 Task: Plan a trip to Paramonga, Peru from 16th December, 2023 to 18th December, 2023 for 4 adults. Place can be private room with 4 bedrooms having 4 beds and 4 bathrooms. Property type can be flat. Amenities needed are: wifi, TV, free parking on premises, gym, breakfast.
Action: Mouse moved to (535, 94)
Screenshot: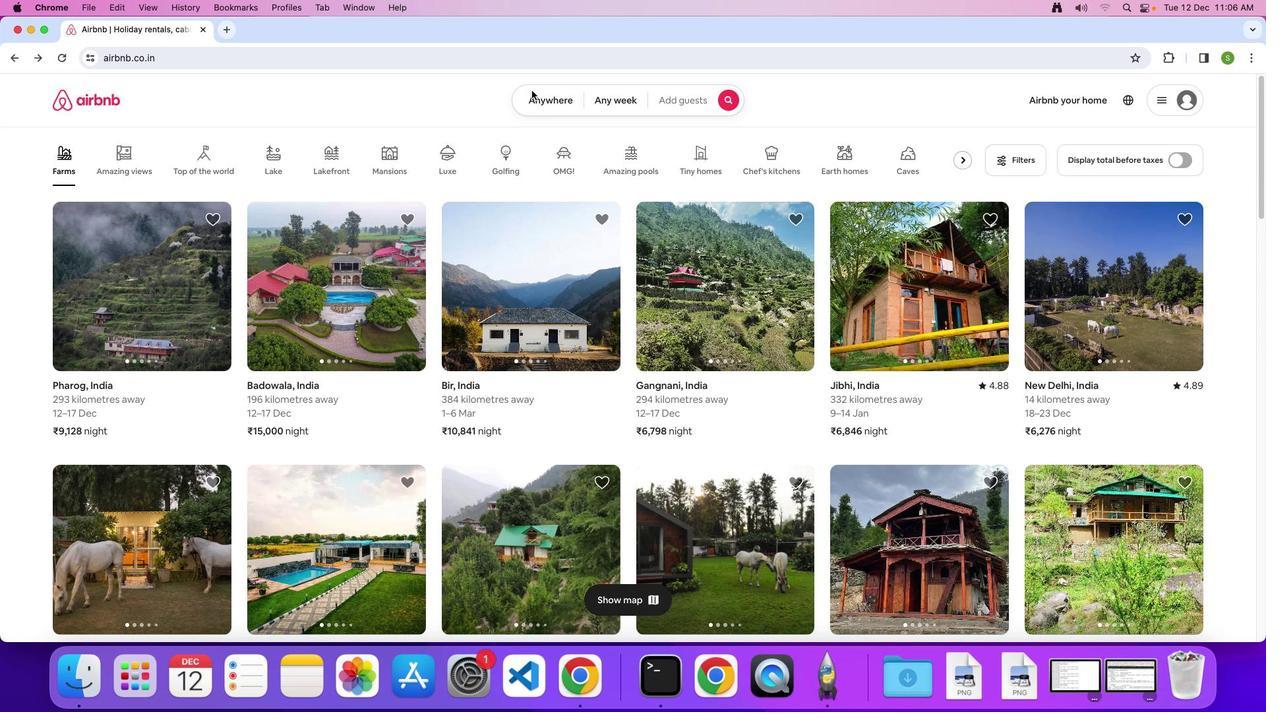 
Action: Mouse pressed left at (535, 94)
Screenshot: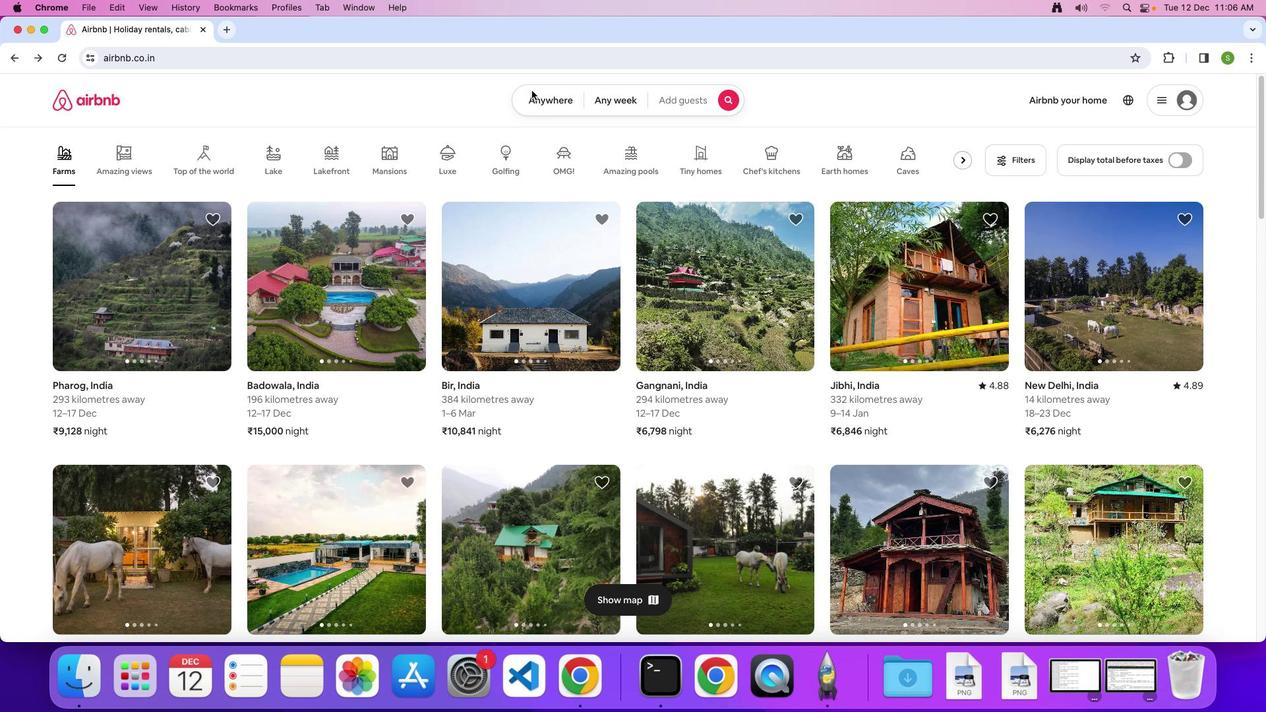 
Action: Mouse moved to (557, 100)
Screenshot: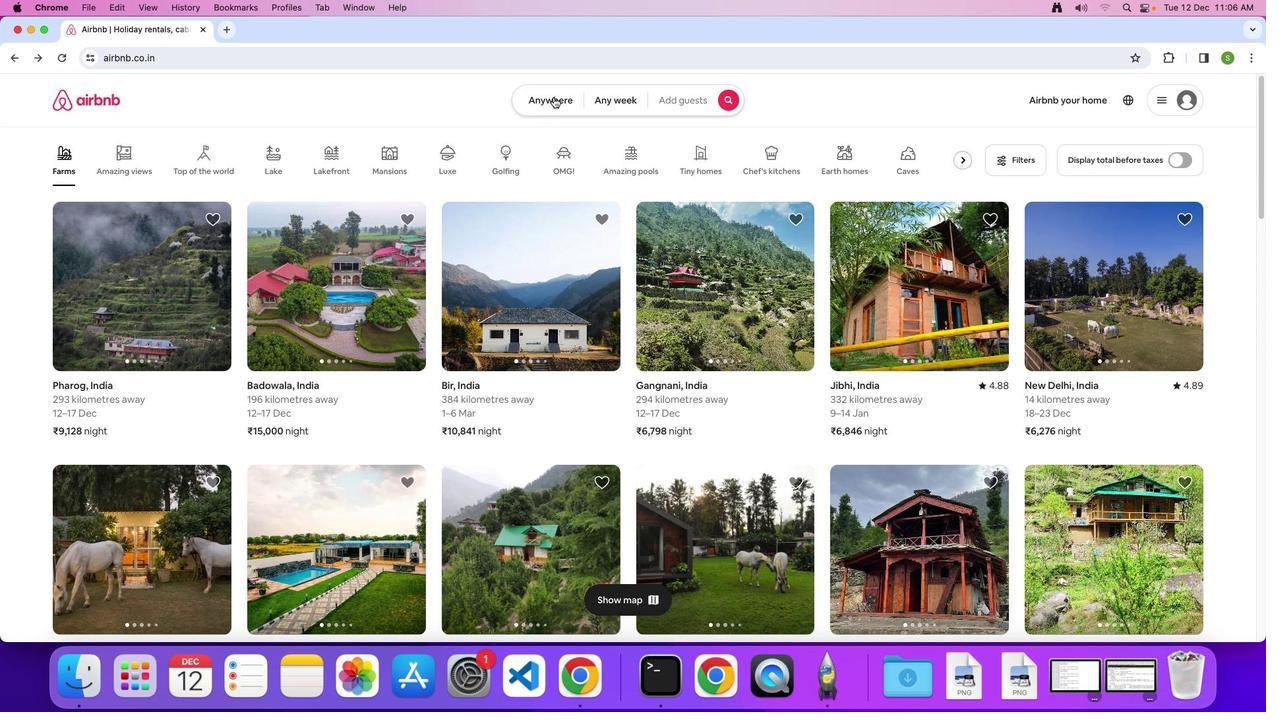 
Action: Mouse pressed left at (557, 100)
Screenshot: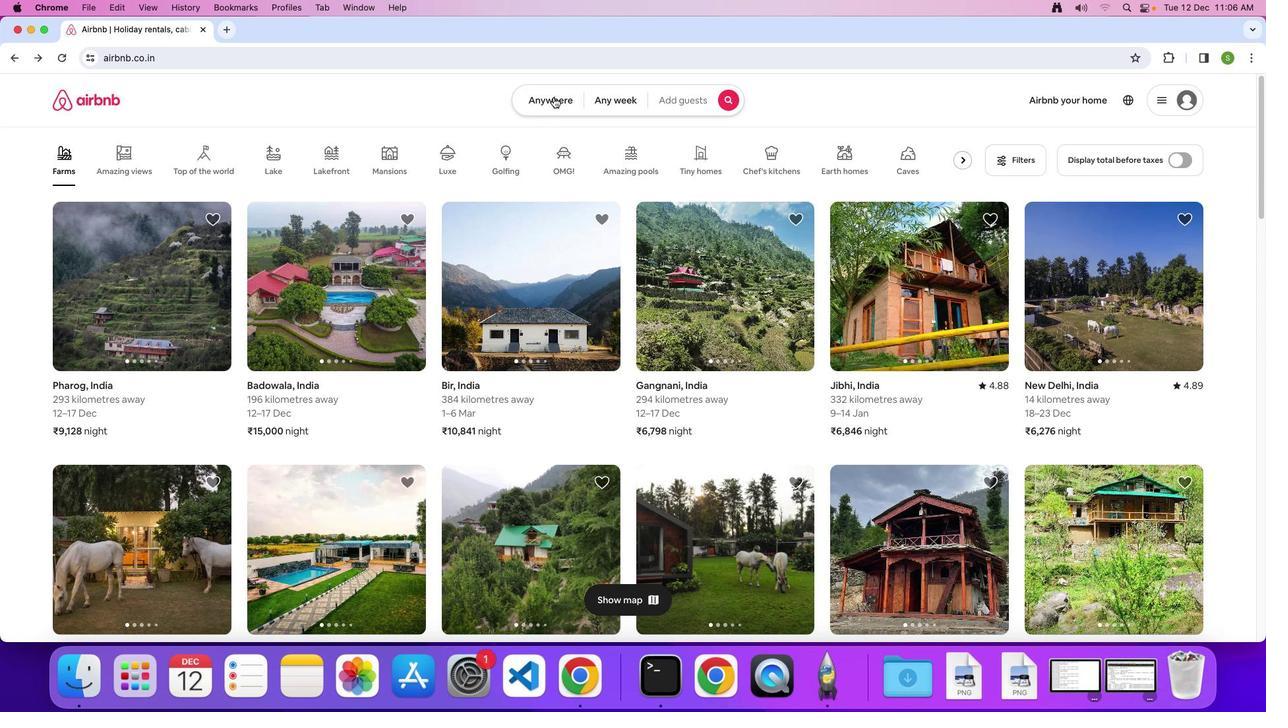 
Action: Mouse moved to (521, 143)
Screenshot: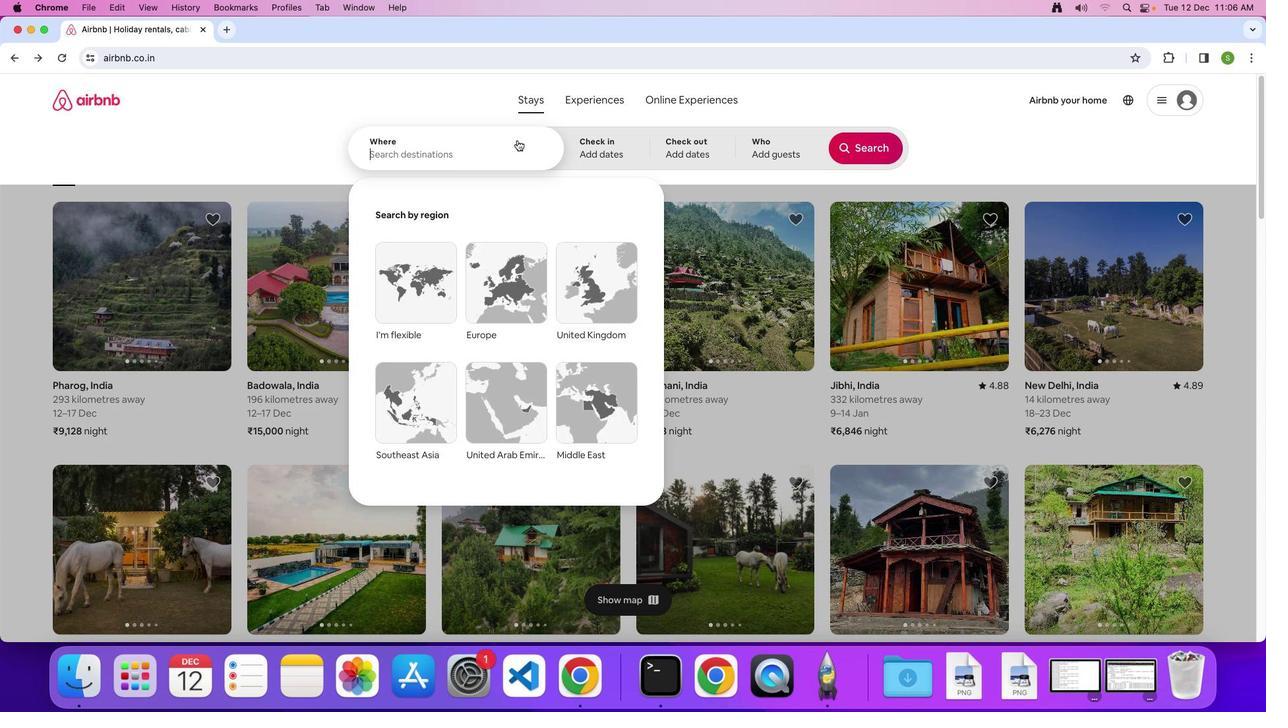 
Action: Mouse pressed left at (521, 143)
Screenshot: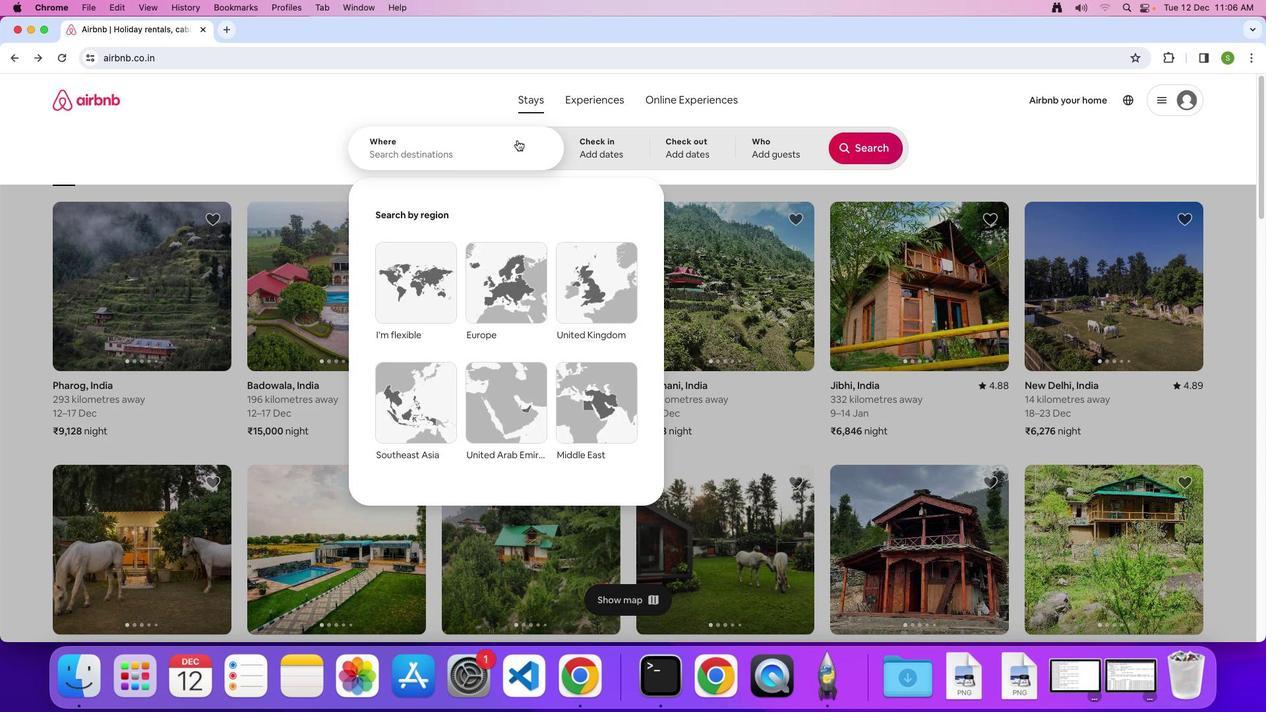 
Action: Key pressed 'O'Key.caps_lockKey.backspaceKey.caps_lock'P'Key.caps_lock'a''r''a''m''o''n''g''a'','Key.spaceKey.shift'P''e''r''u'Key.enter
Screenshot: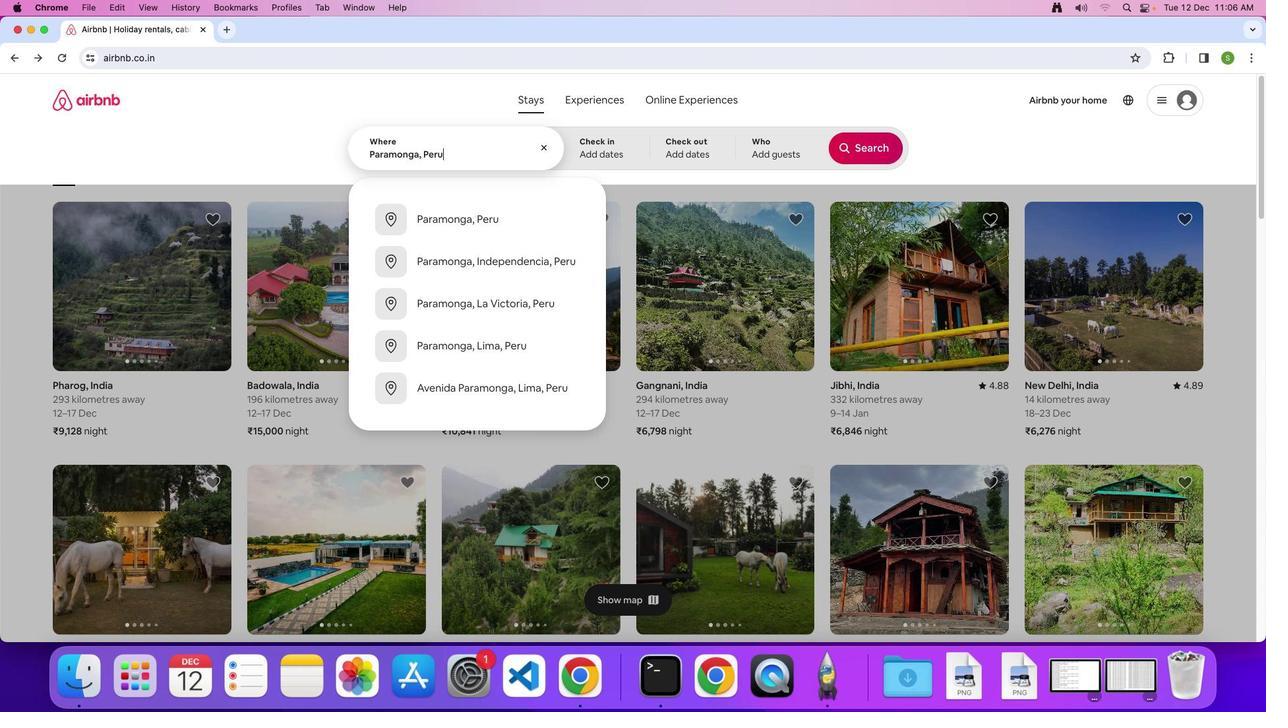 
Action: Mouse moved to (596, 375)
Screenshot: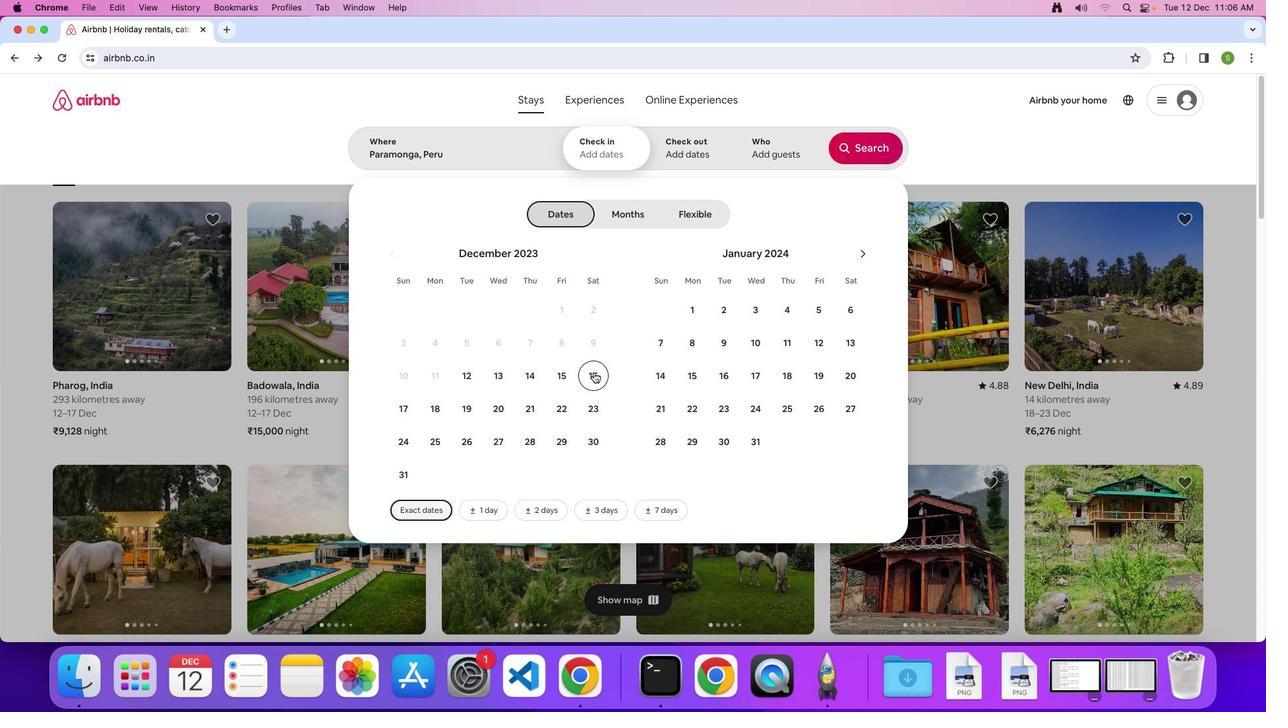 
Action: Mouse pressed left at (596, 375)
Screenshot: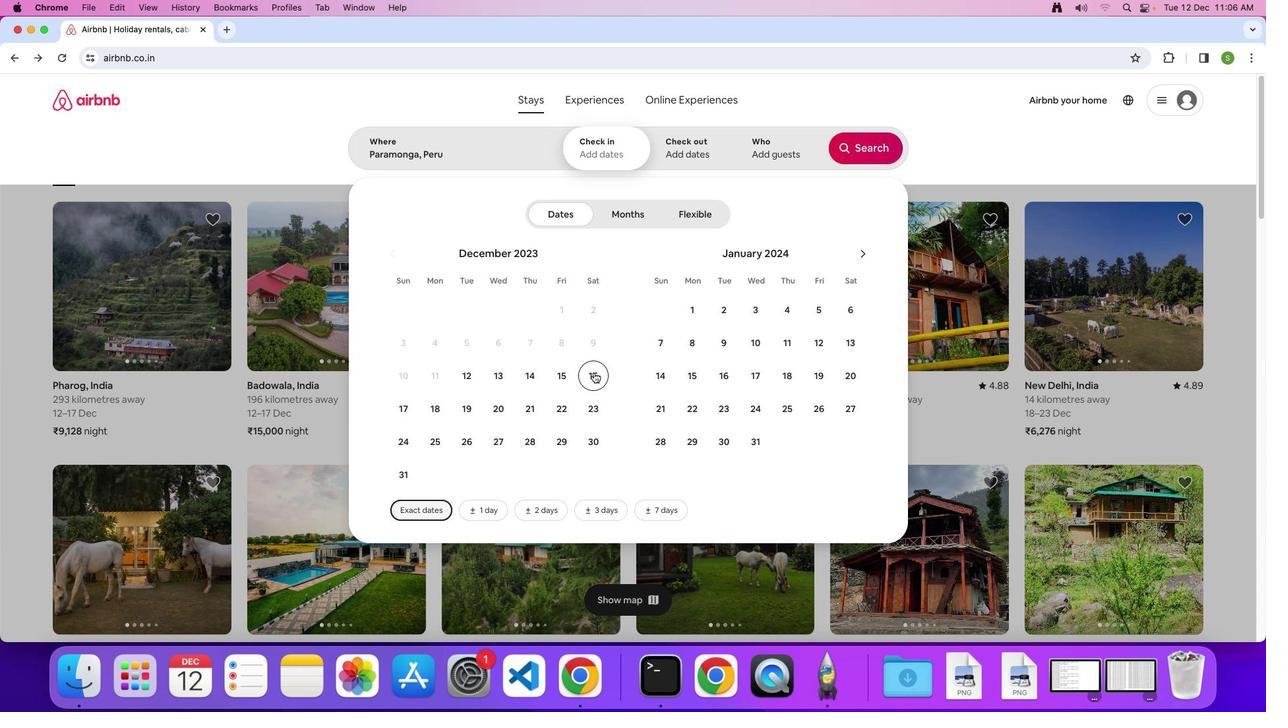 
Action: Mouse moved to (444, 408)
Screenshot: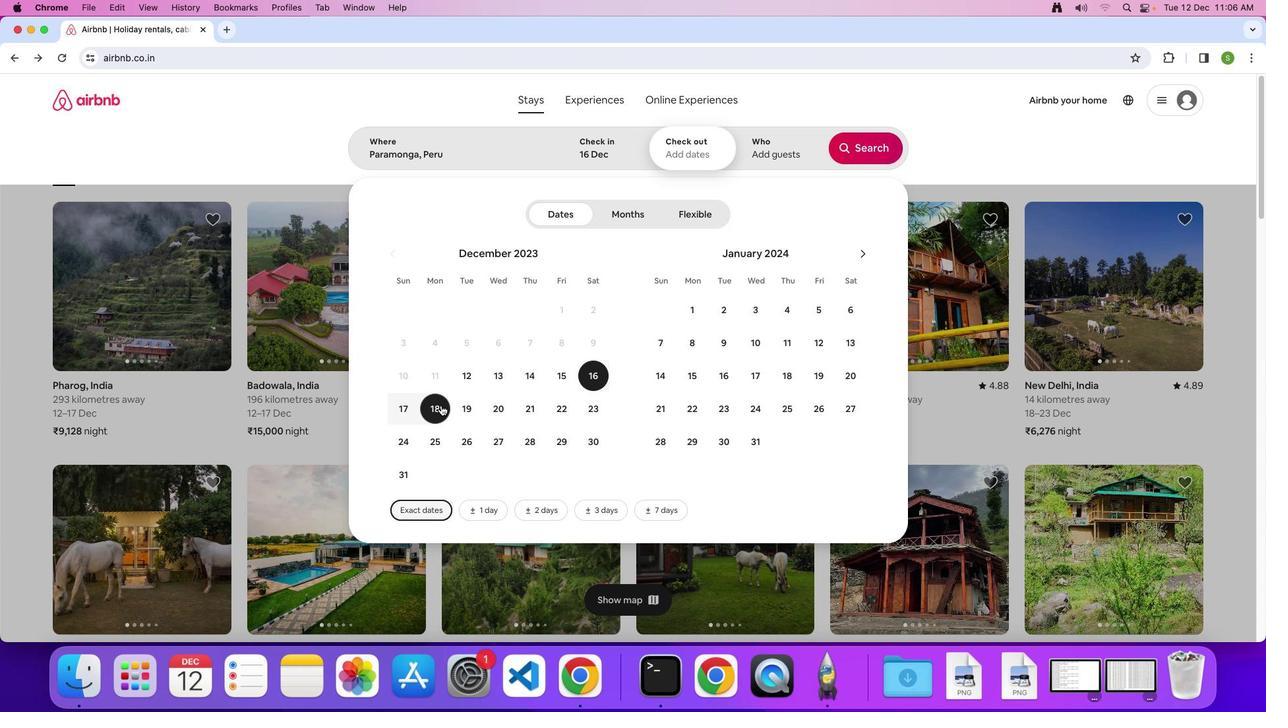 
Action: Mouse pressed left at (444, 408)
Screenshot: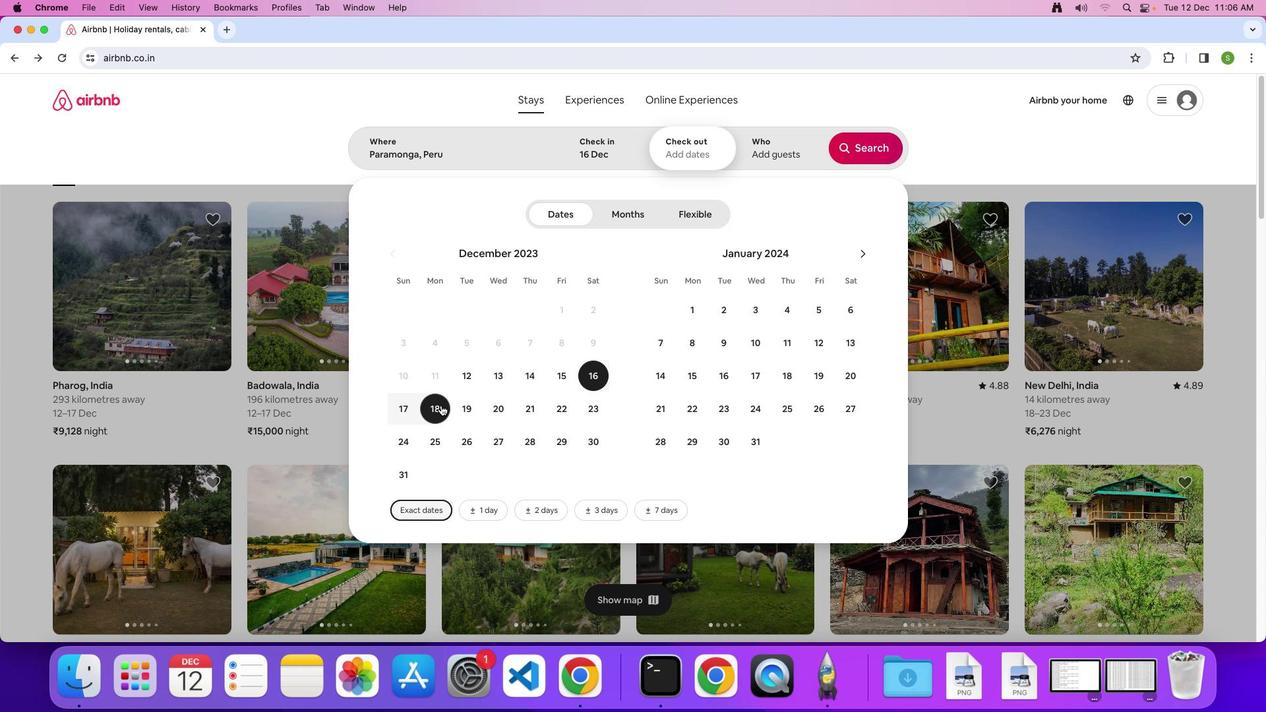 
Action: Mouse moved to (792, 145)
Screenshot: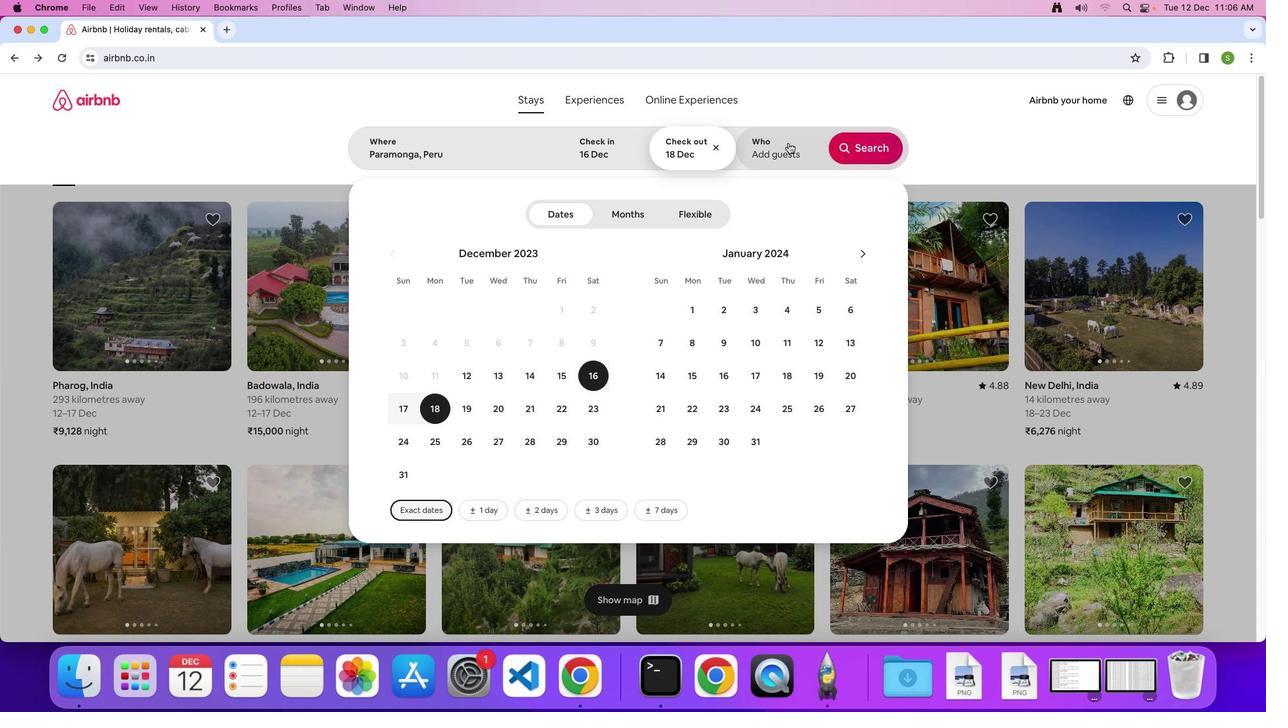 
Action: Mouse pressed left at (792, 145)
Screenshot: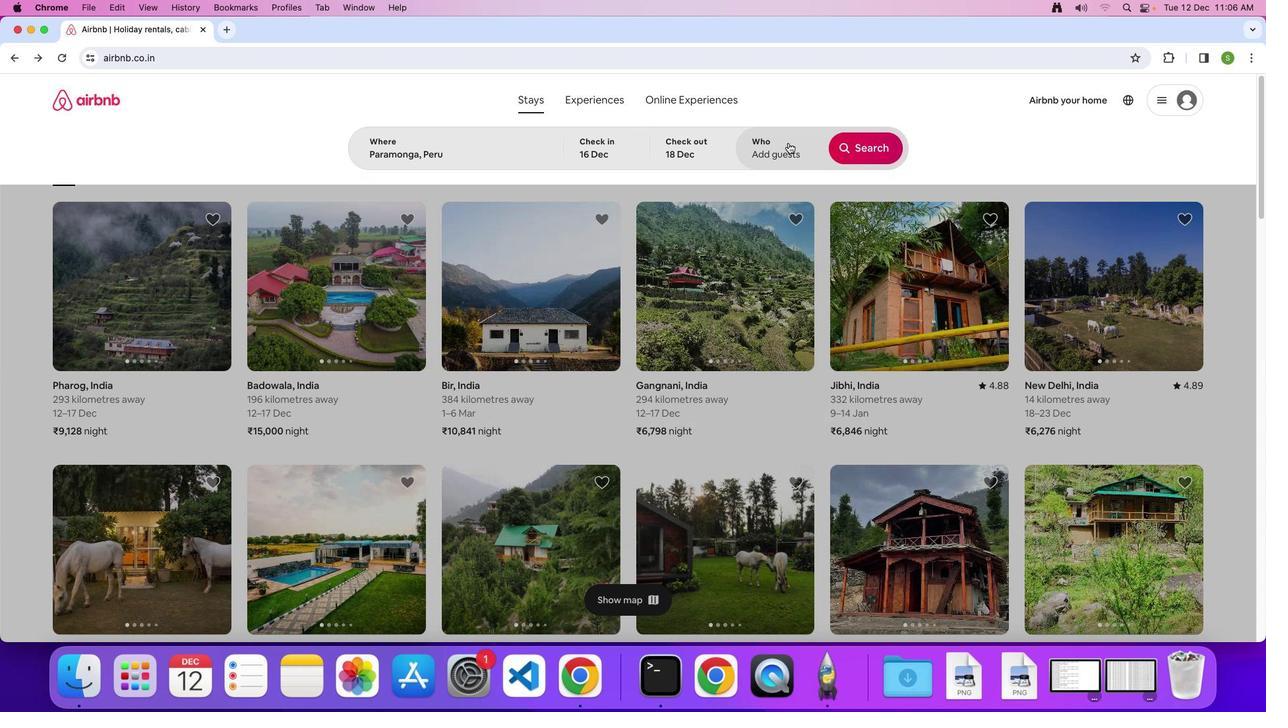 
Action: Mouse moved to (869, 216)
Screenshot: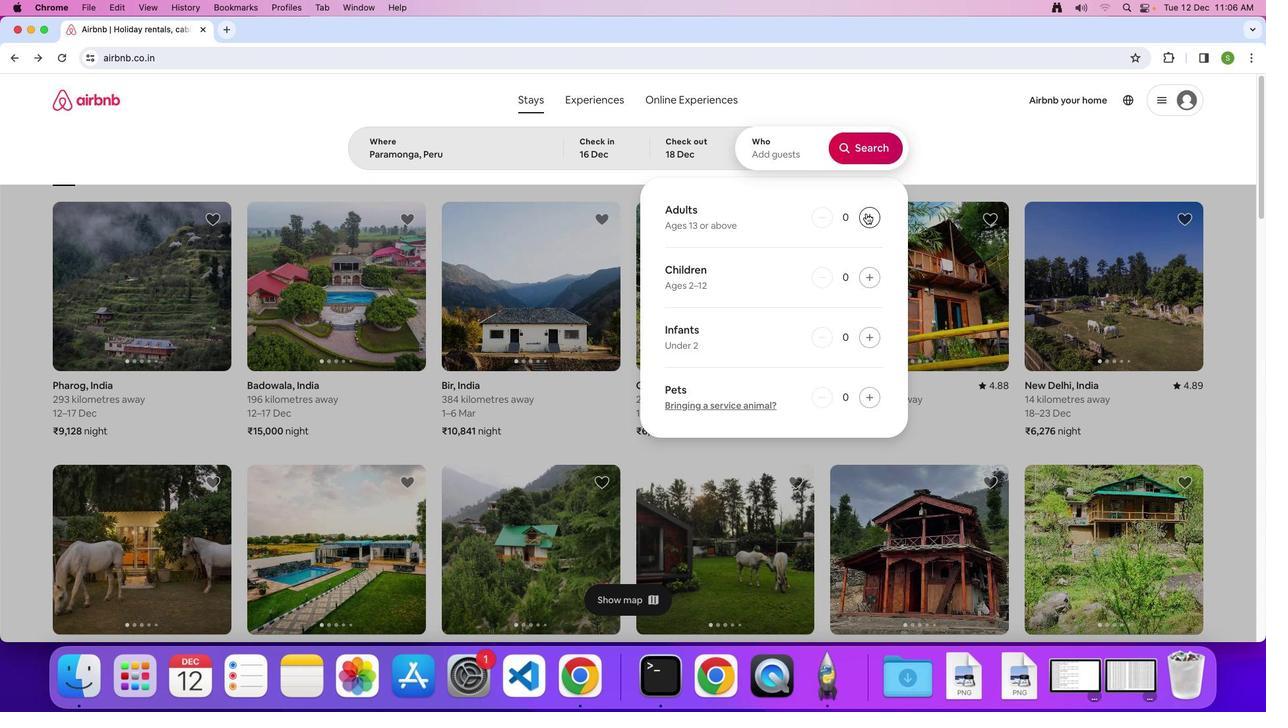 
Action: Mouse pressed left at (869, 216)
Screenshot: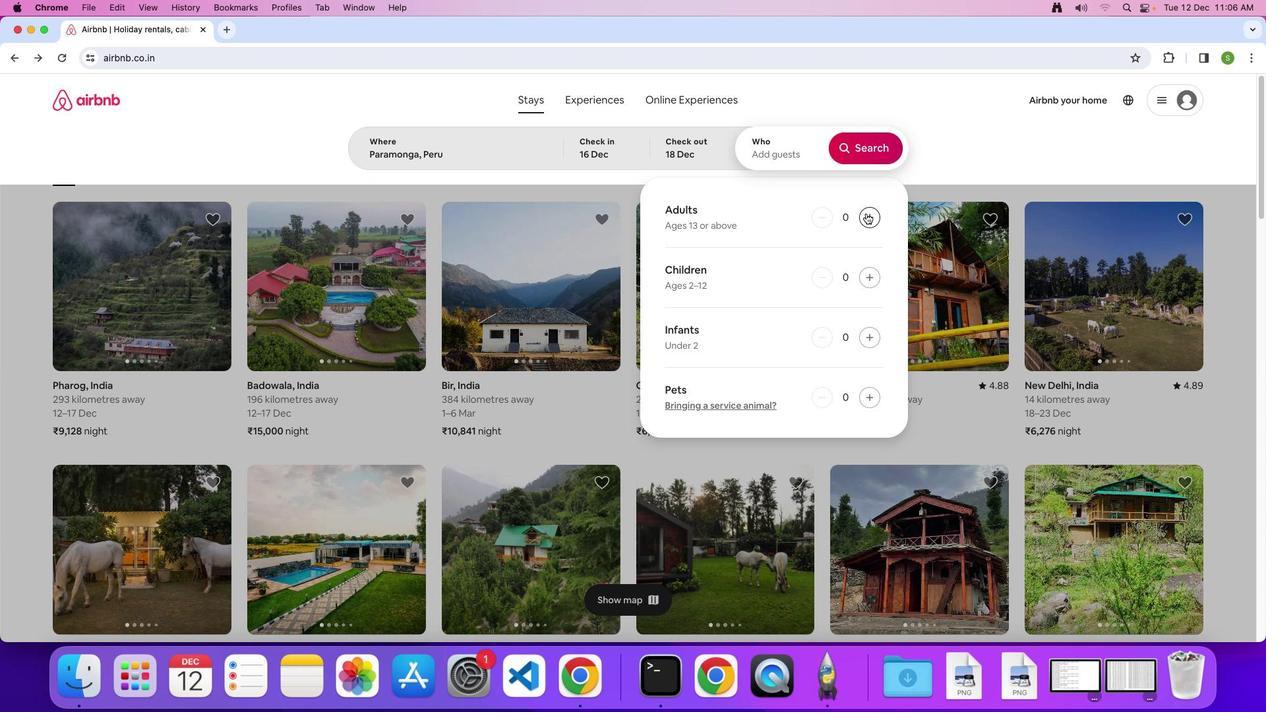
Action: Mouse pressed left at (869, 216)
Screenshot: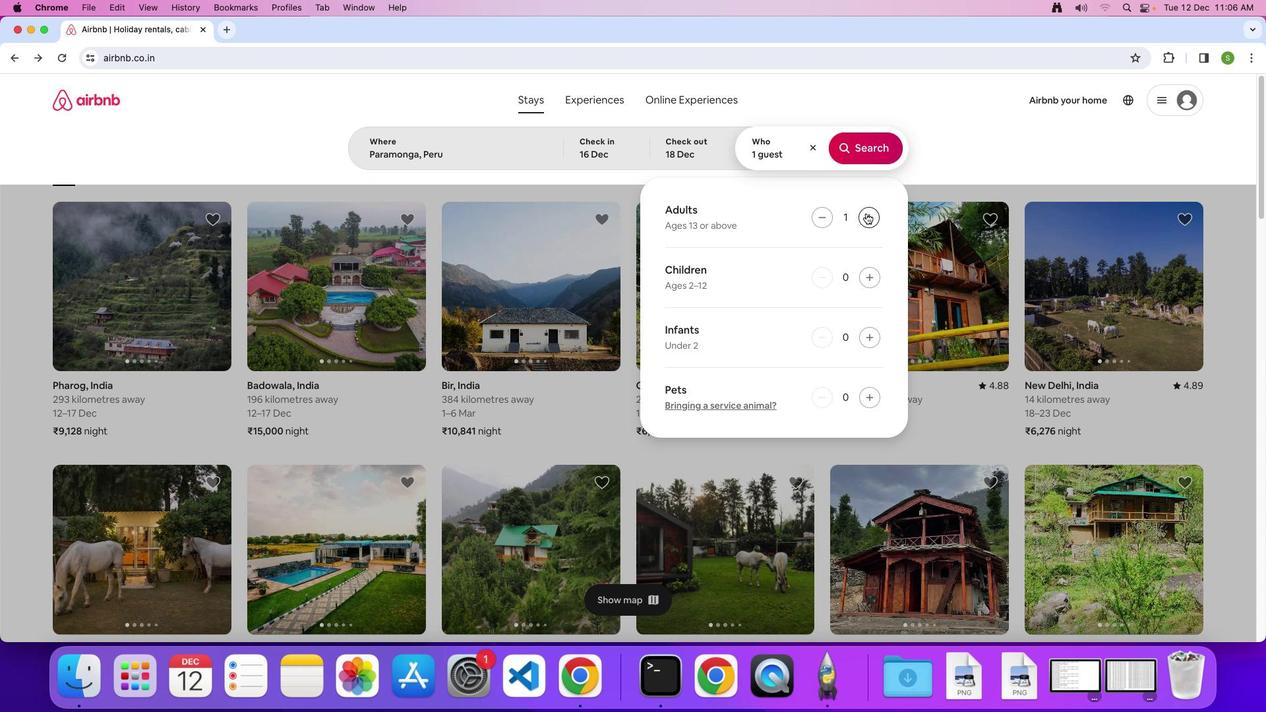 
Action: Mouse pressed left at (869, 216)
Screenshot: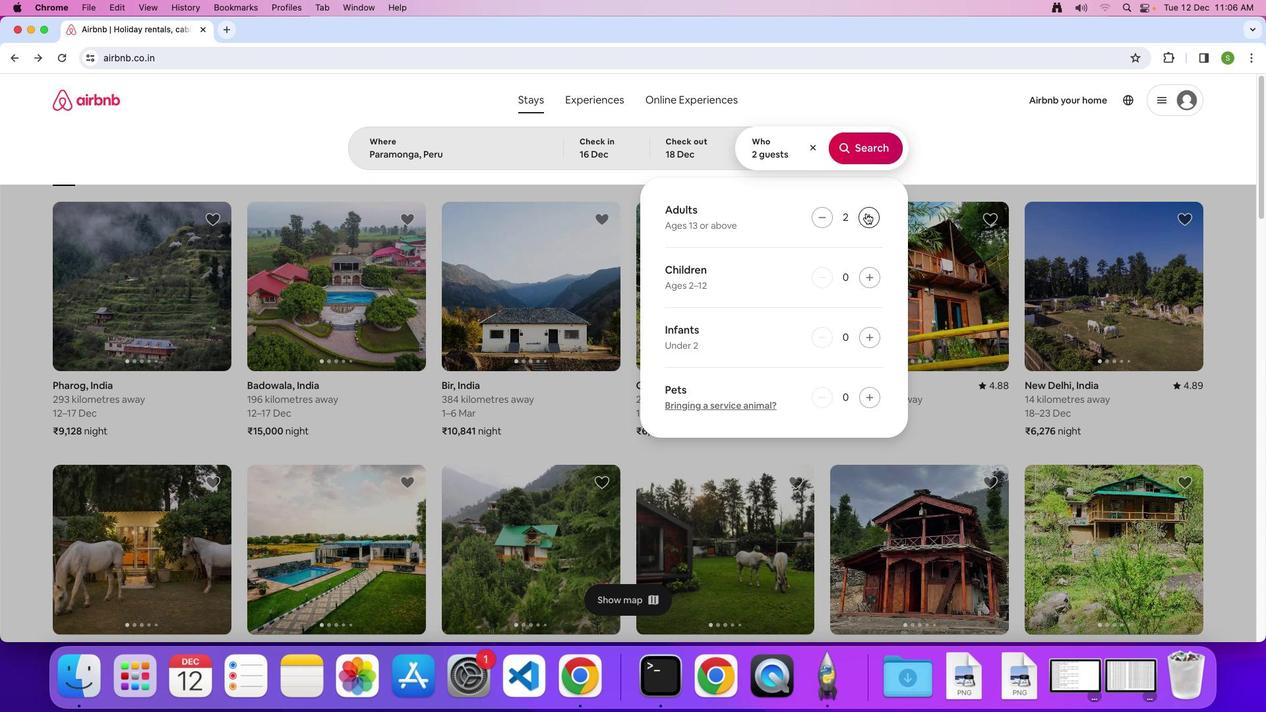 
Action: Mouse pressed left at (869, 216)
Screenshot: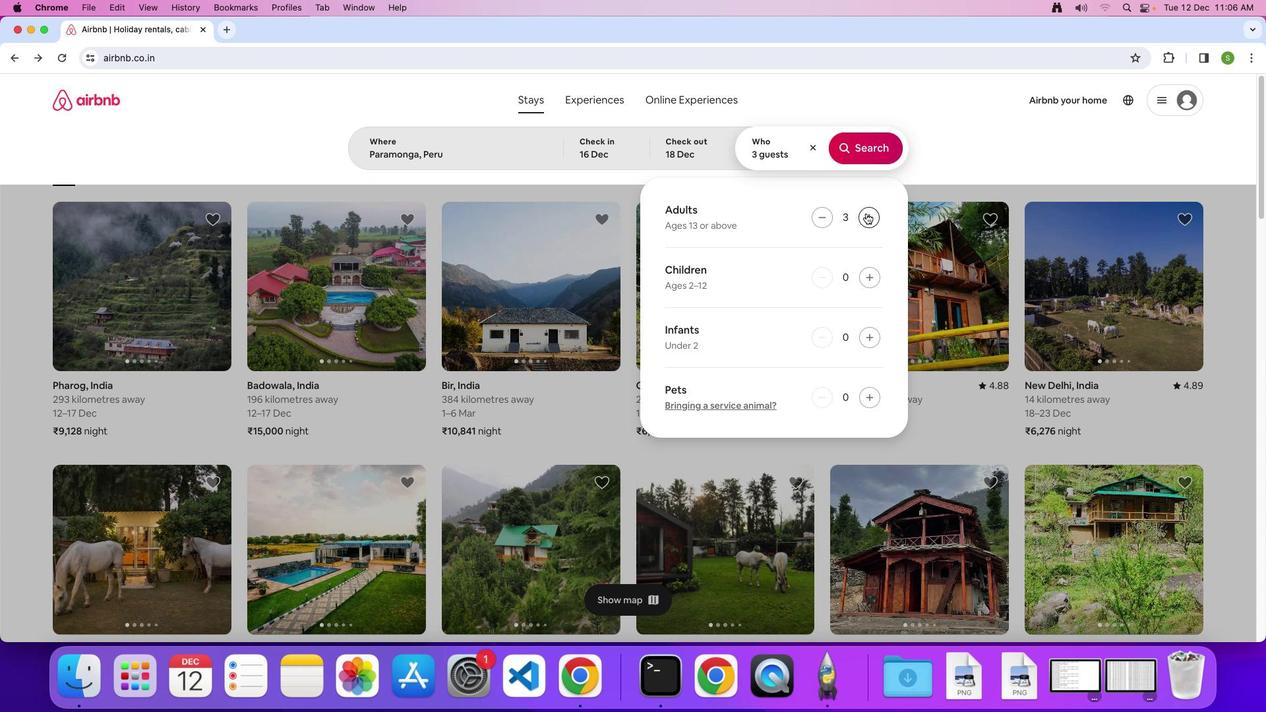 
Action: Mouse moved to (868, 151)
Screenshot: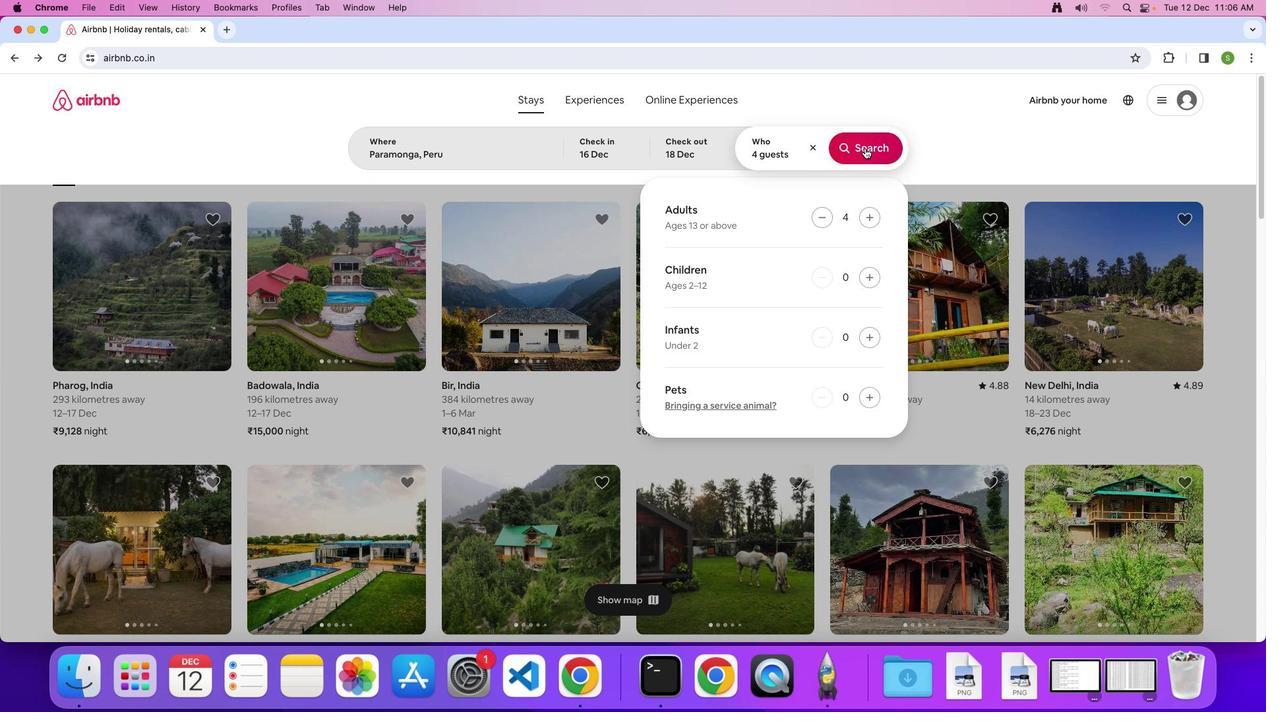 
Action: Mouse pressed left at (868, 151)
Screenshot: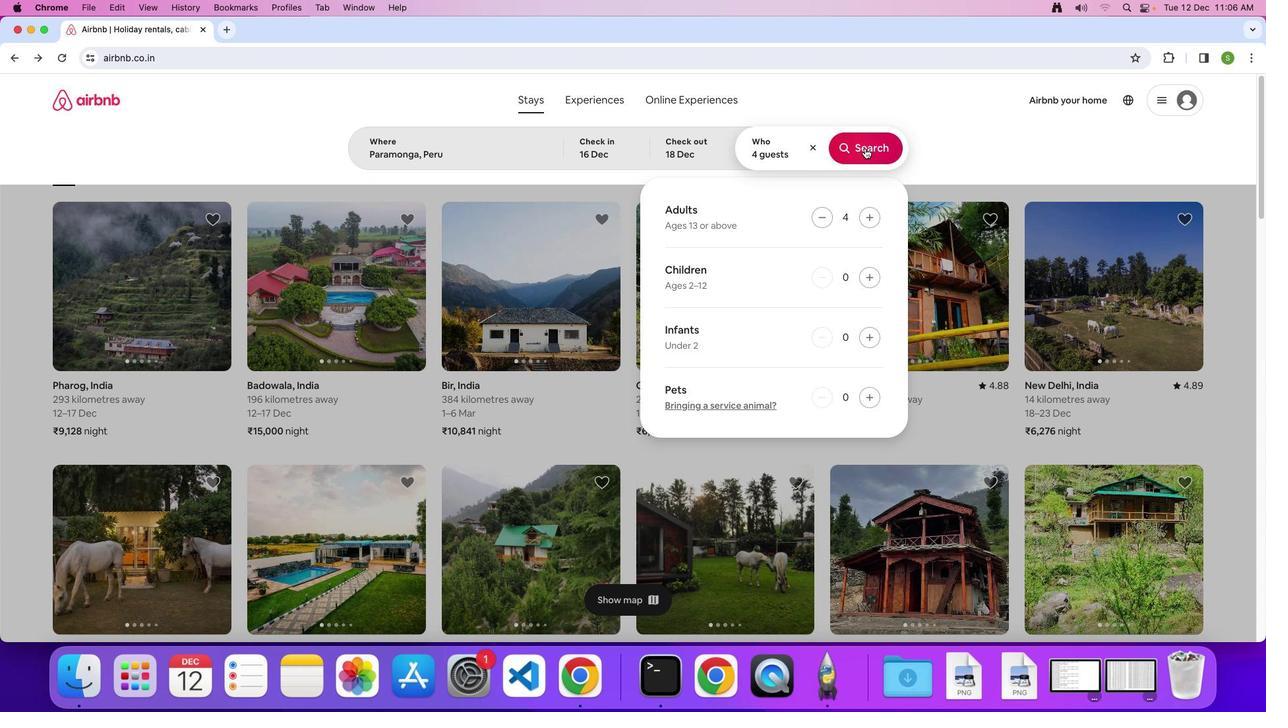 
Action: Mouse moved to (1056, 162)
Screenshot: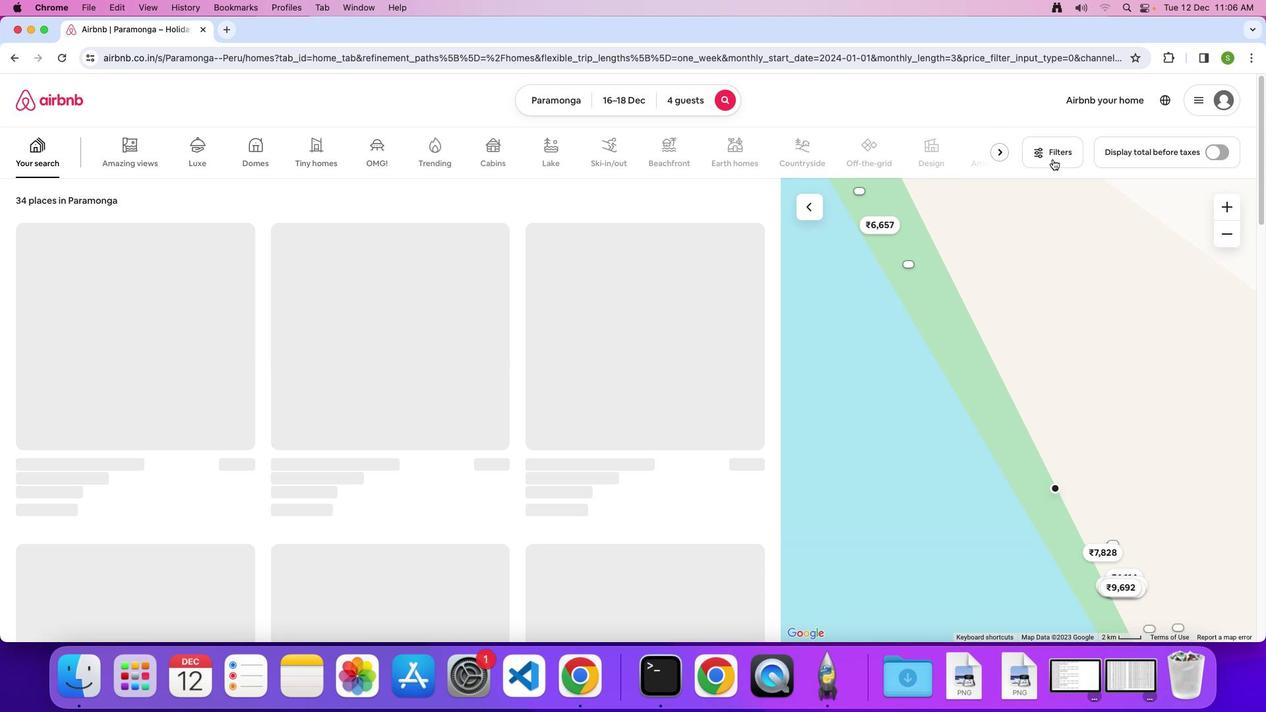 
Action: Mouse pressed left at (1056, 162)
Screenshot: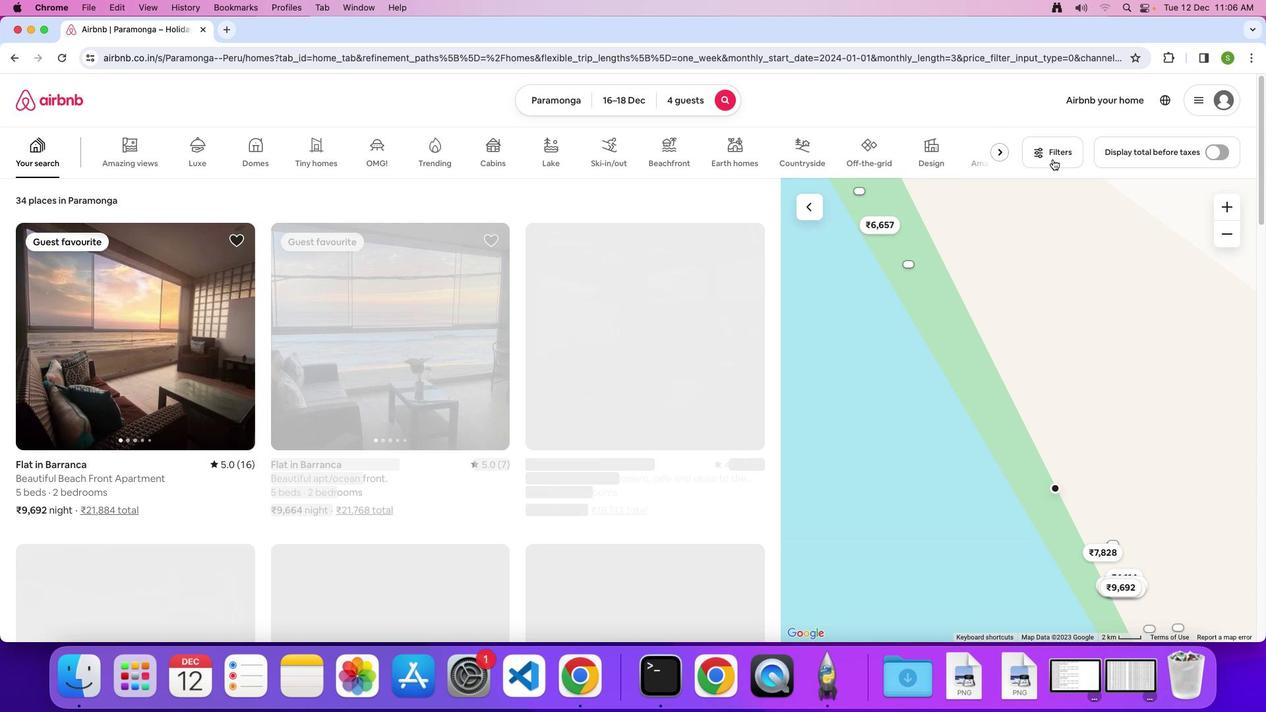 
Action: Mouse moved to (622, 501)
Screenshot: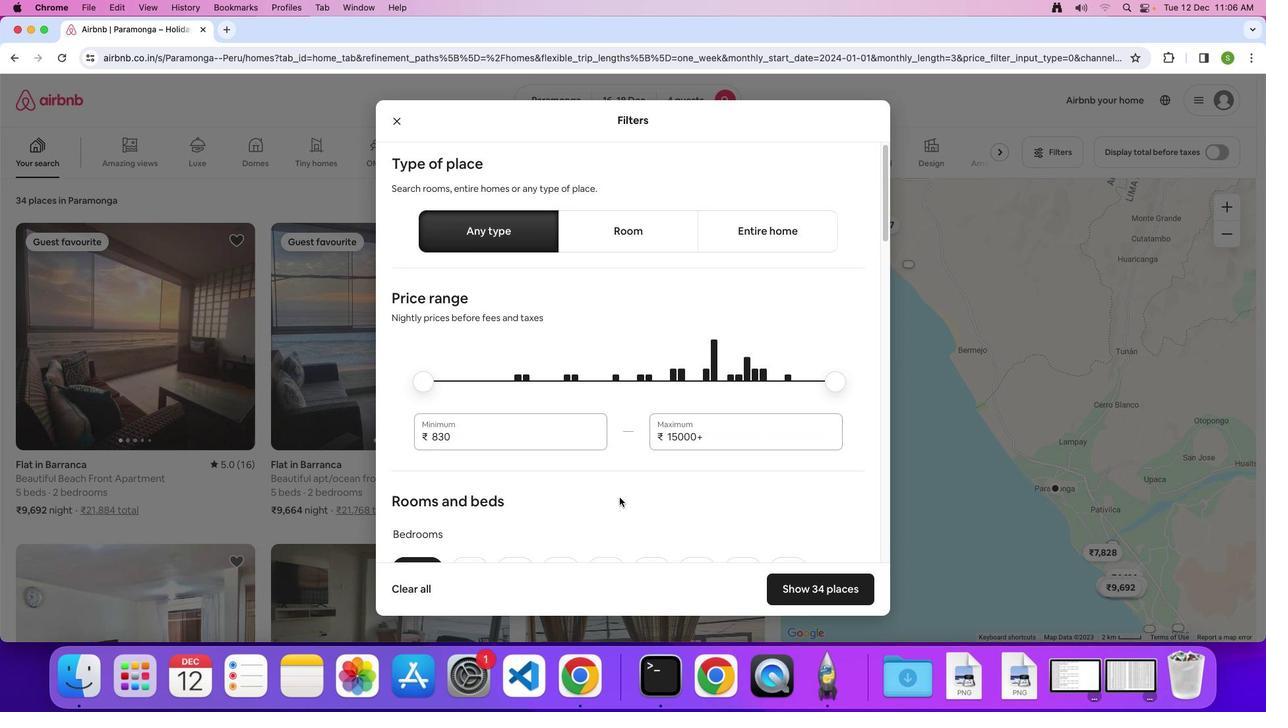 
Action: Mouse scrolled (622, 501) with delta (3, 2)
Screenshot: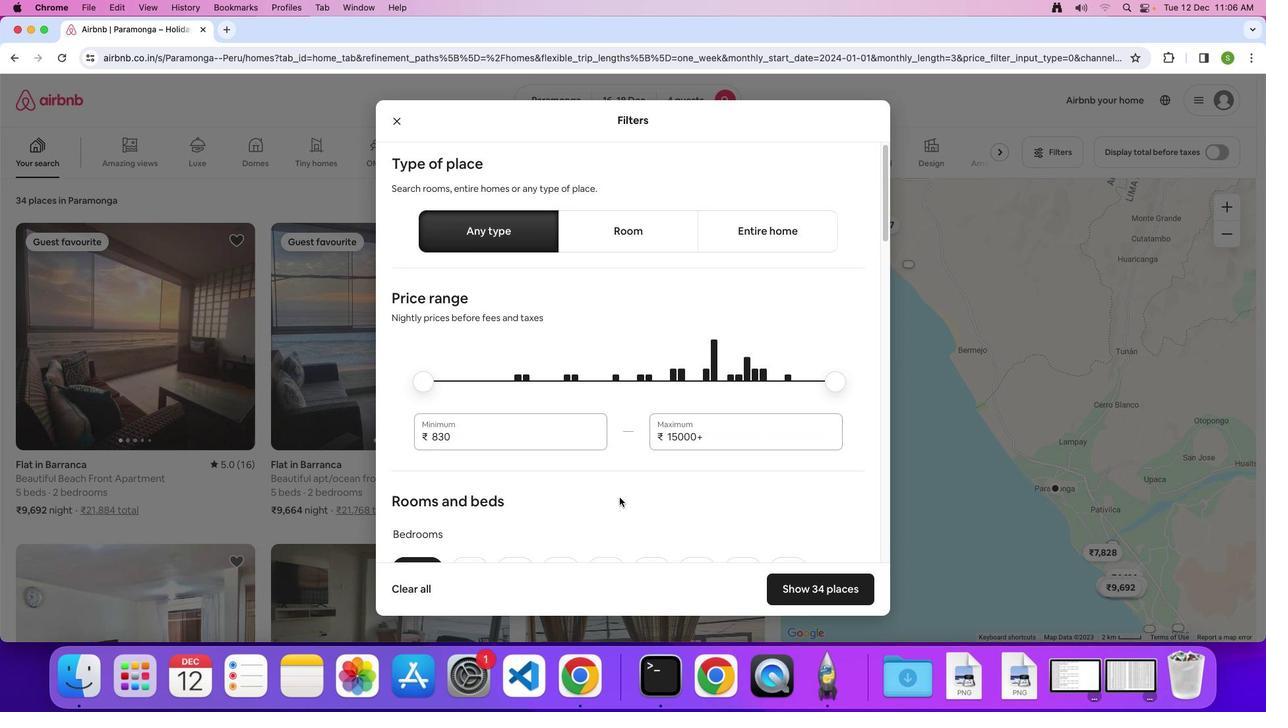 
Action: Mouse moved to (622, 500)
Screenshot: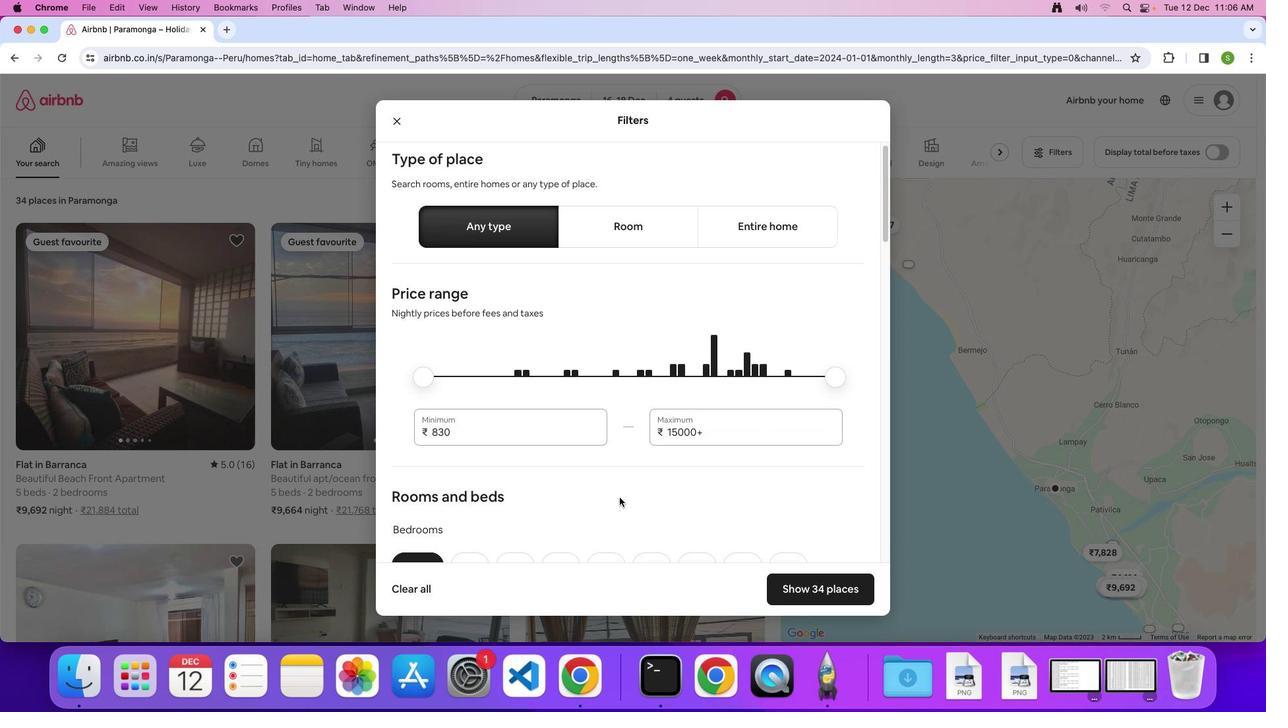 
Action: Mouse scrolled (622, 500) with delta (3, 2)
Screenshot: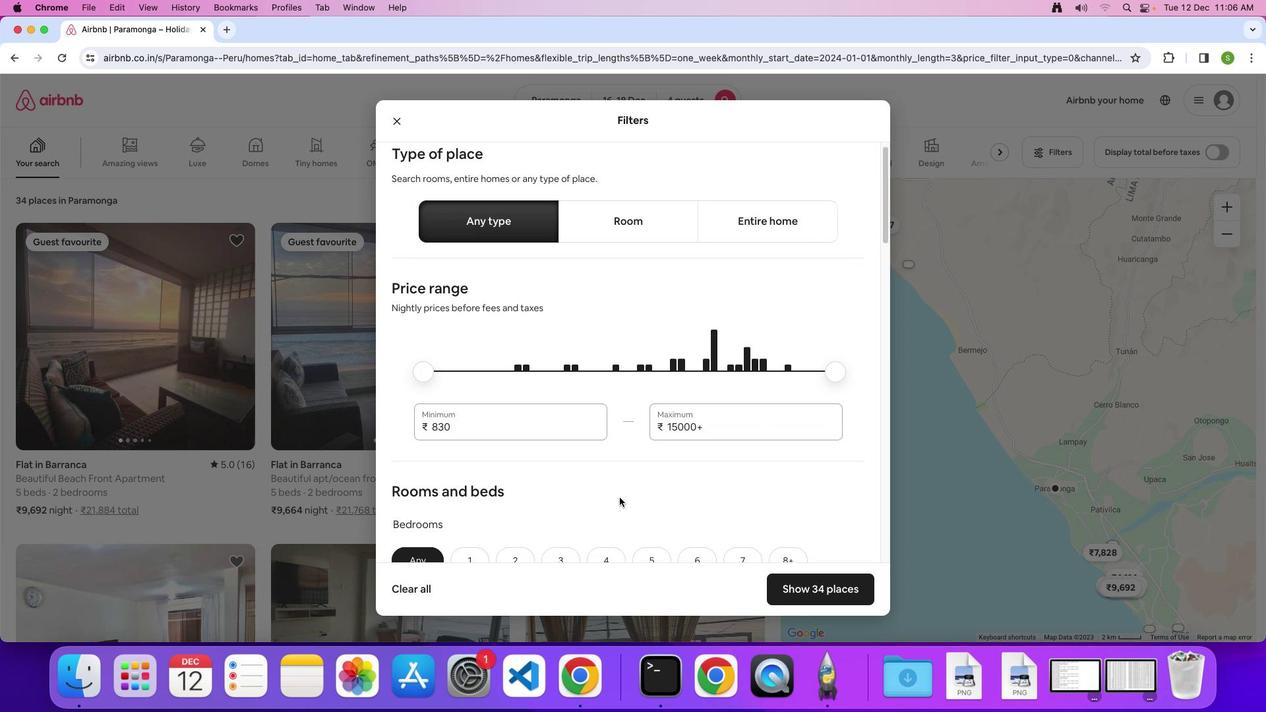 
Action: Mouse scrolled (622, 500) with delta (3, 2)
Screenshot: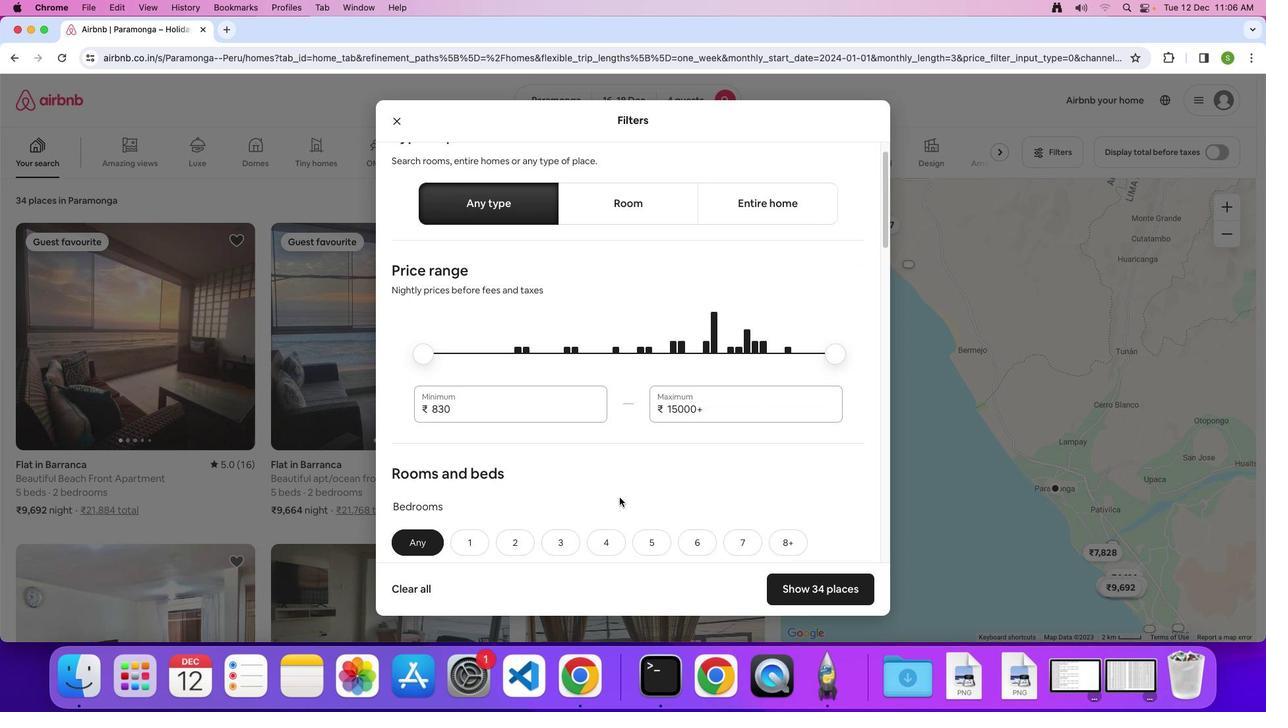 
Action: Mouse scrolled (622, 500) with delta (3, 2)
Screenshot: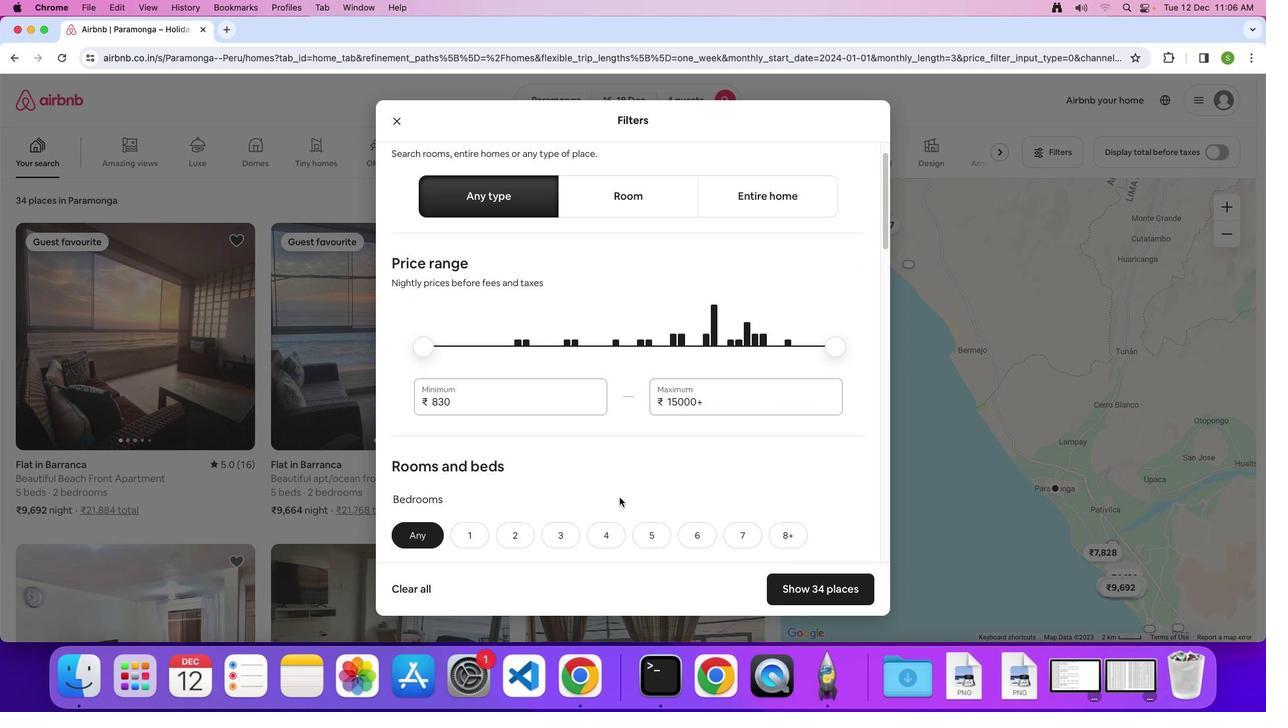 
Action: Mouse scrolled (622, 500) with delta (3, 2)
Screenshot: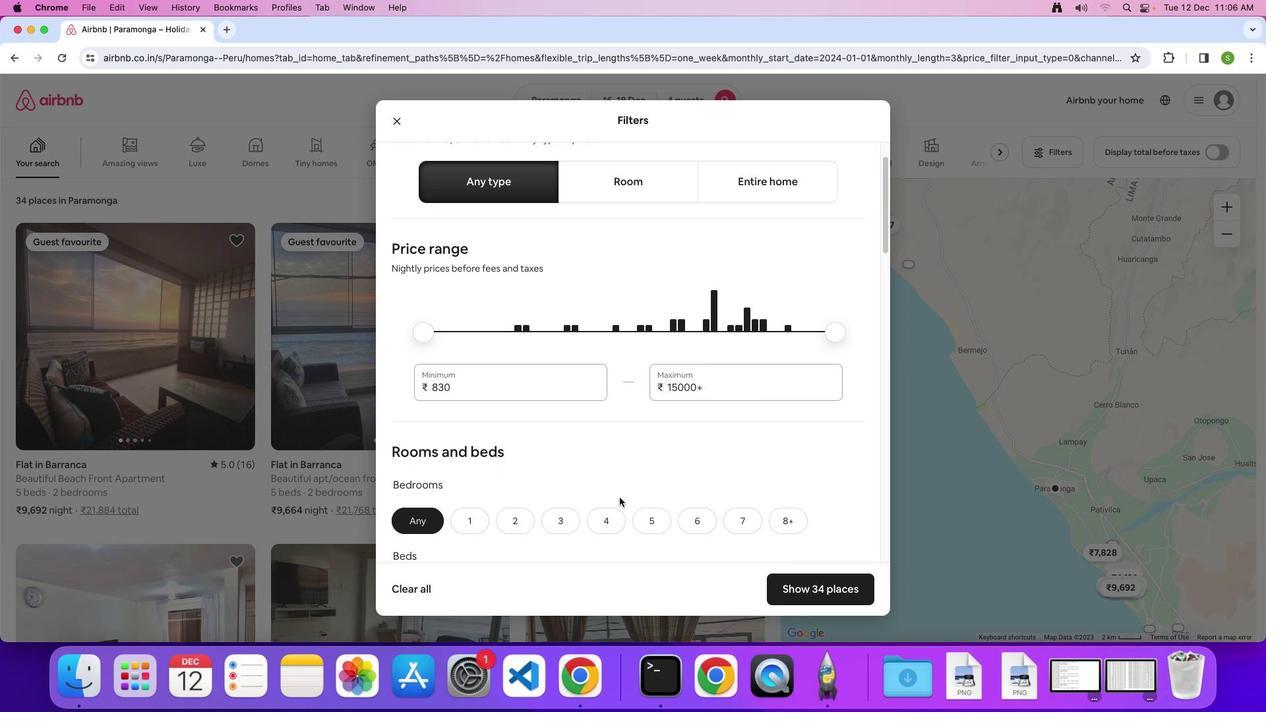 
Action: Mouse scrolled (622, 500) with delta (3, 2)
Screenshot: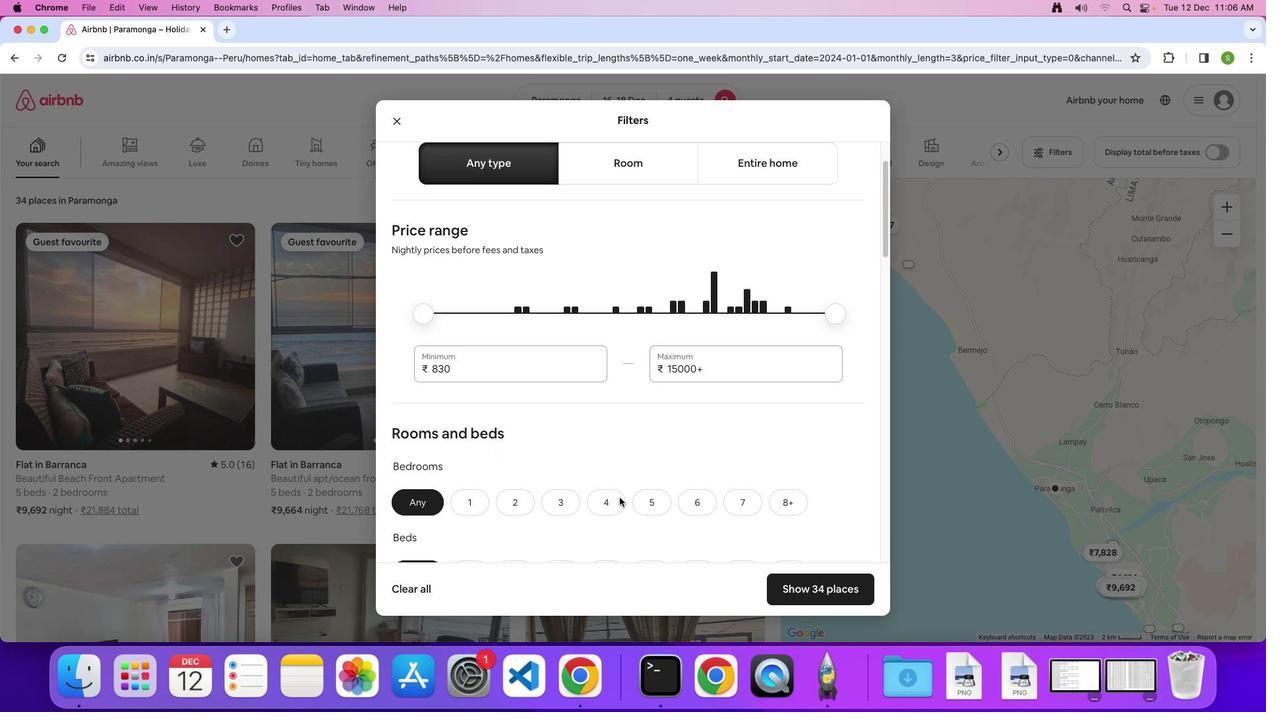 
Action: Mouse scrolled (622, 500) with delta (3, 1)
Screenshot: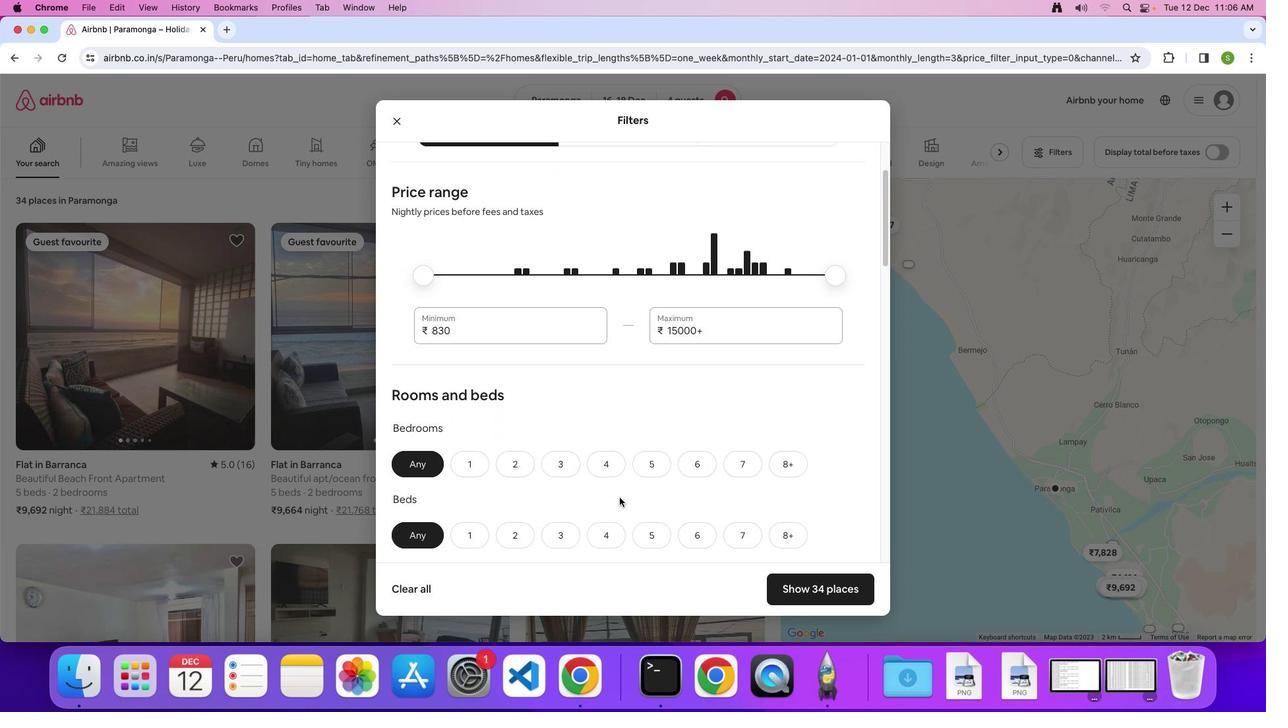 
Action: Mouse moved to (622, 499)
Screenshot: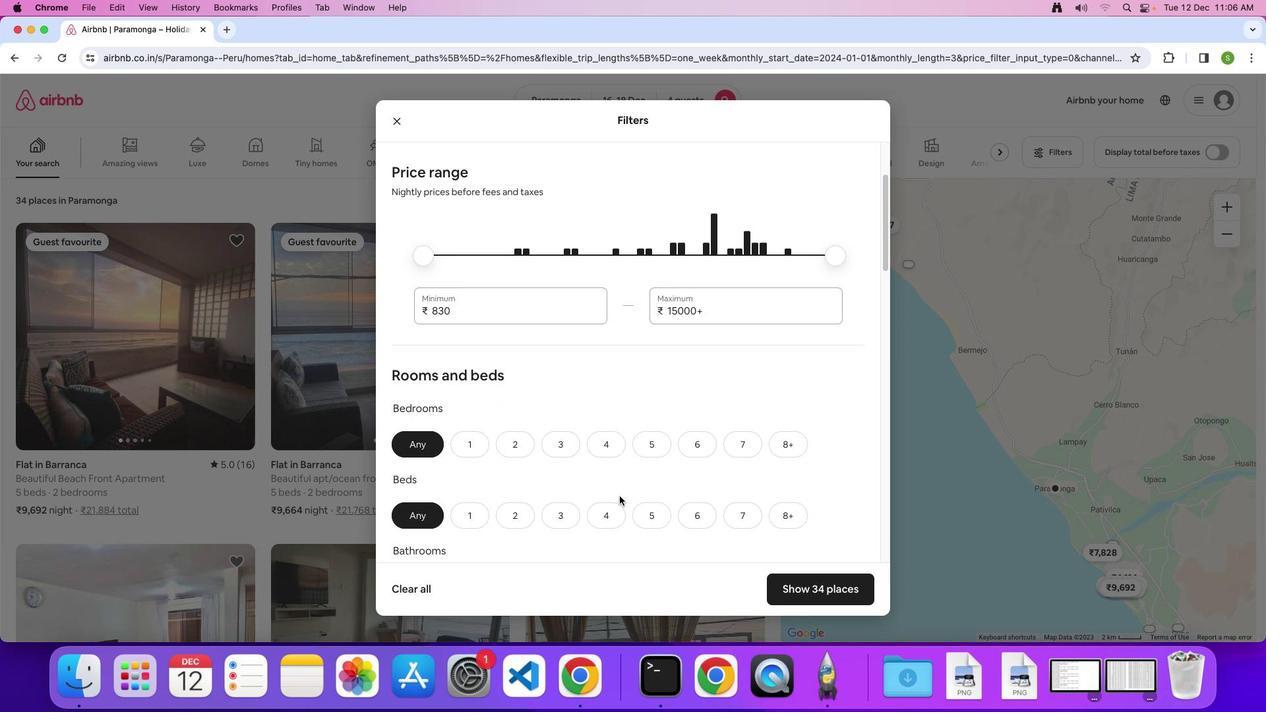 
Action: Mouse scrolled (622, 499) with delta (3, 2)
Screenshot: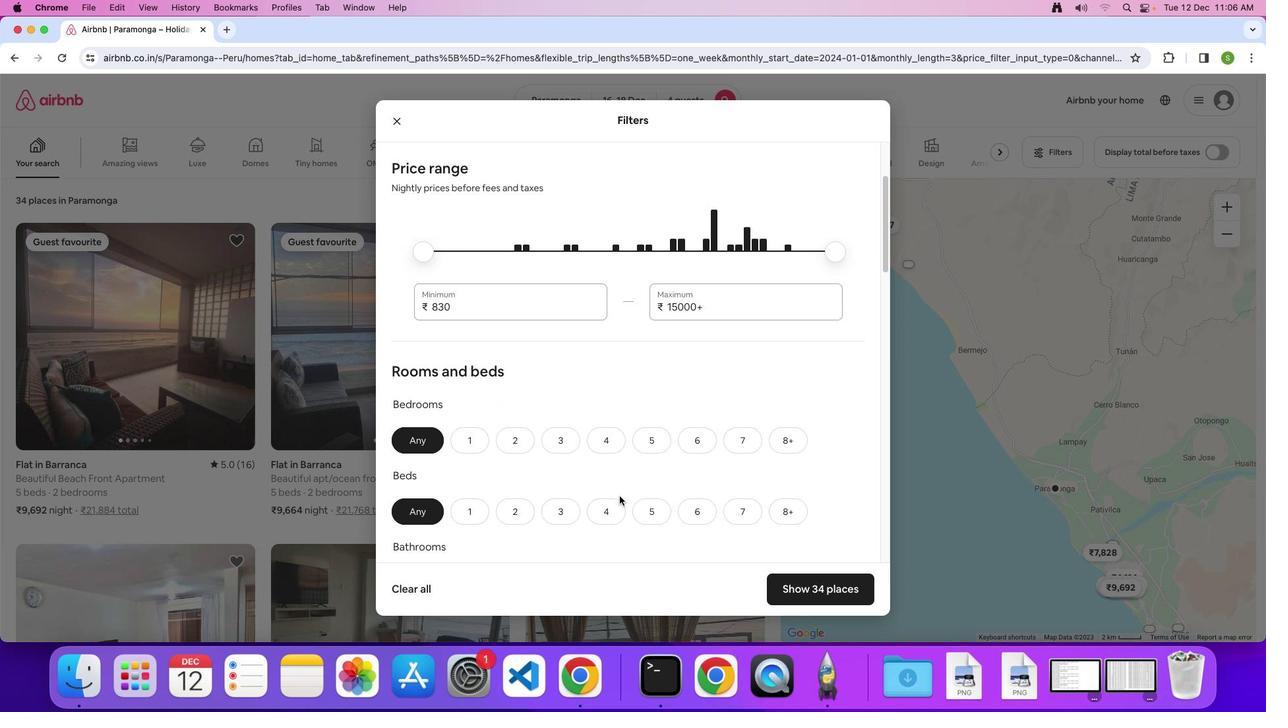 
Action: Mouse scrolled (622, 499) with delta (3, 2)
Screenshot: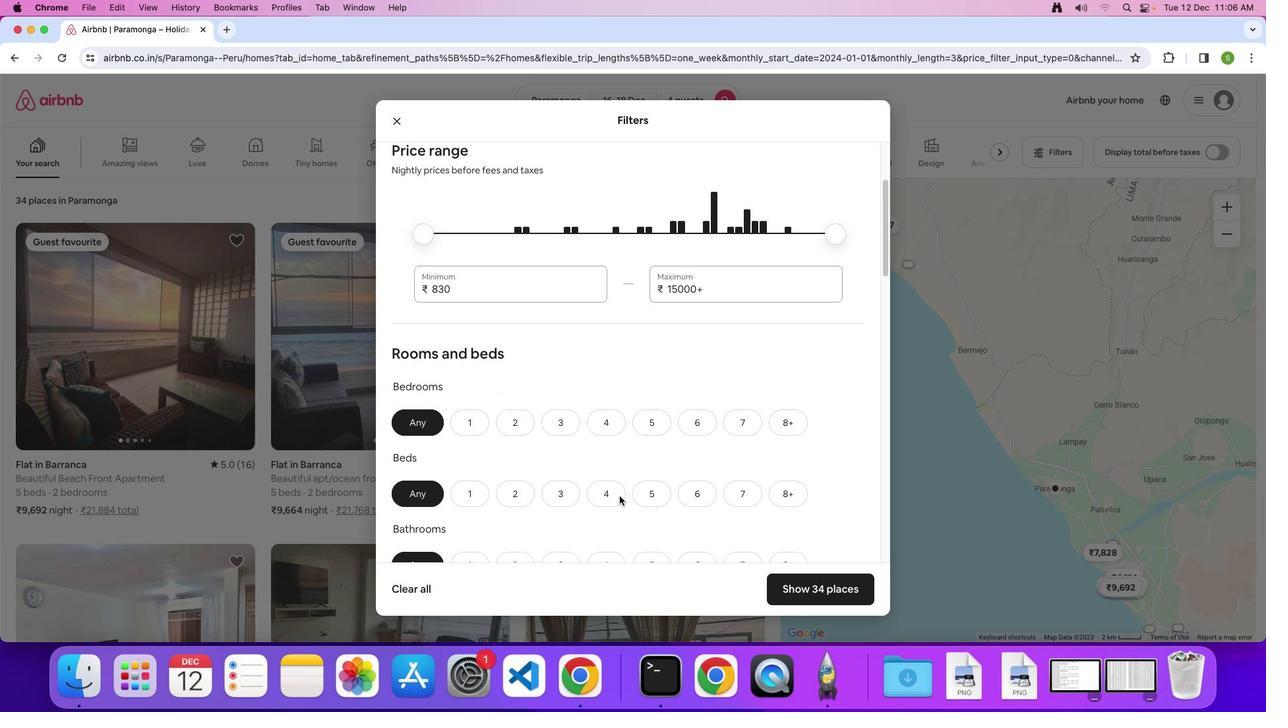 
Action: Mouse scrolled (622, 499) with delta (3, 1)
Screenshot: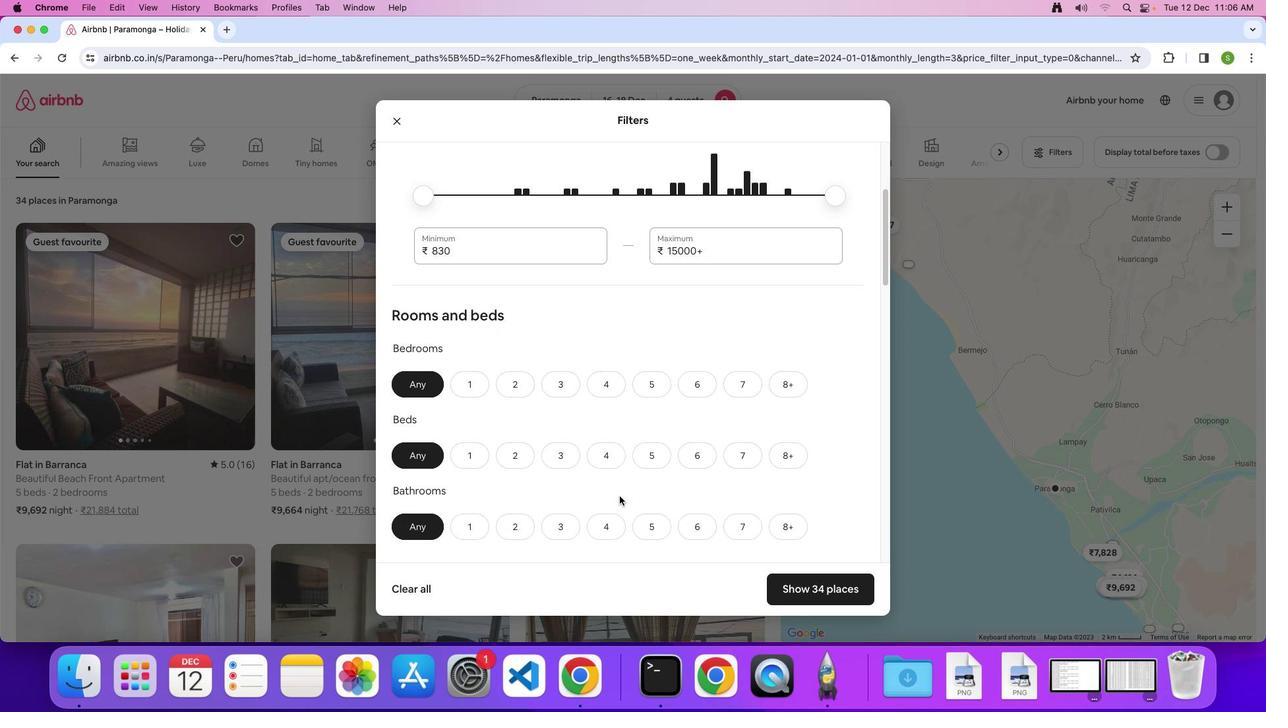 
Action: Mouse scrolled (622, 499) with delta (3, 2)
Screenshot: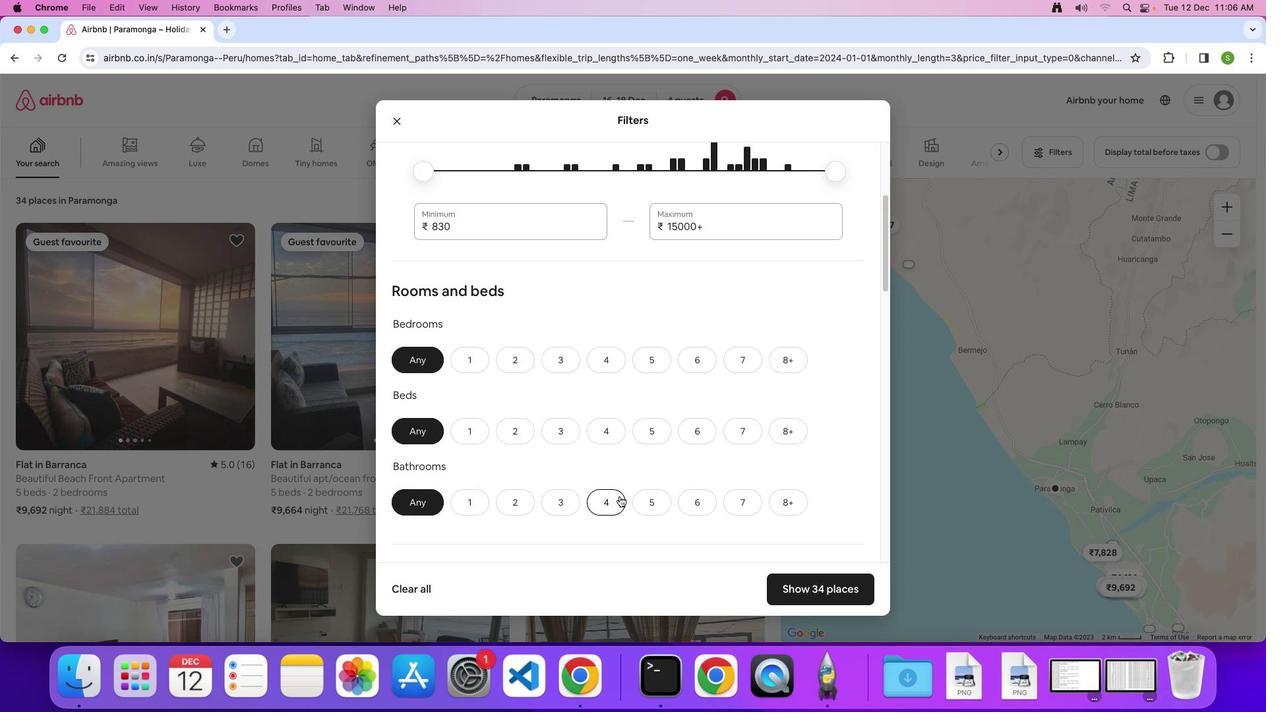 
Action: Mouse scrolled (622, 499) with delta (3, 2)
Screenshot: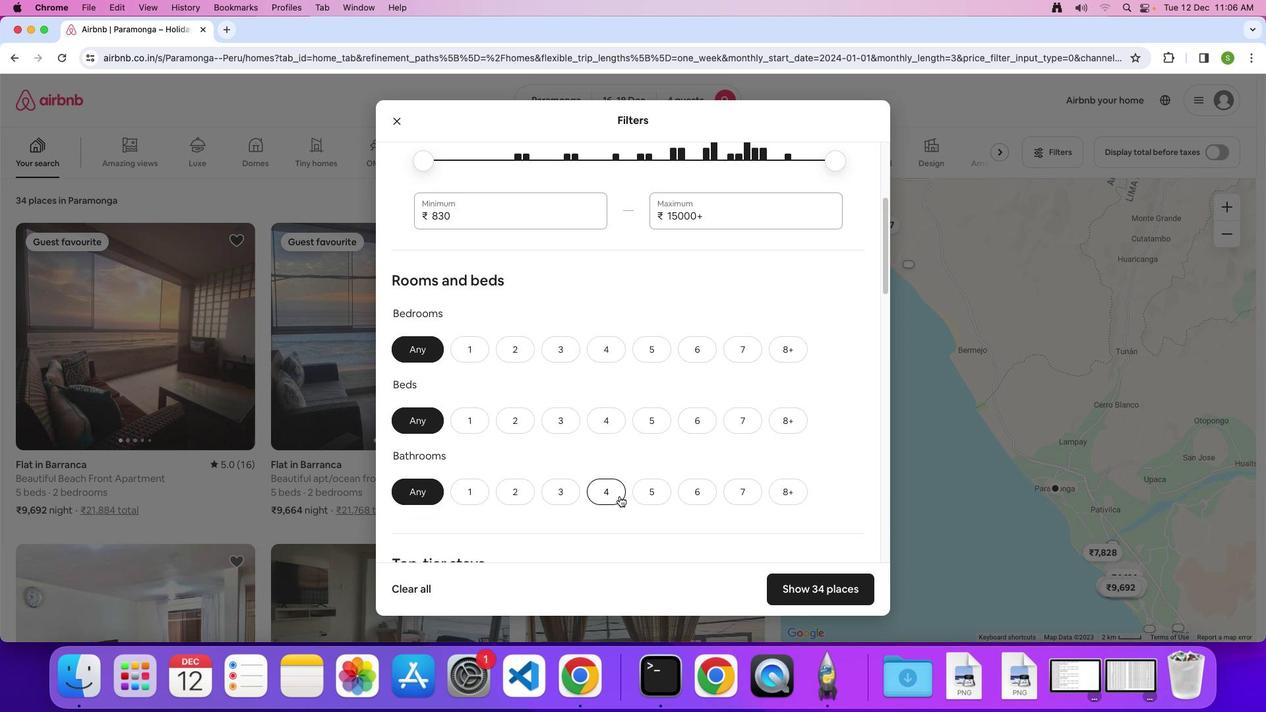 
Action: Mouse moved to (622, 499)
Screenshot: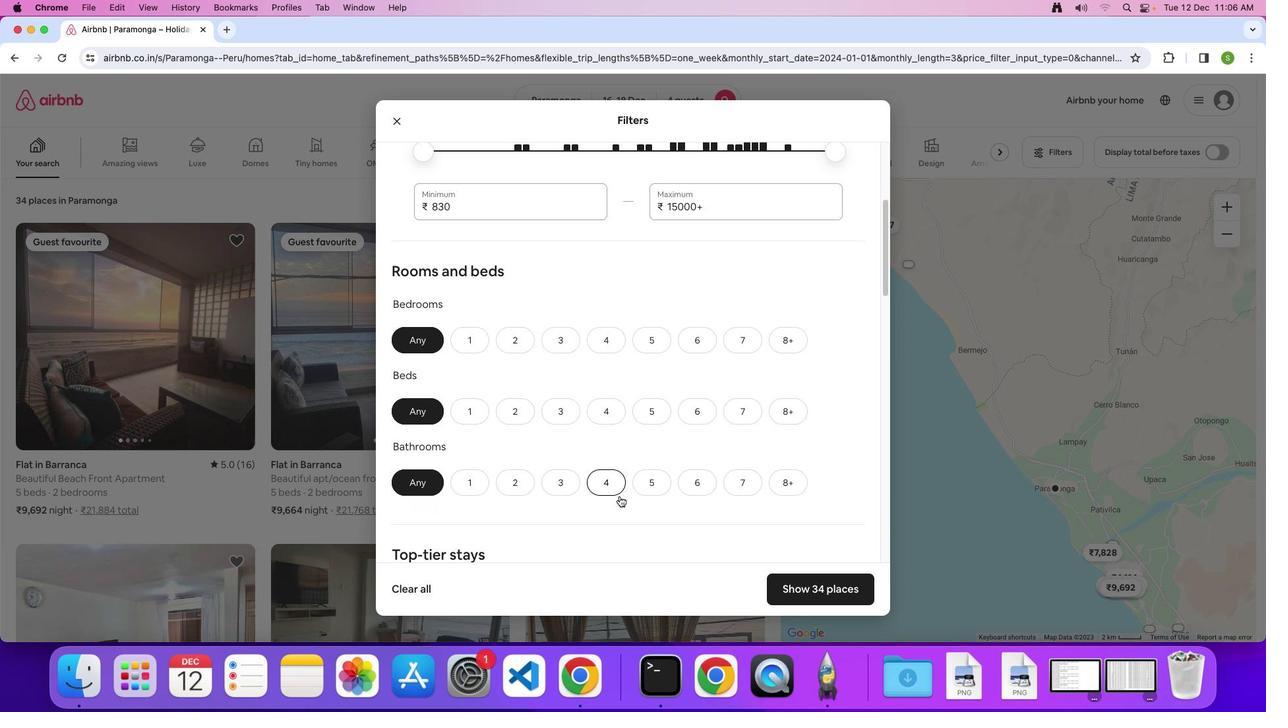 
Action: Mouse scrolled (622, 499) with delta (3, 2)
Screenshot: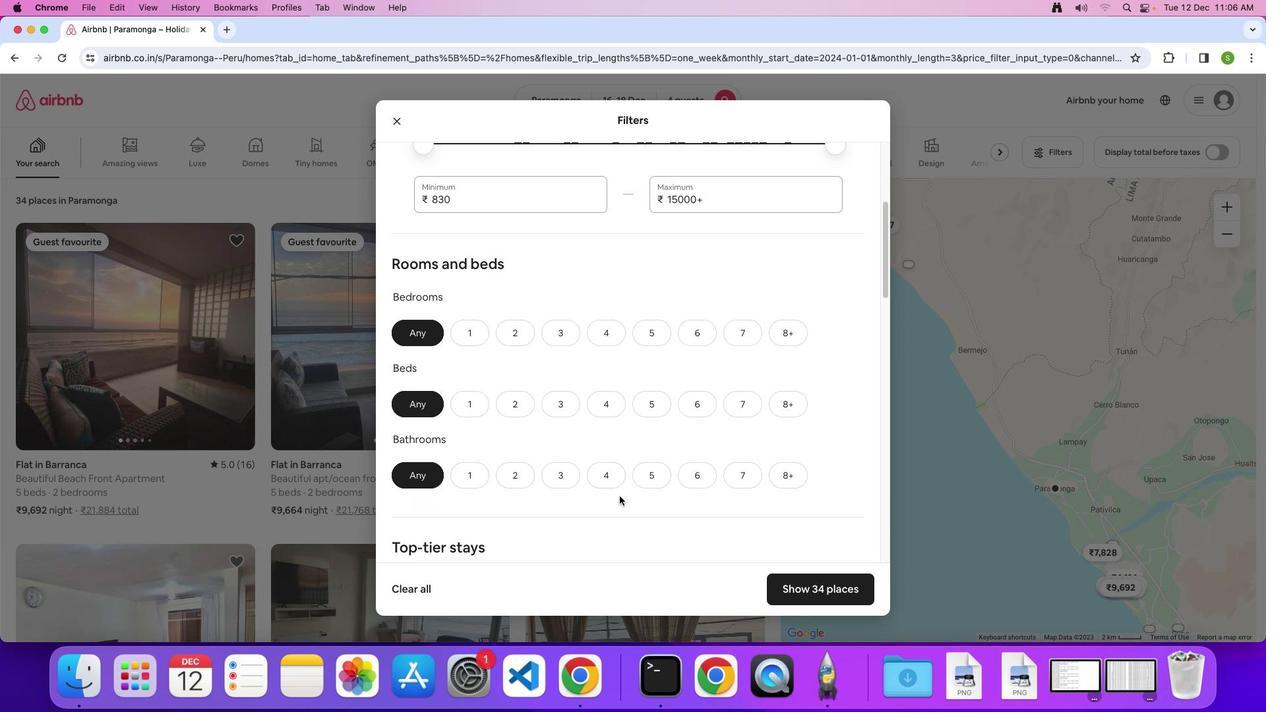 
Action: Mouse scrolled (622, 499) with delta (3, 2)
Screenshot: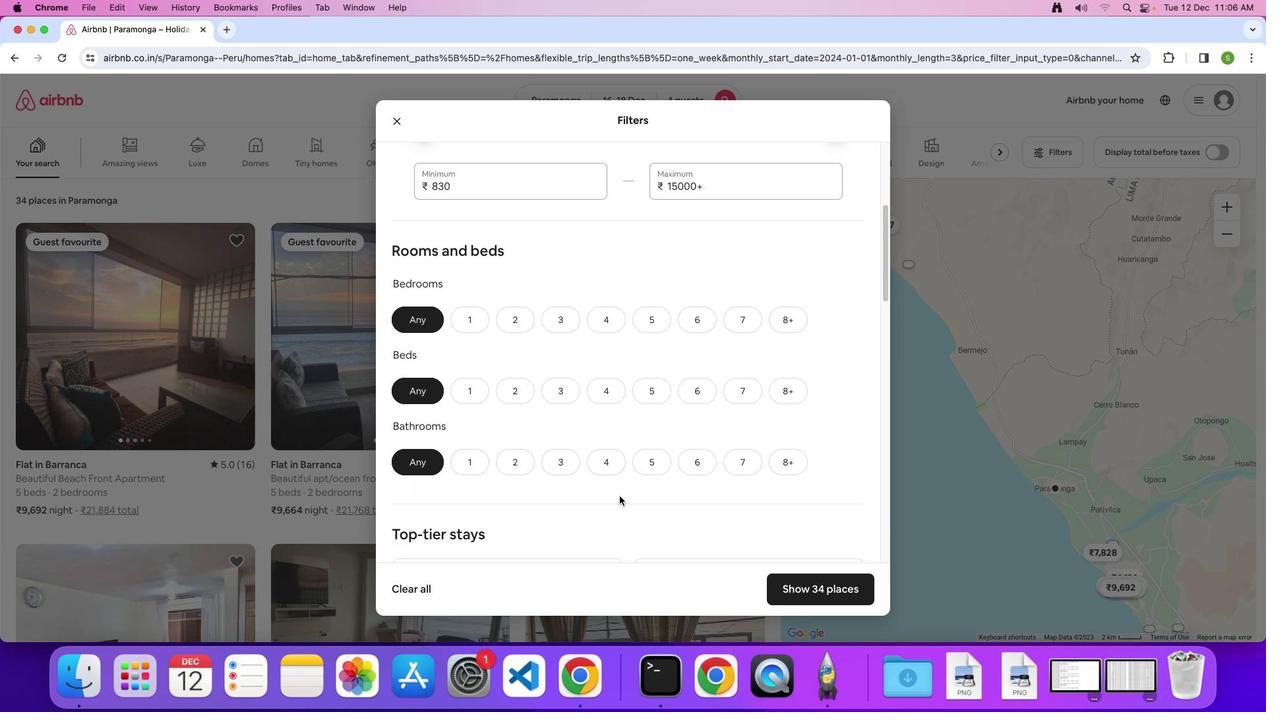 
Action: Mouse scrolled (622, 499) with delta (3, 1)
Screenshot: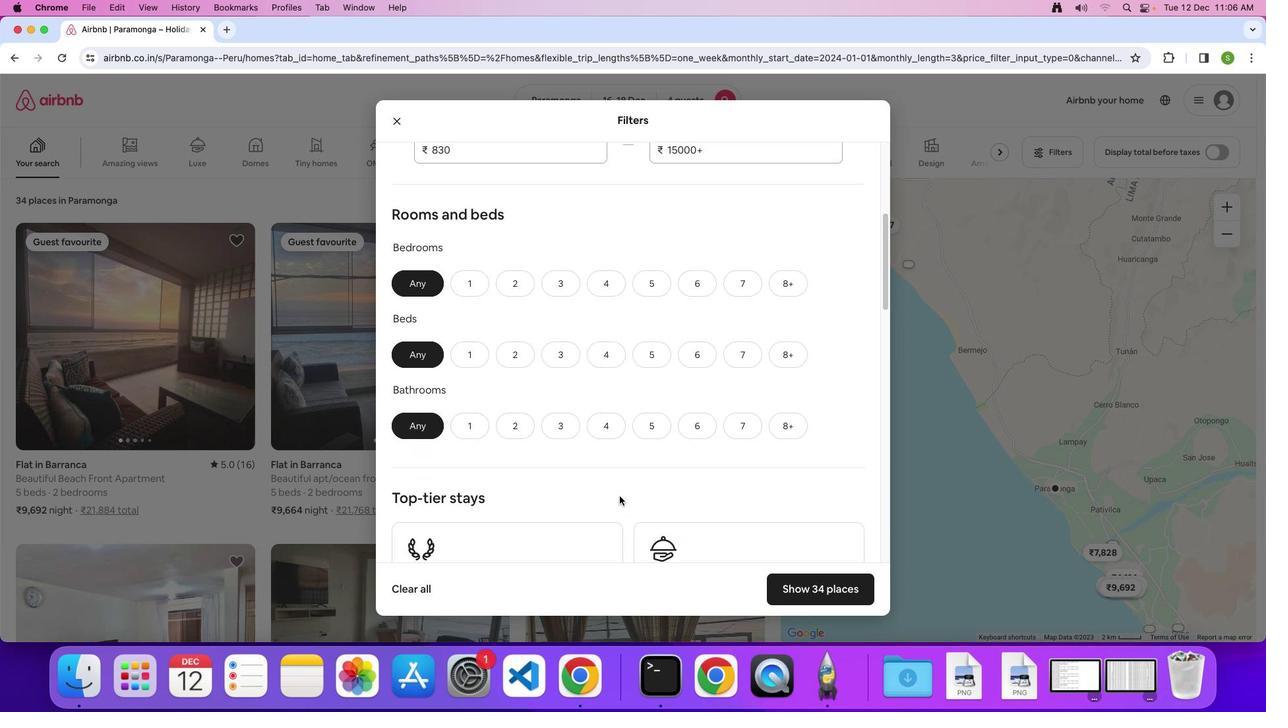 
Action: Mouse moved to (618, 269)
Screenshot: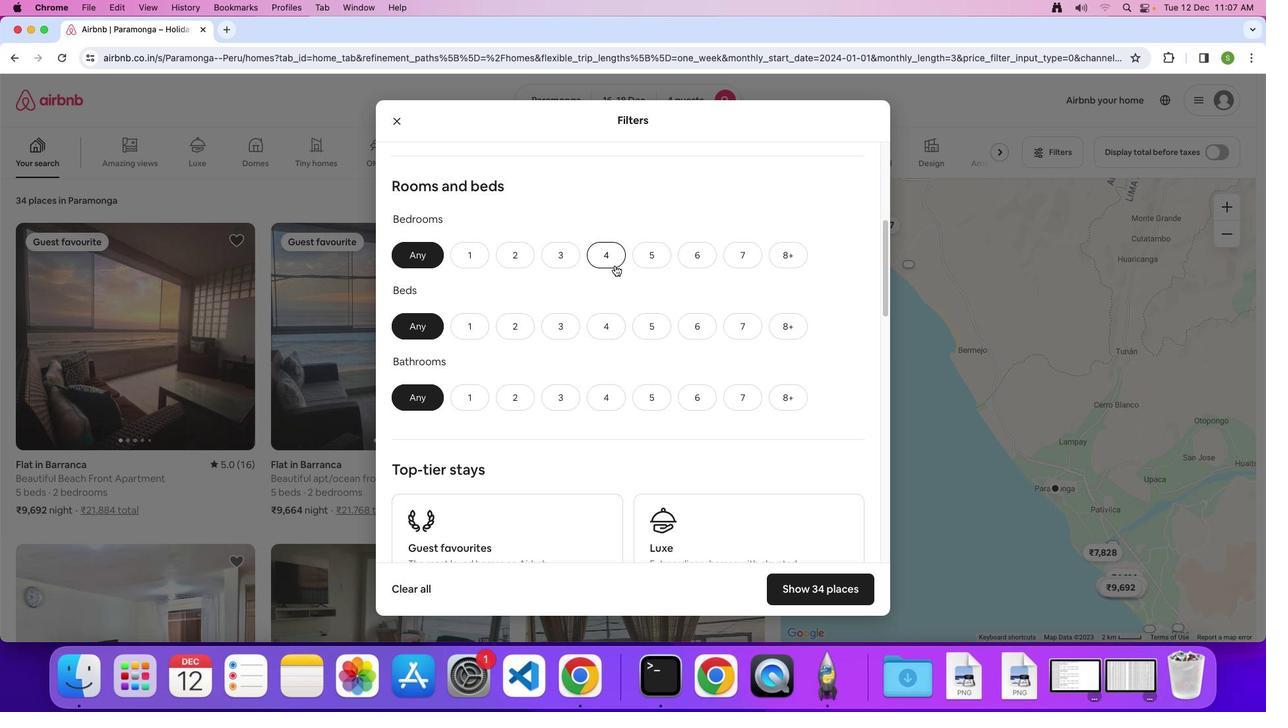 
Action: Mouse pressed left at (618, 269)
Screenshot: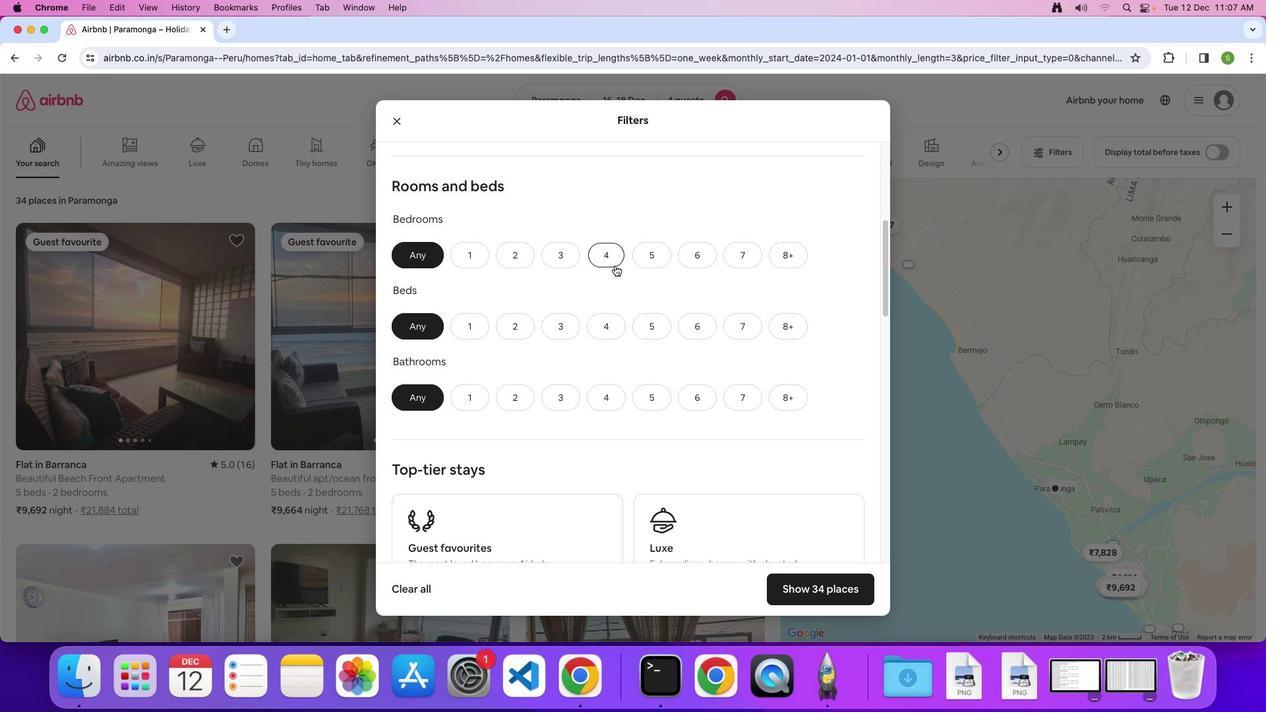 
Action: Mouse moved to (608, 327)
Screenshot: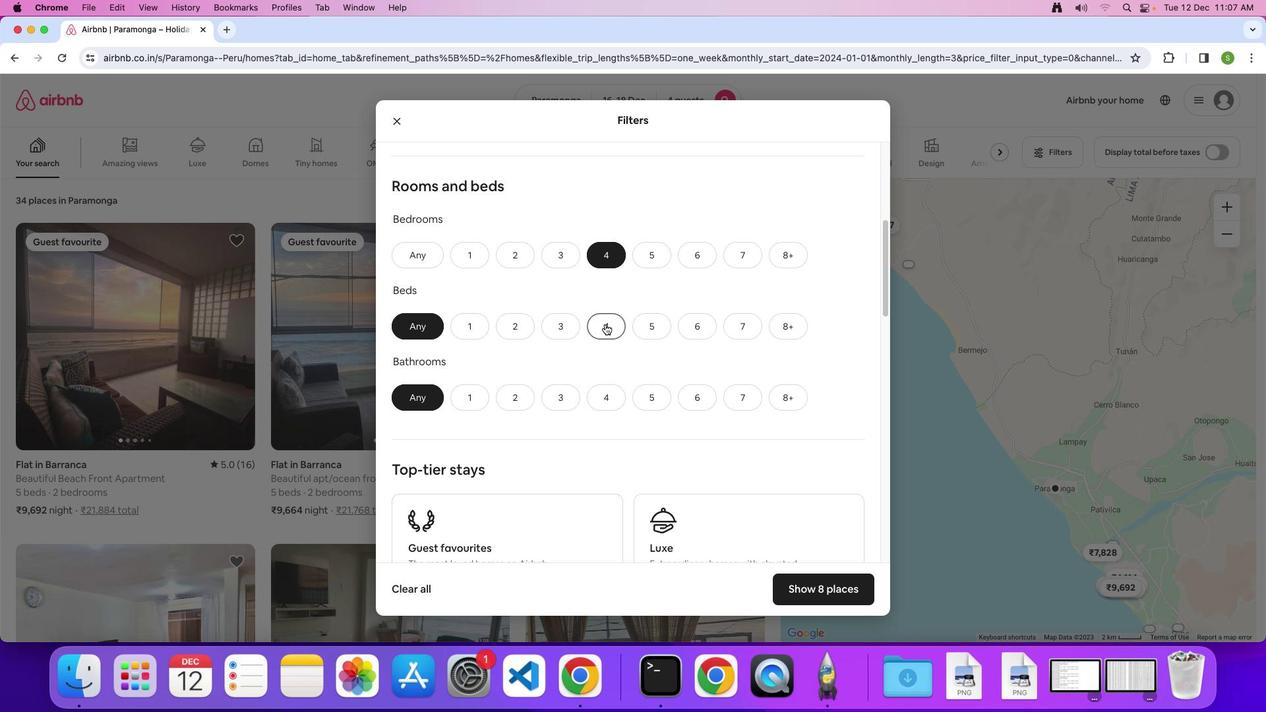 
Action: Mouse pressed left at (608, 327)
Screenshot: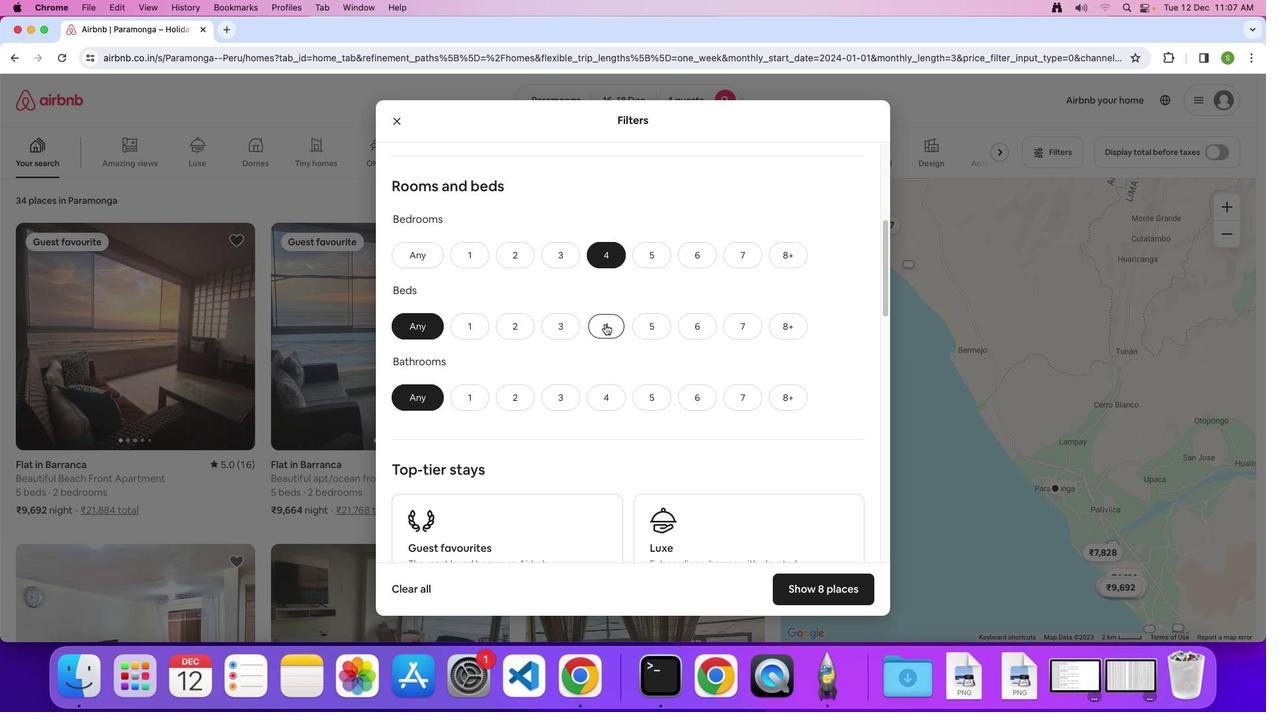 
Action: Mouse moved to (595, 400)
Screenshot: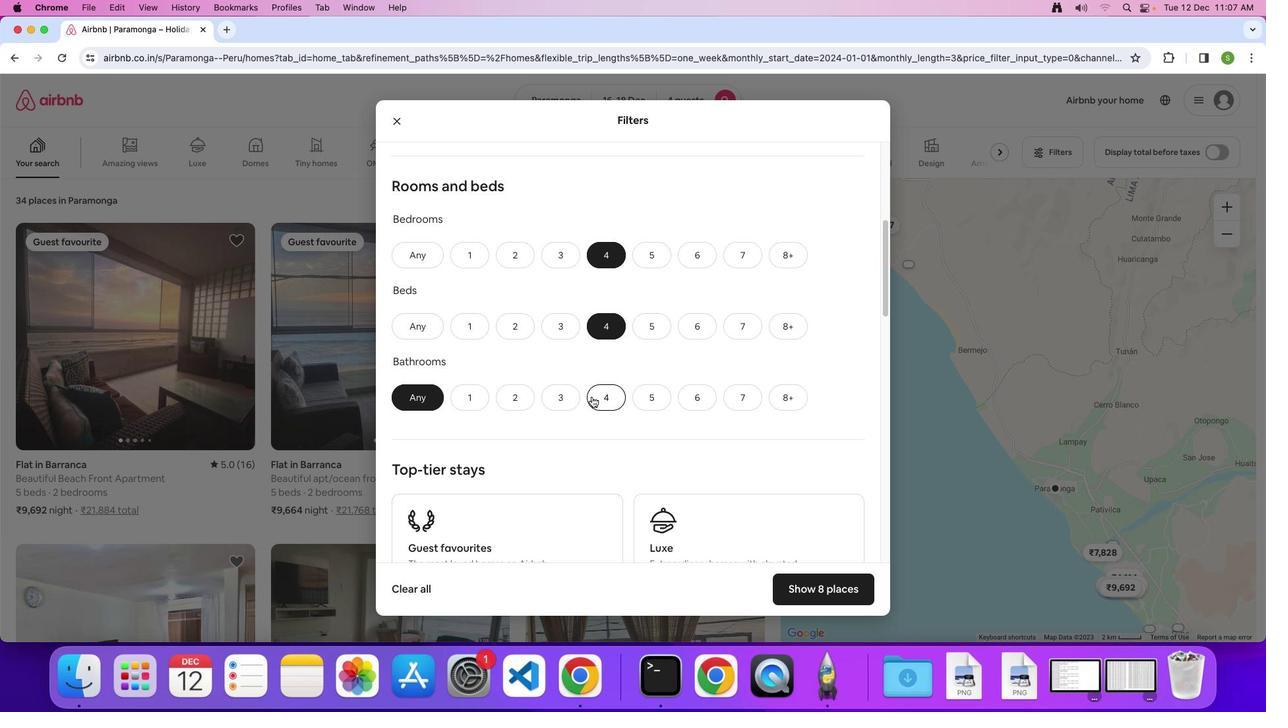 
Action: Mouse pressed left at (595, 400)
Screenshot: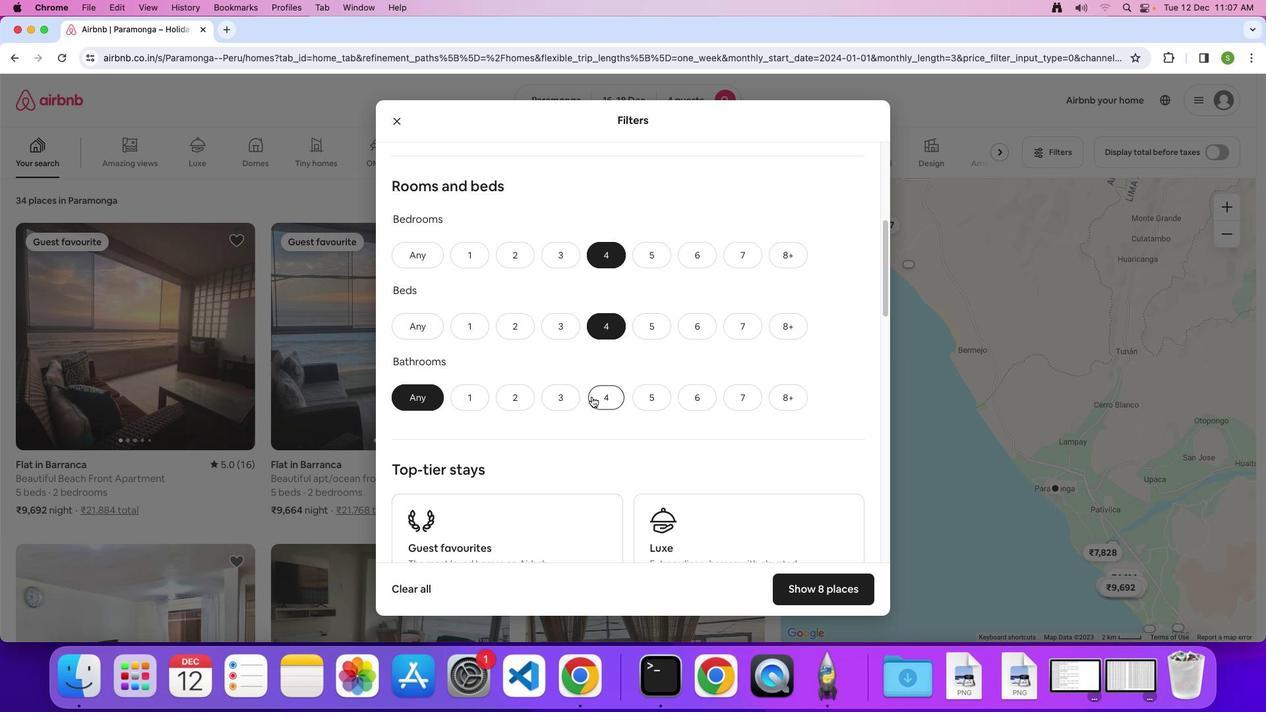 
Action: Mouse moved to (670, 371)
Screenshot: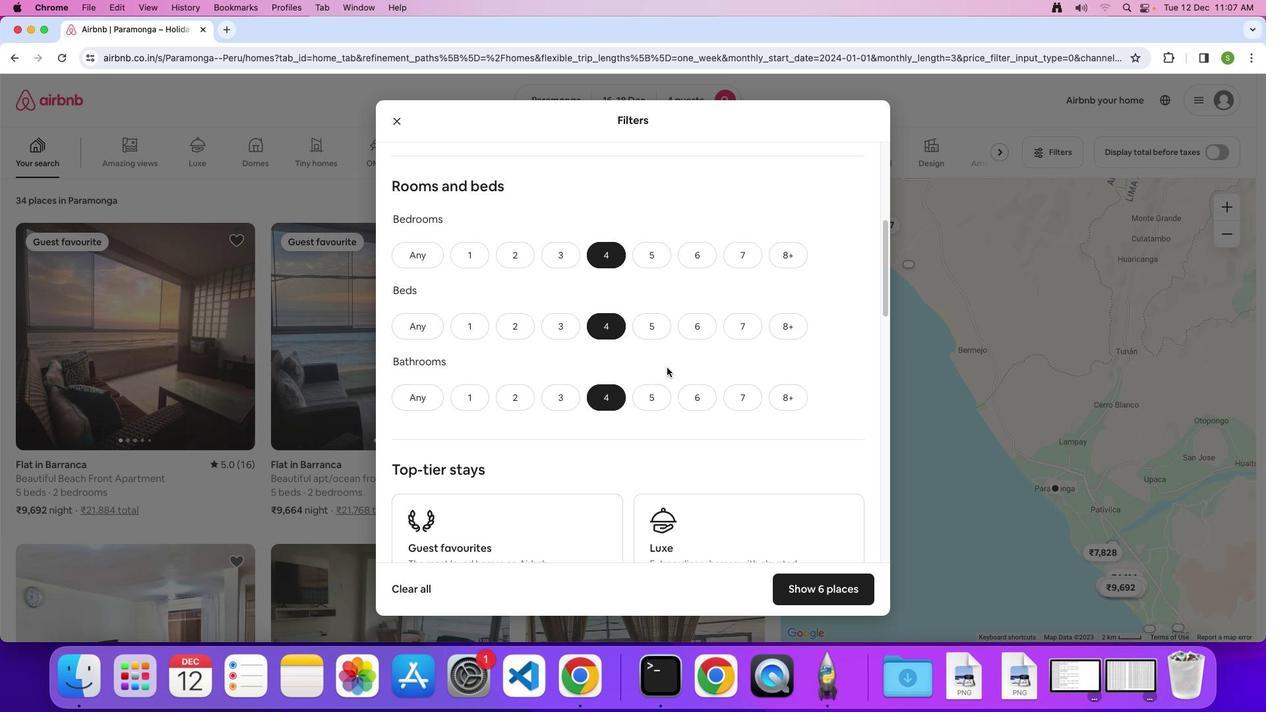 
Action: Mouse scrolled (670, 371) with delta (3, 2)
Screenshot: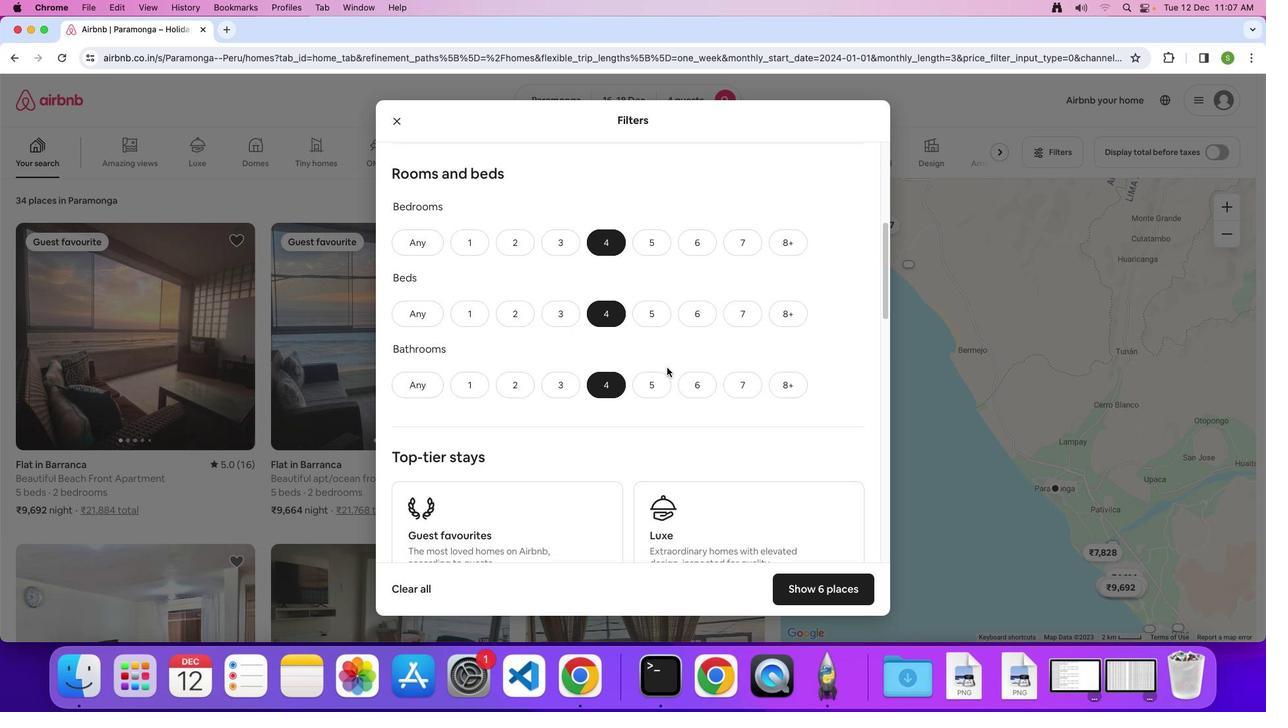
Action: Mouse scrolled (670, 371) with delta (3, 2)
Screenshot: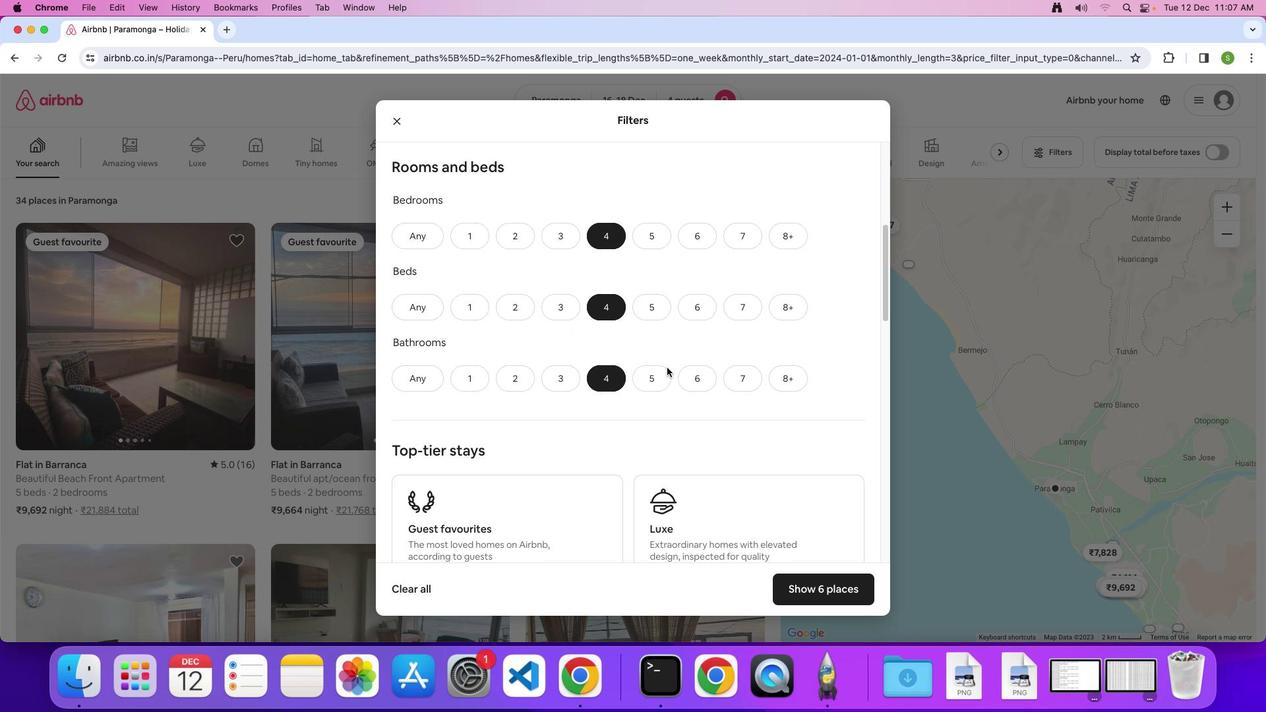 
Action: Mouse scrolled (670, 371) with delta (3, 2)
Screenshot: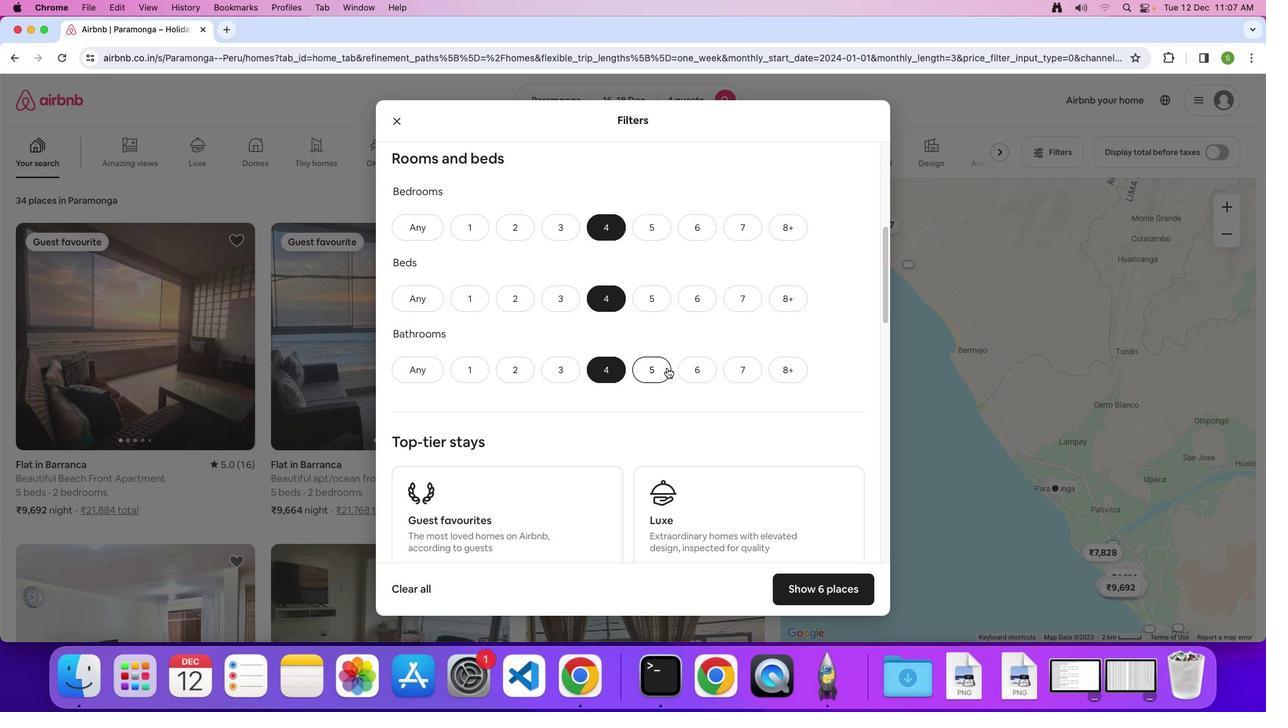 
Action: Mouse scrolled (670, 371) with delta (3, 2)
Screenshot: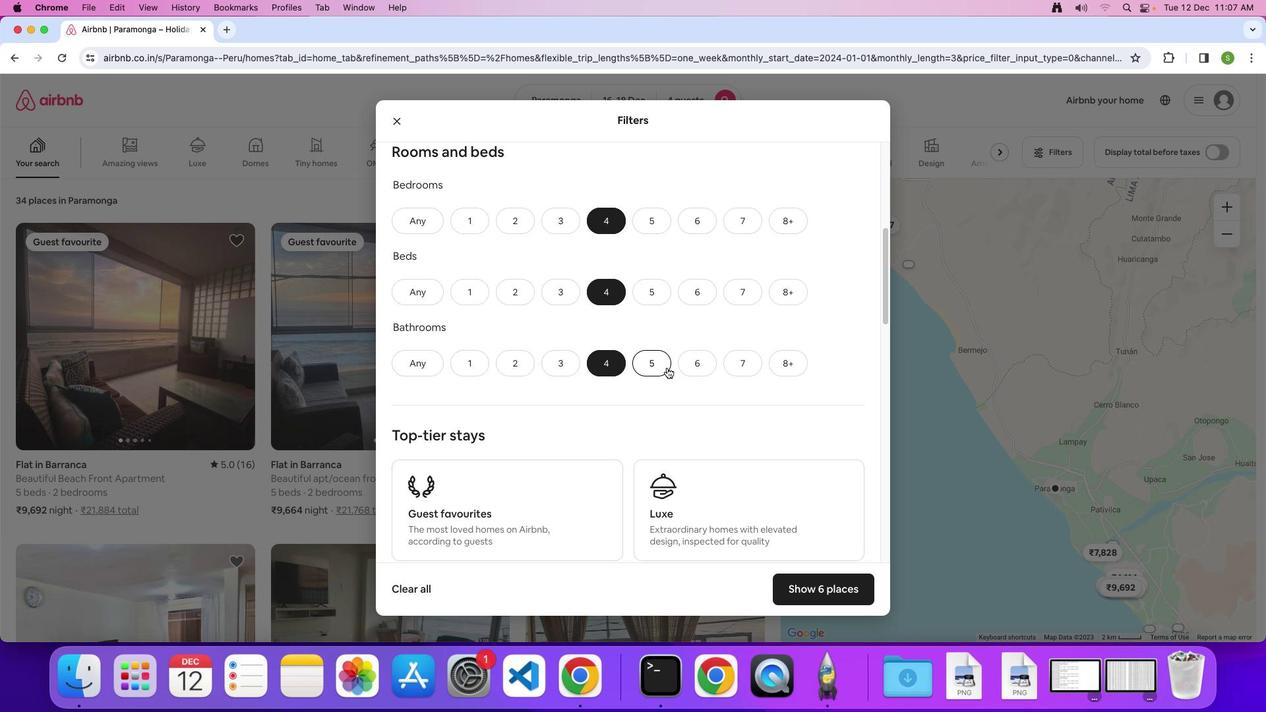 
Action: Mouse scrolled (670, 371) with delta (3, 2)
Screenshot: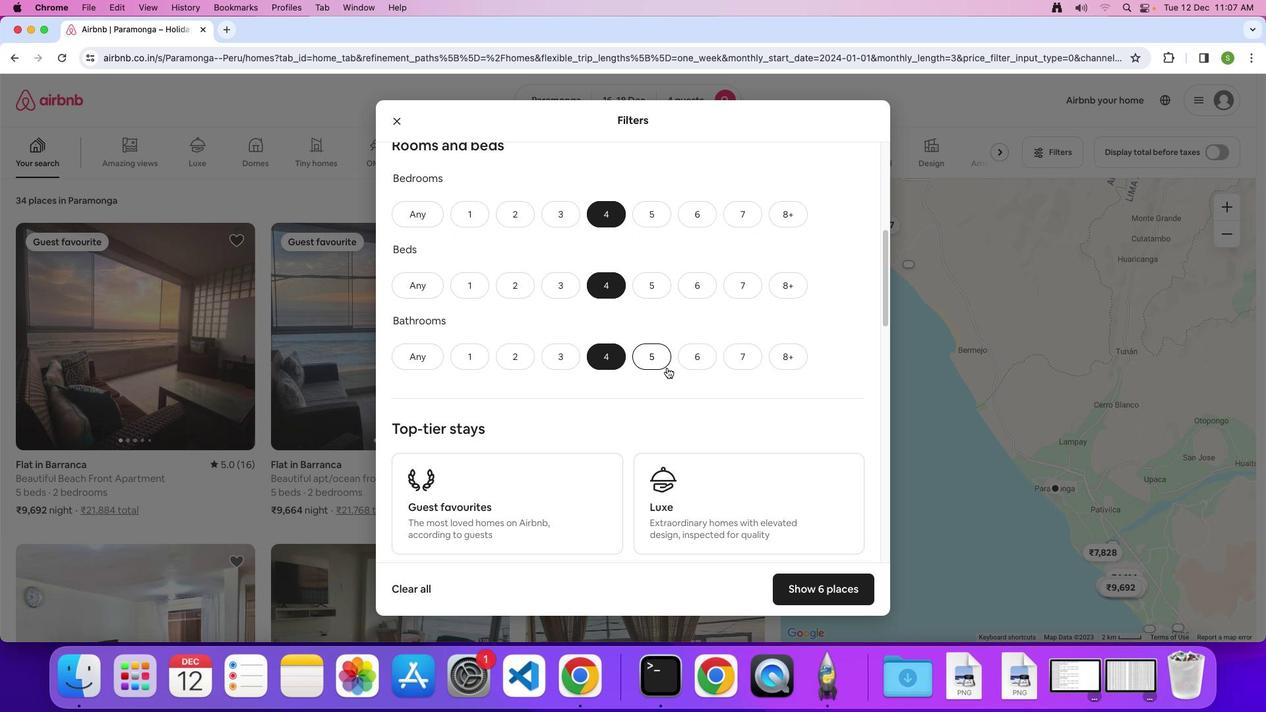 
Action: Mouse scrolled (670, 371) with delta (3, 2)
Screenshot: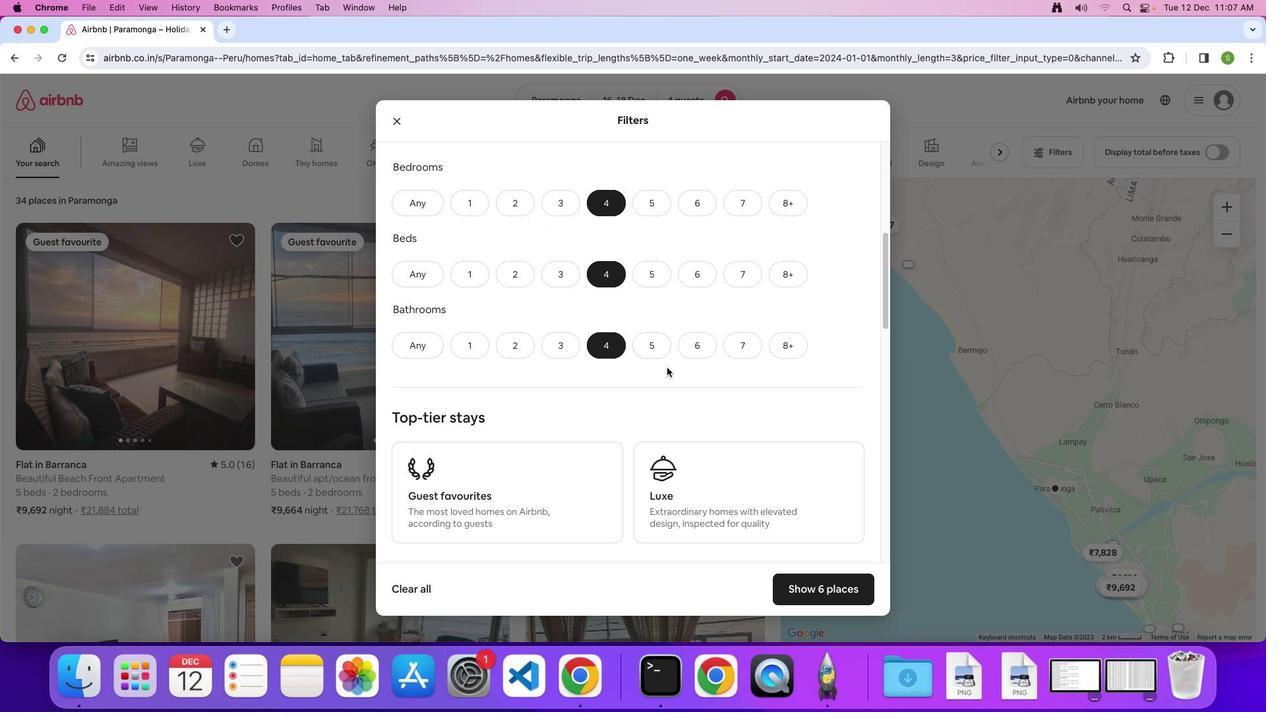 
Action: Mouse scrolled (670, 371) with delta (3, 2)
Screenshot: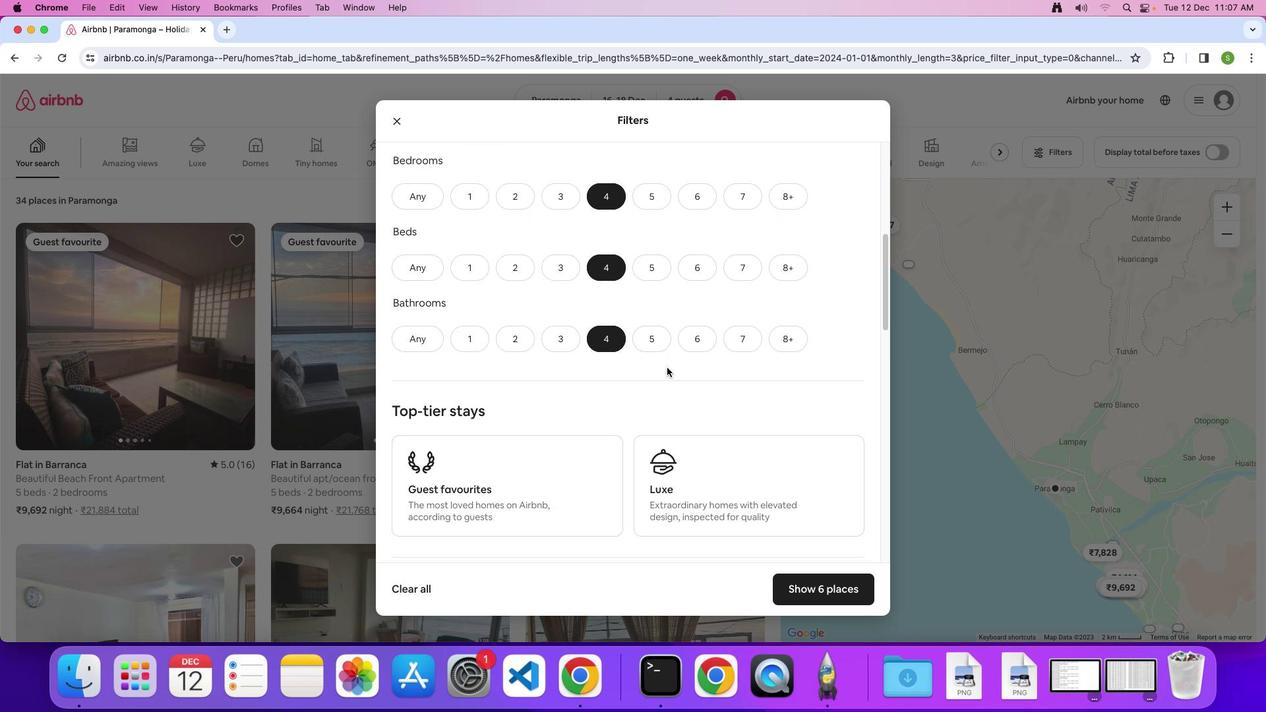 
Action: Mouse scrolled (670, 371) with delta (3, 2)
Screenshot: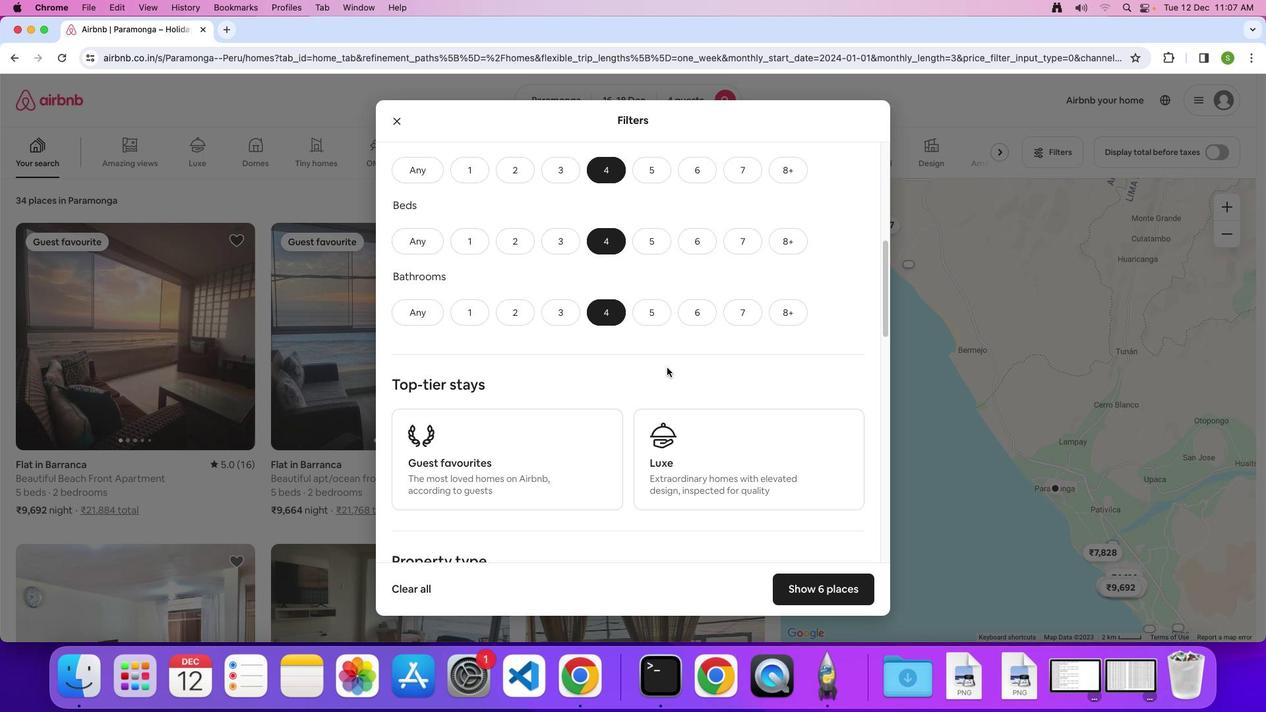 
Action: Mouse scrolled (670, 371) with delta (3, 2)
Screenshot: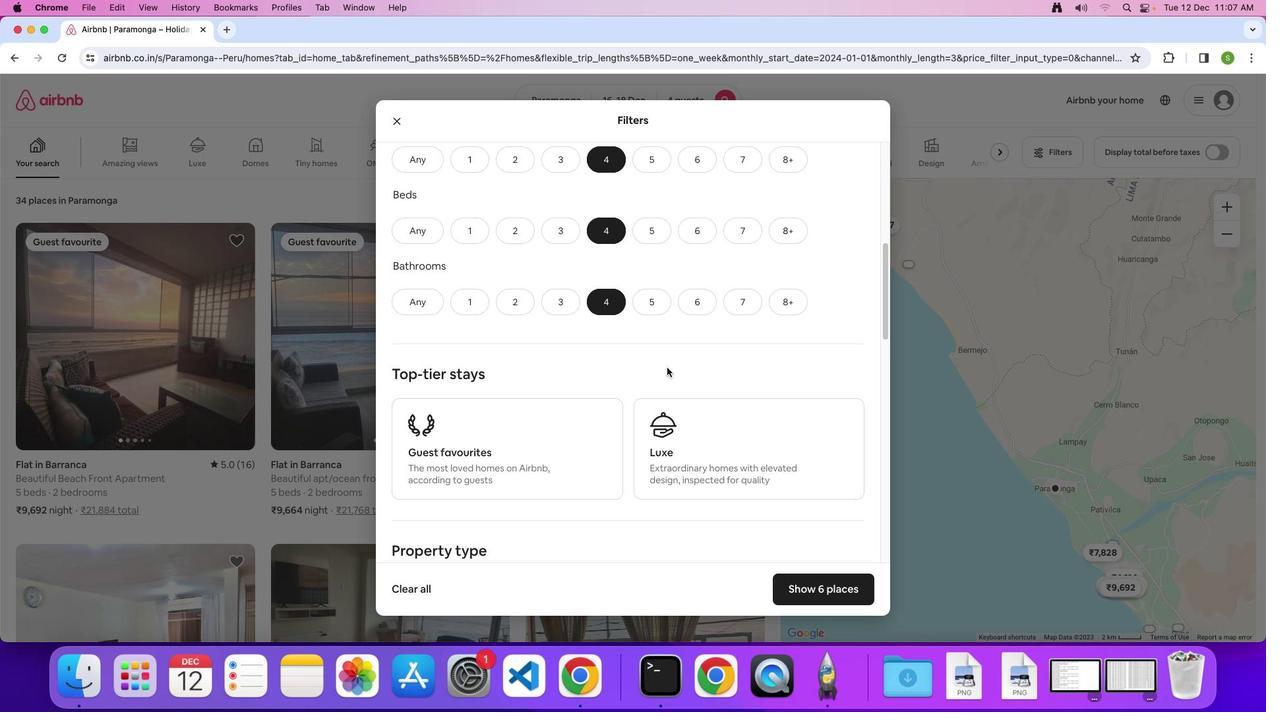 
Action: Mouse scrolled (670, 371) with delta (3, 2)
Screenshot: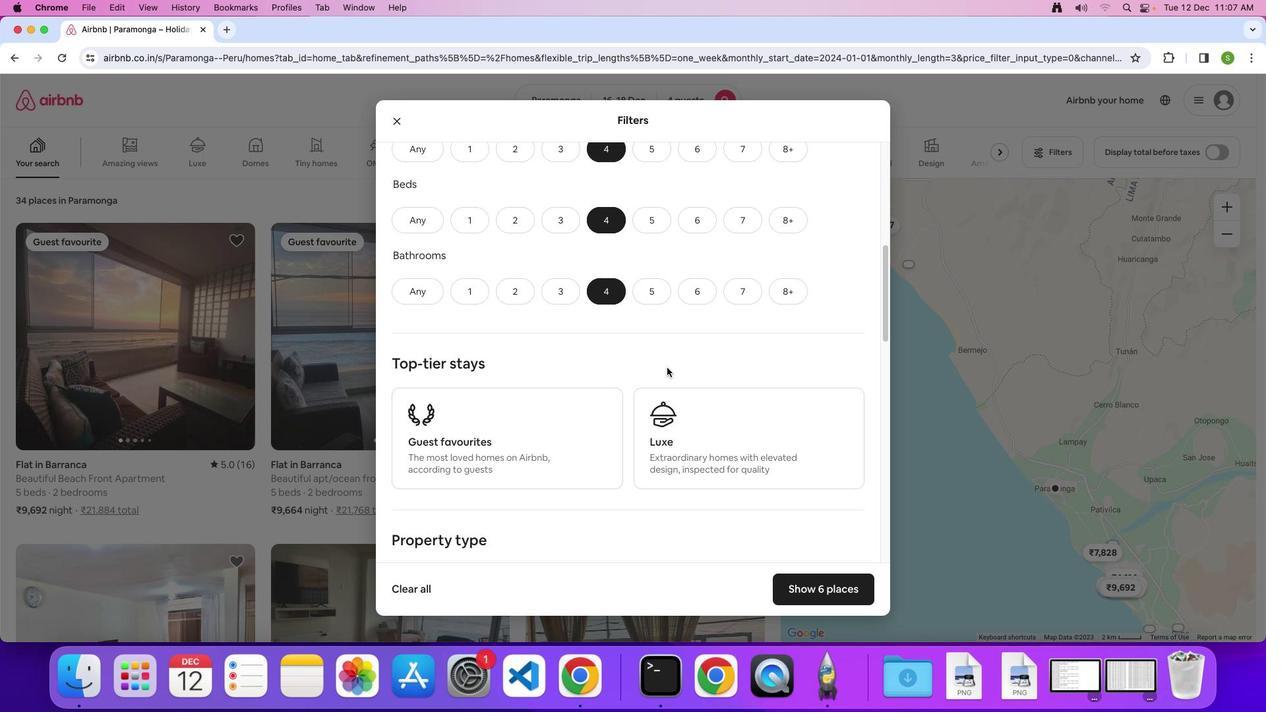 
Action: Mouse scrolled (670, 371) with delta (3, 2)
Screenshot: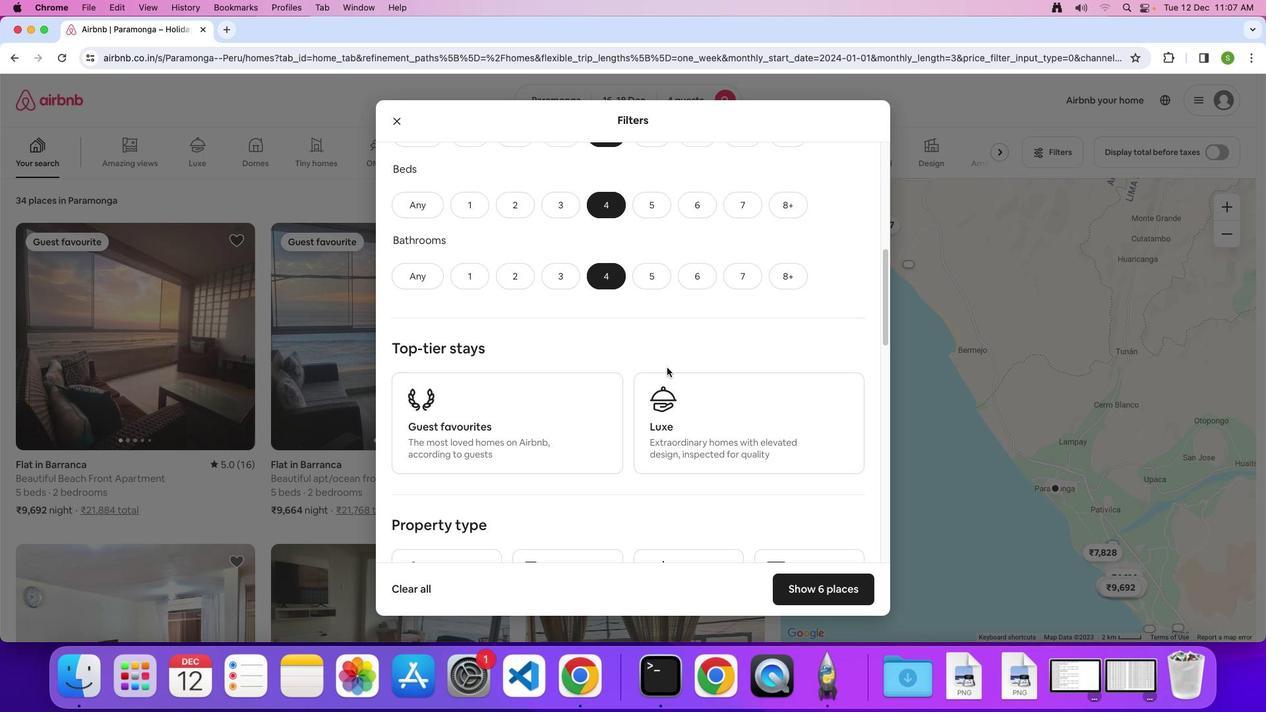 
Action: Mouse scrolled (670, 371) with delta (3, 2)
Screenshot: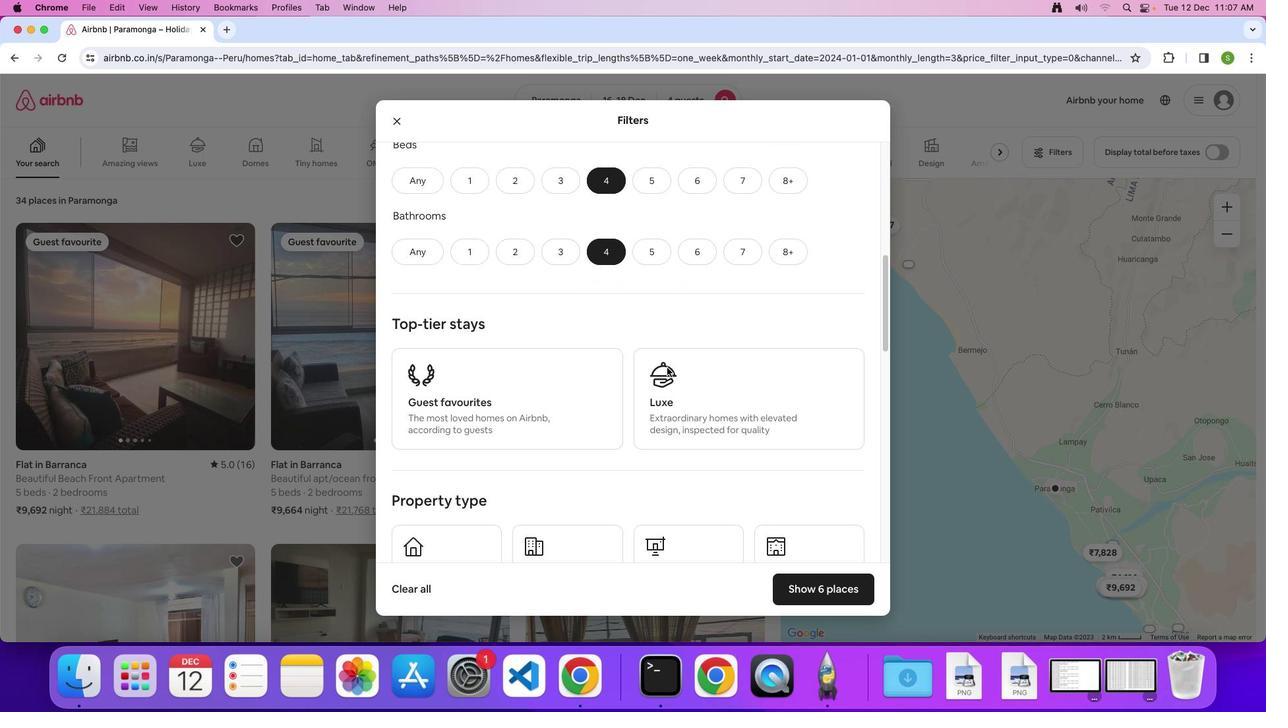 
Action: Mouse scrolled (670, 371) with delta (3, 1)
Screenshot: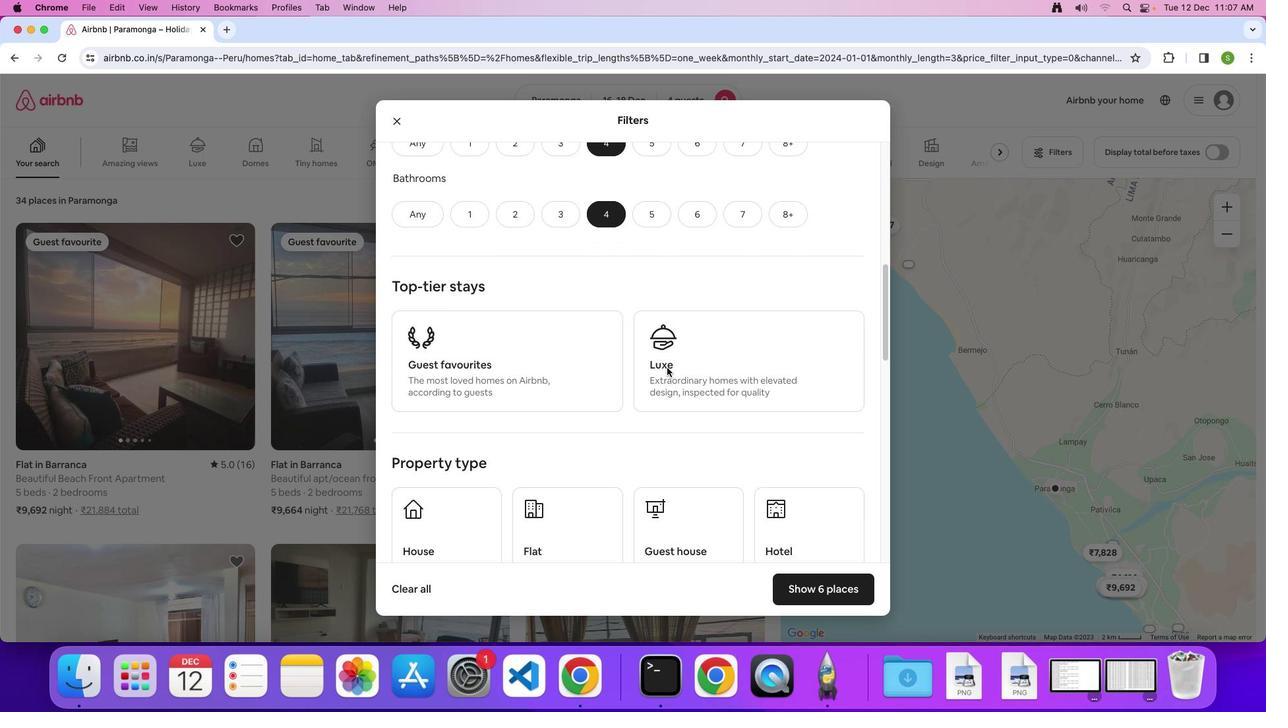 
Action: Mouse scrolled (670, 371) with delta (3, 2)
Screenshot: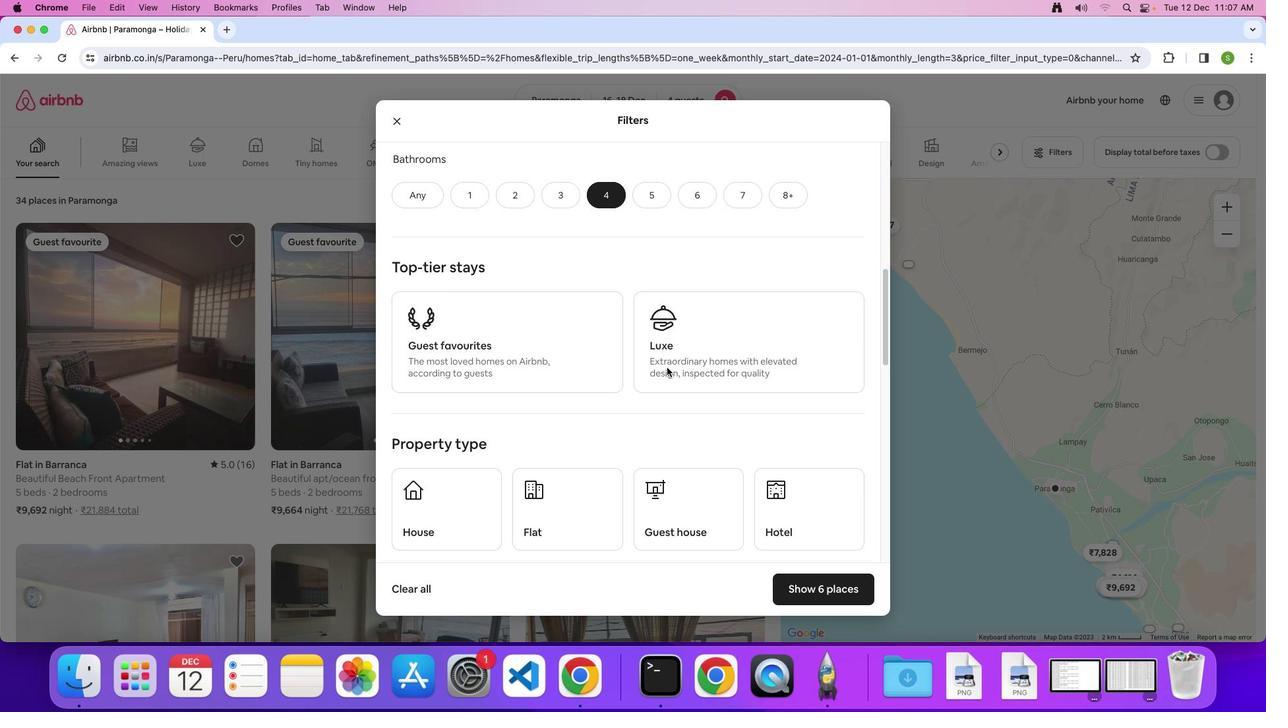 
Action: Mouse scrolled (670, 371) with delta (3, 2)
Screenshot: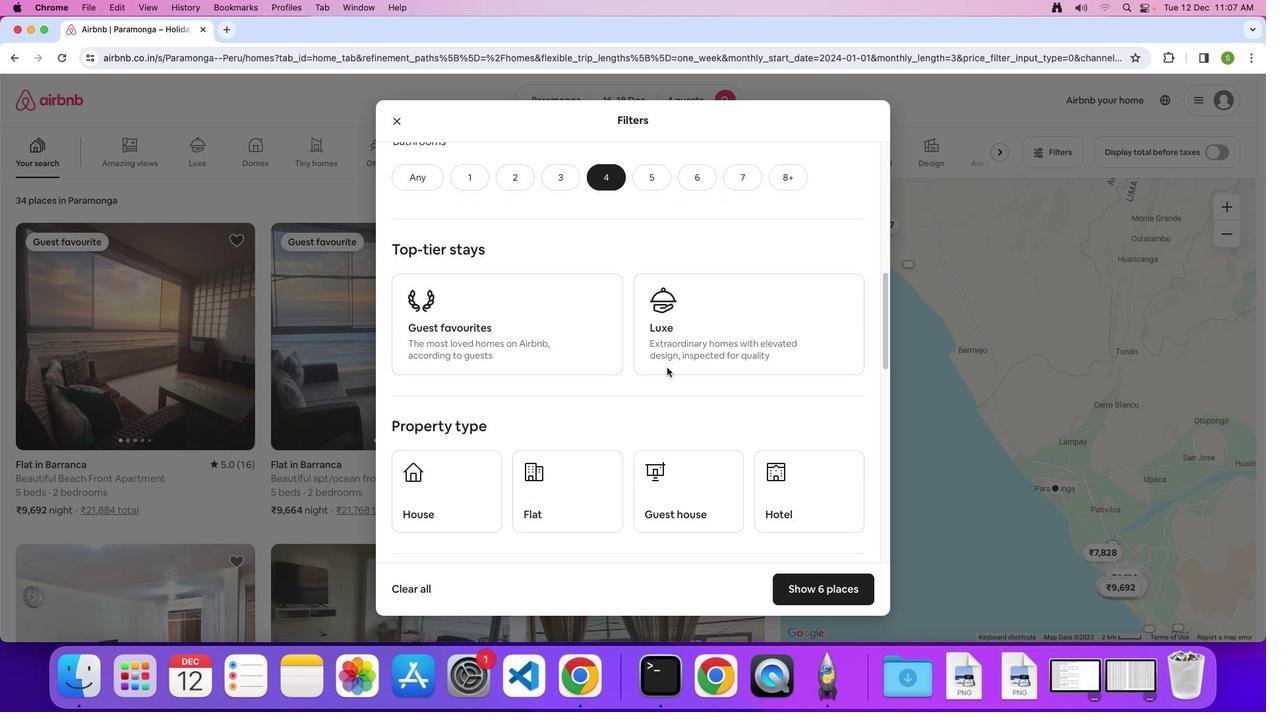 
Action: Mouse scrolled (670, 371) with delta (3, 2)
Screenshot: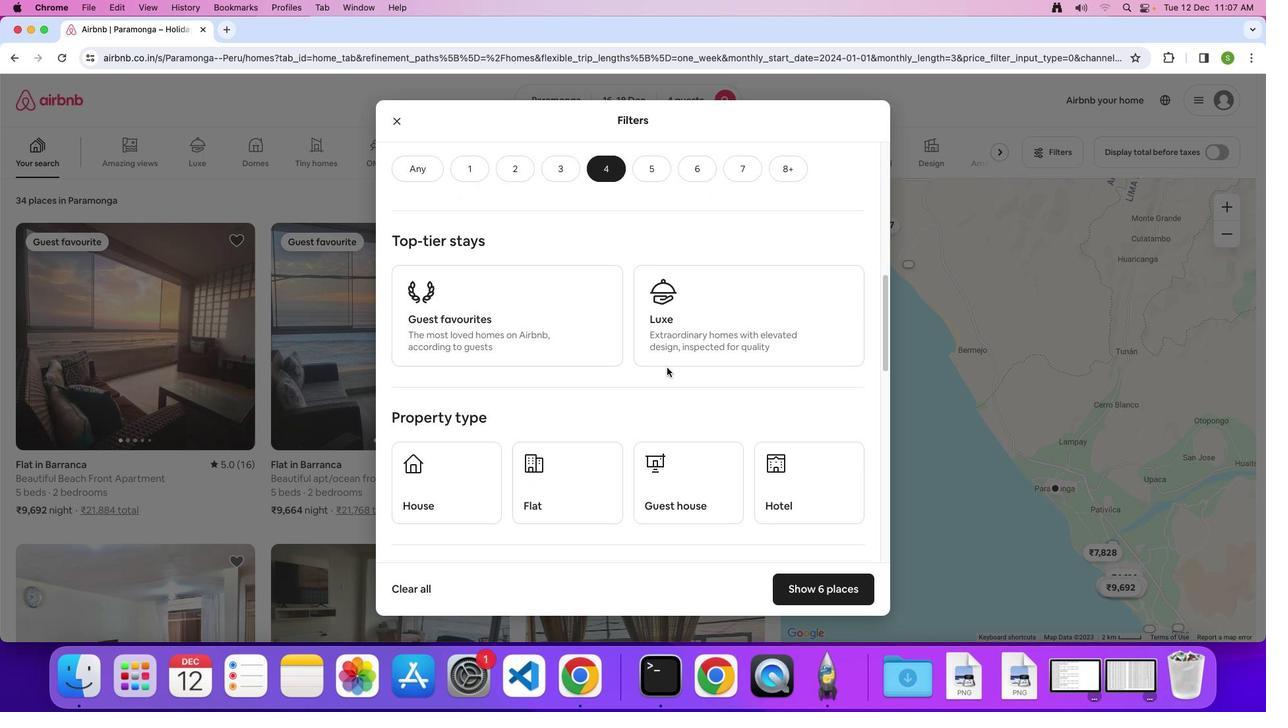 
Action: Mouse scrolled (670, 371) with delta (3, 2)
Screenshot: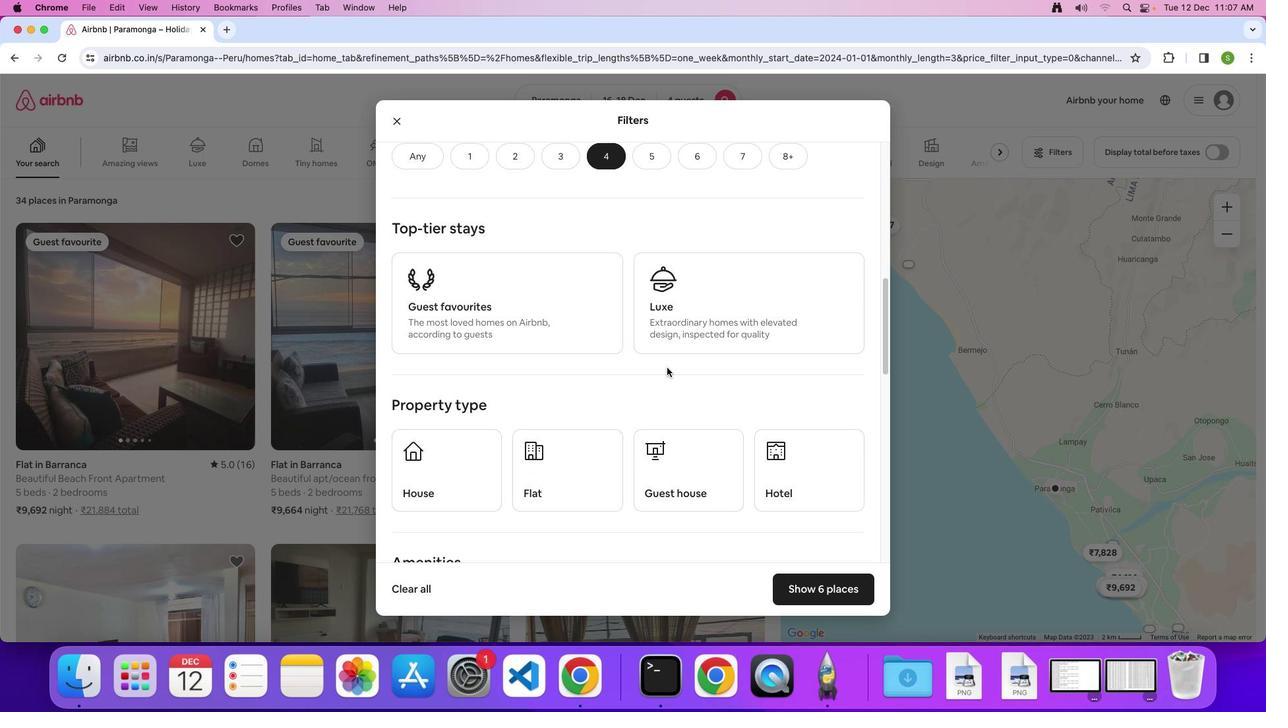 
Action: Mouse scrolled (670, 371) with delta (3, 2)
Screenshot: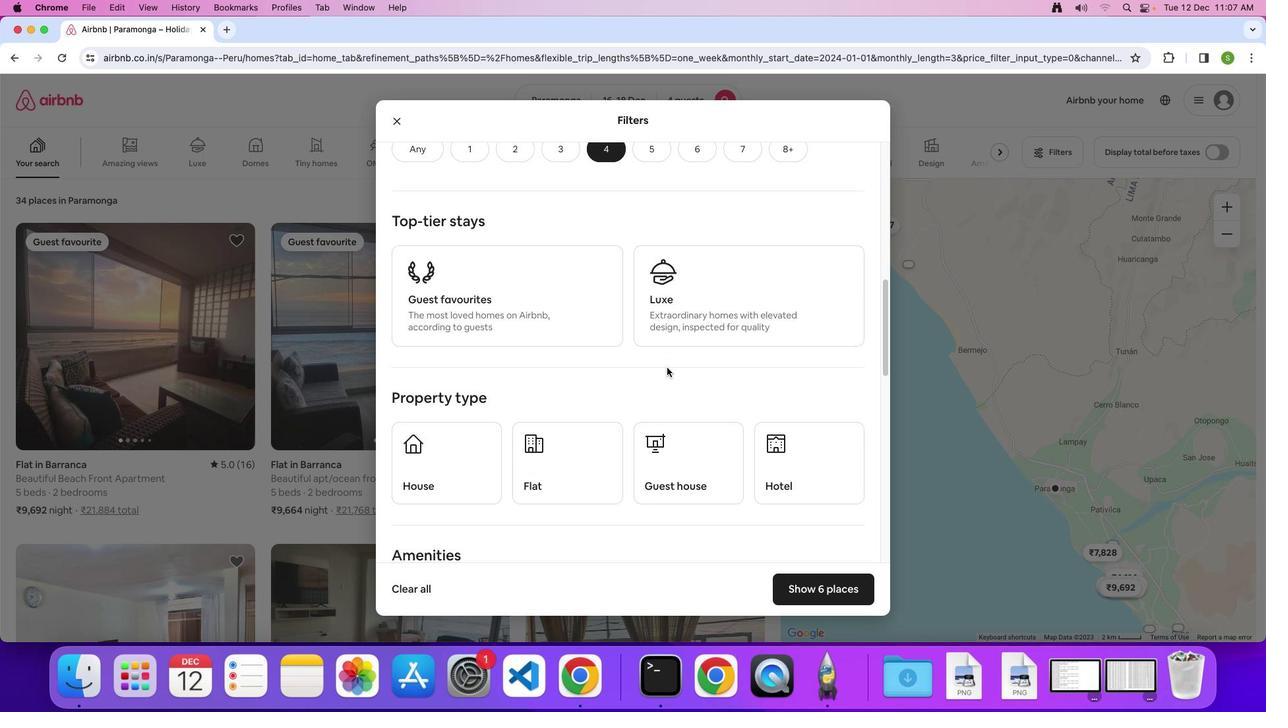 
Action: Mouse scrolled (670, 371) with delta (3, 2)
Screenshot: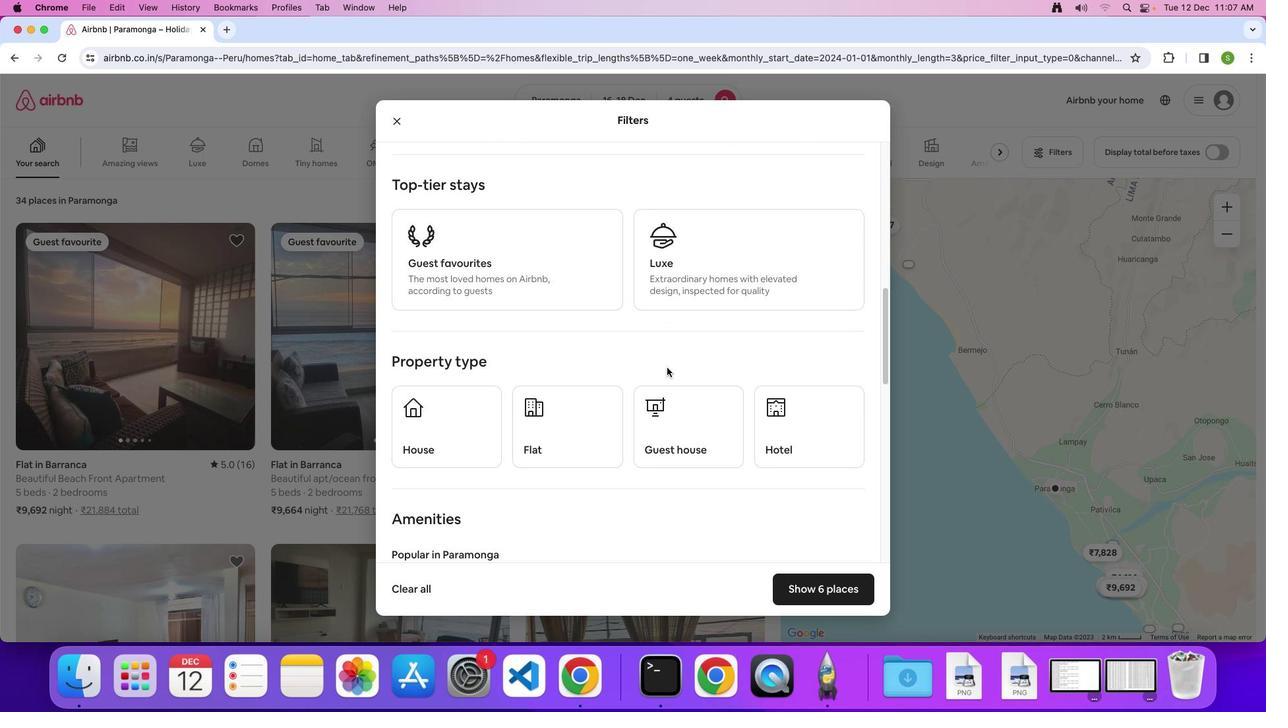 
Action: Mouse moved to (565, 412)
Screenshot: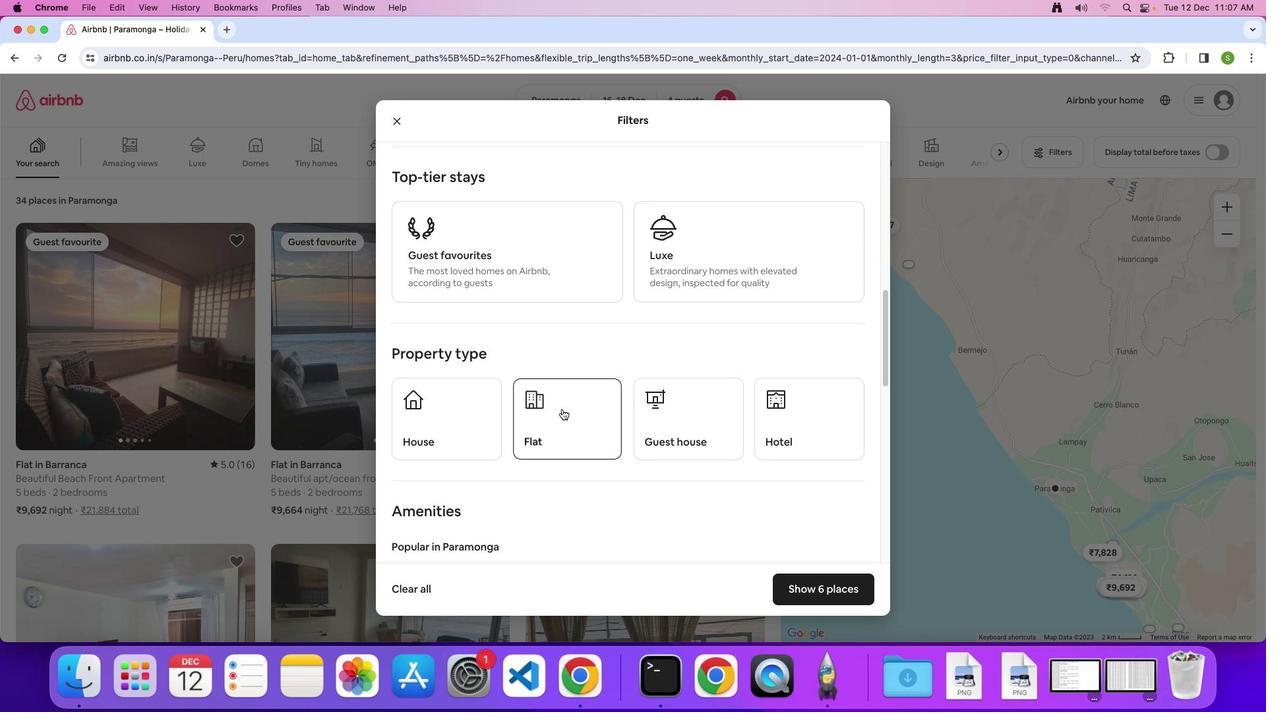 
Action: Mouse pressed left at (565, 412)
Screenshot: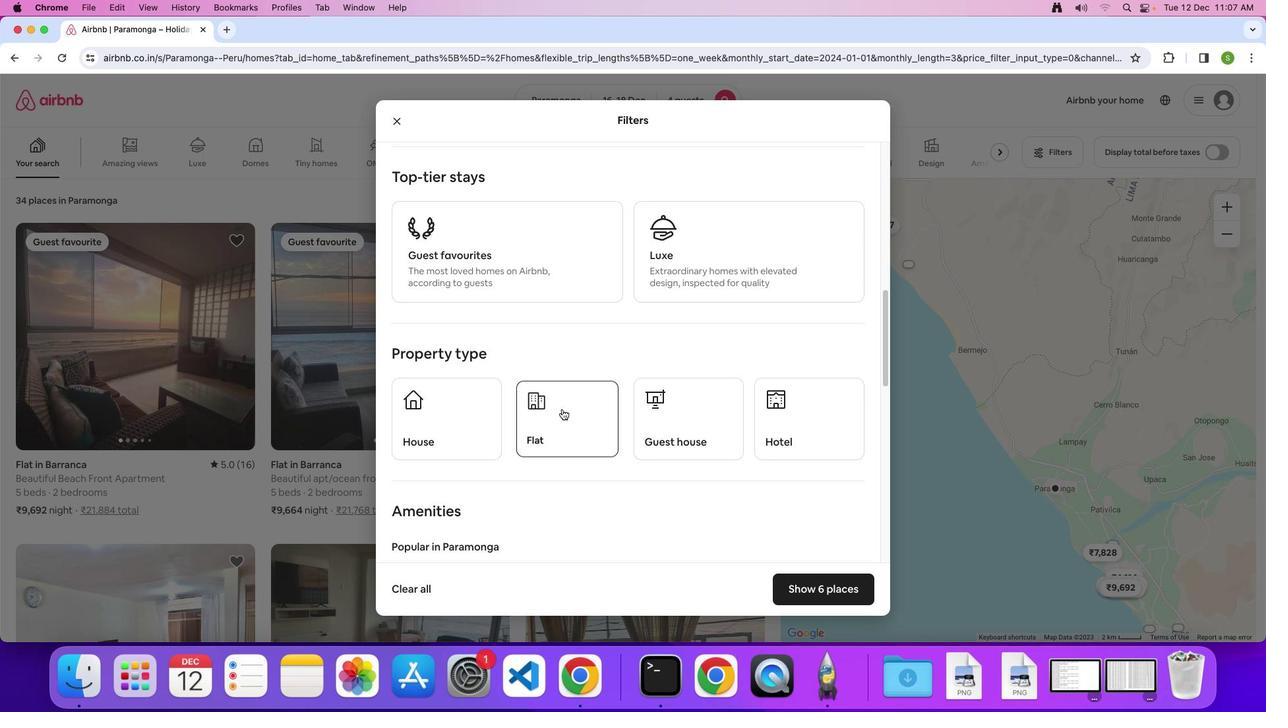 
Action: Mouse moved to (679, 373)
Screenshot: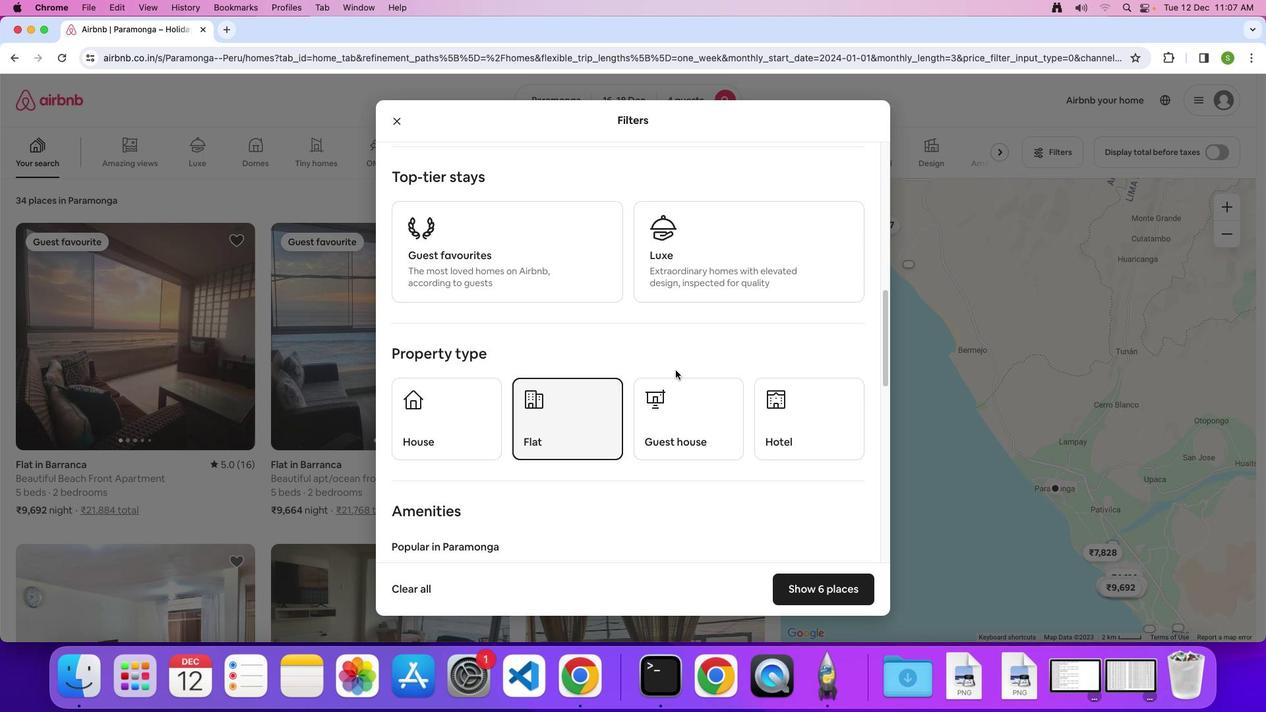 
Action: Mouse scrolled (679, 373) with delta (3, 2)
Screenshot: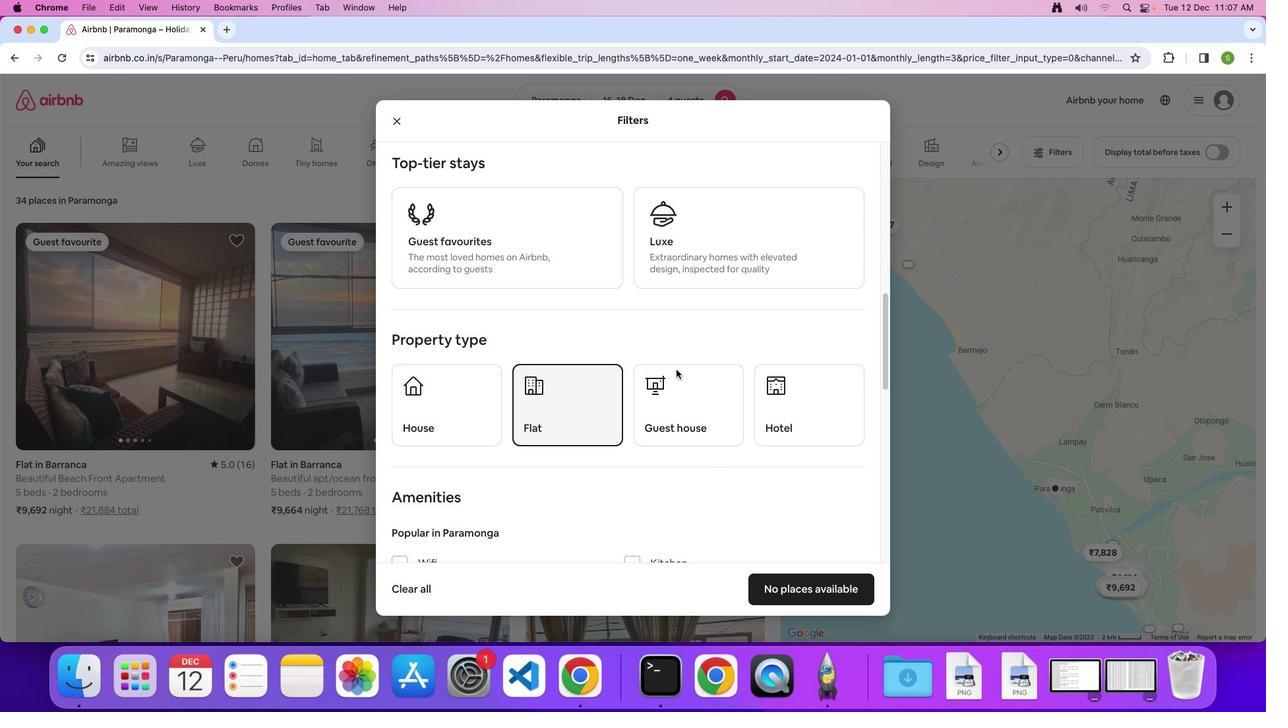 
Action: Mouse moved to (679, 373)
Screenshot: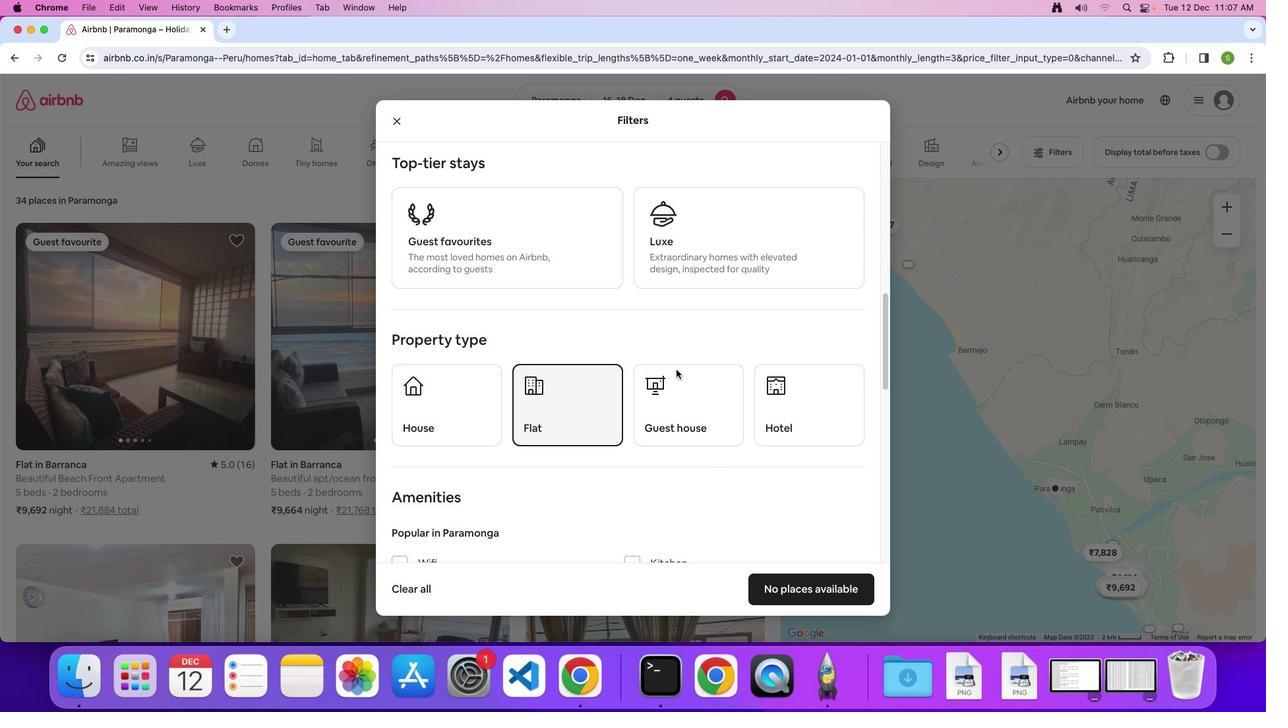 
Action: Mouse scrolled (679, 373) with delta (3, 2)
Screenshot: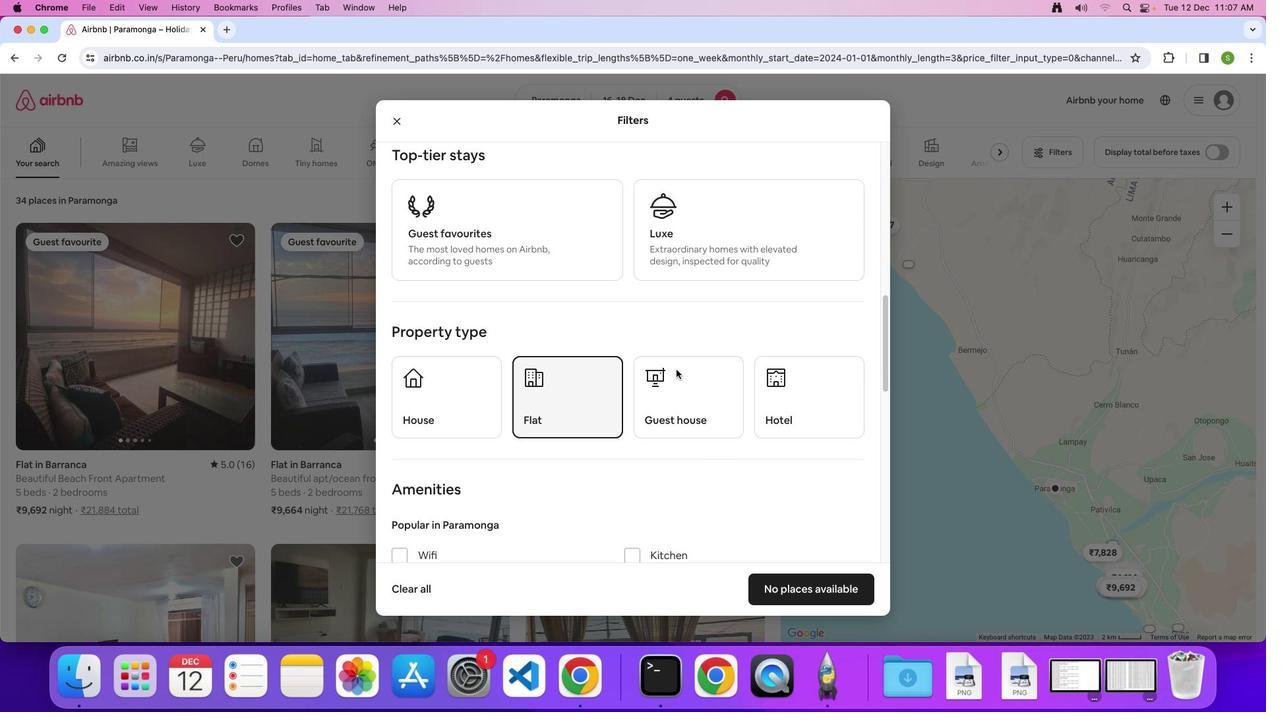 
Action: Mouse scrolled (679, 373) with delta (3, 2)
Screenshot: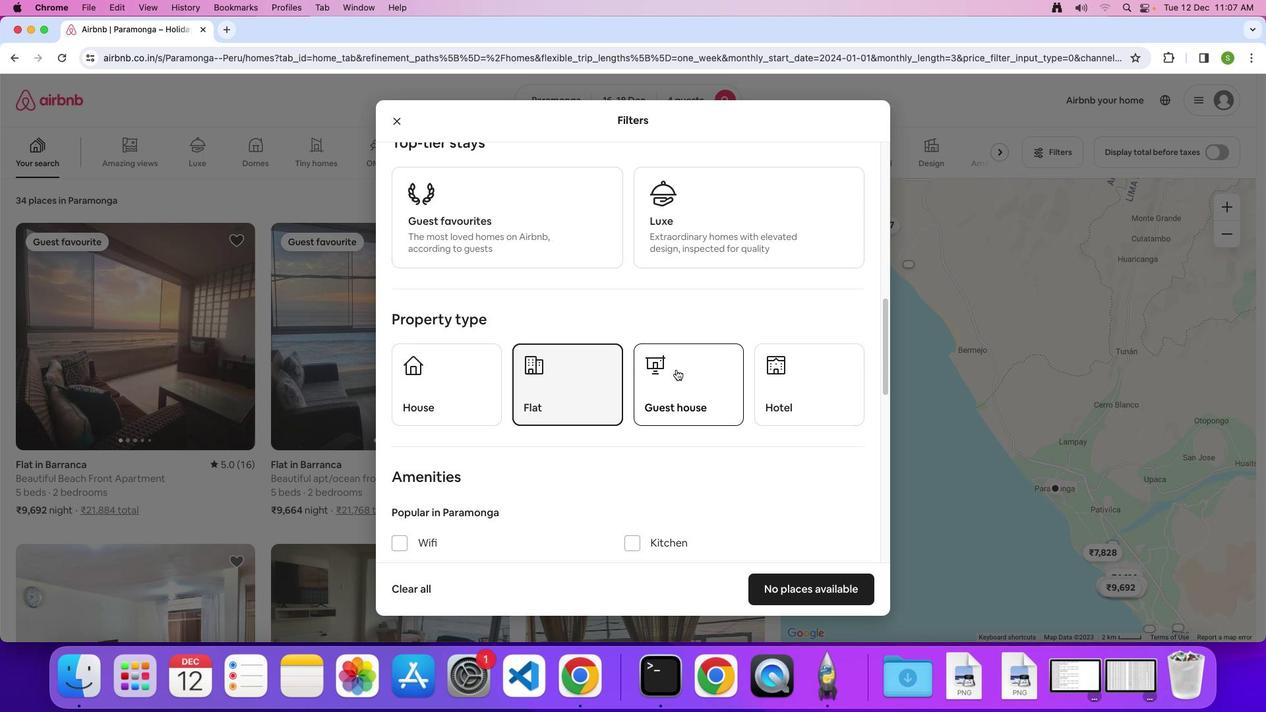 
Action: Mouse scrolled (679, 373) with delta (3, 2)
Screenshot: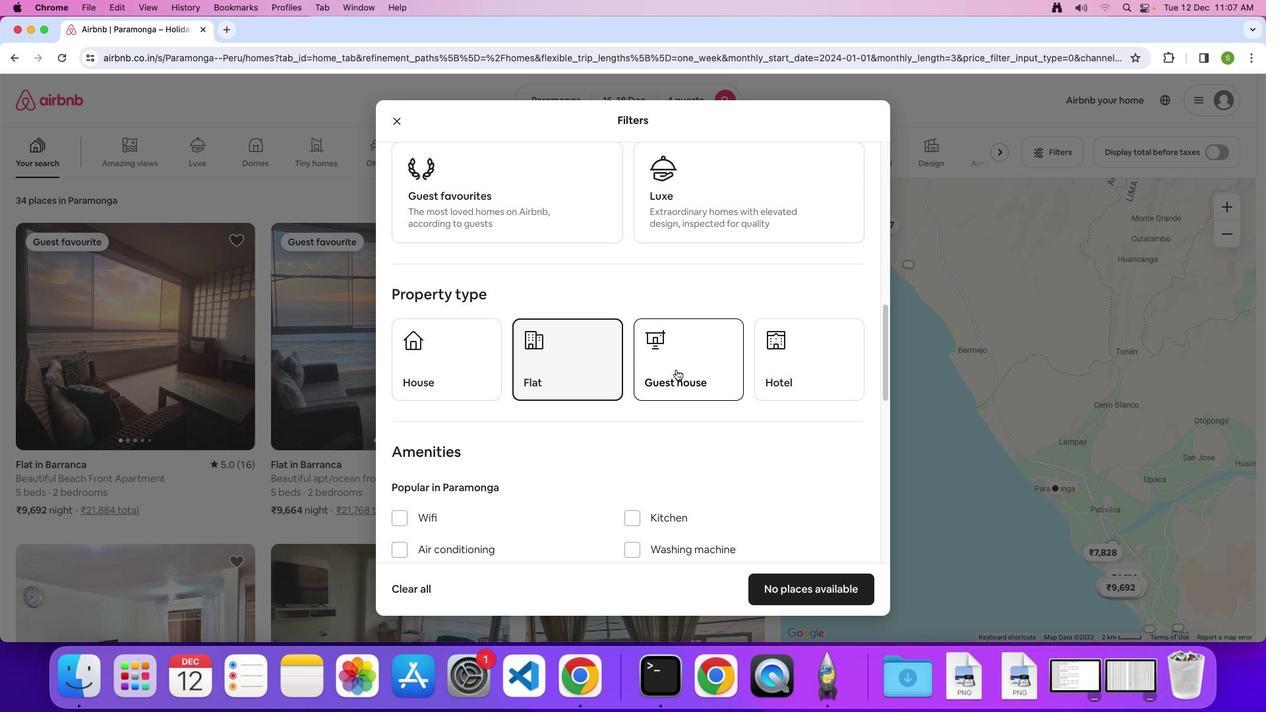 
Action: Mouse scrolled (679, 373) with delta (3, 1)
Screenshot: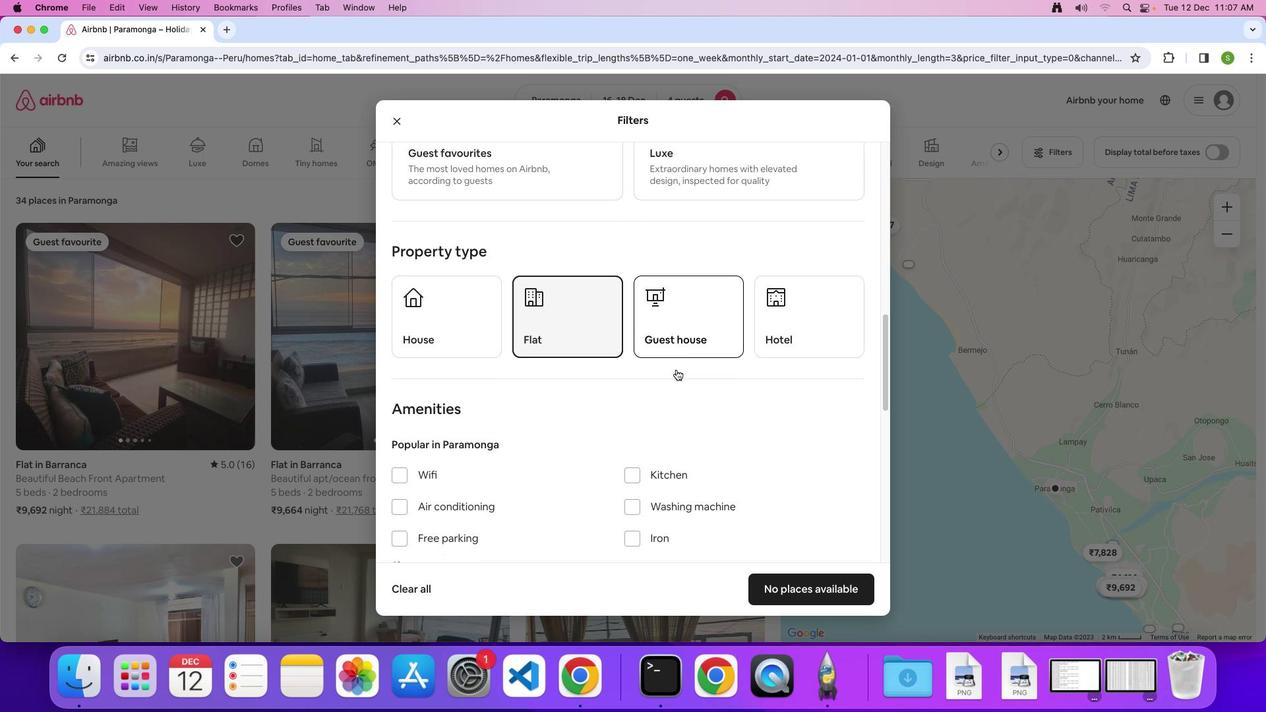 
Action: Mouse scrolled (679, 373) with delta (3, 2)
Screenshot: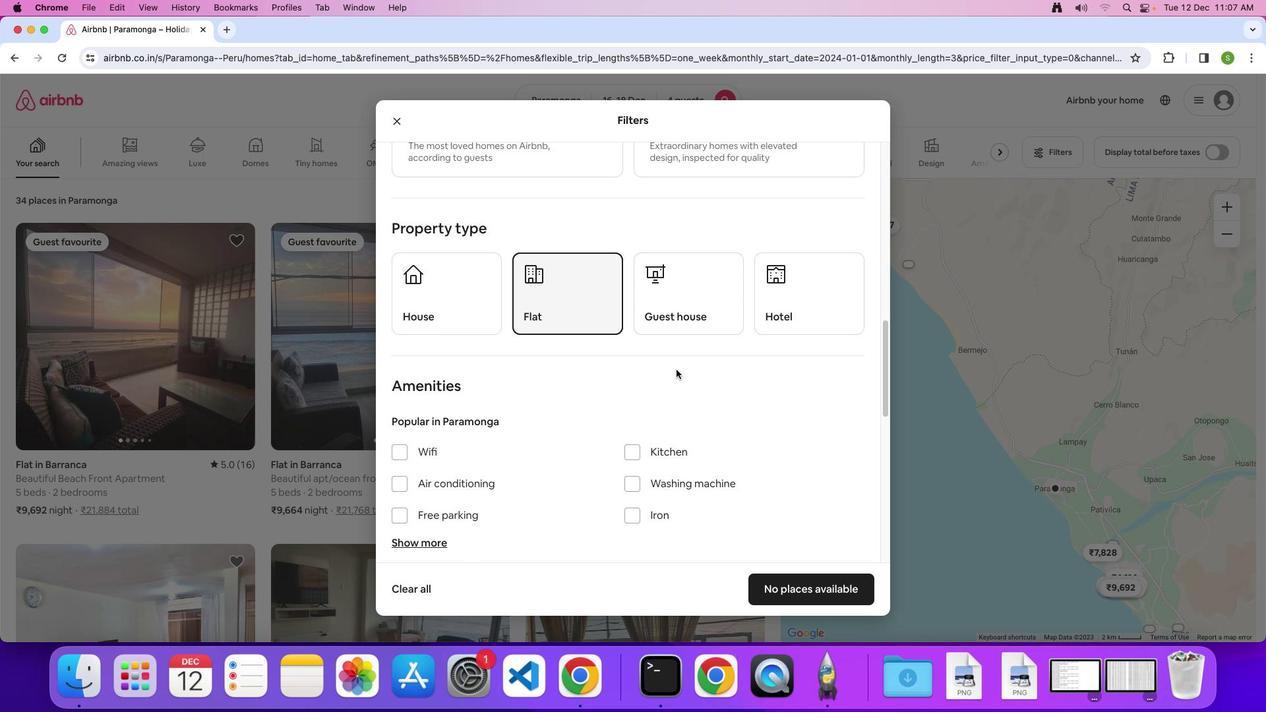 
Action: Mouse scrolled (679, 373) with delta (3, 2)
Screenshot: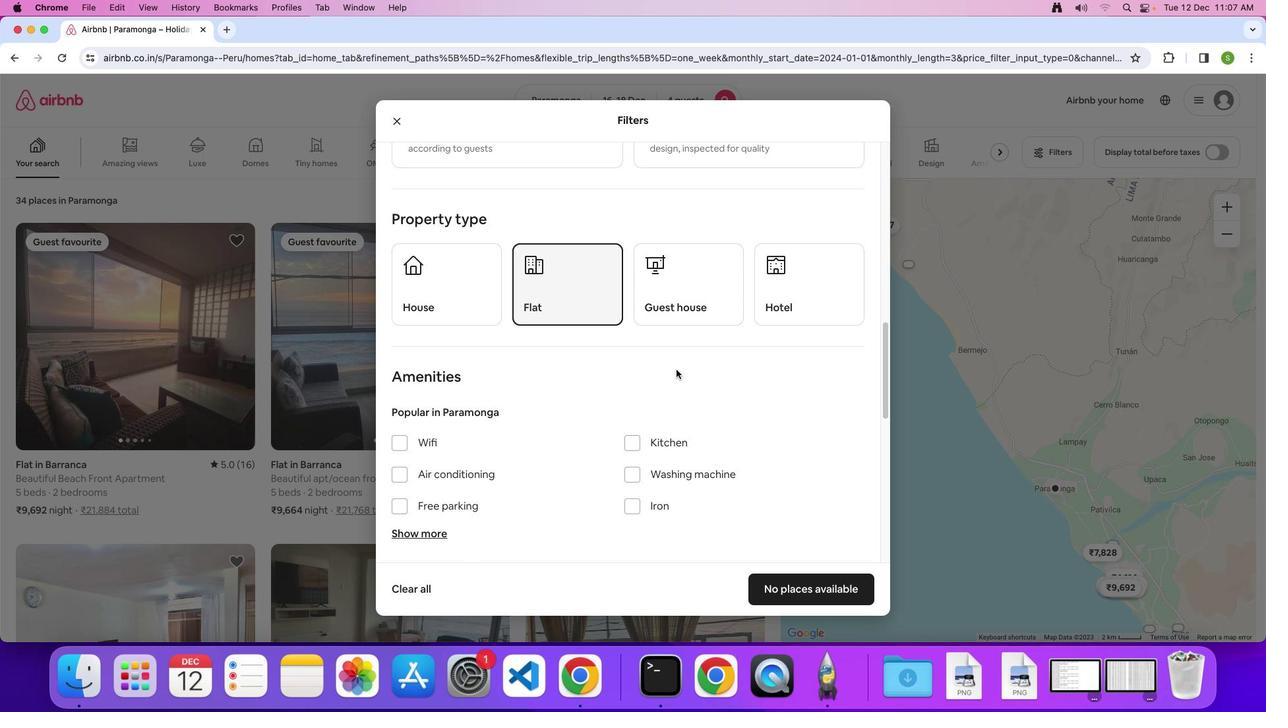 
Action: Mouse scrolled (679, 373) with delta (3, 2)
Screenshot: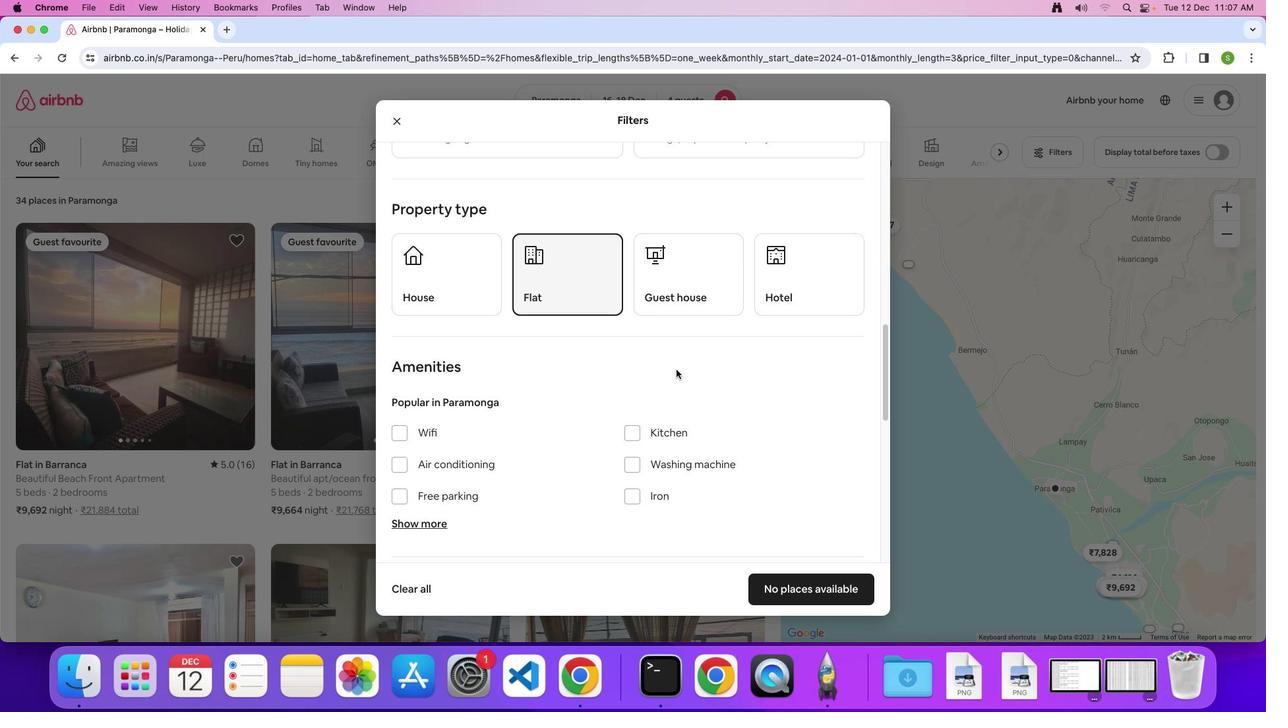 
Action: Mouse scrolled (679, 373) with delta (3, 2)
Screenshot: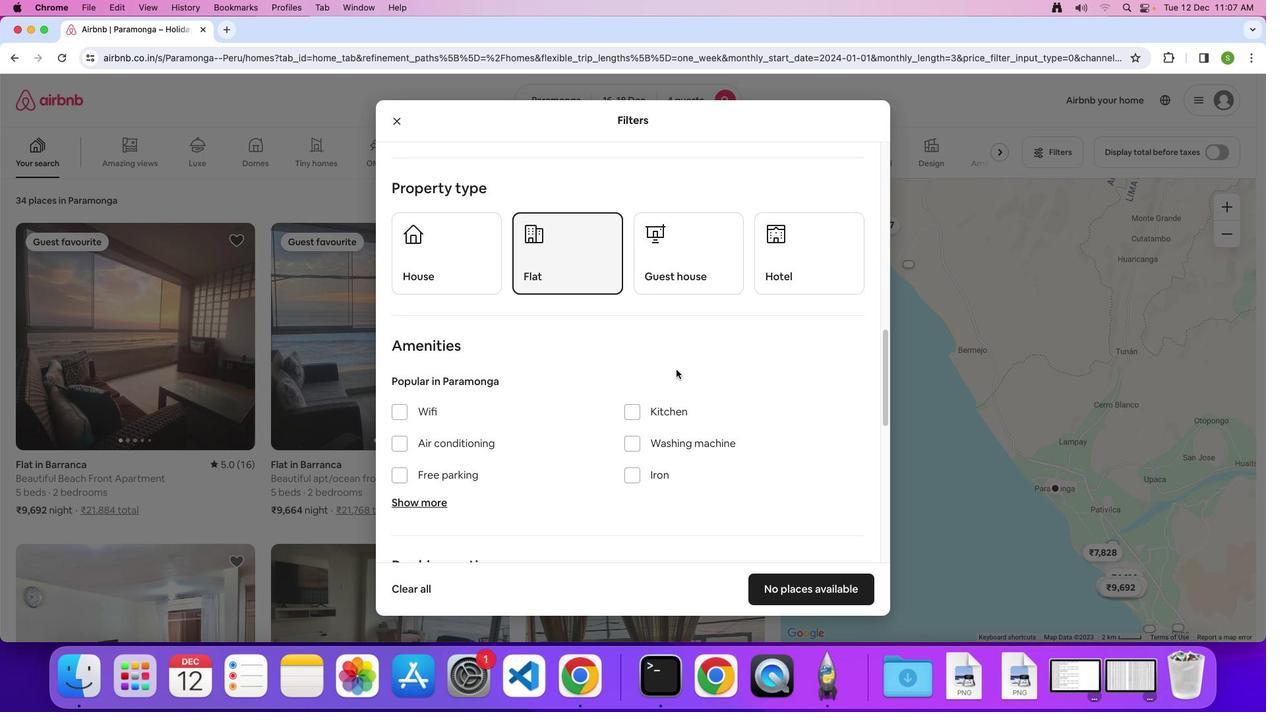 
Action: Mouse scrolled (679, 373) with delta (3, 1)
Screenshot: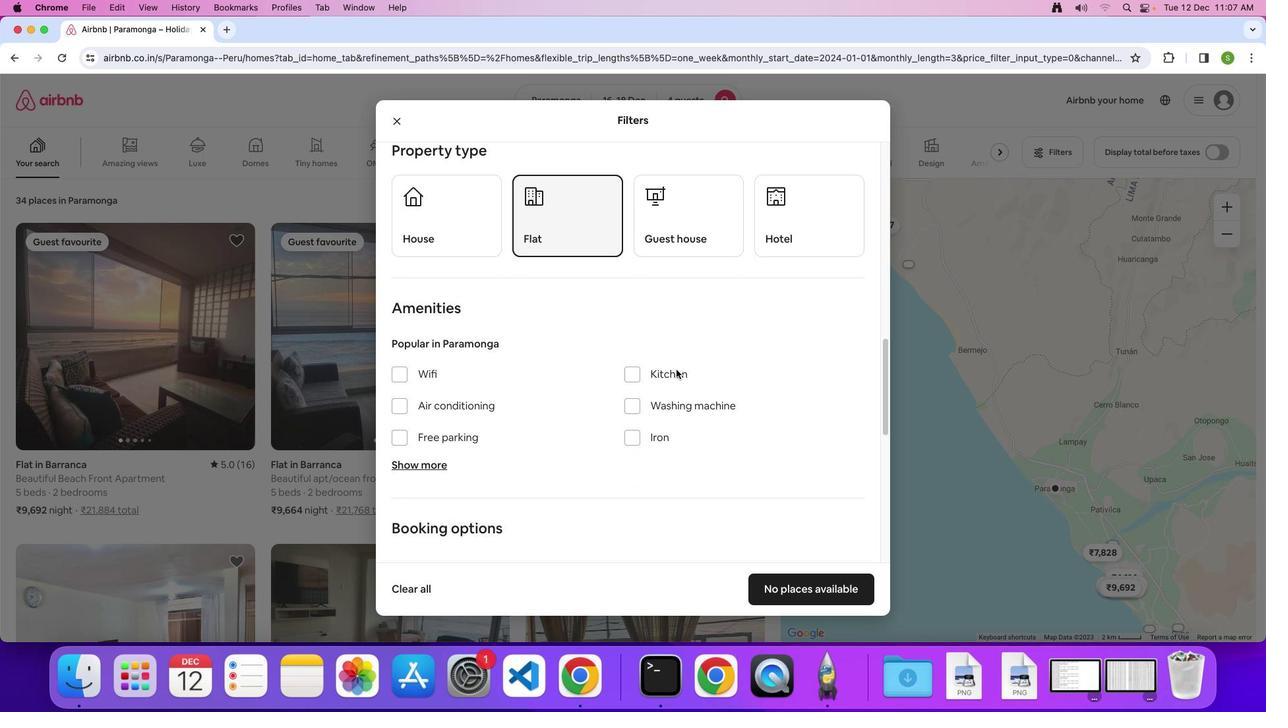 
Action: Mouse scrolled (679, 373) with delta (3, 2)
Screenshot: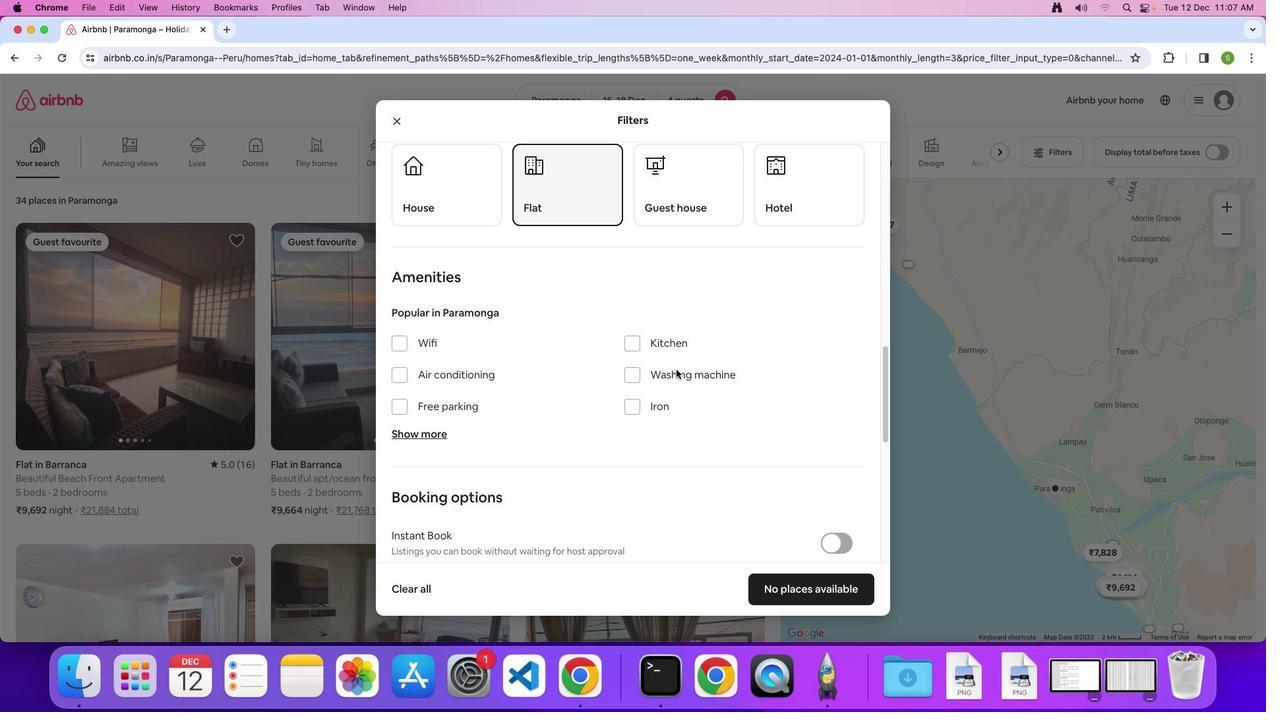 
Action: Mouse scrolled (679, 373) with delta (3, 2)
Screenshot: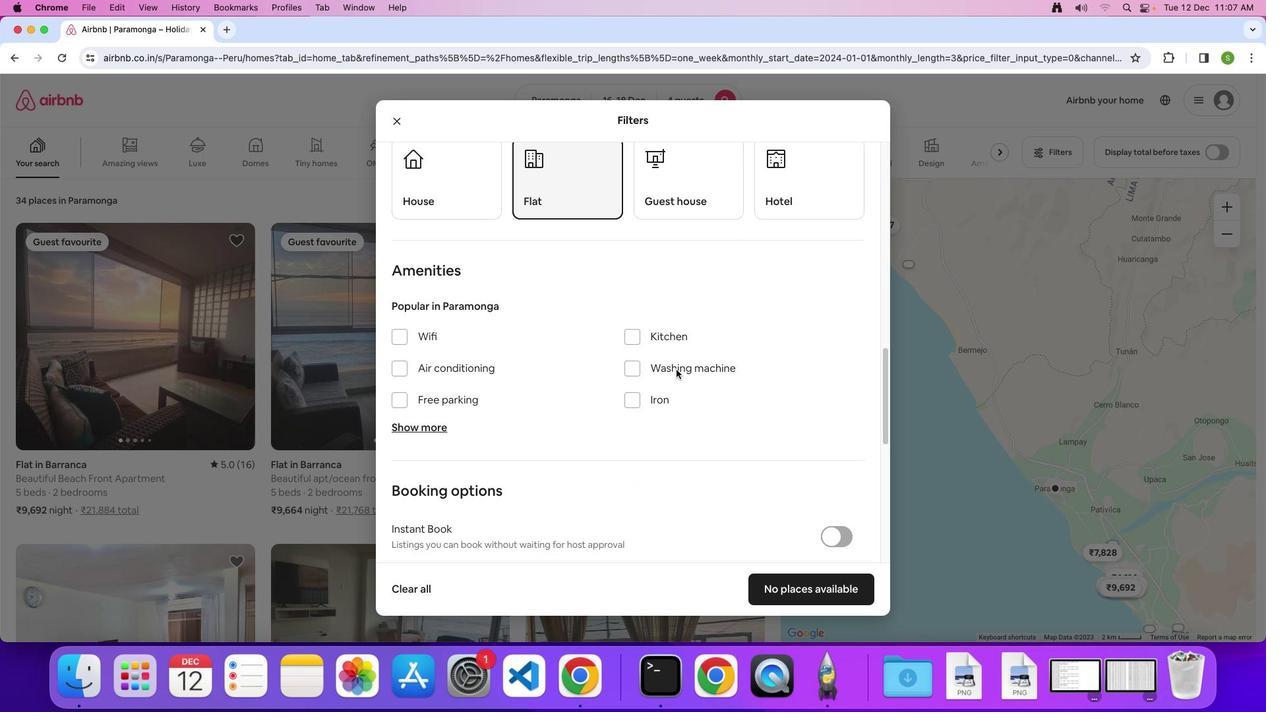 
Action: Mouse scrolled (679, 373) with delta (3, 2)
Screenshot: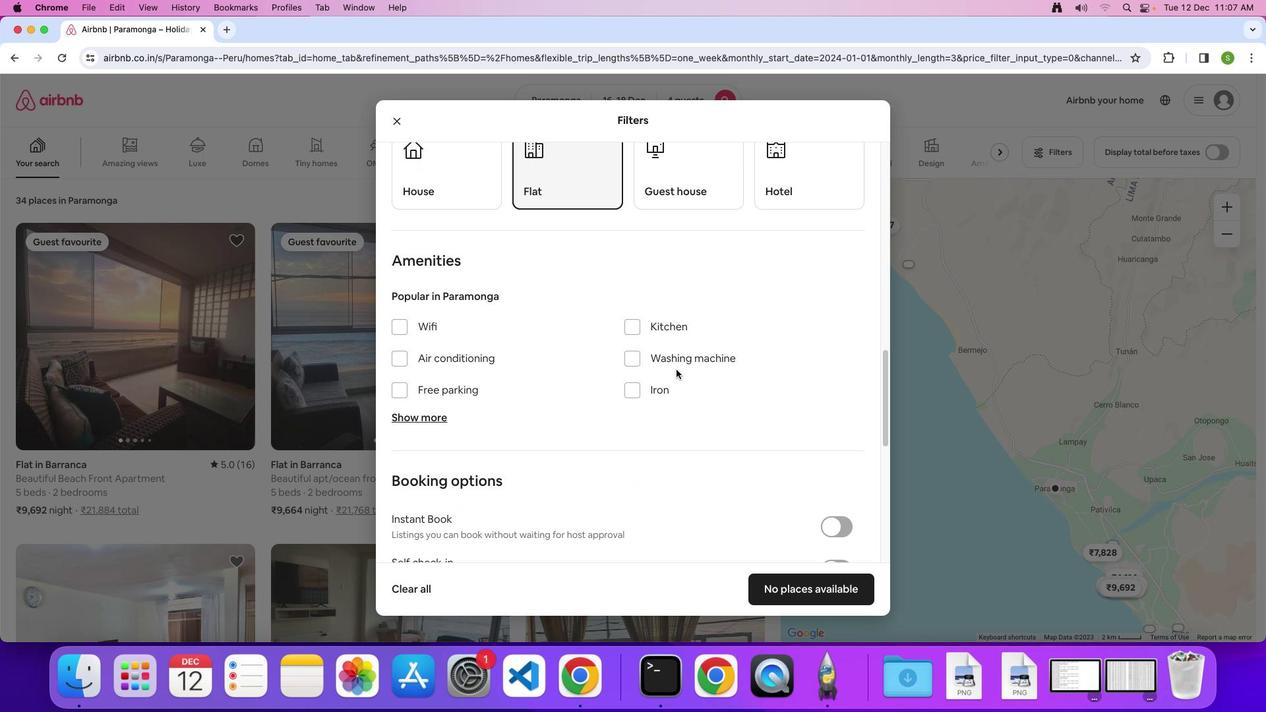 
Action: Mouse scrolled (679, 373) with delta (3, 2)
Screenshot: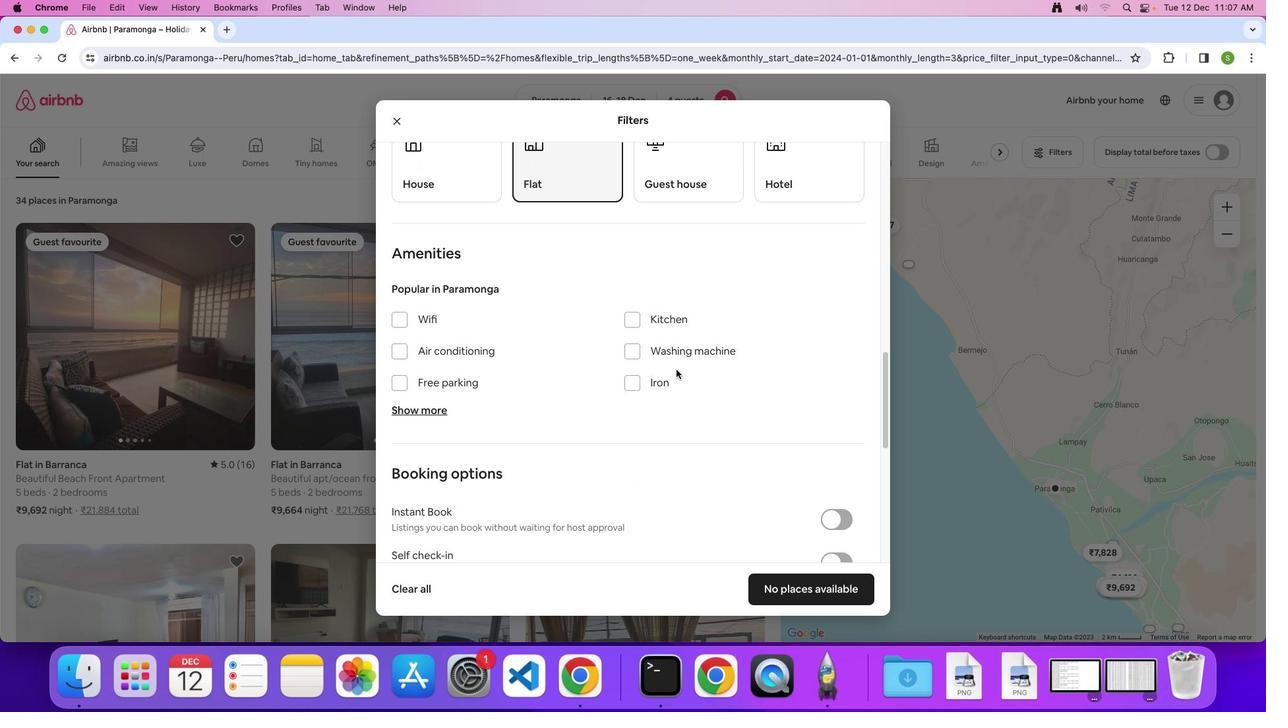 
Action: Mouse scrolled (679, 373) with delta (3, 2)
Screenshot: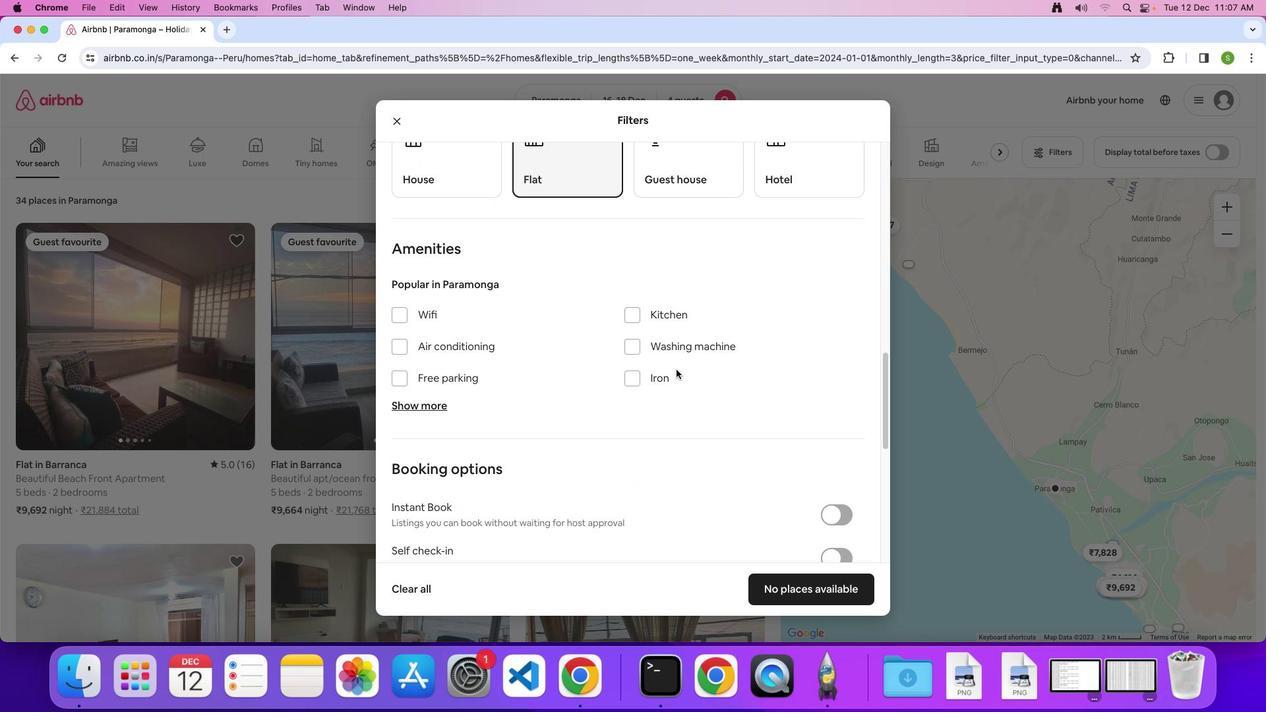 
Action: Mouse scrolled (679, 373) with delta (3, 2)
Screenshot: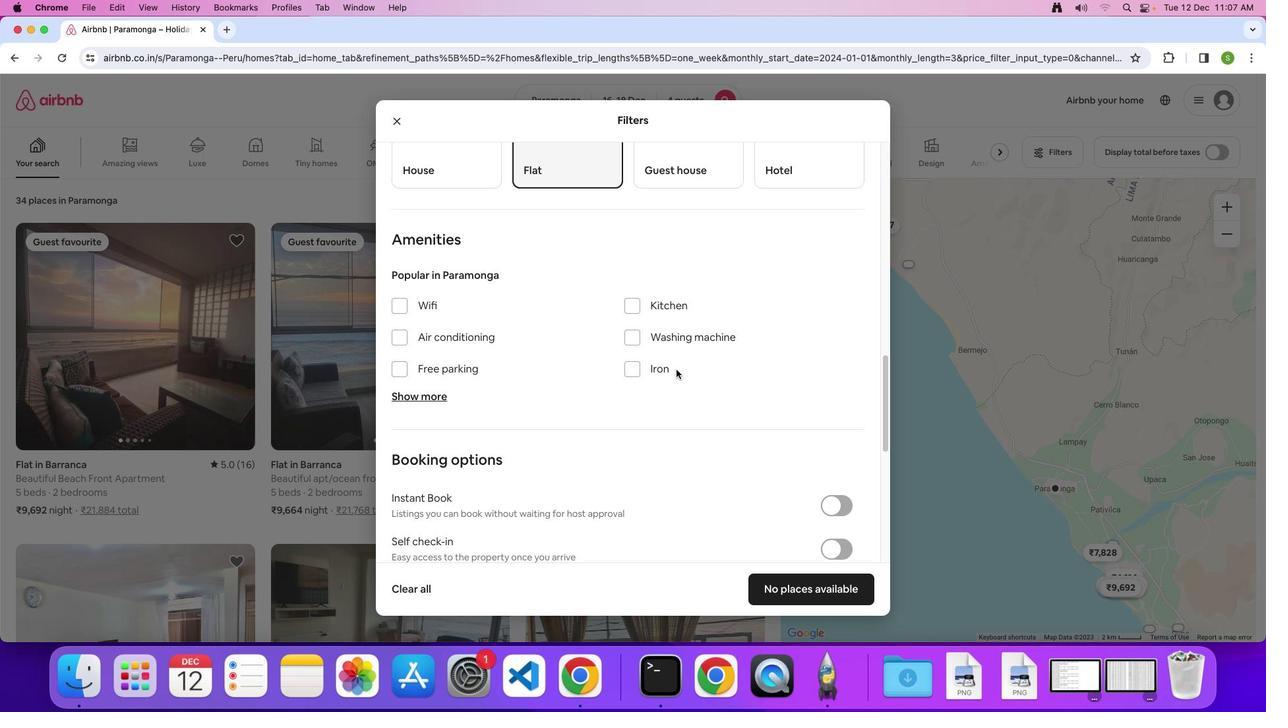
Action: Mouse scrolled (679, 373) with delta (3, 2)
Screenshot: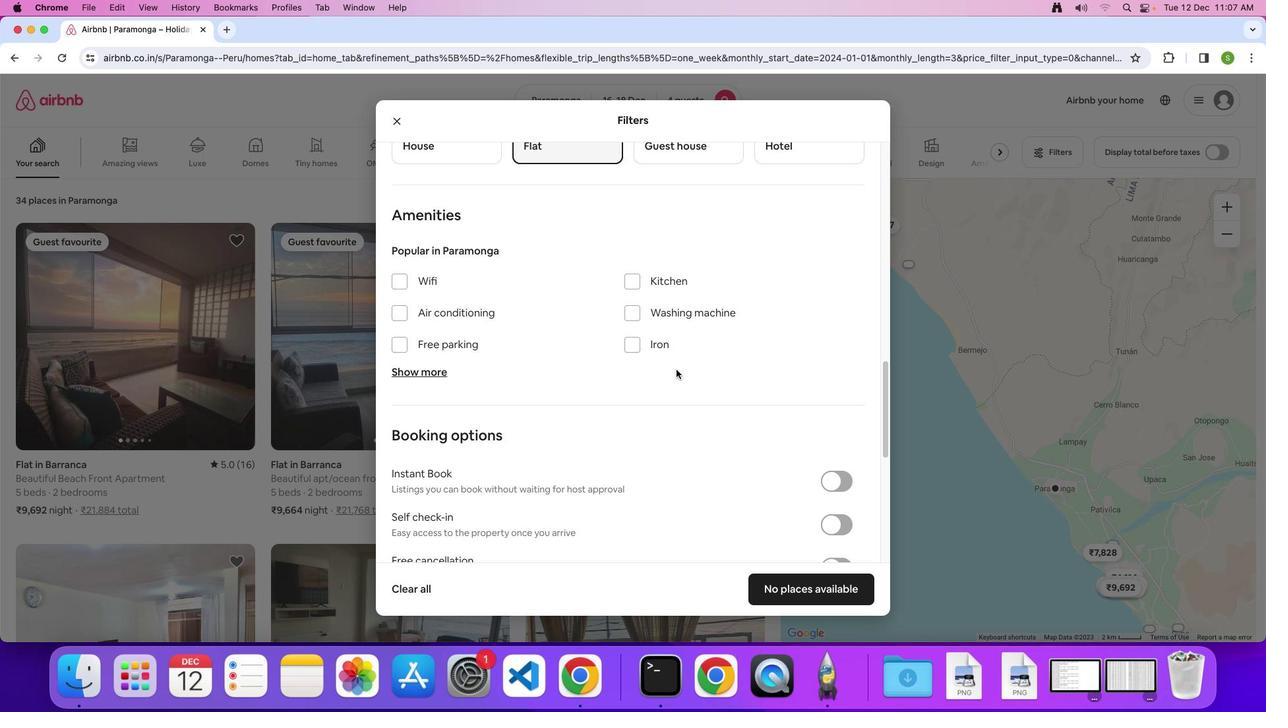 
Action: Mouse scrolled (679, 373) with delta (3, 2)
Screenshot: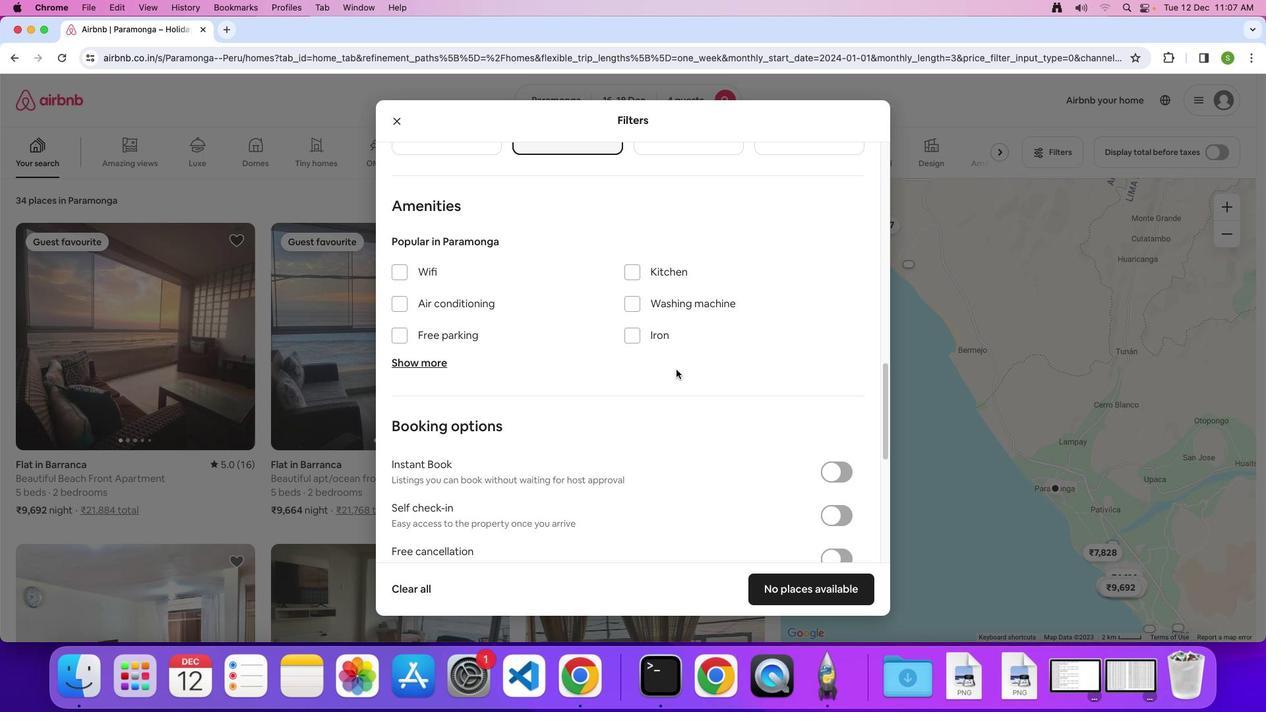 
Action: Mouse scrolled (679, 373) with delta (3, 2)
Screenshot: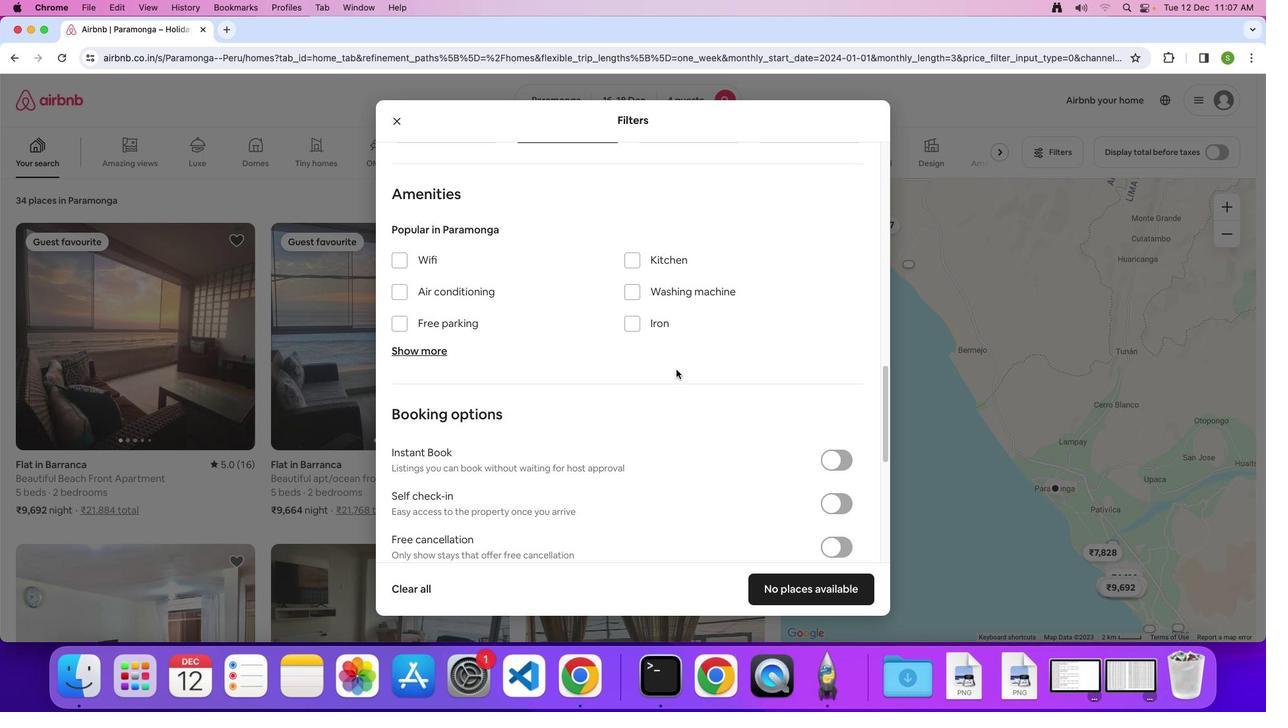 
Action: Mouse scrolled (679, 373) with delta (3, 2)
Screenshot: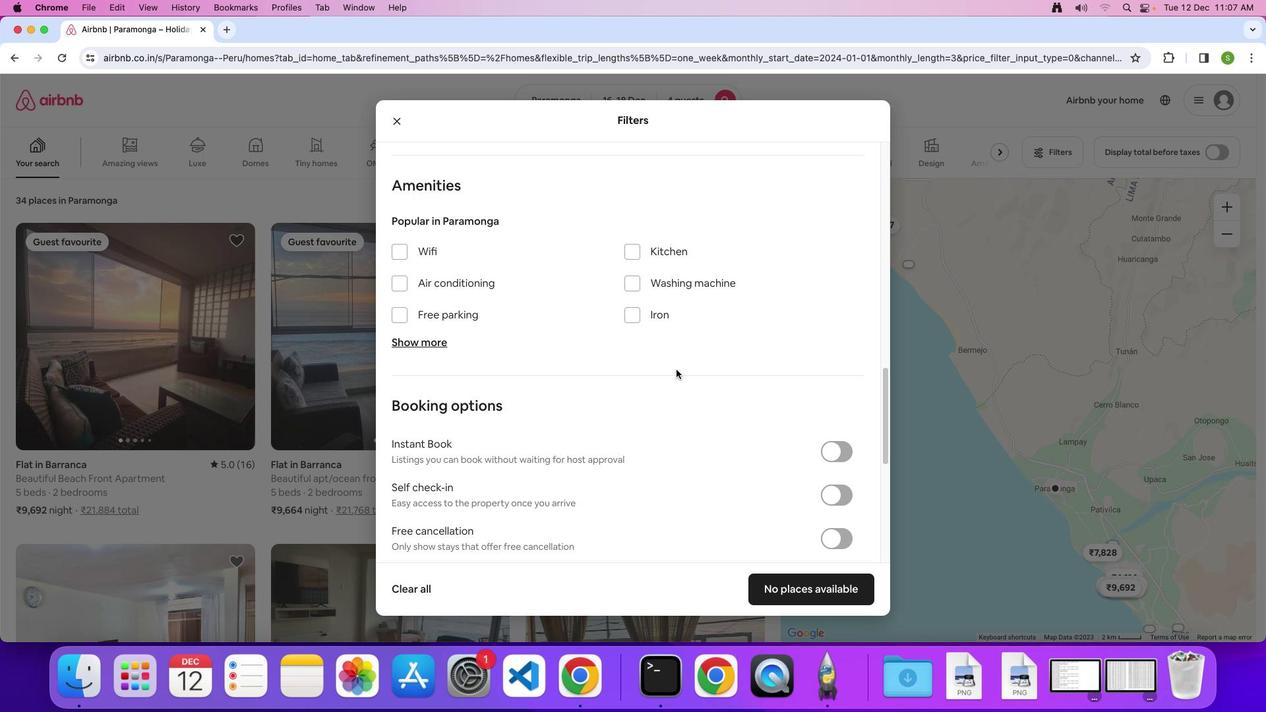 
Action: Mouse scrolled (679, 373) with delta (3, 2)
Screenshot: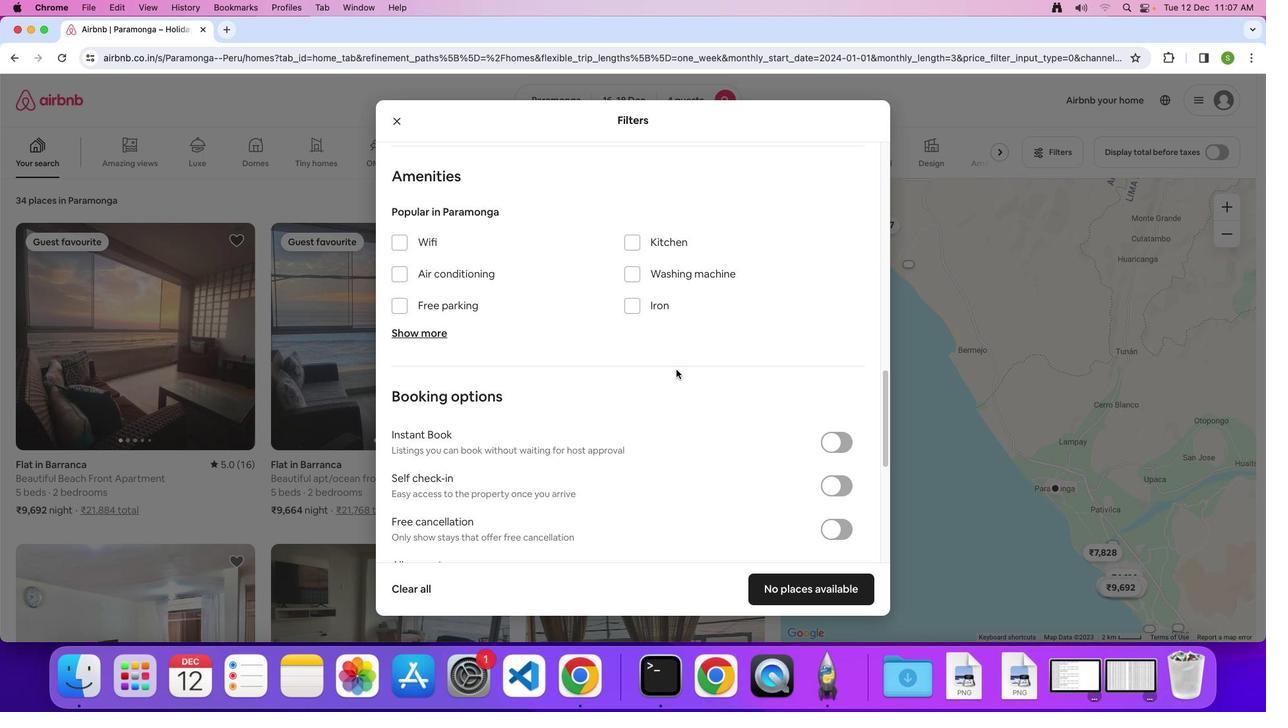 
Action: Mouse moved to (411, 240)
Screenshot: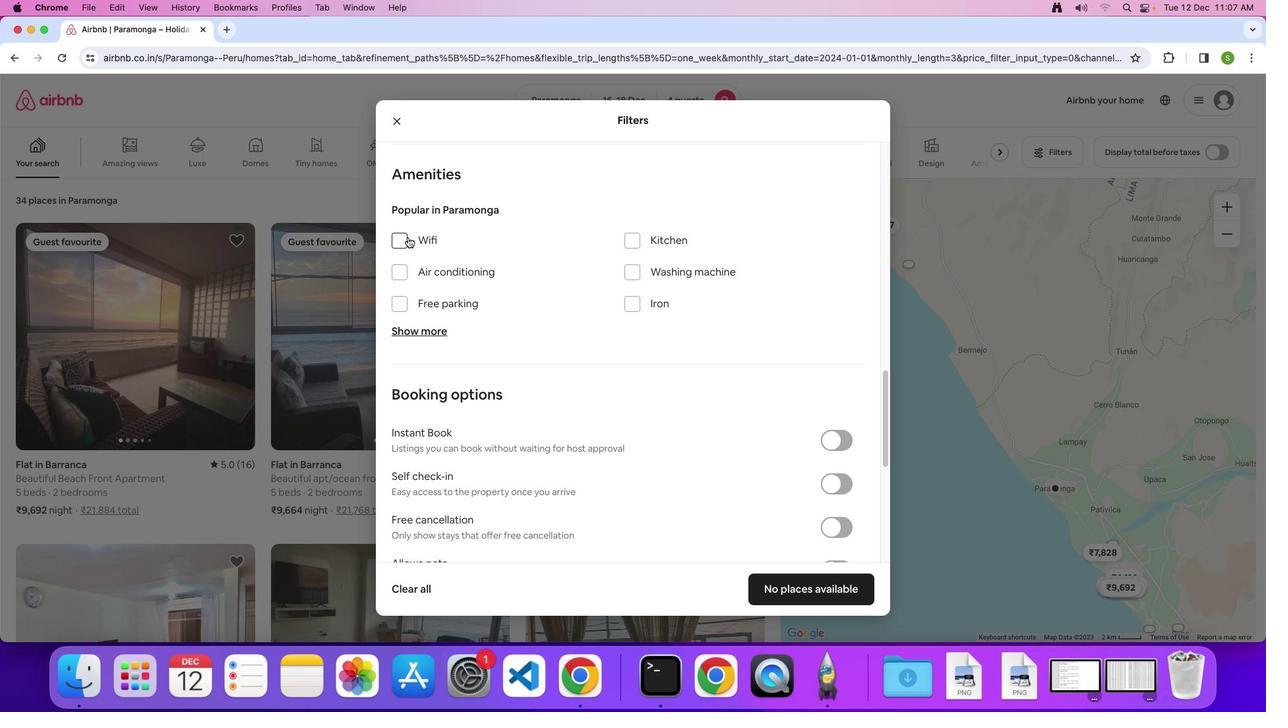 
Action: Mouse pressed left at (411, 240)
Screenshot: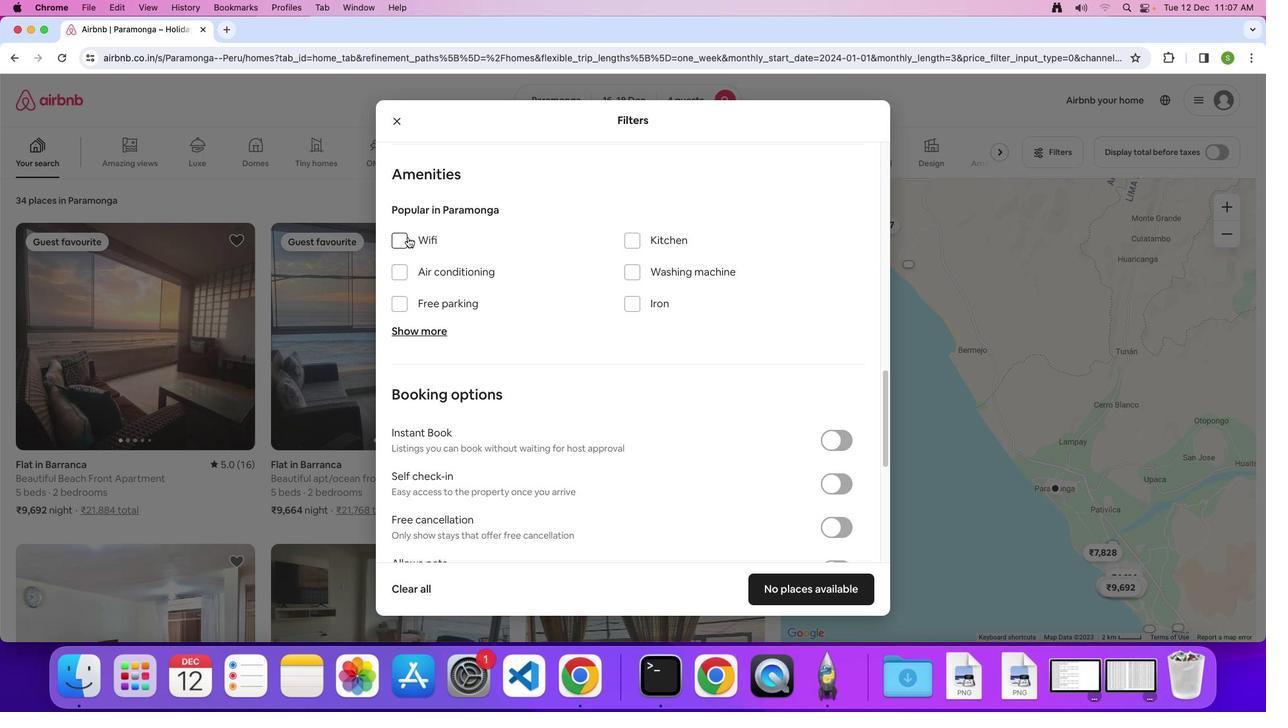 
Action: Mouse moved to (447, 334)
Screenshot: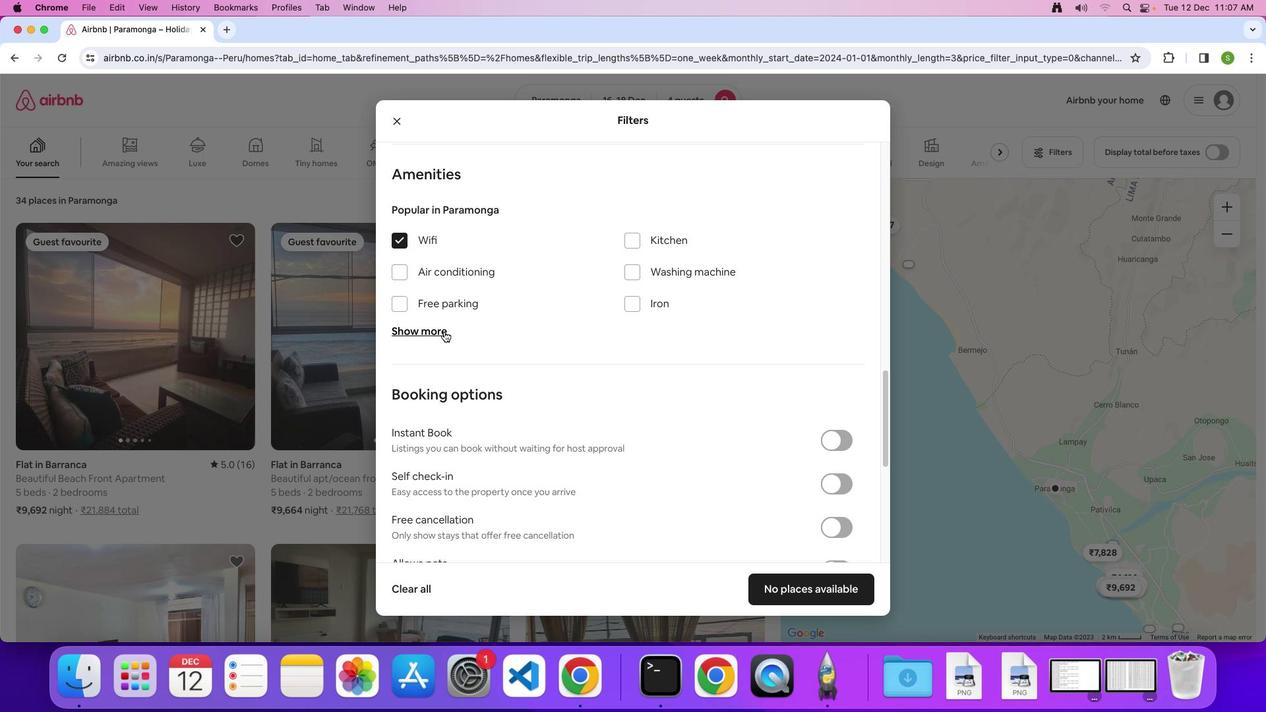 
Action: Mouse pressed left at (447, 334)
Screenshot: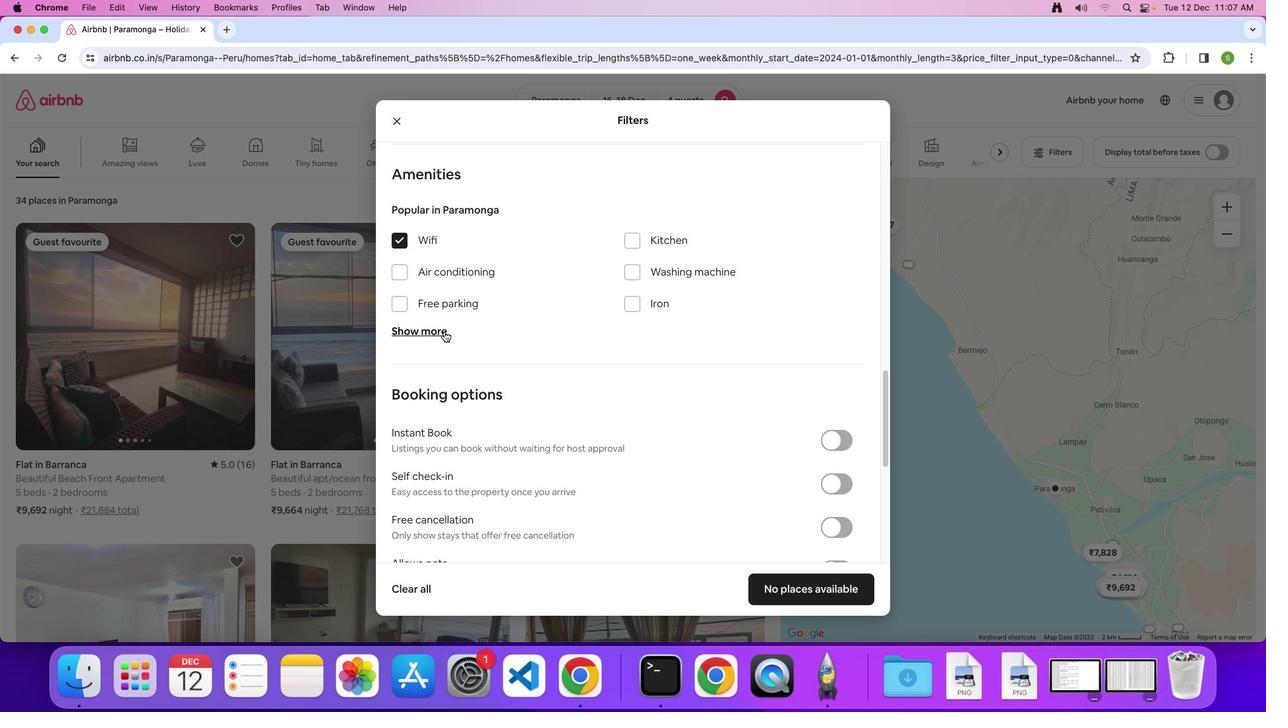 
Action: Mouse moved to (571, 345)
Screenshot: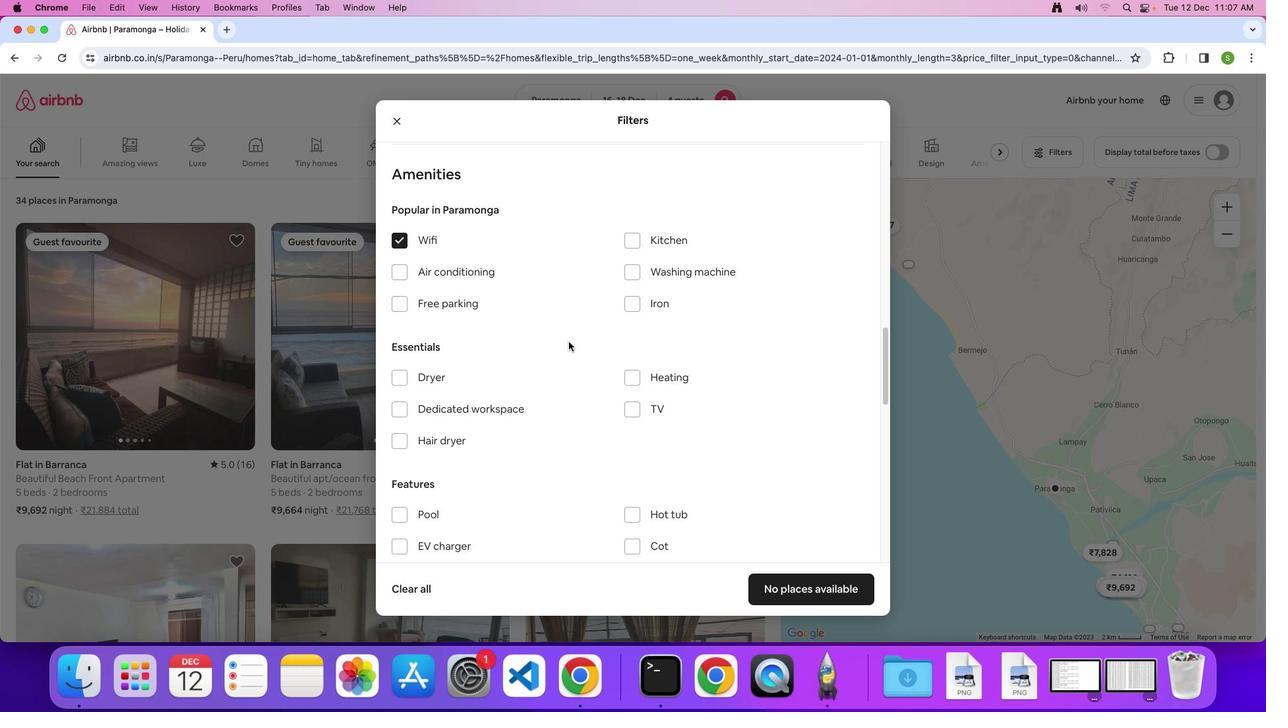 
Action: Mouse scrolled (571, 345) with delta (3, 2)
Screenshot: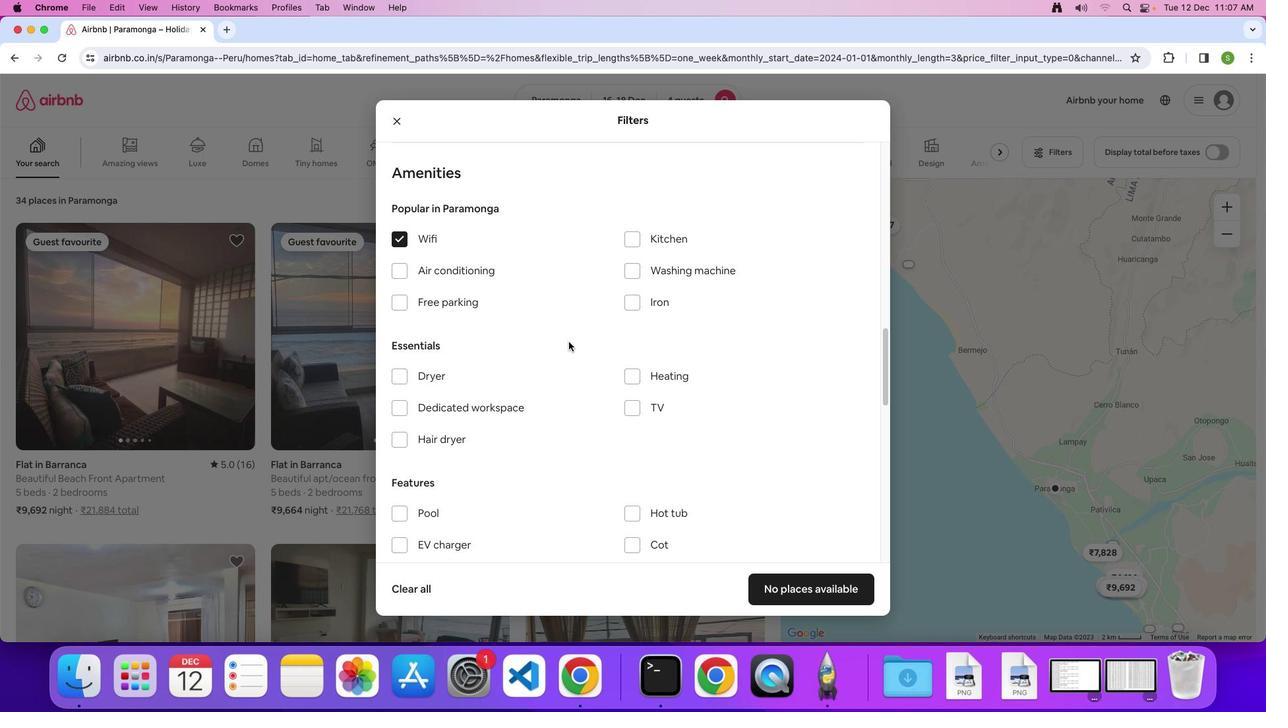 
Action: Mouse scrolled (571, 345) with delta (3, 2)
Screenshot: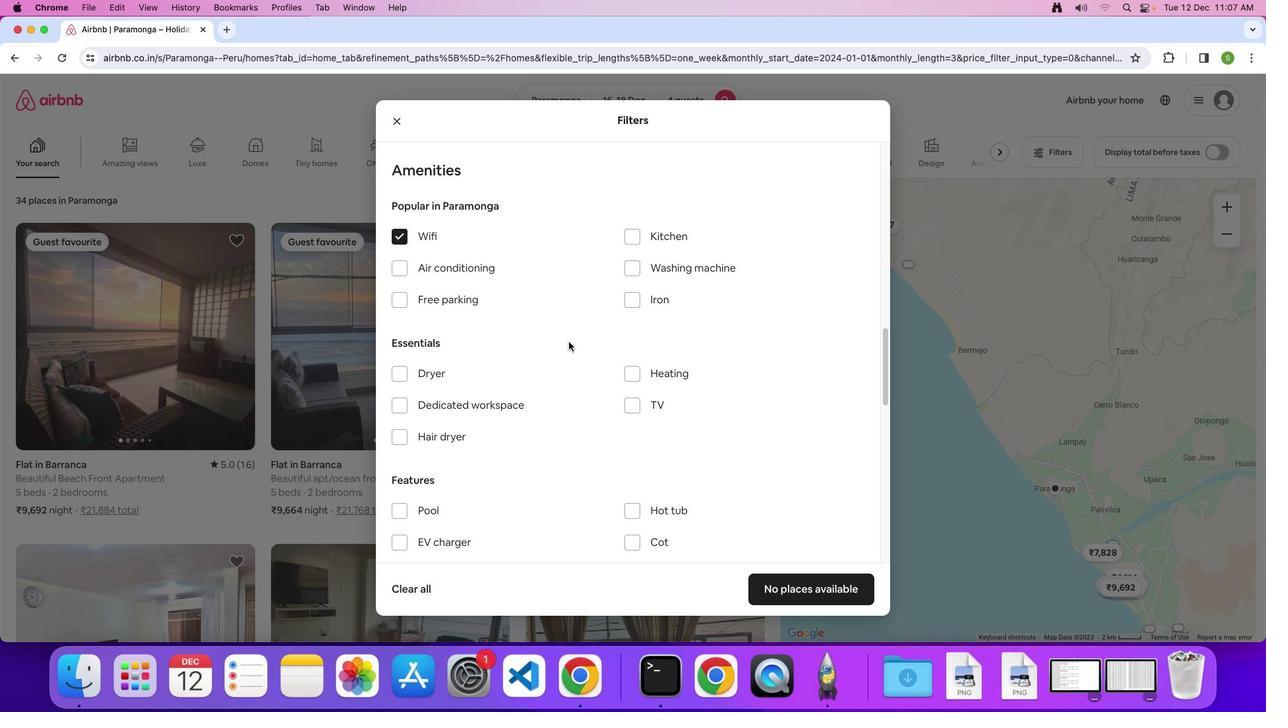 
Action: Mouse scrolled (571, 345) with delta (3, 2)
Screenshot: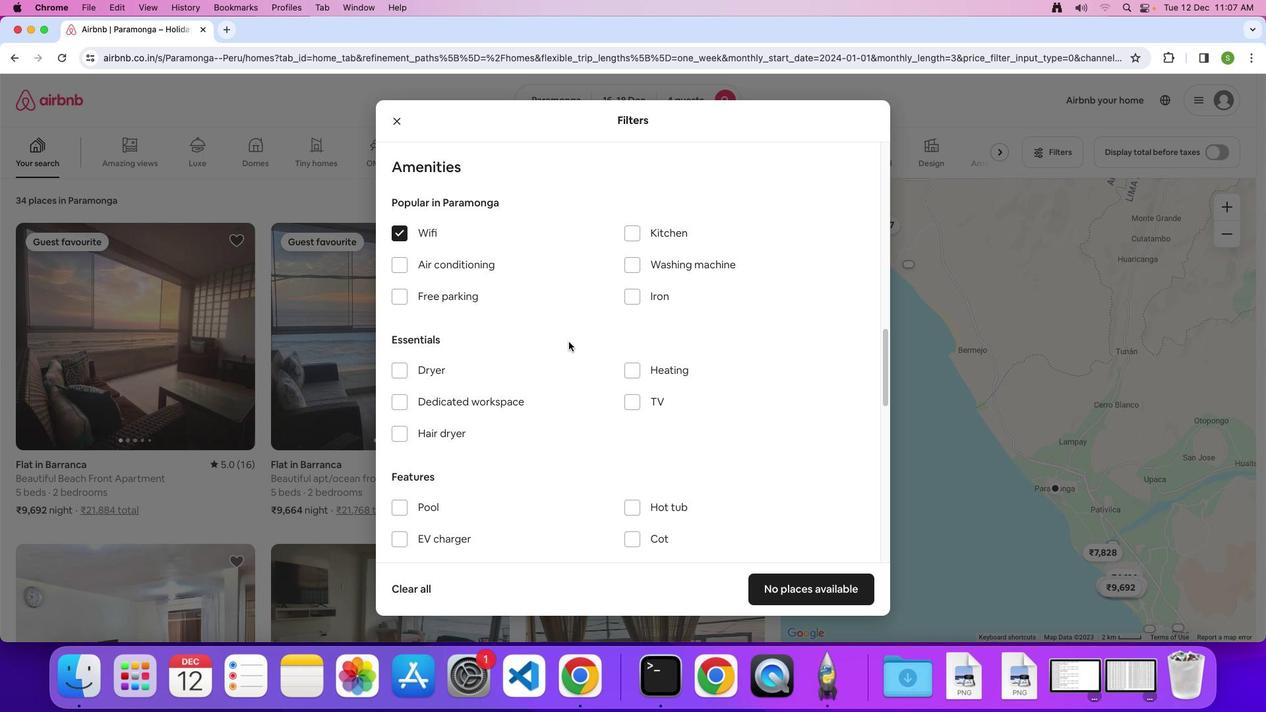 
Action: Mouse moved to (630, 405)
Screenshot: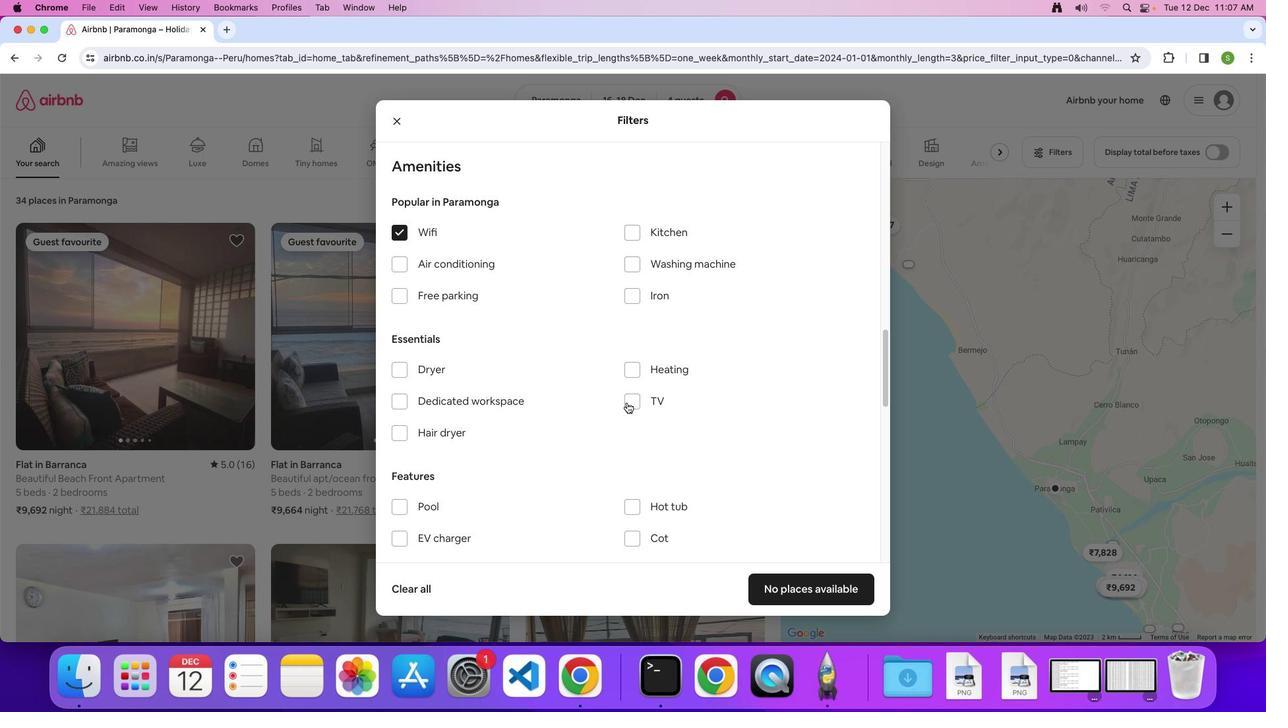 
Action: Mouse pressed left at (630, 405)
Screenshot: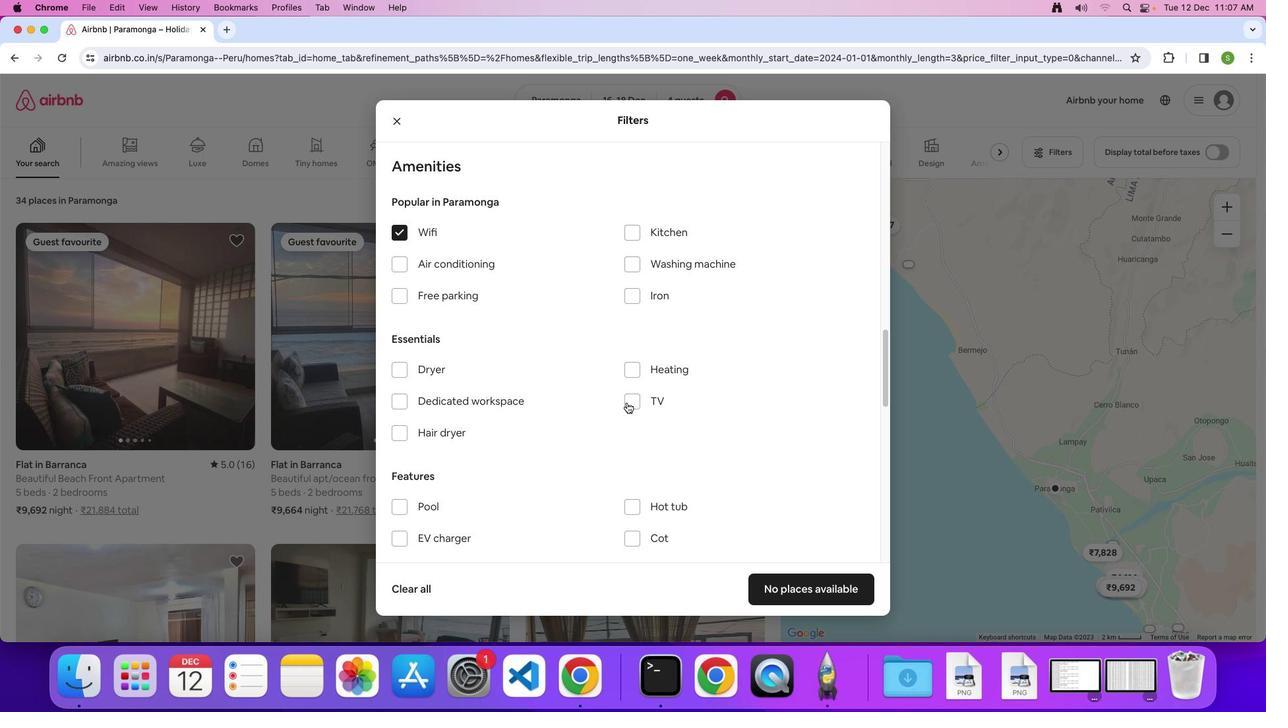 
Action: Mouse moved to (403, 300)
Screenshot: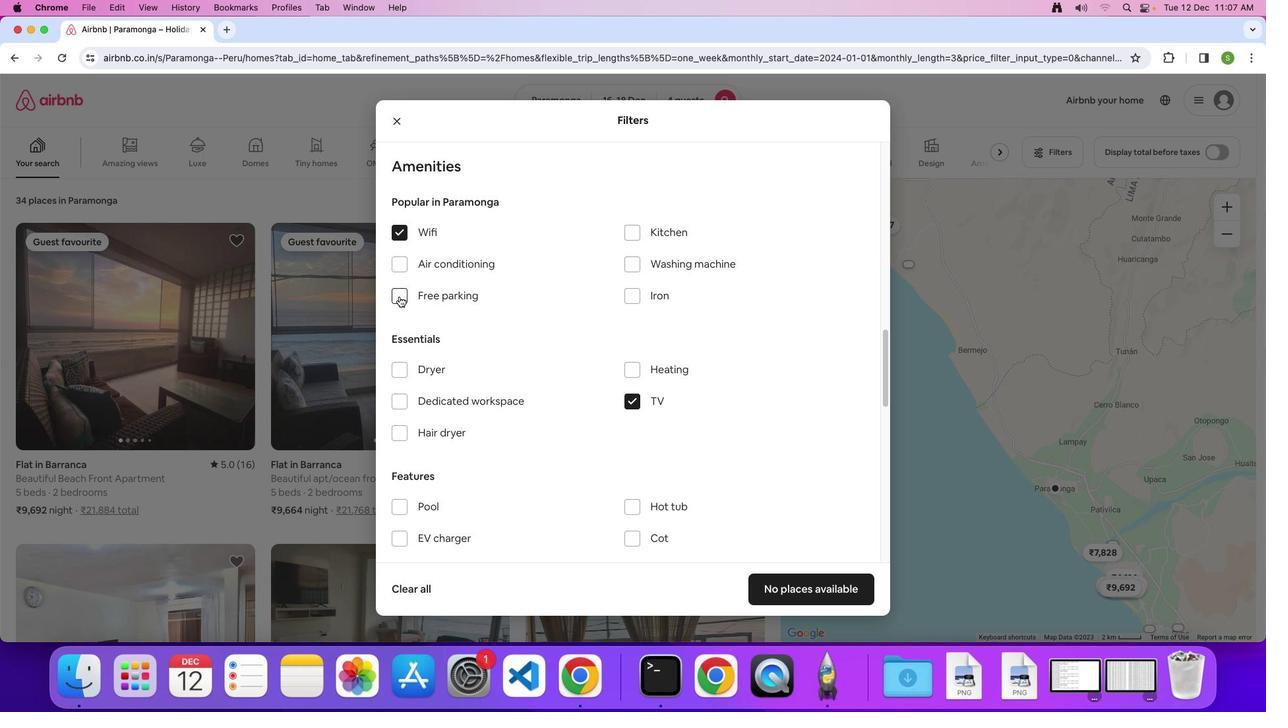
Action: Mouse pressed left at (403, 300)
Screenshot: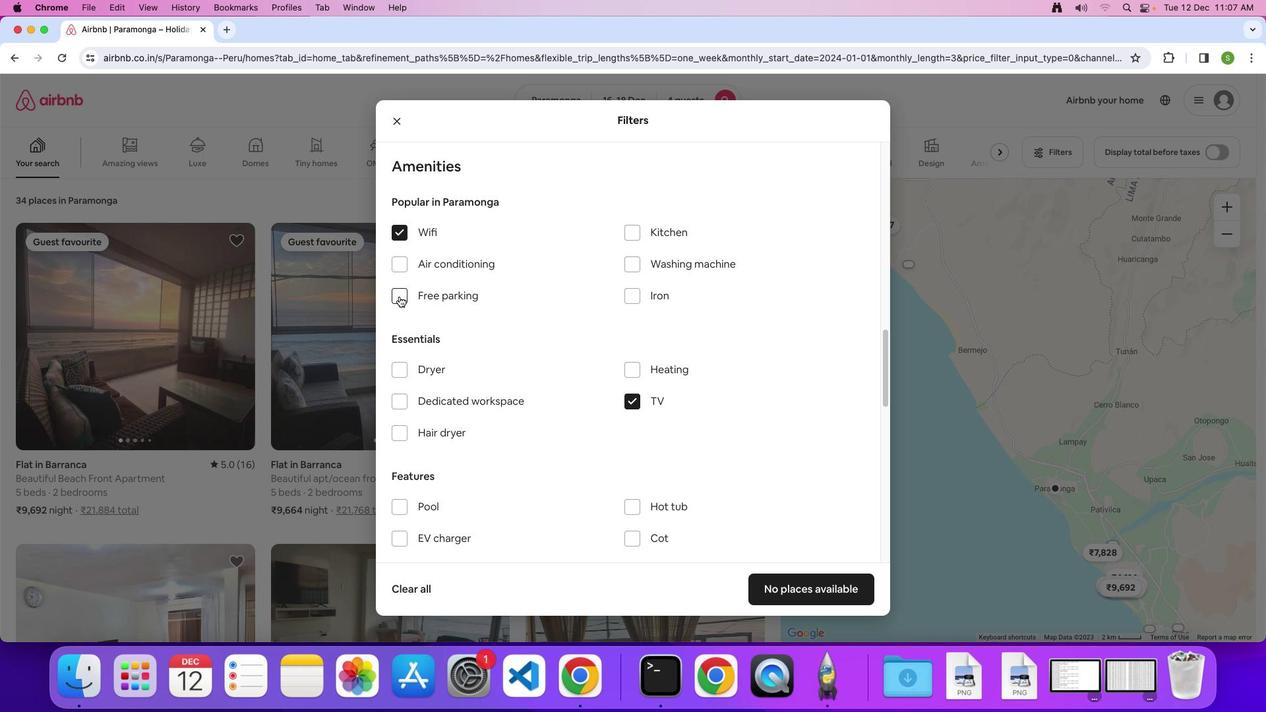 
Action: Mouse moved to (525, 302)
Screenshot: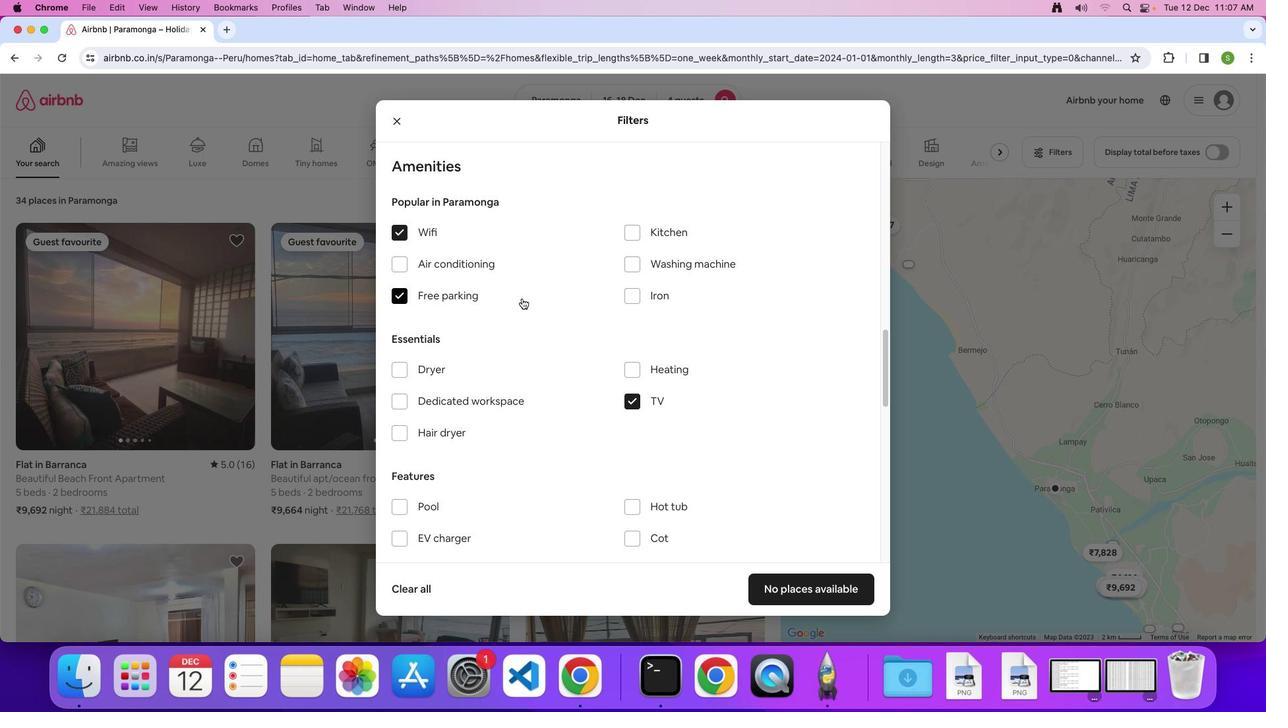 
Action: Mouse scrolled (525, 302) with delta (3, 2)
Screenshot: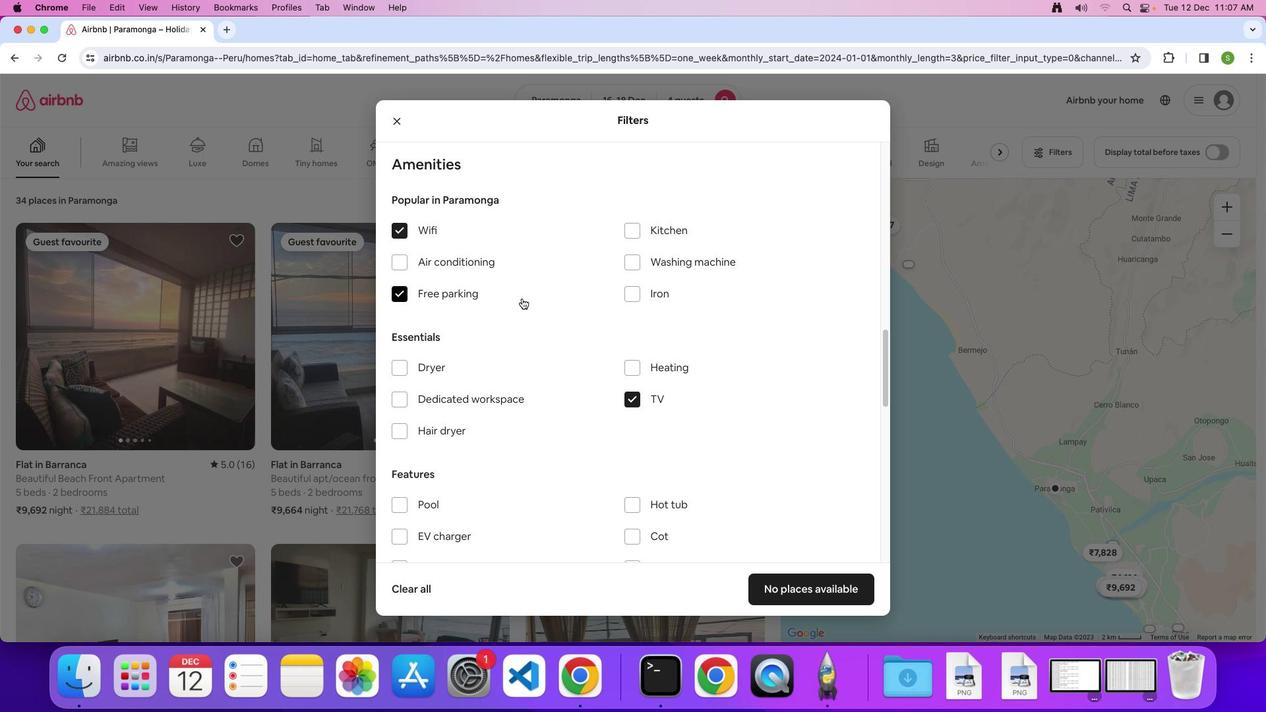 
Action: Mouse scrolled (525, 302) with delta (3, 2)
Screenshot: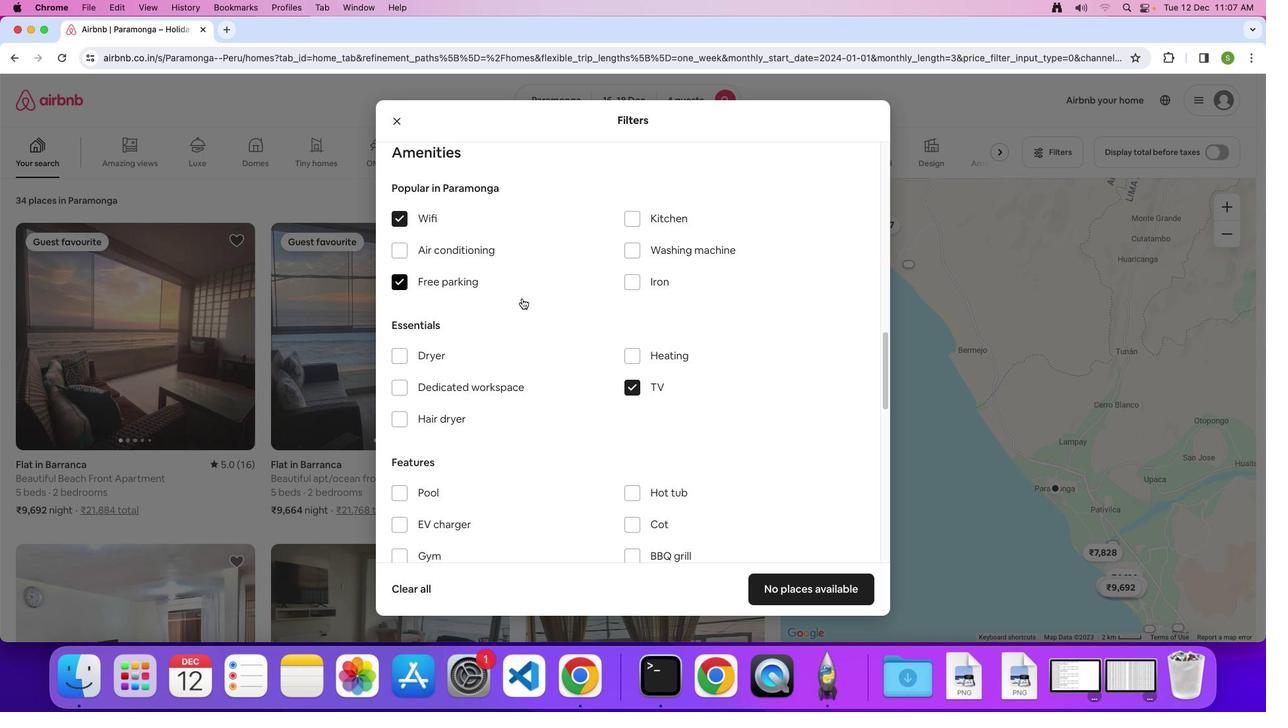 
Action: Mouse scrolled (525, 302) with delta (3, 2)
Screenshot: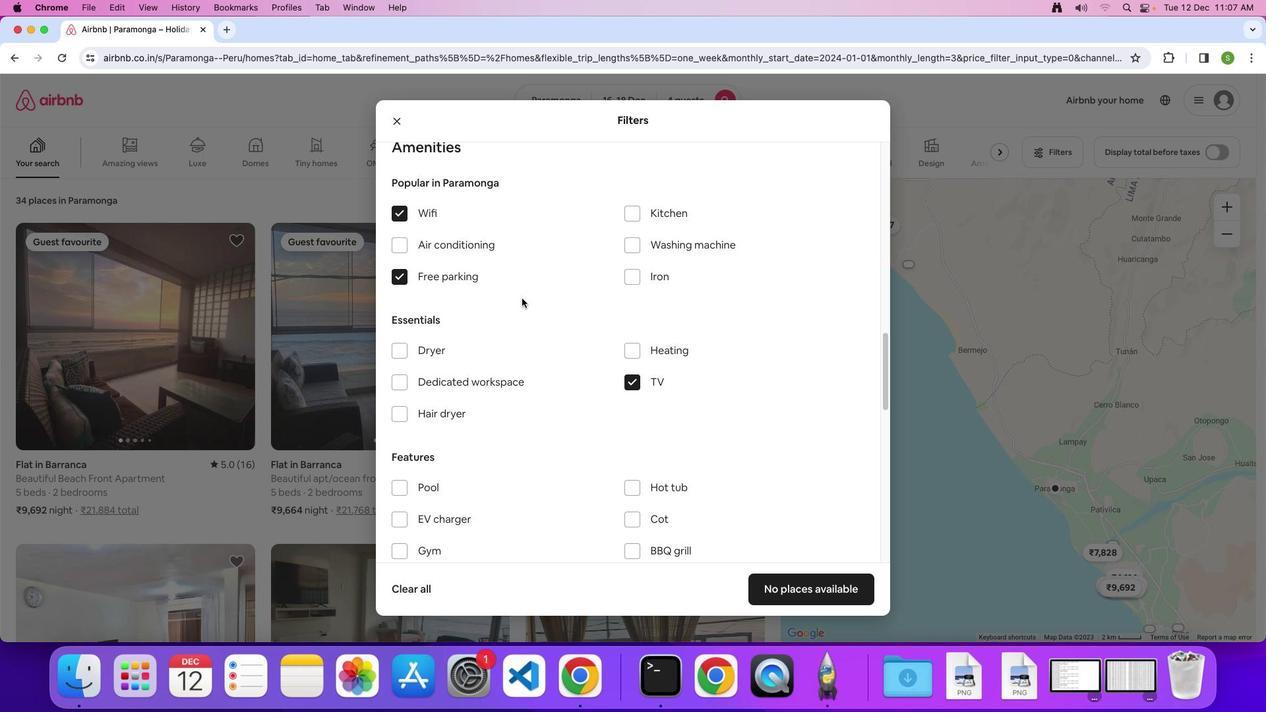 
Action: Mouse scrolled (525, 302) with delta (3, 2)
Screenshot: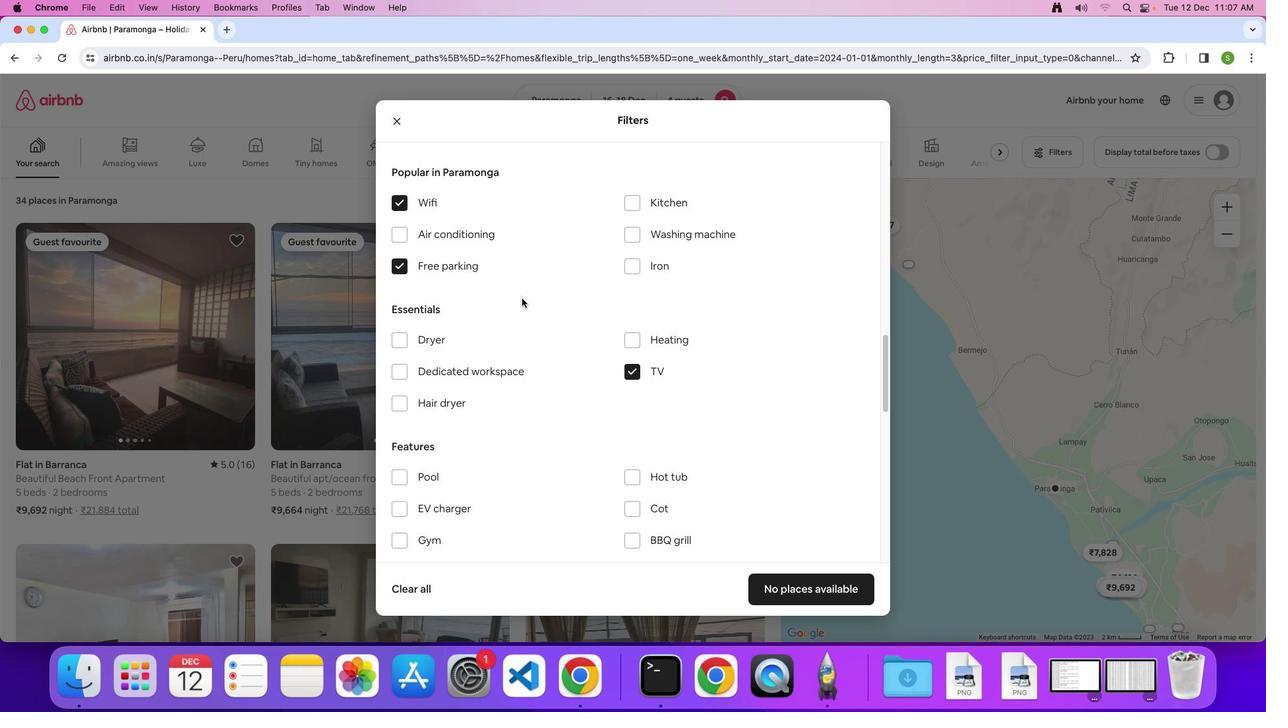 
Action: Mouse scrolled (525, 302) with delta (3, 2)
Screenshot: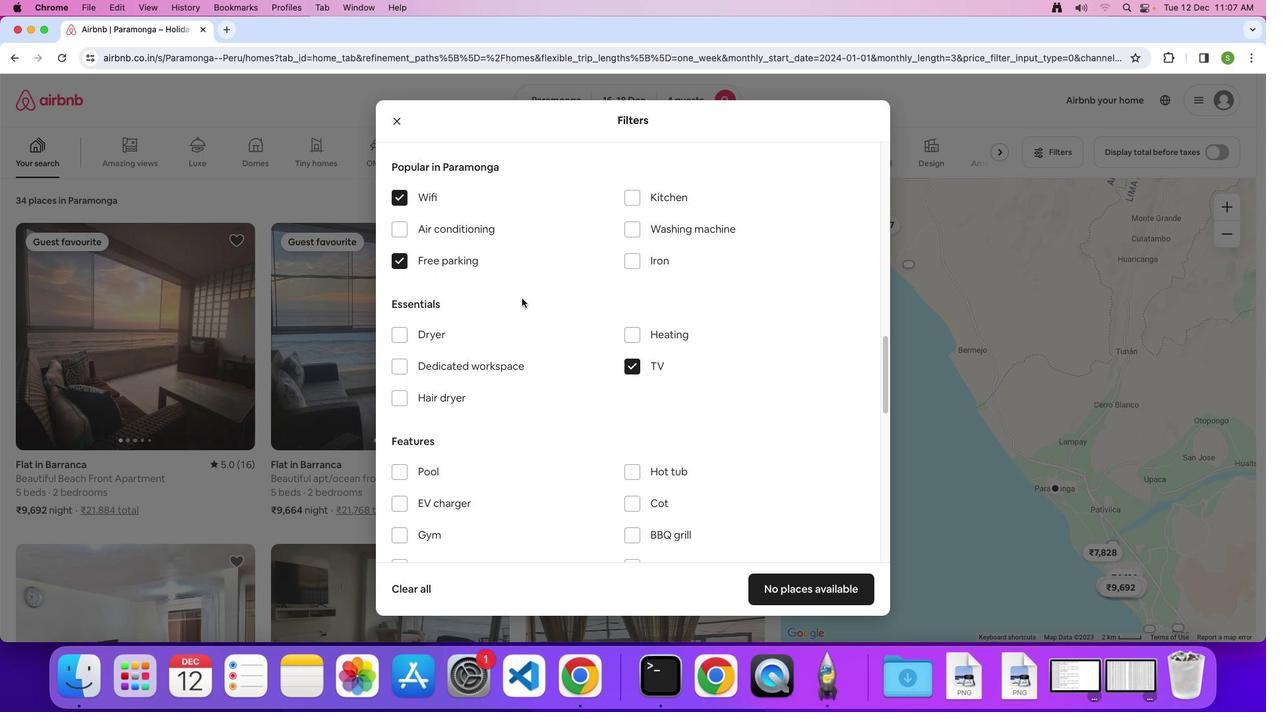 
Action: Mouse scrolled (525, 302) with delta (3, 2)
Screenshot: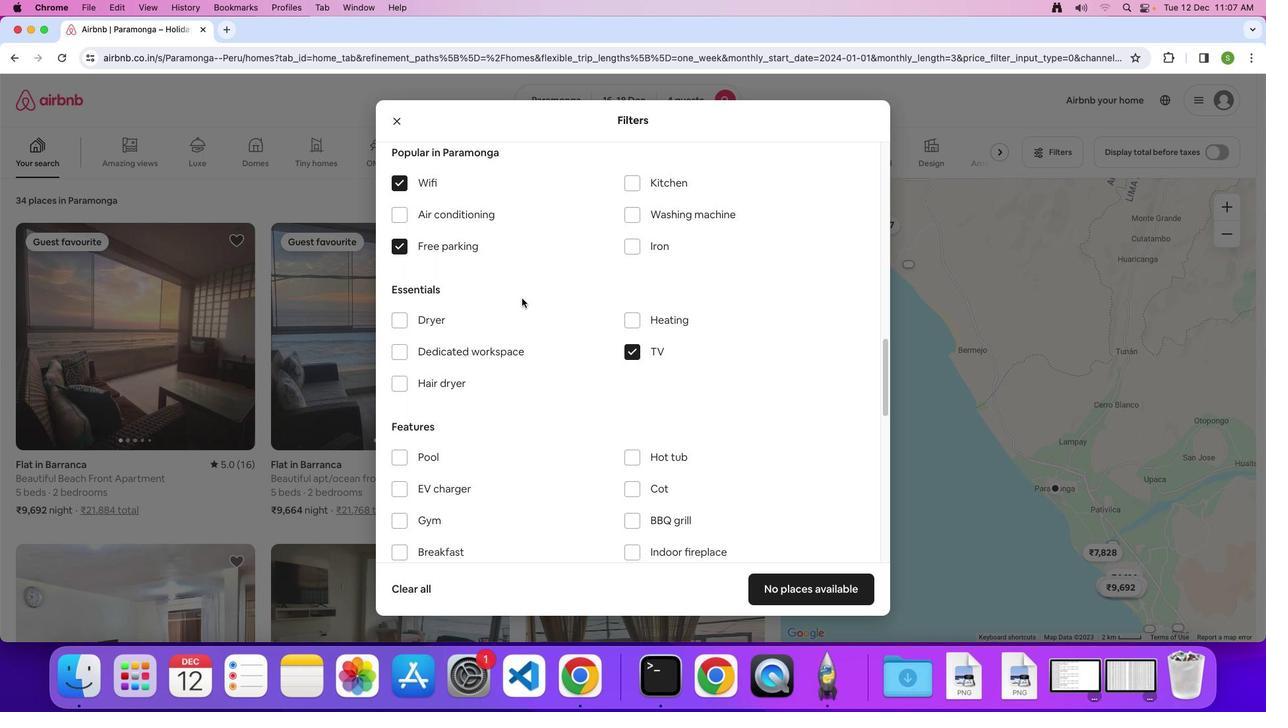 
Action: Mouse scrolled (525, 302) with delta (3, 2)
Screenshot: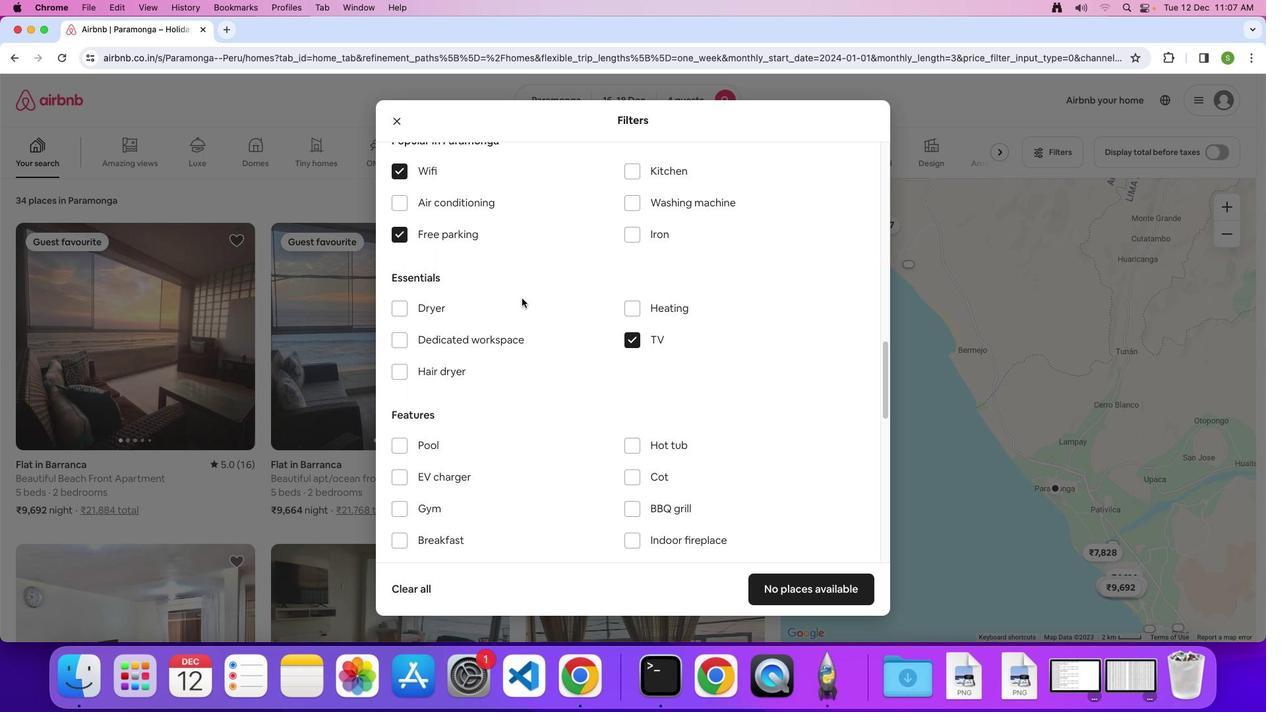 
Action: Mouse scrolled (525, 302) with delta (3, 2)
Screenshot: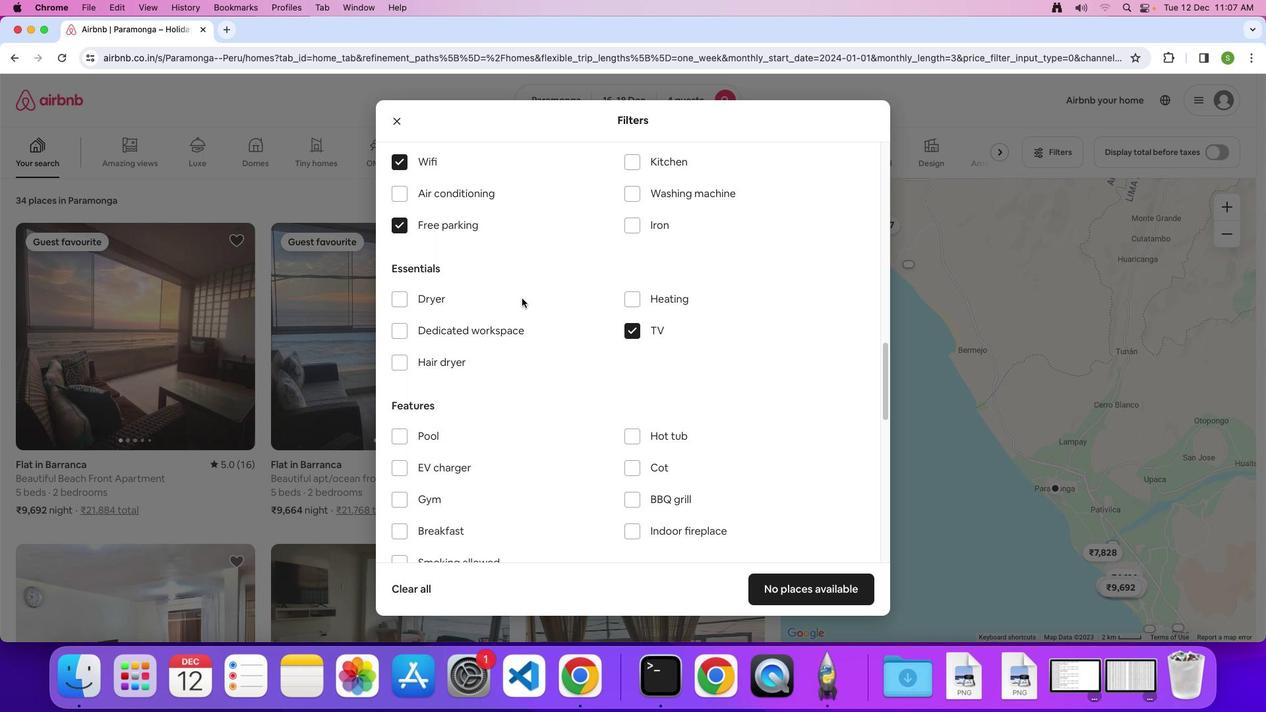 
Action: Mouse scrolled (525, 302) with delta (3, 2)
Screenshot: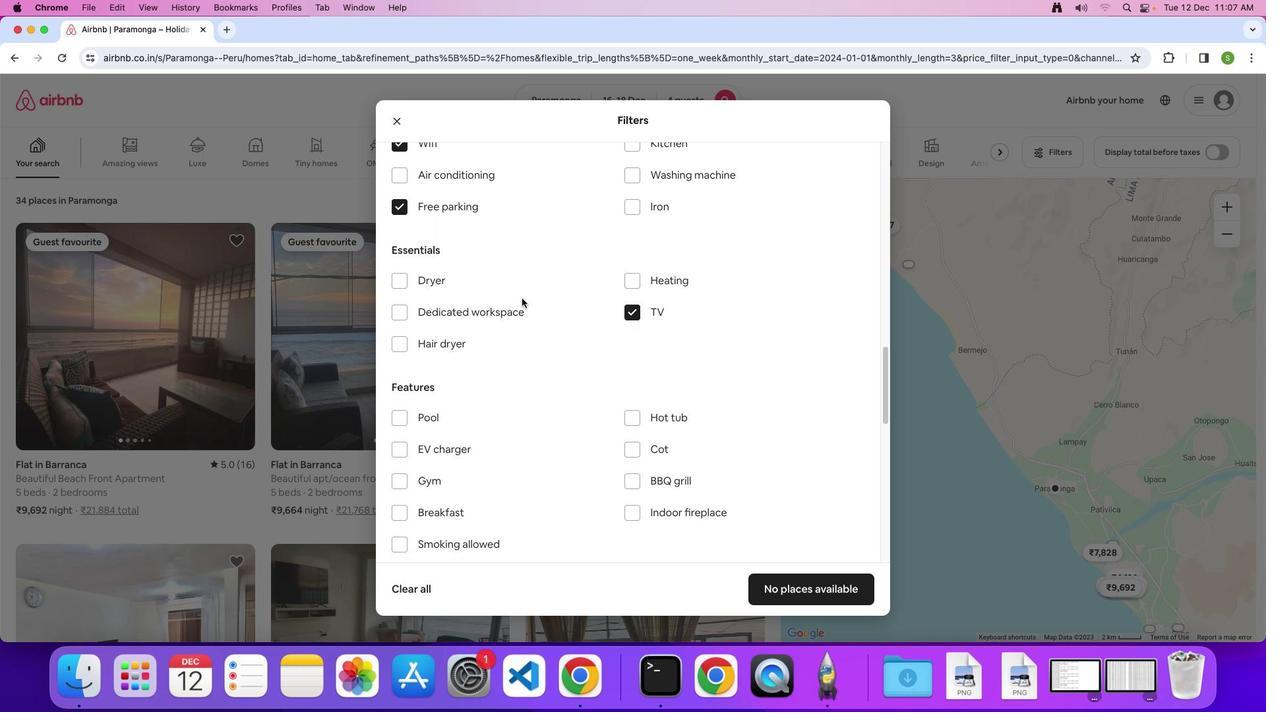 
Action: Mouse scrolled (525, 302) with delta (3, 2)
Screenshot: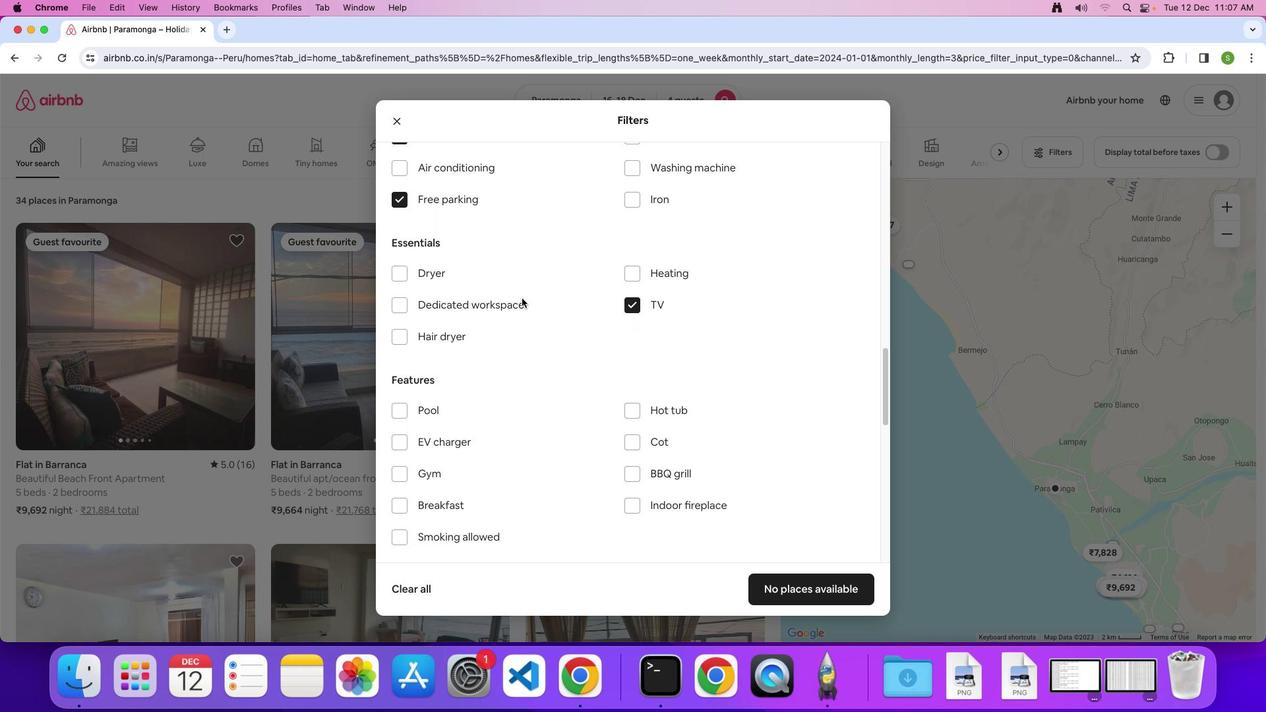 
Action: Mouse scrolled (525, 302) with delta (3, 2)
Screenshot: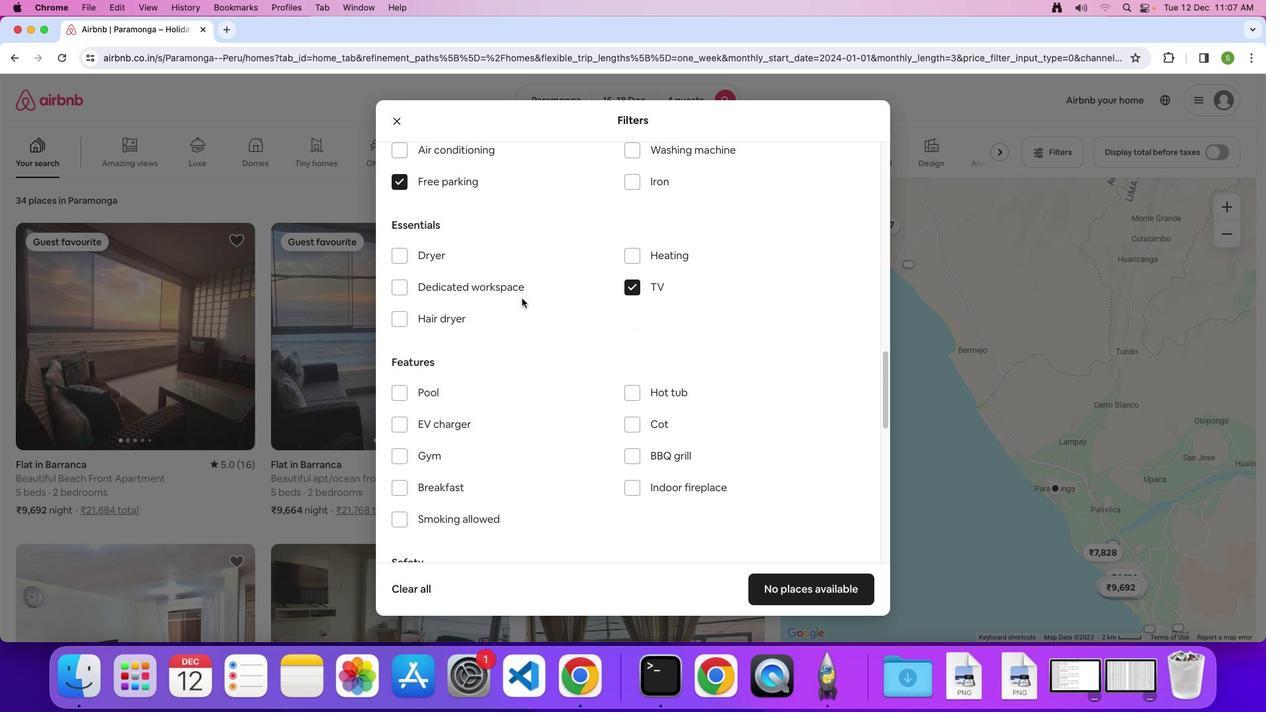 
Action: Mouse scrolled (525, 302) with delta (3, 2)
Screenshot: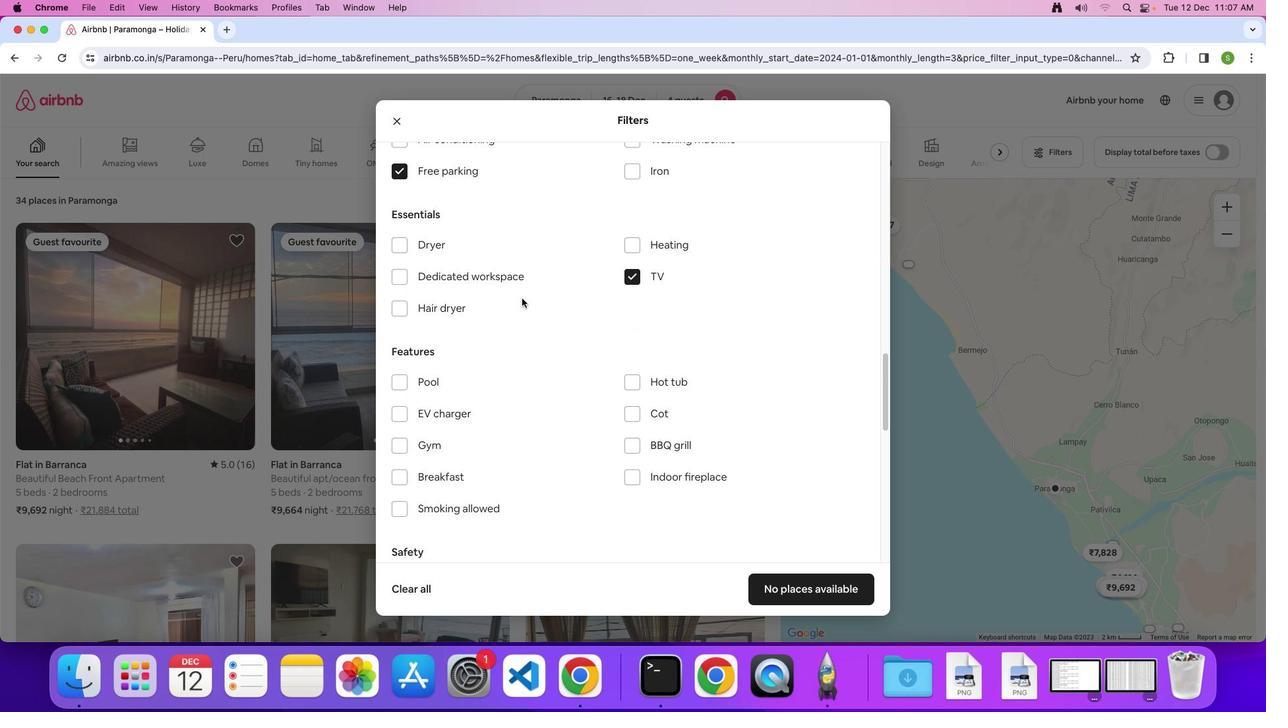 
Action: Mouse scrolled (525, 302) with delta (3, 1)
Screenshot: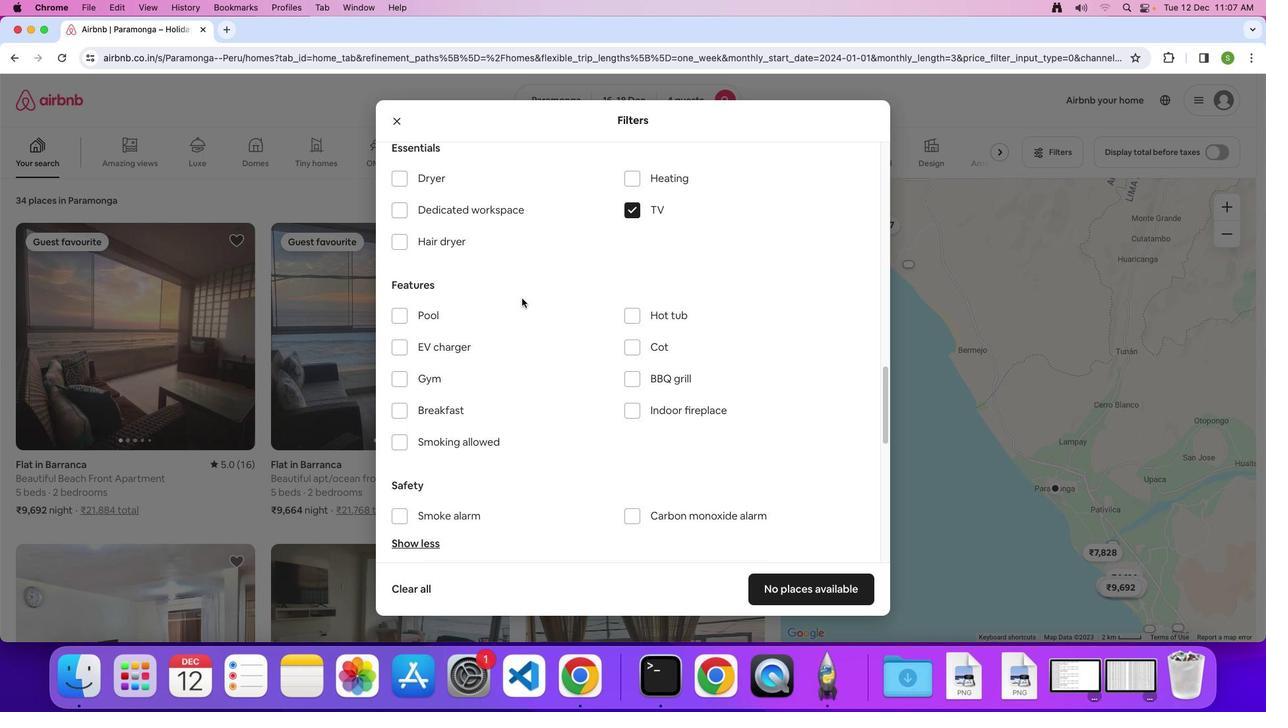 
Action: Mouse scrolled (525, 302) with delta (3, 2)
Screenshot: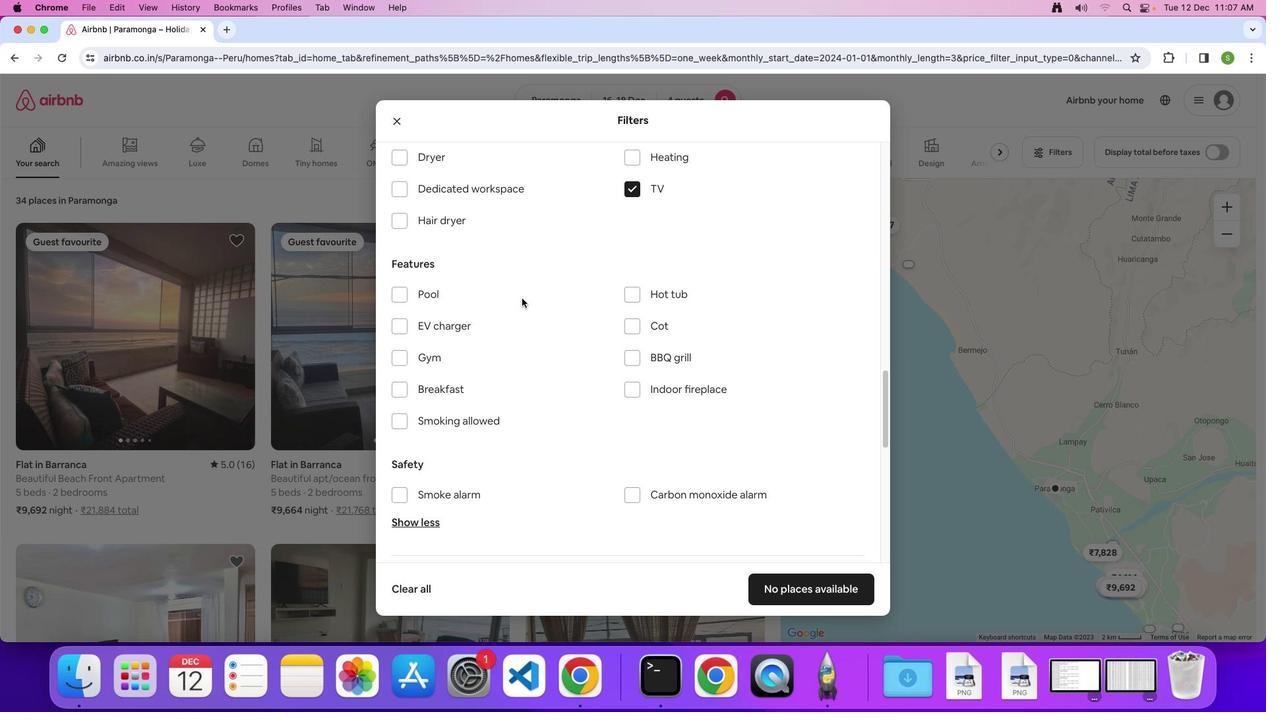 
Action: Mouse scrolled (525, 302) with delta (3, 2)
Screenshot: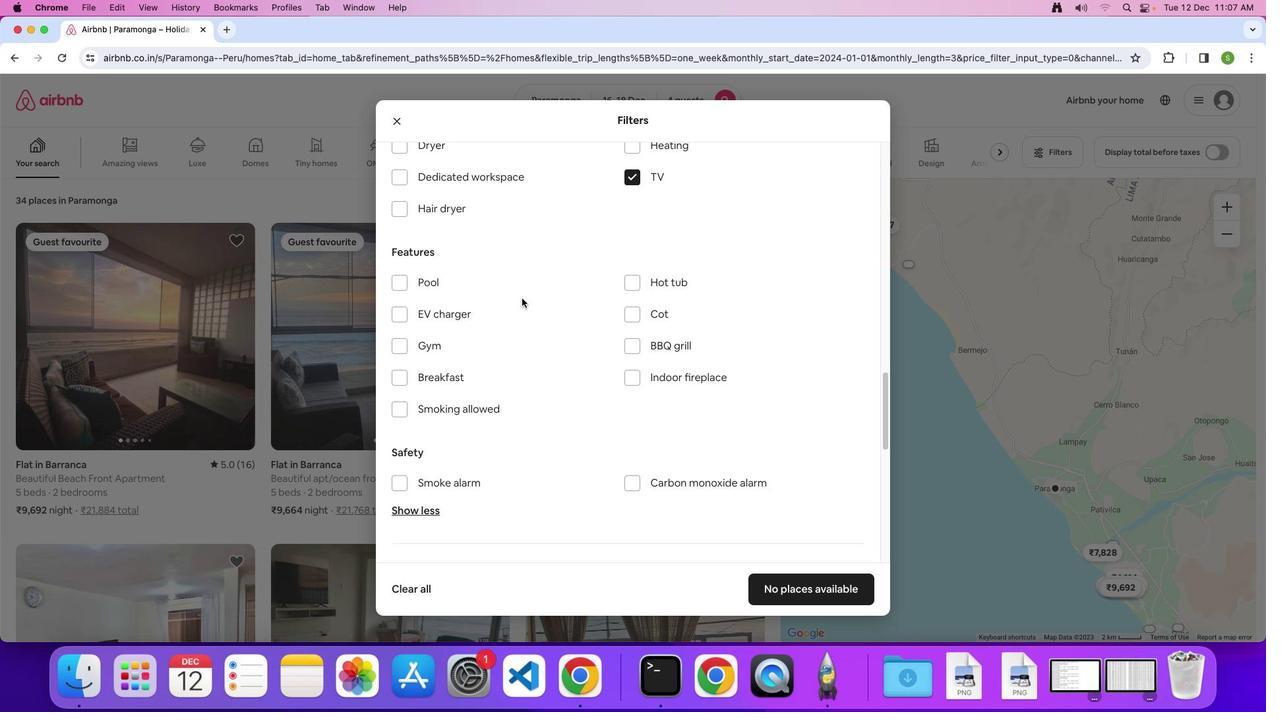 
Action: Mouse moved to (404, 344)
Screenshot: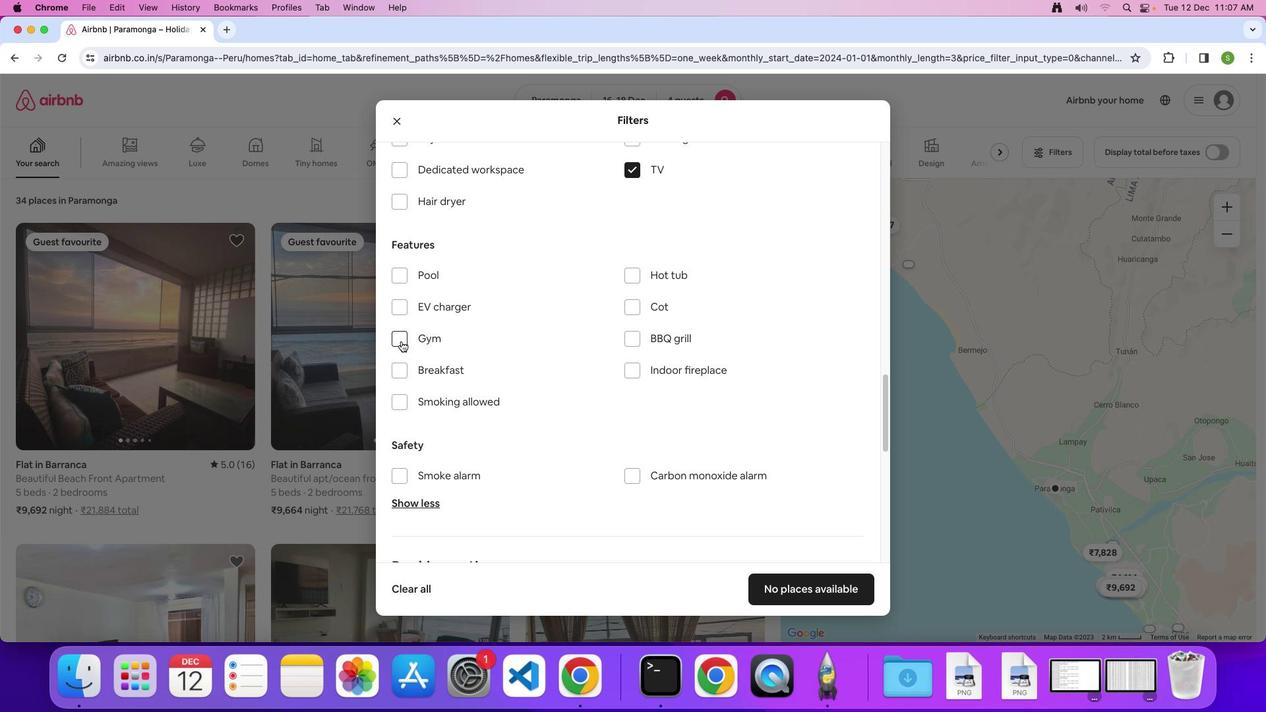
Action: Mouse pressed left at (404, 344)
Screenshot: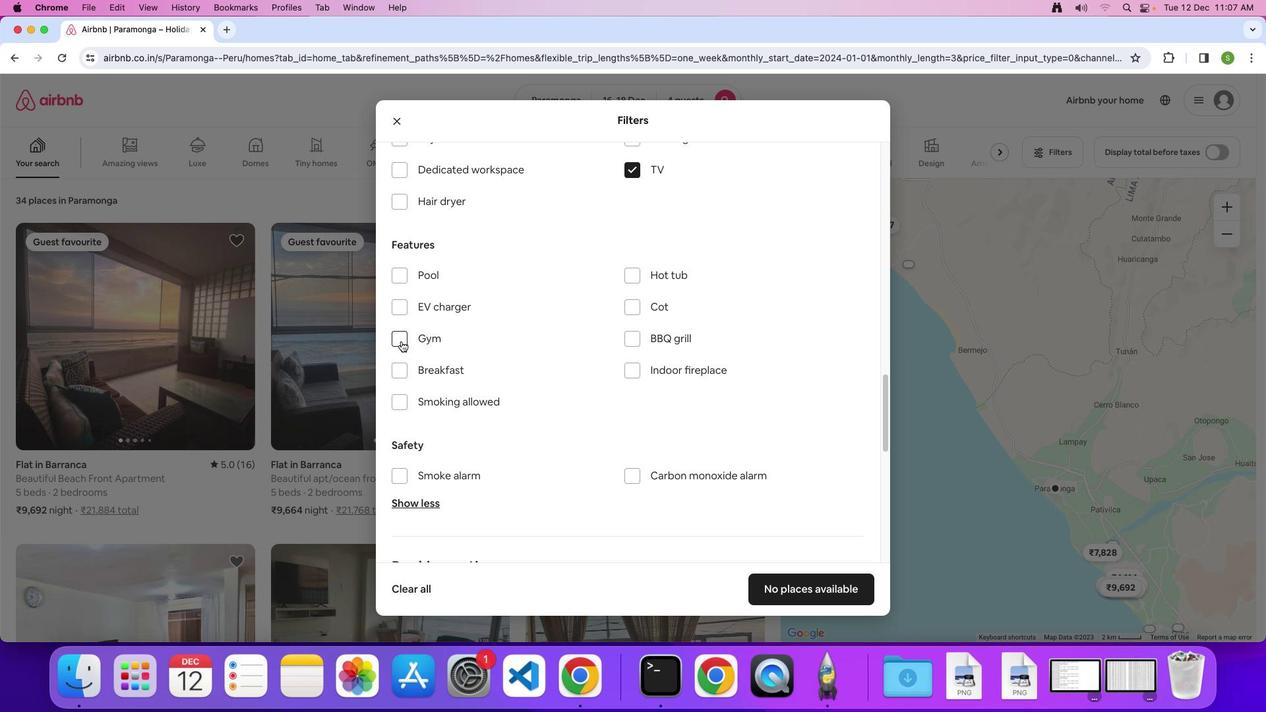 
Action: Mouse moved to (401, 373)
Screenshot: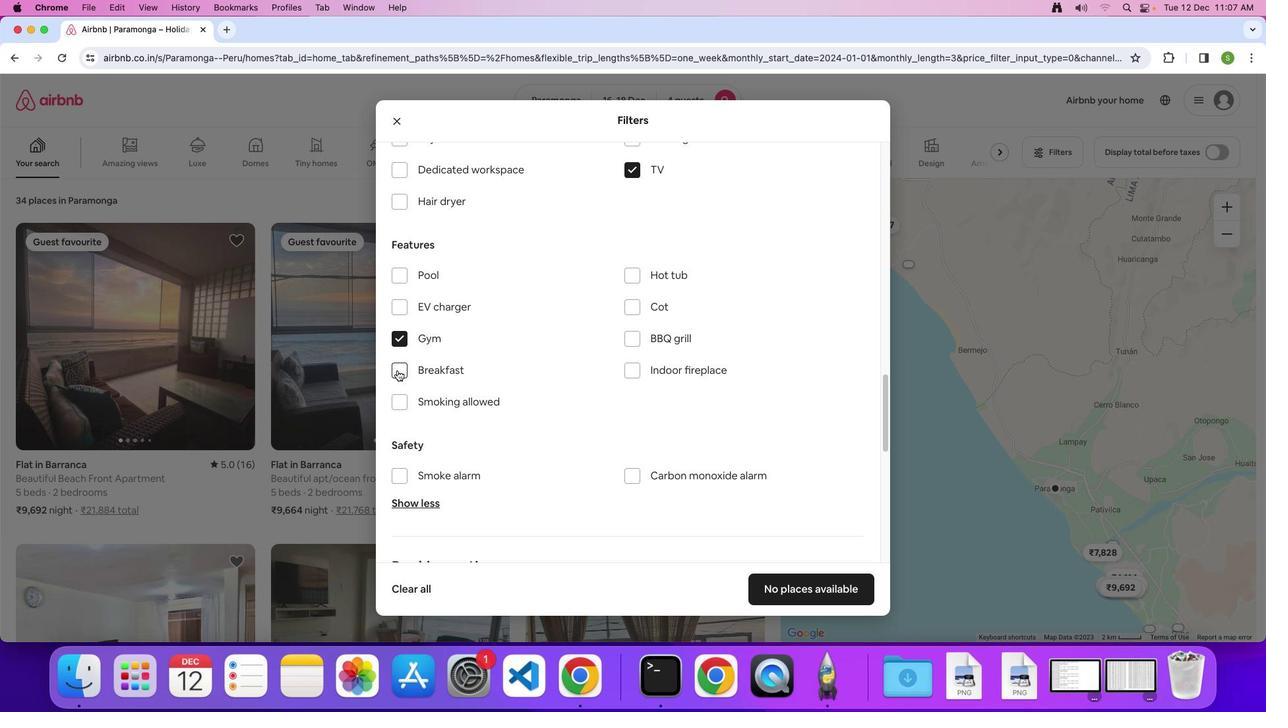 
Action: Mouse pressed left at (401, 373)
Screenshot: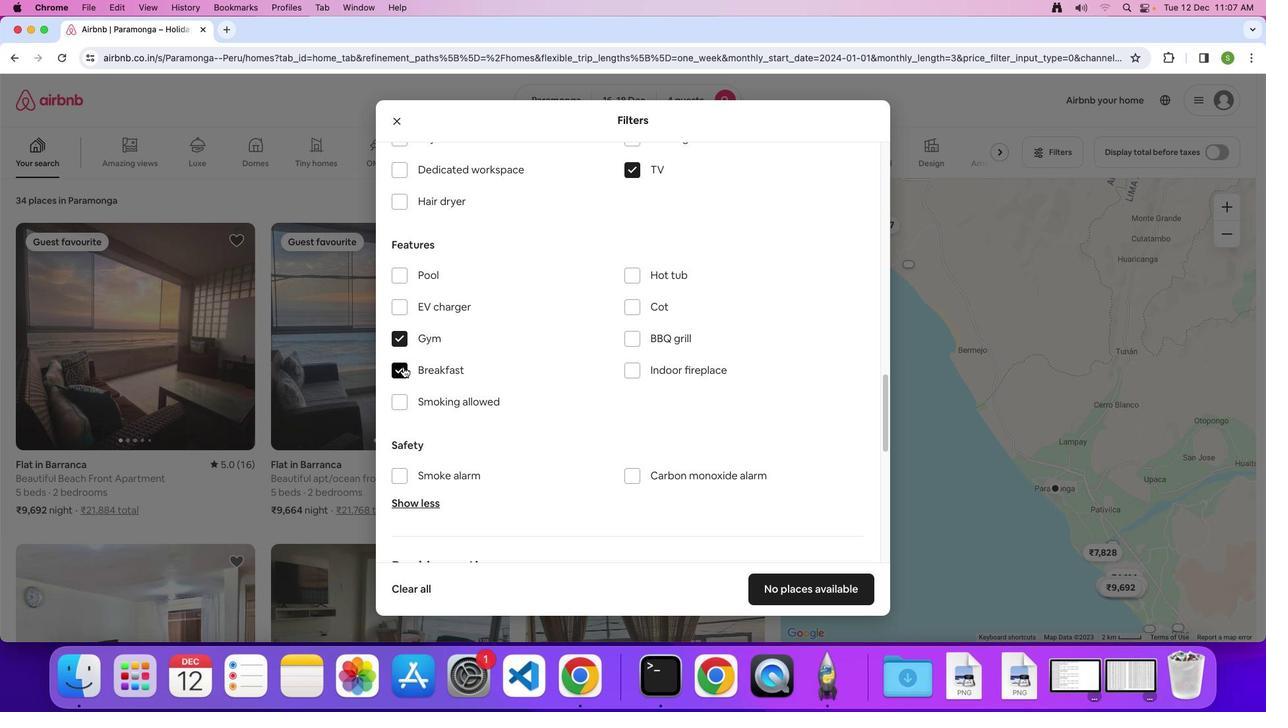 
Action: Mouse moved to (569, 330)
Screenshot: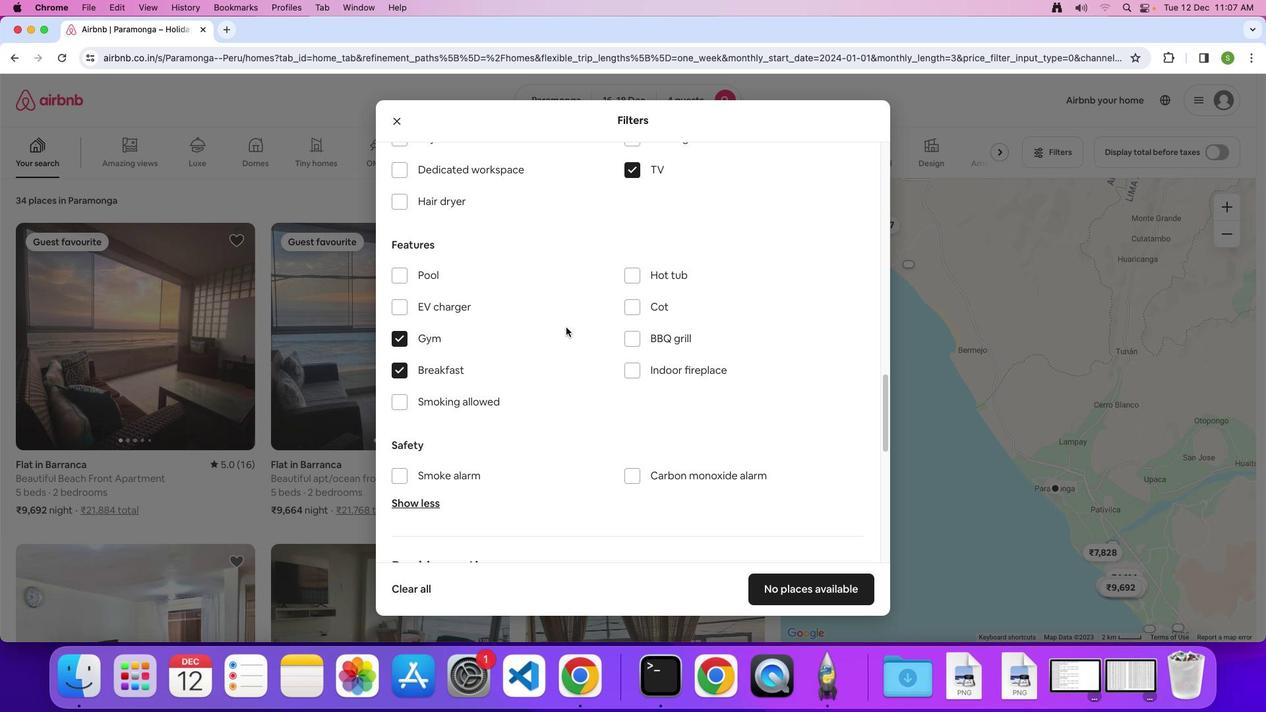 
Action: Mouse scrolled (569, 330) with delta (3, 2)
Screenshot: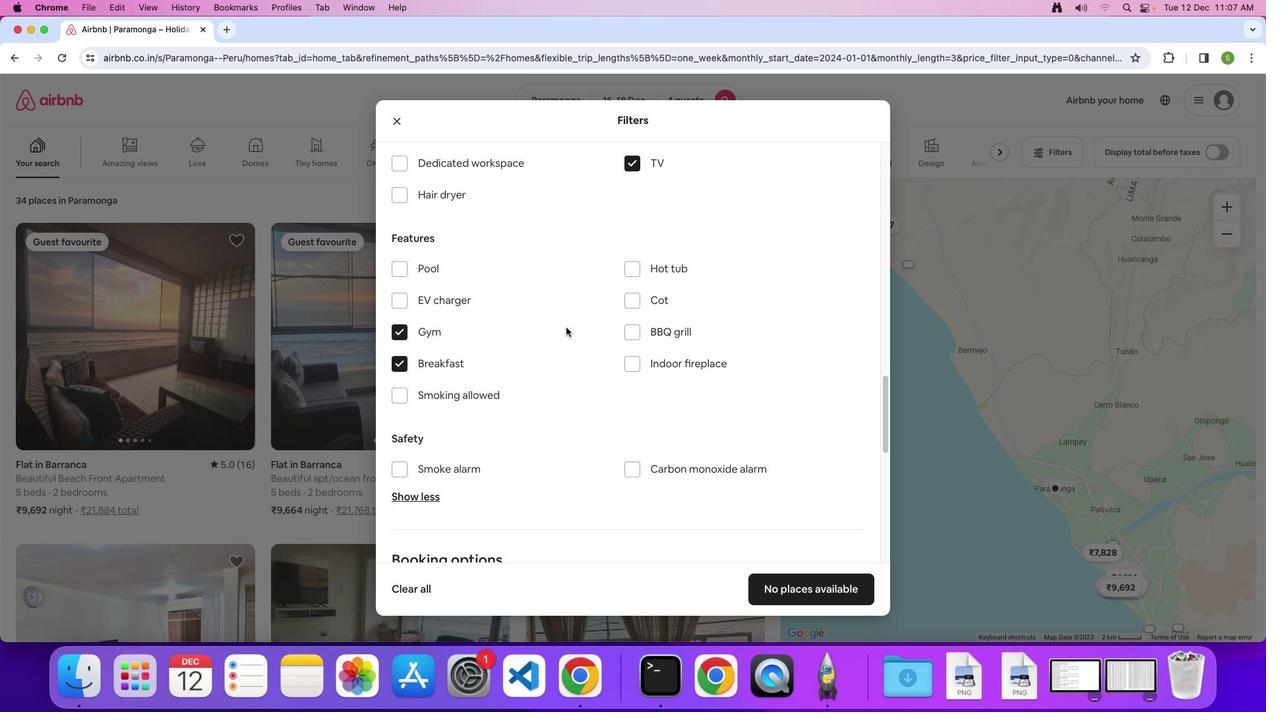 
Action: Mouse scrolled (569, 330) with delta (3, 2)
Screenshot: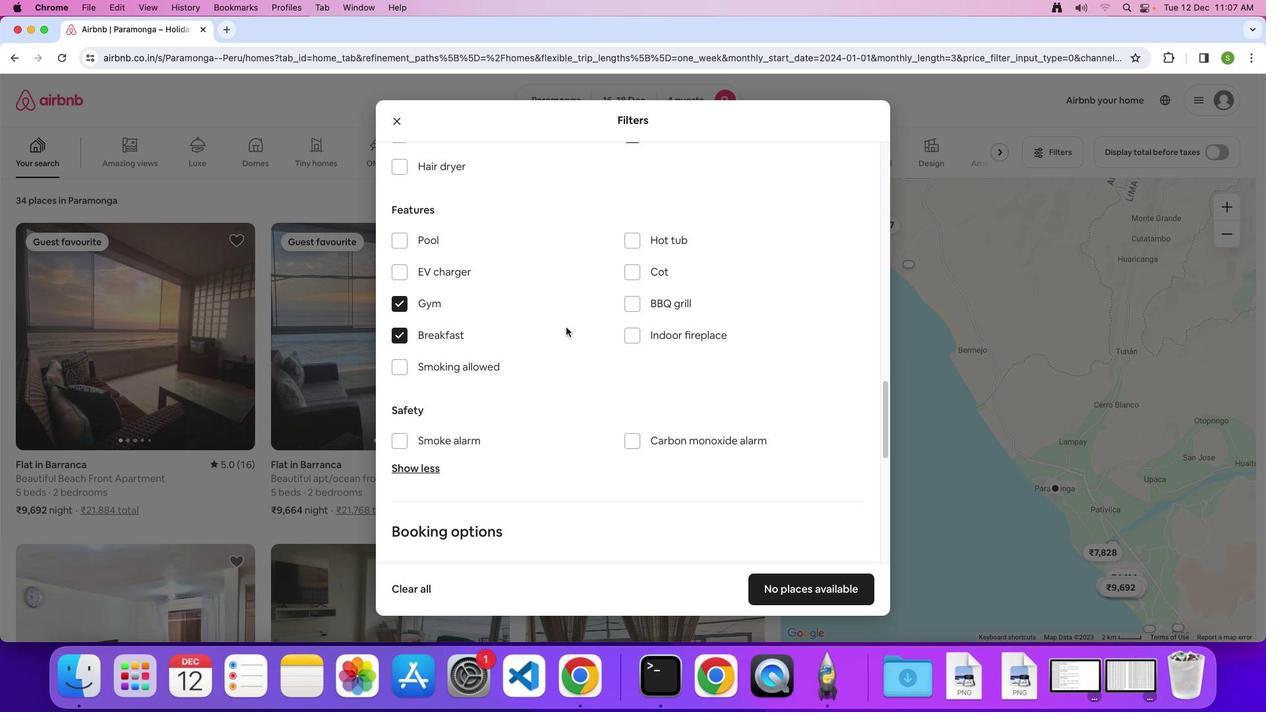 
Action: Mouse scrolled (569, 330) with delta (3, 1)
Screenshot: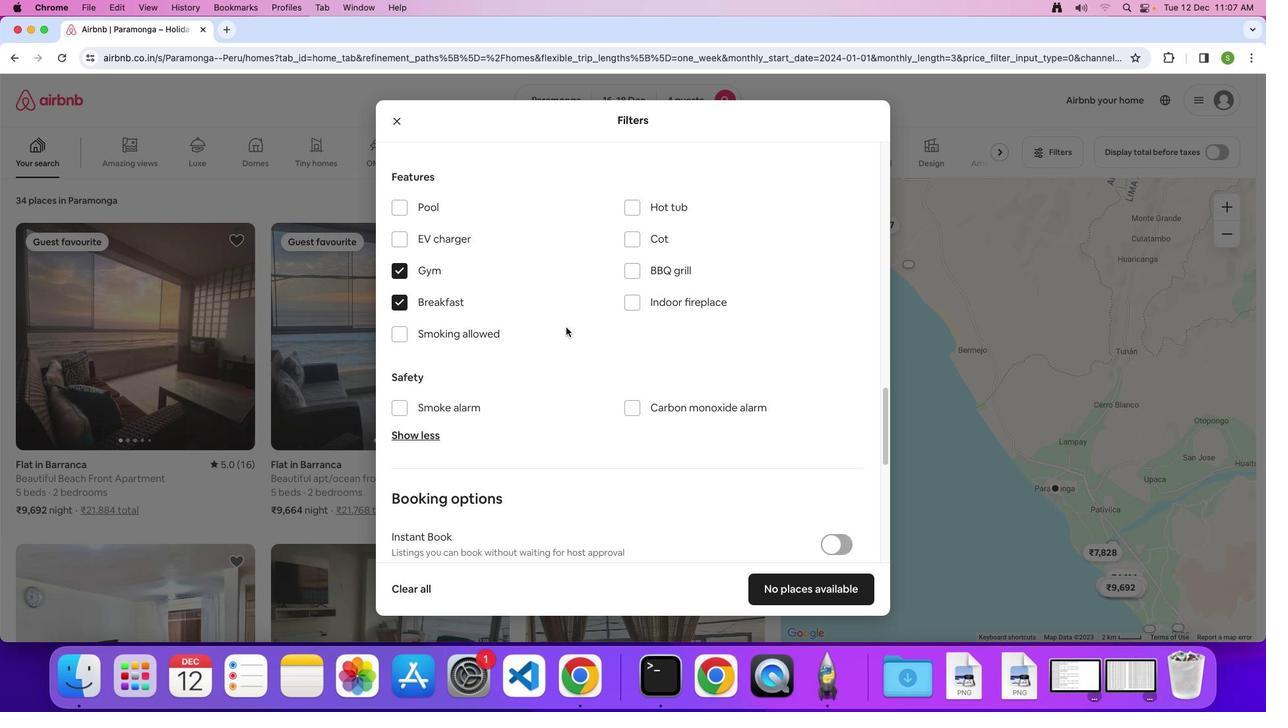 
Action: Mouse scrolled (569, 330) with delta (3, 2)
Screenshot: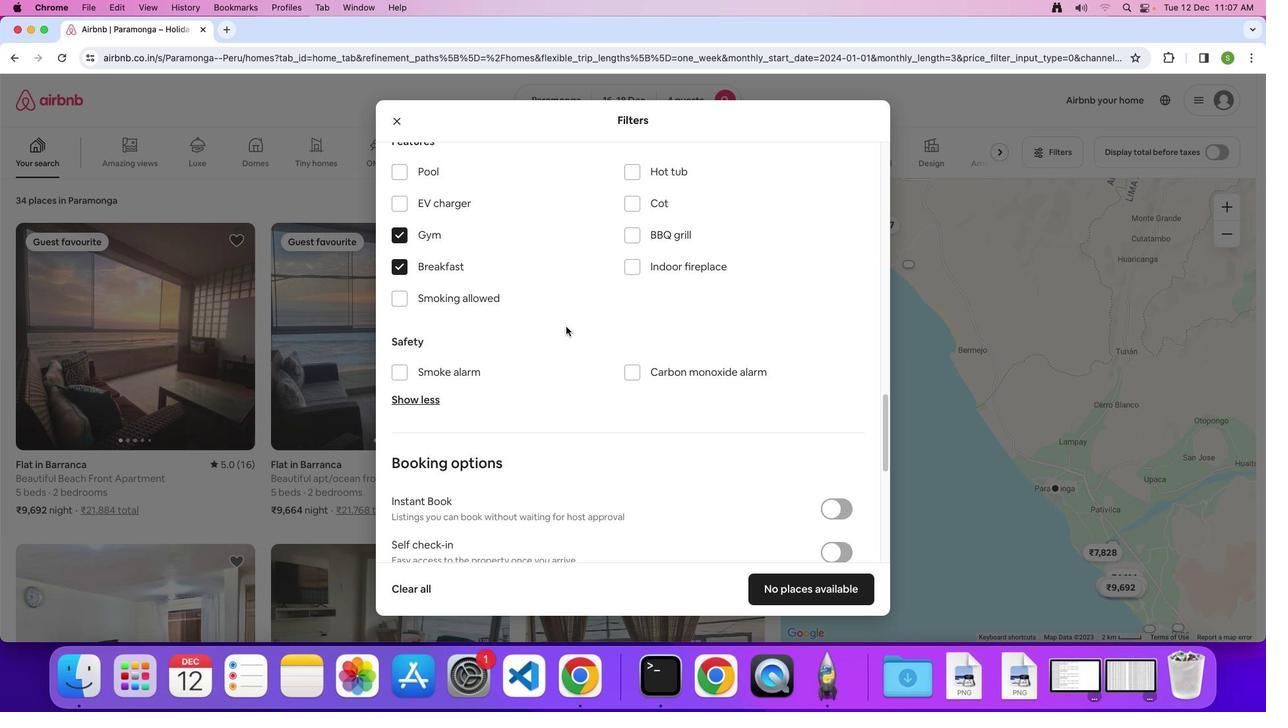 
Action: Mouse scrolled (569, 330) with delta (3, 2)
Screenshot: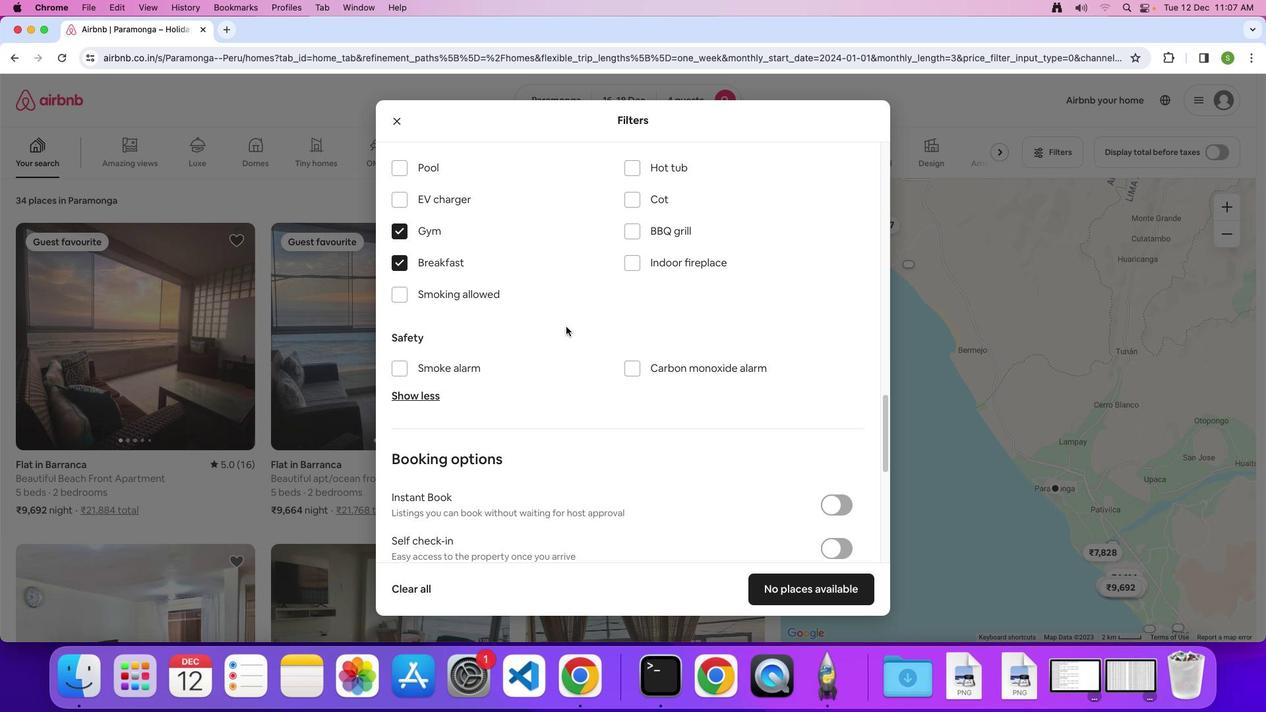 
Action: Mouse moved to (569, 329)
Screenshot: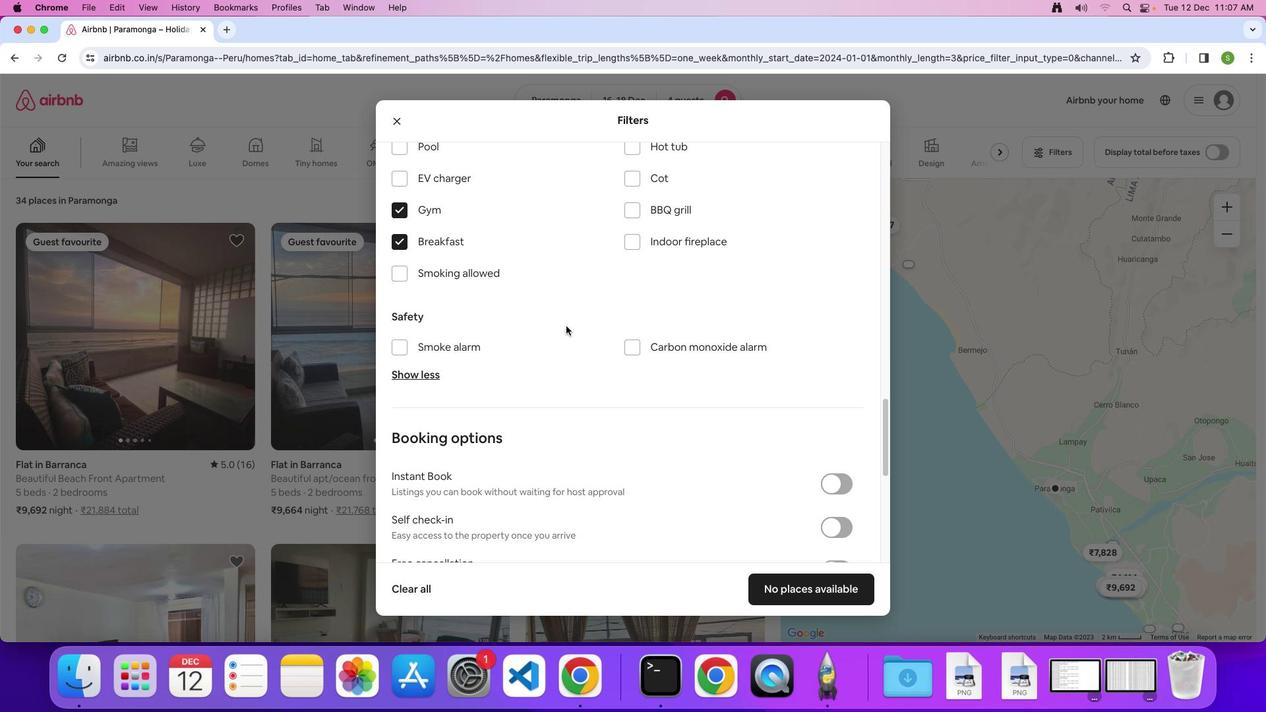 
Action: Mouse scrolled (569, 329) with delta (3, 2)
Screenshot: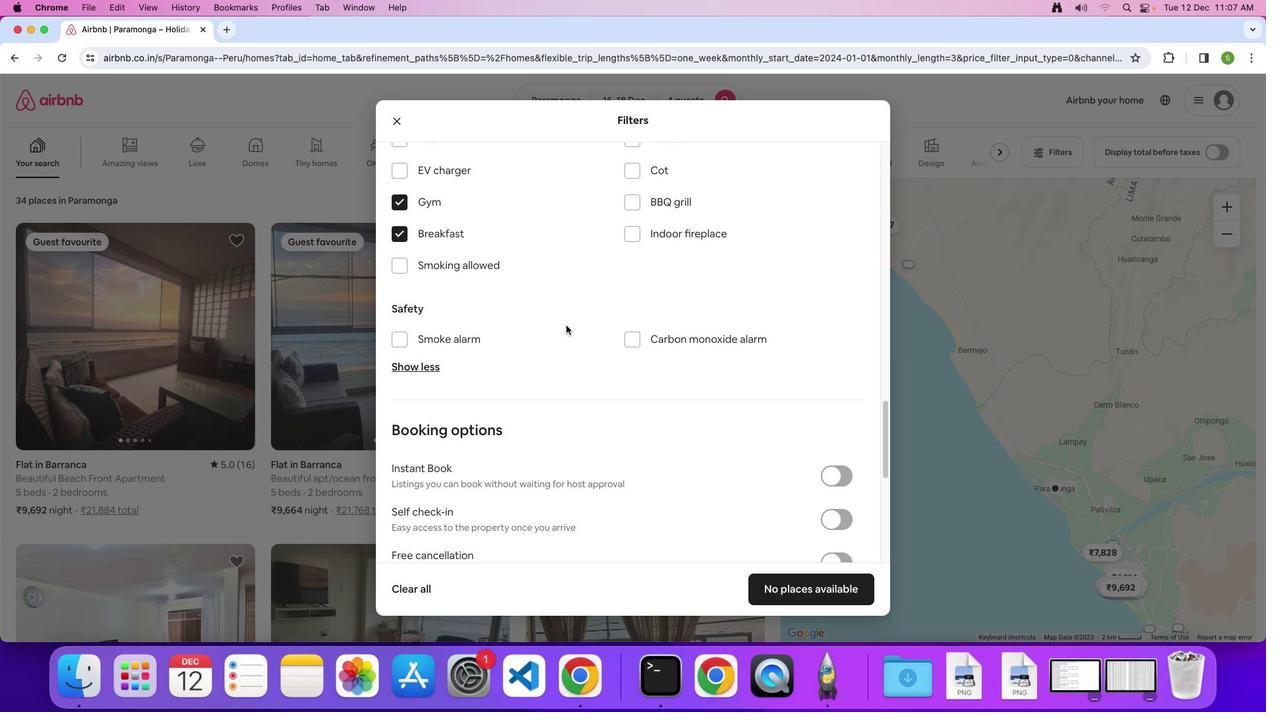
Action: Mouse moved to (569, 329)
Screenshot: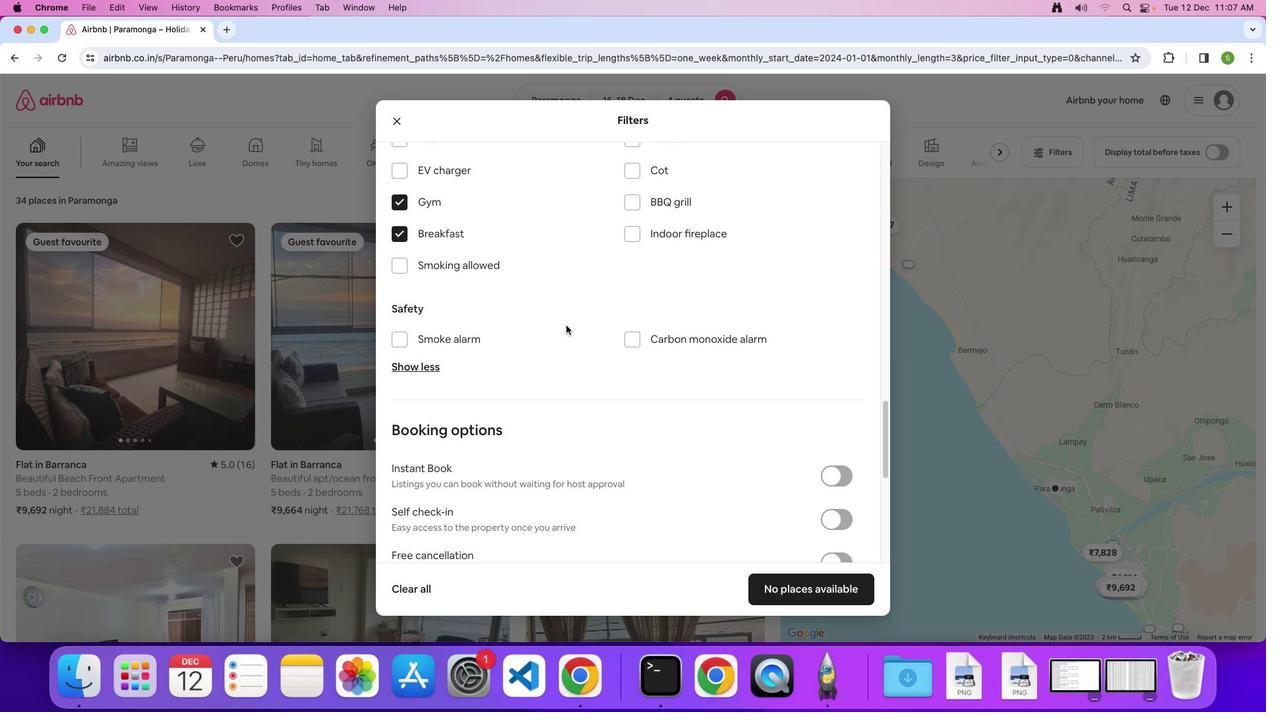 
Action: Mouse scrolled (569, 329) with delta (3, 2)
Screenshot: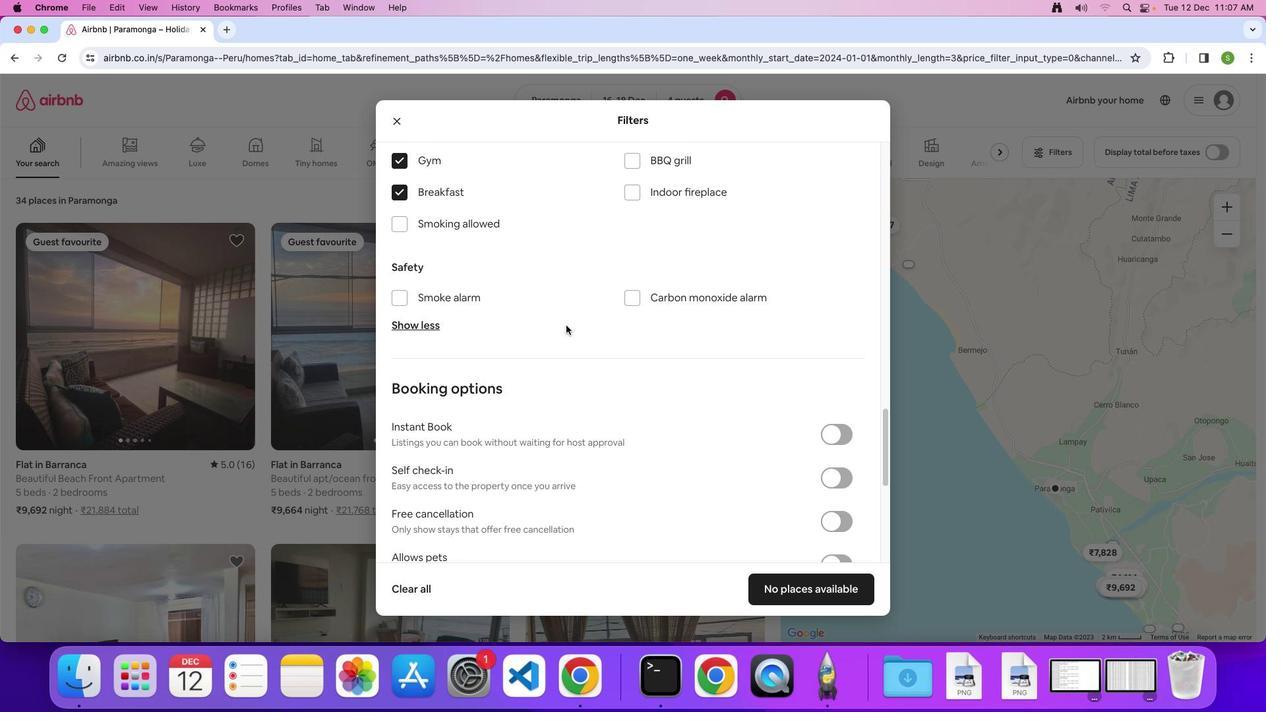 
Action: Mouse moved to (569, 329)
Screenshot: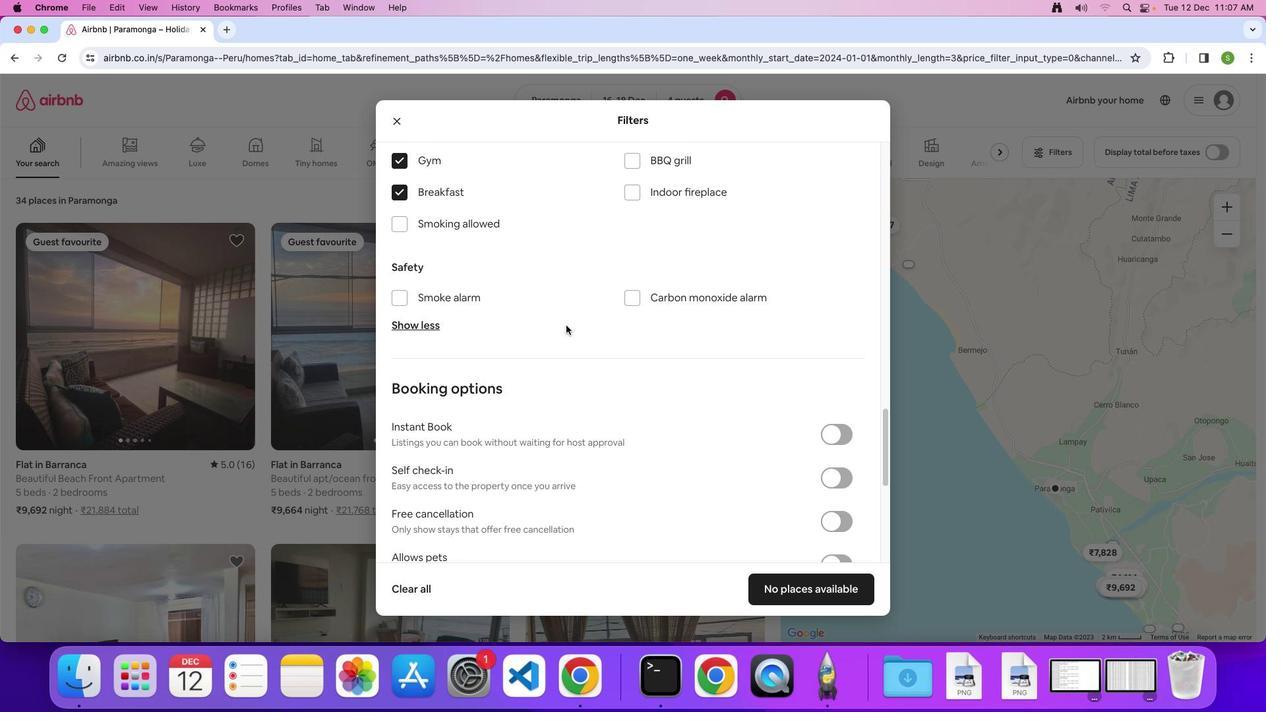 
Action: Mouse scrolled (569, 329) with delta (3, 1)
Screenshot: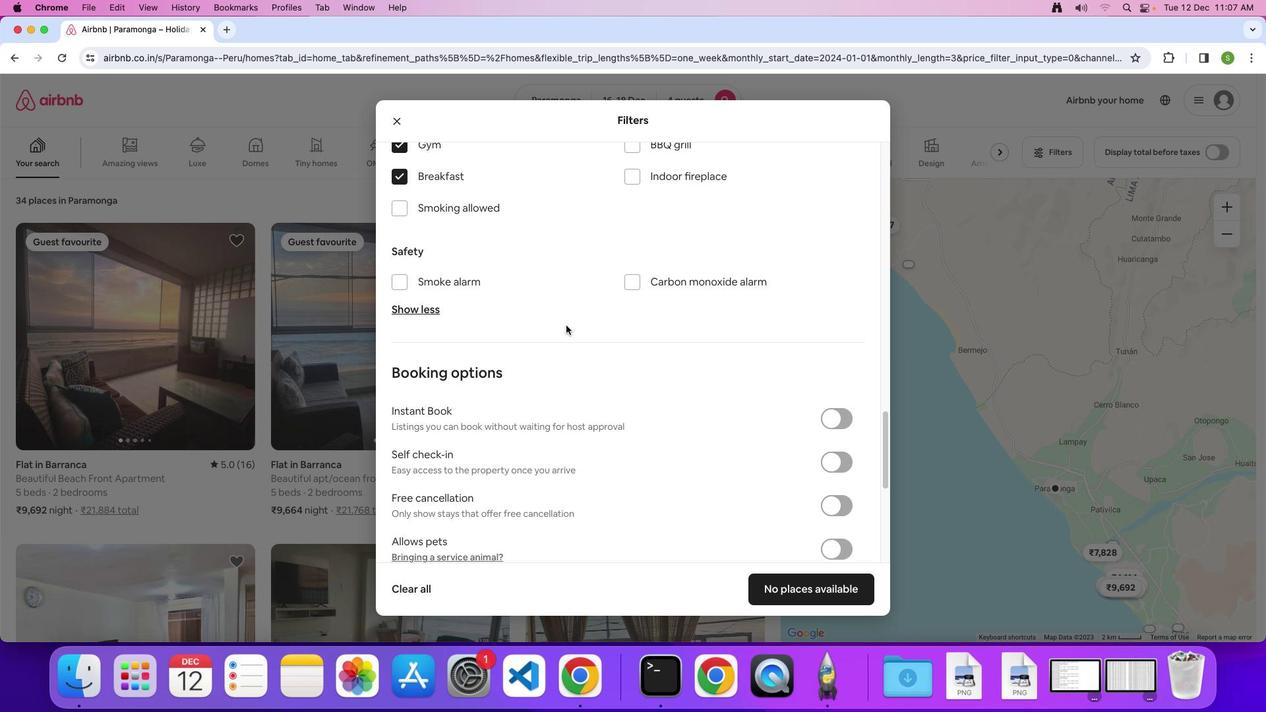 
Action: Mouse moved to (569, 329)
Screenshot: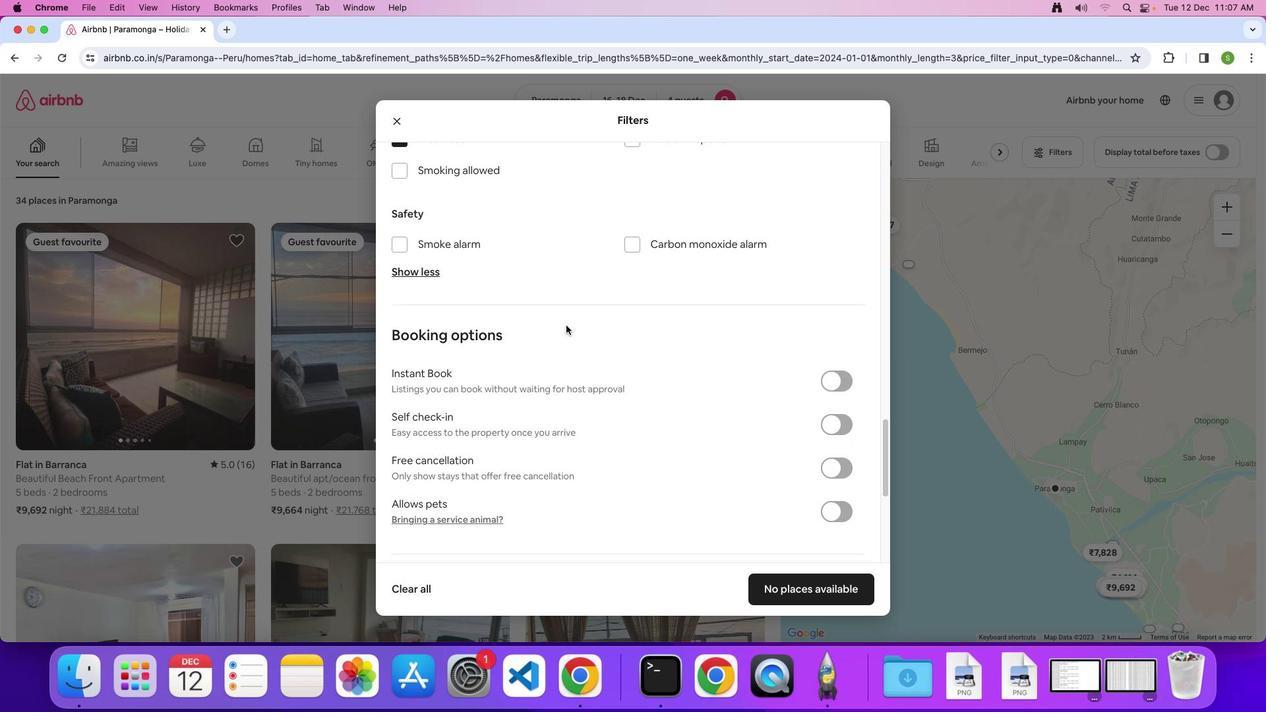 
Action: Mouse scrolled (569, 329) with delta (3, 2)
Screenshot: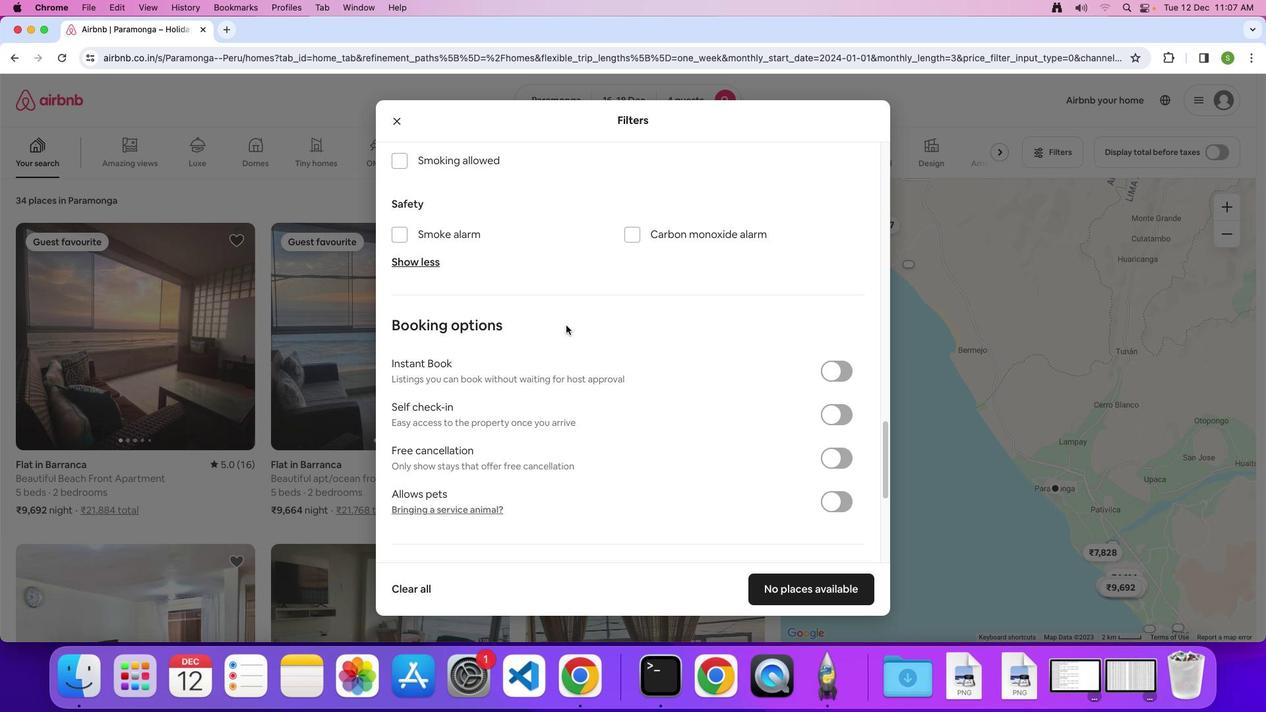 
Action: Mouse moved to (569, 329)
Screenshot: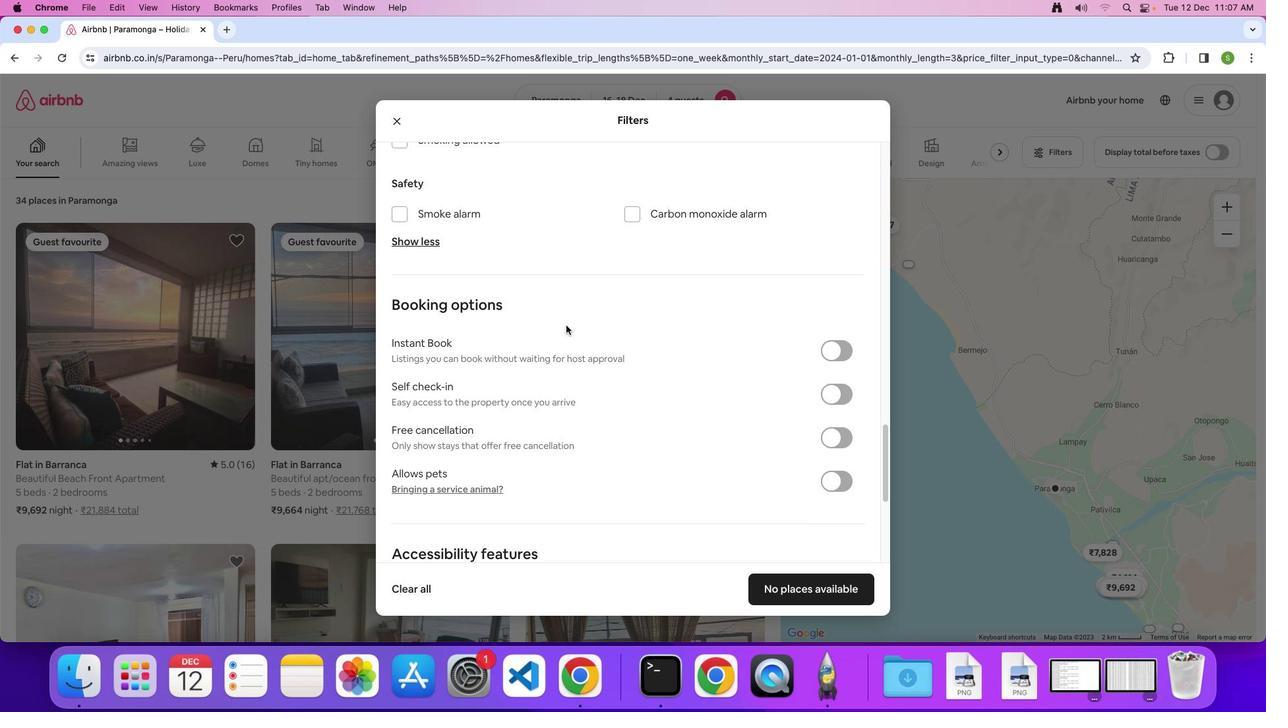 
Action: Mouse scrolled (569, 329) with delta (3, 2)
Screenshot: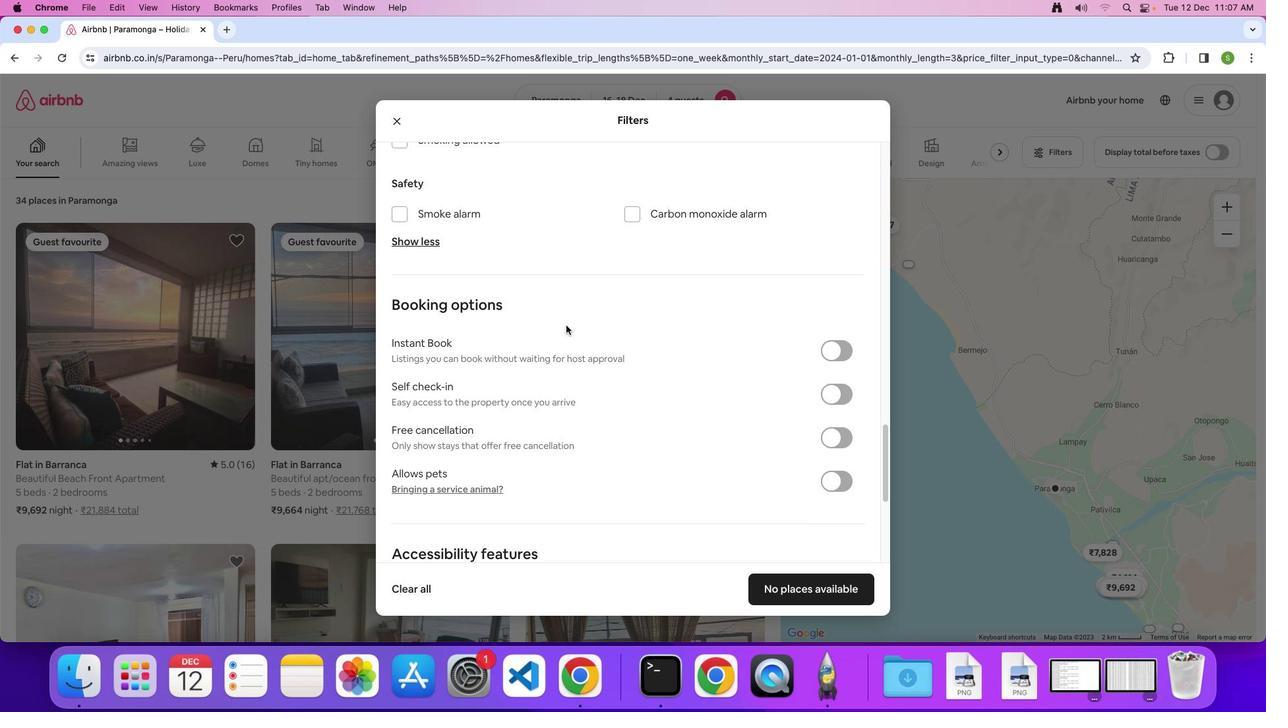 
Action: Mouse scrolled (569, 329) with delta (3, 1)
Screenshot: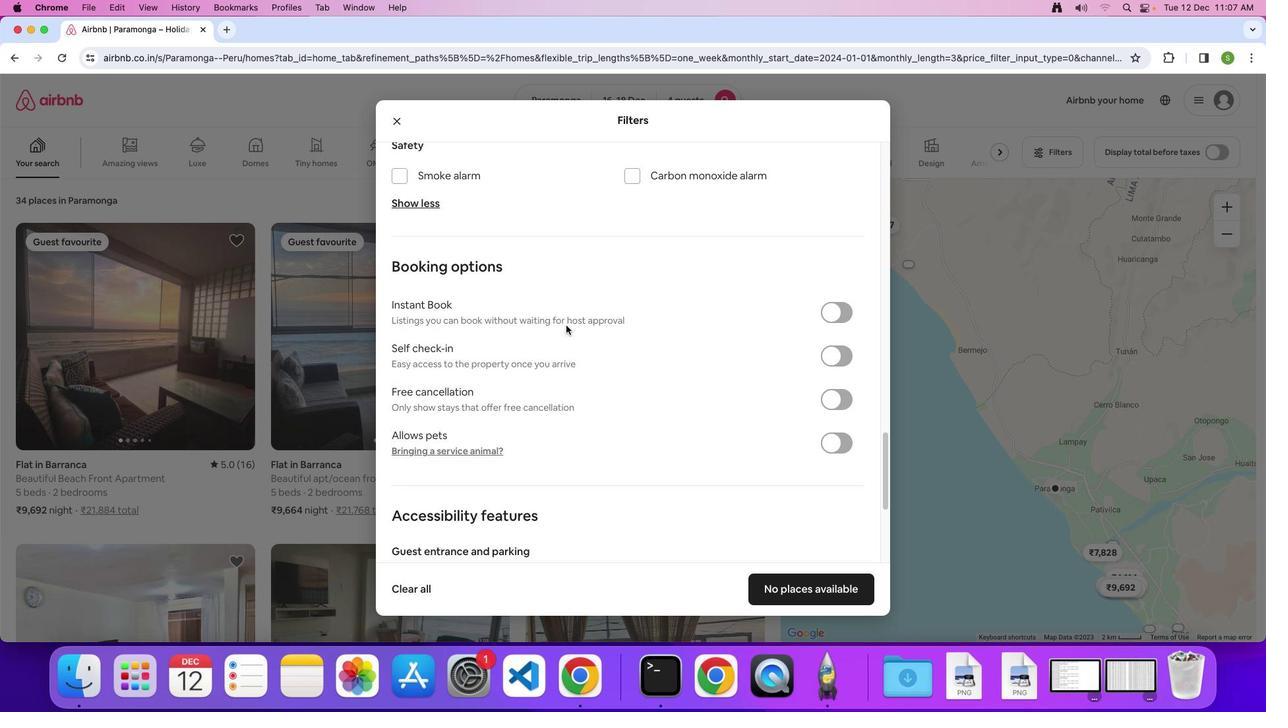 
Action: Mouse scrolled (569, 329) with delta (3, 2)
Screenshot: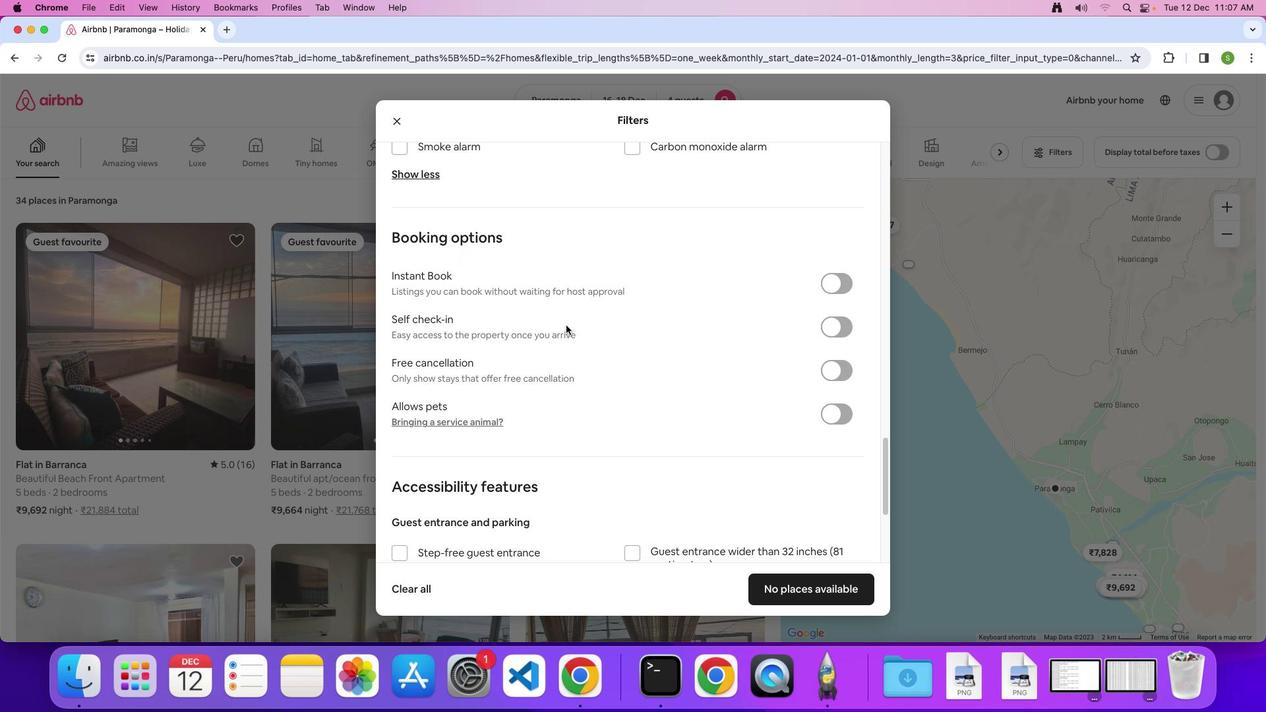 
Action: Mouse scrolled (569, 329) with delta (3, 2)
Screenshot: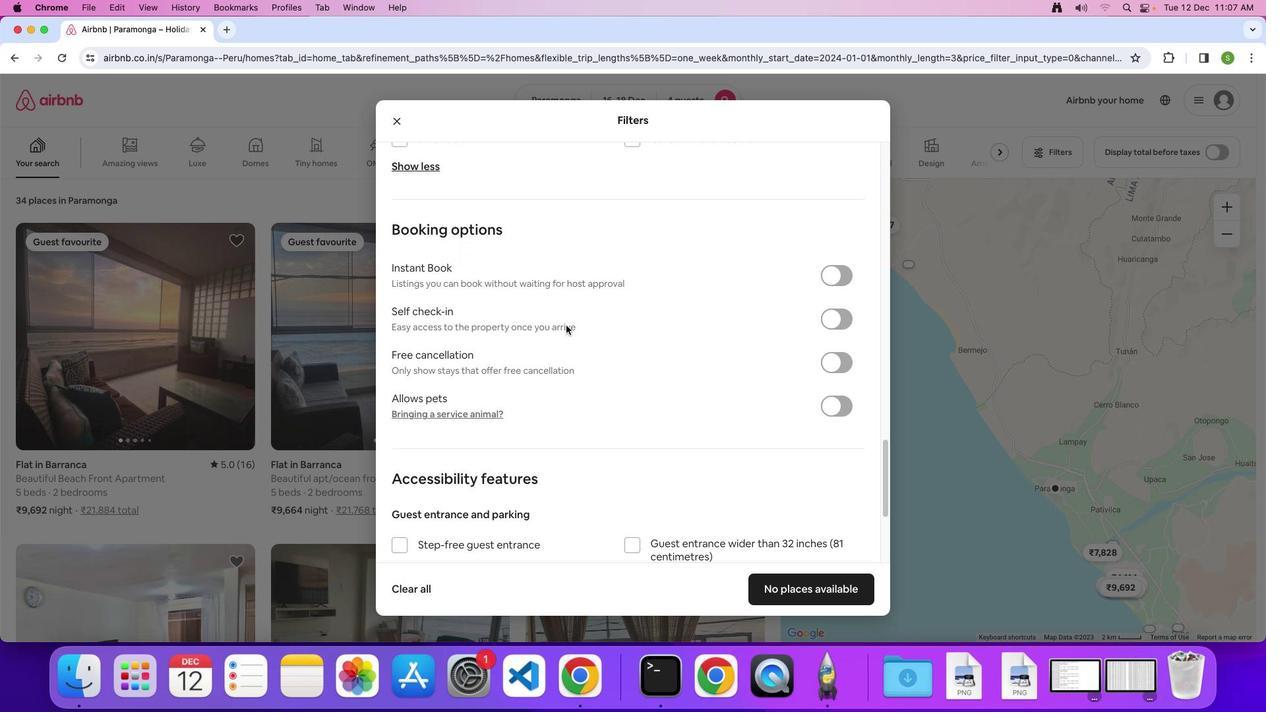 
Action: Mouse scrolled (569, 329) with delta (3, 2)
Screenshot: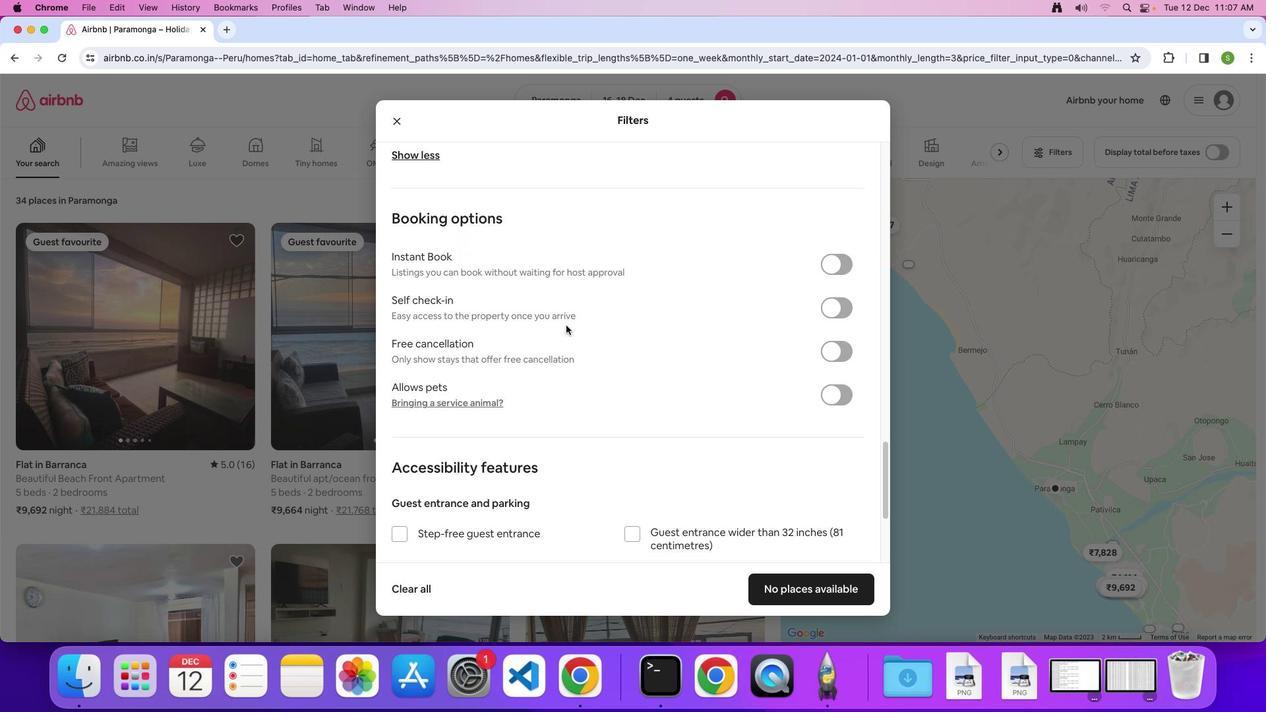 
Action: Mouse scrolled (569, 329) with delta (3, 2)
Screenshot: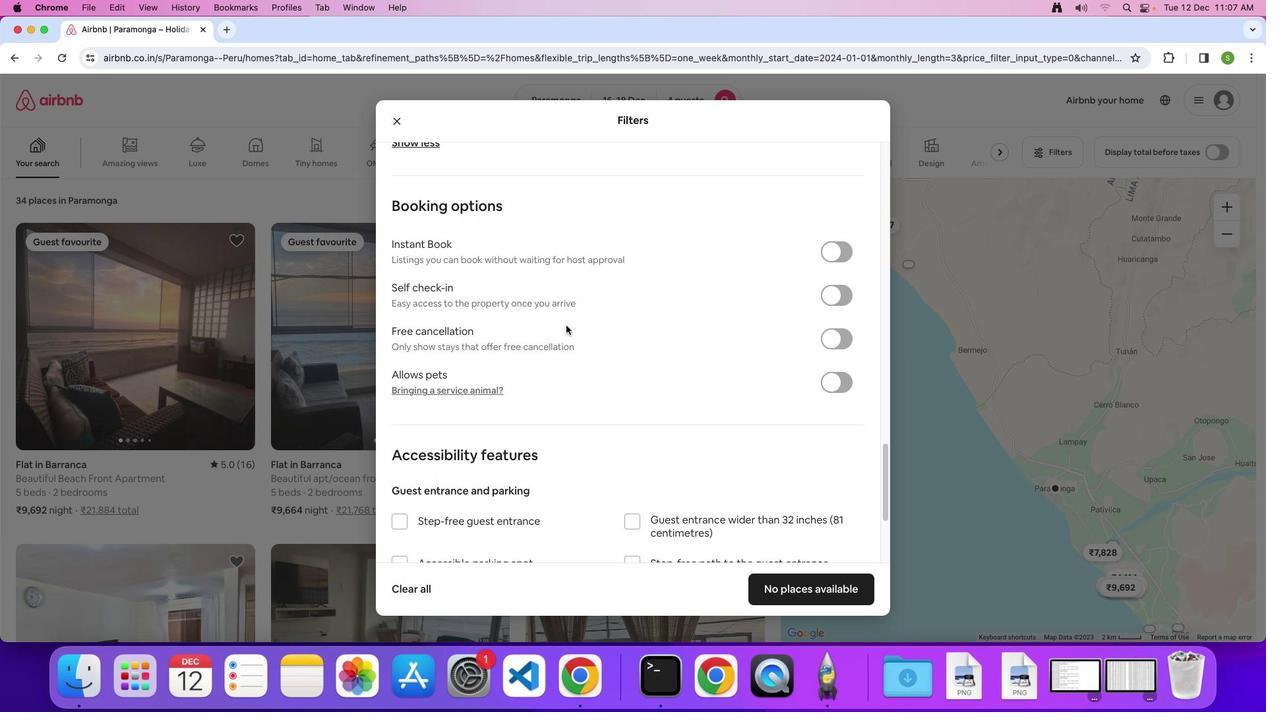 
Action: Mouse scrolled (569, 329) with delta (3, 2)
Screenshot: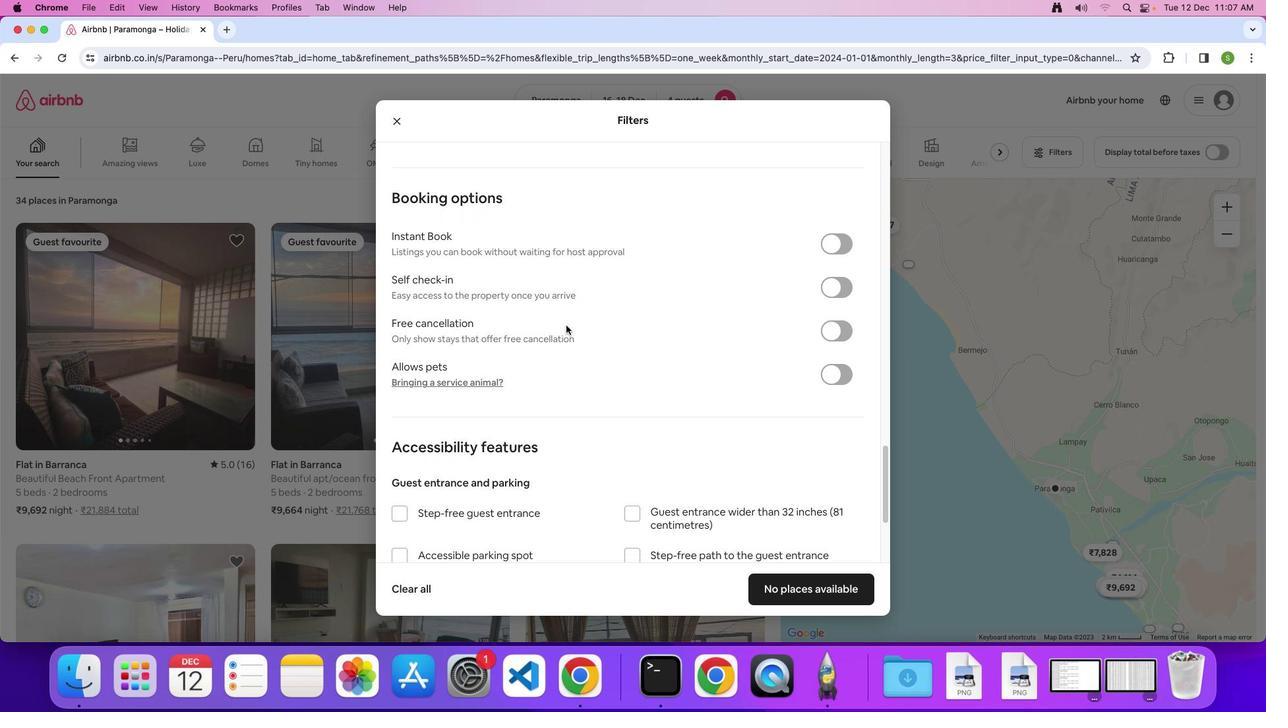 
Action: Mouse scrolled (569, 329) with delta (3, 2)
Screenshot: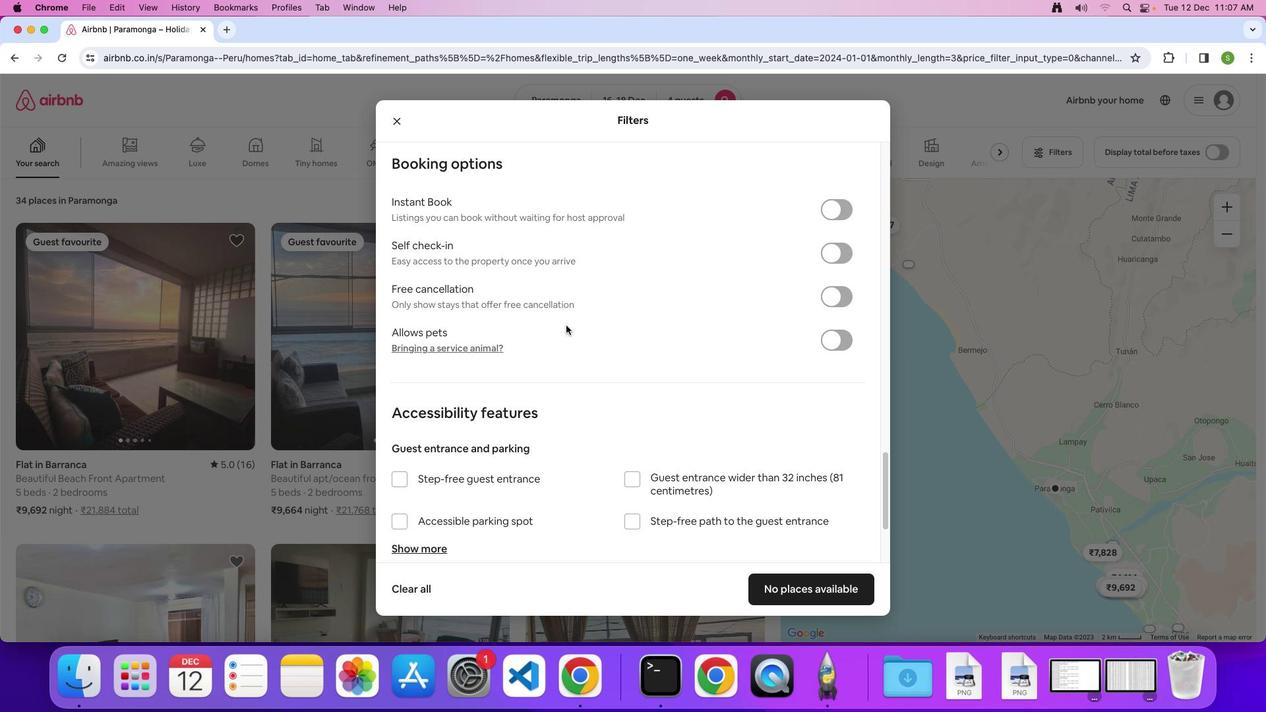 
Action: Mouse scrolled (569, 329) with delta (3, 2)
Screenshot: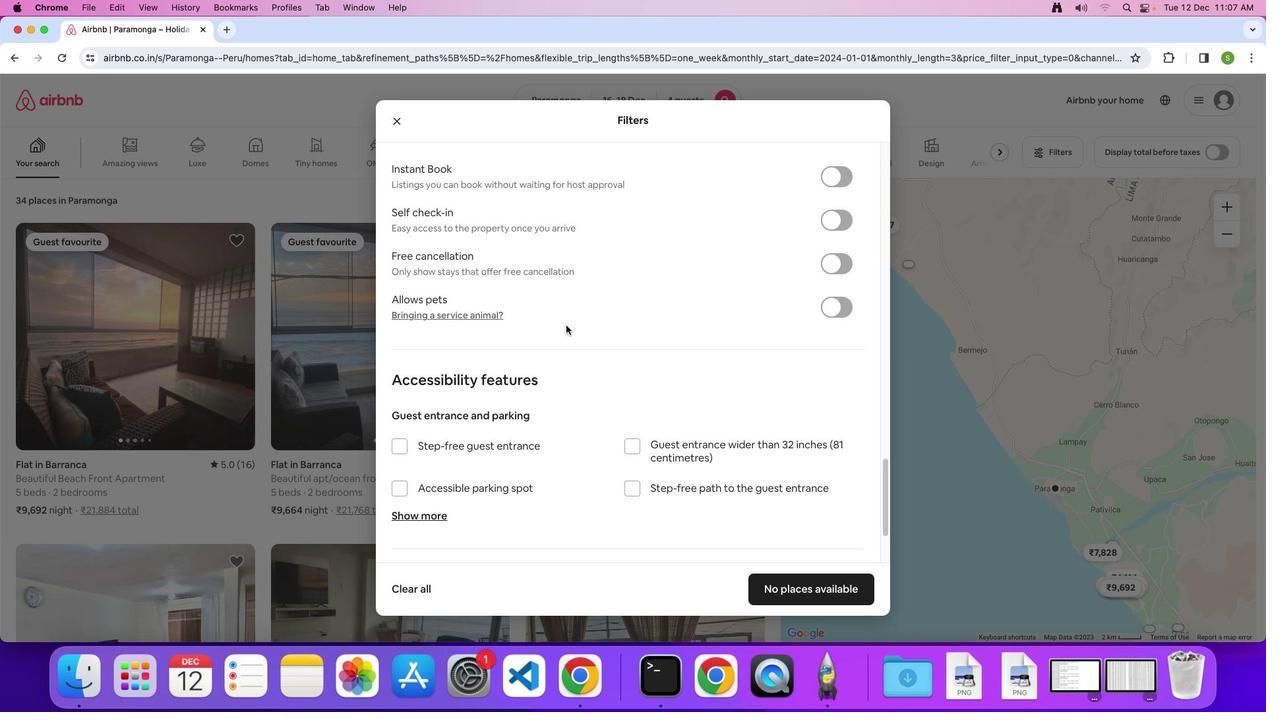 
Action: Mouse scrolled (569, 329) with delta (3, 2)
Screenshot: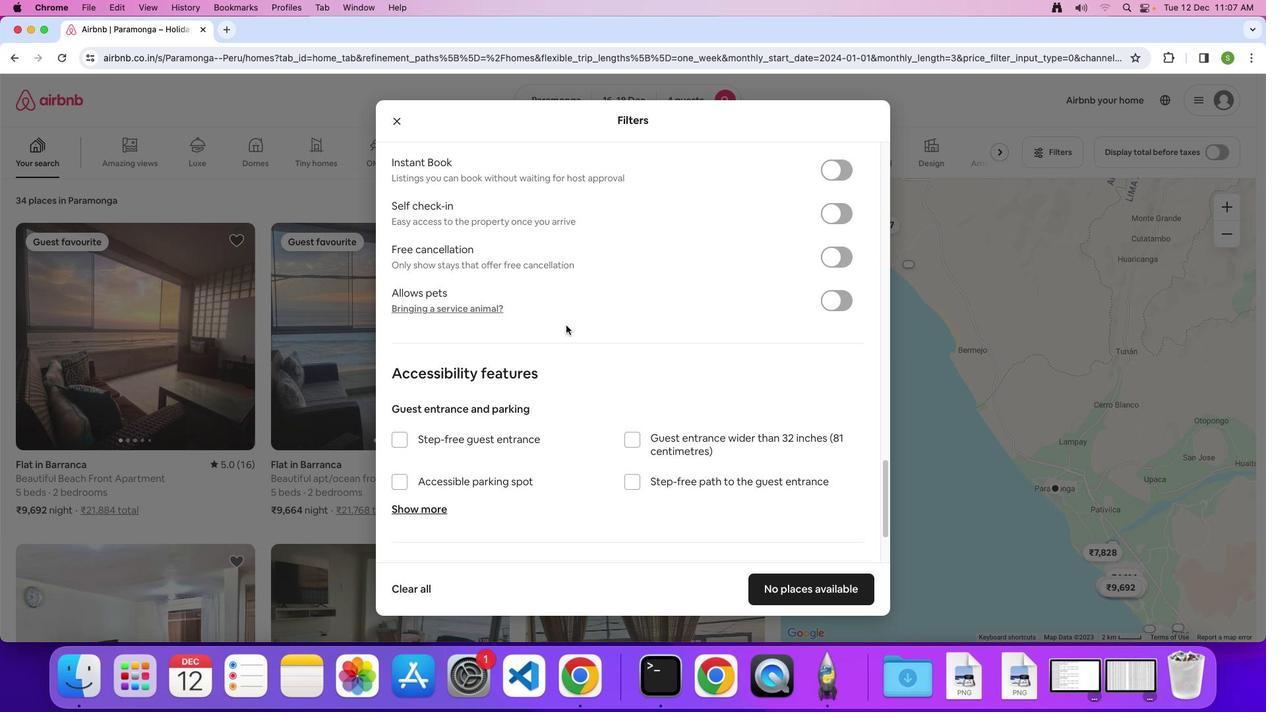 
Action: Mouse scrolled (569, 329) with delta (3, 2)
Screenshot: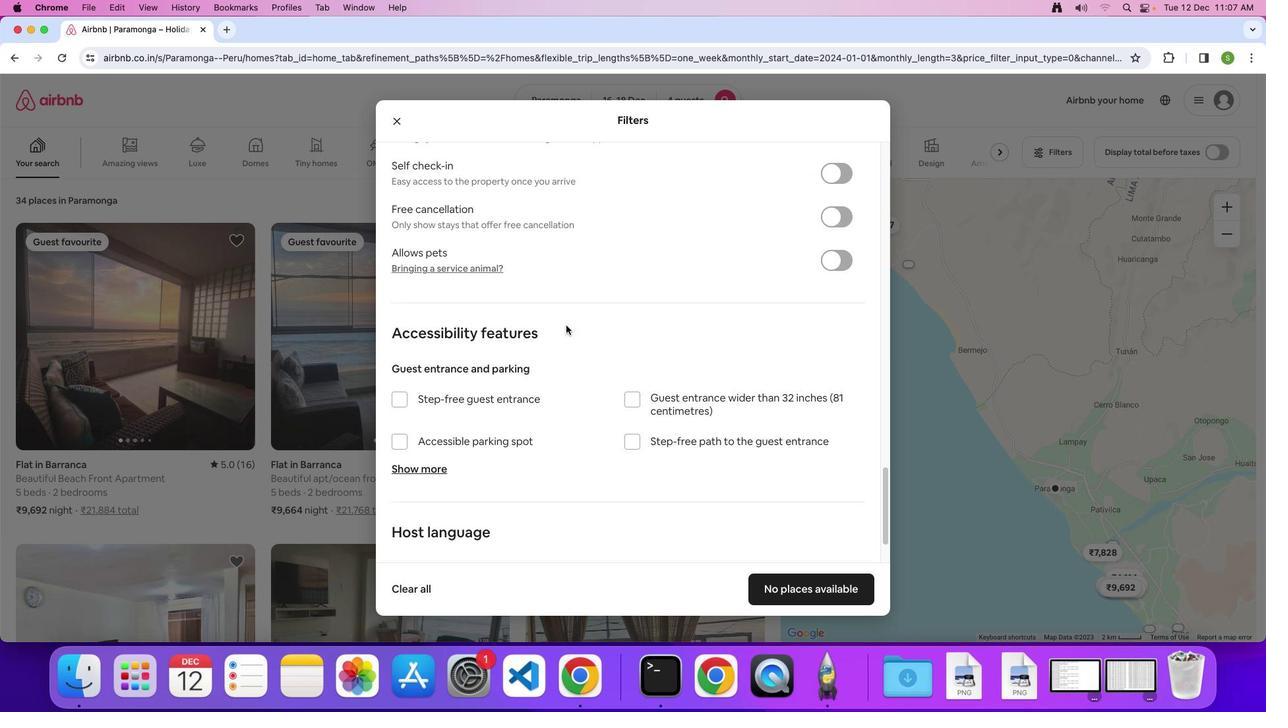 
Action: Mouse scrolled (569, 329) with delta (3, 2)
Screenshot: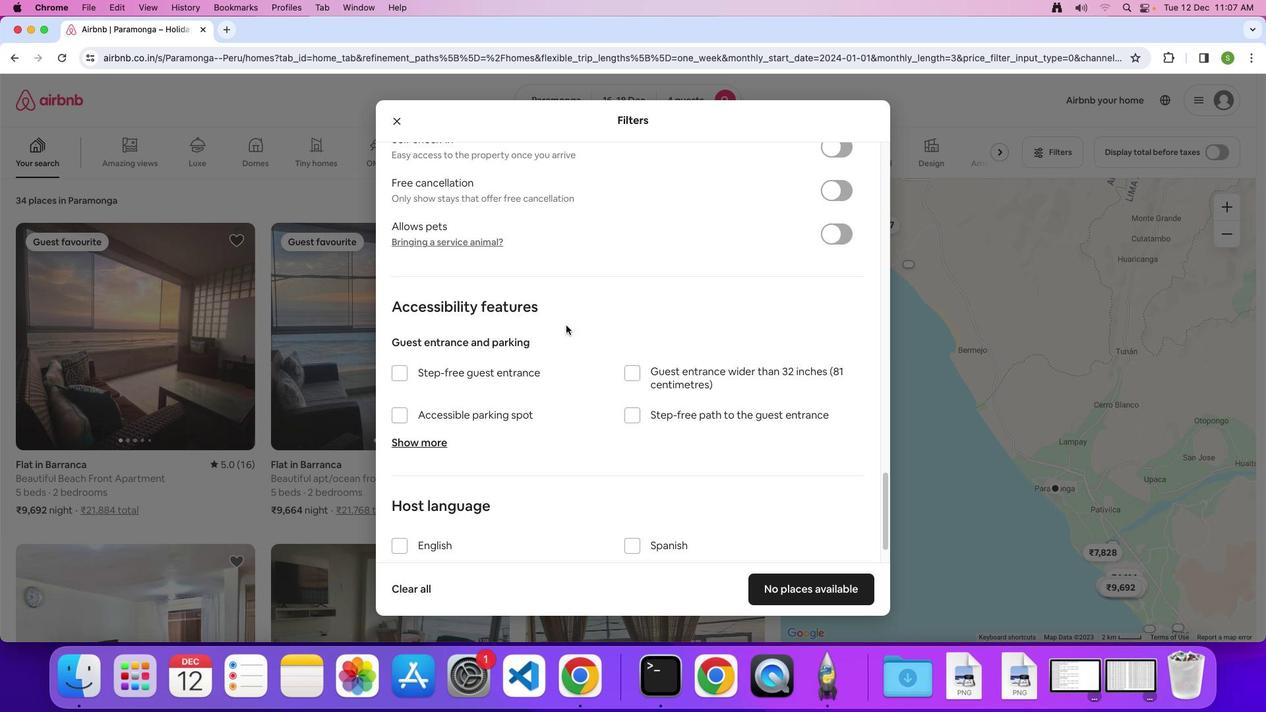 
Action: Mouse scrolled (569, 329) with delta (3, 1)
Screenshot: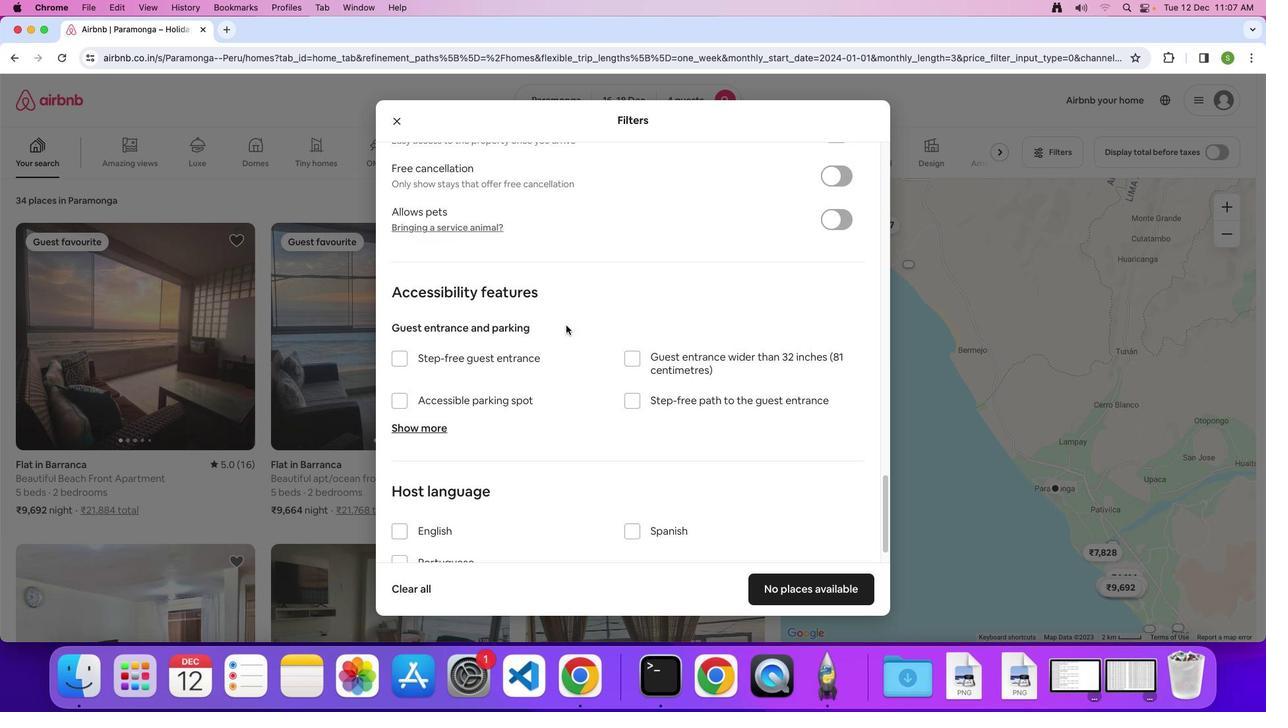 
Action: Mouse scrolled (569, 329) with delta (3, 2)
Screenshot: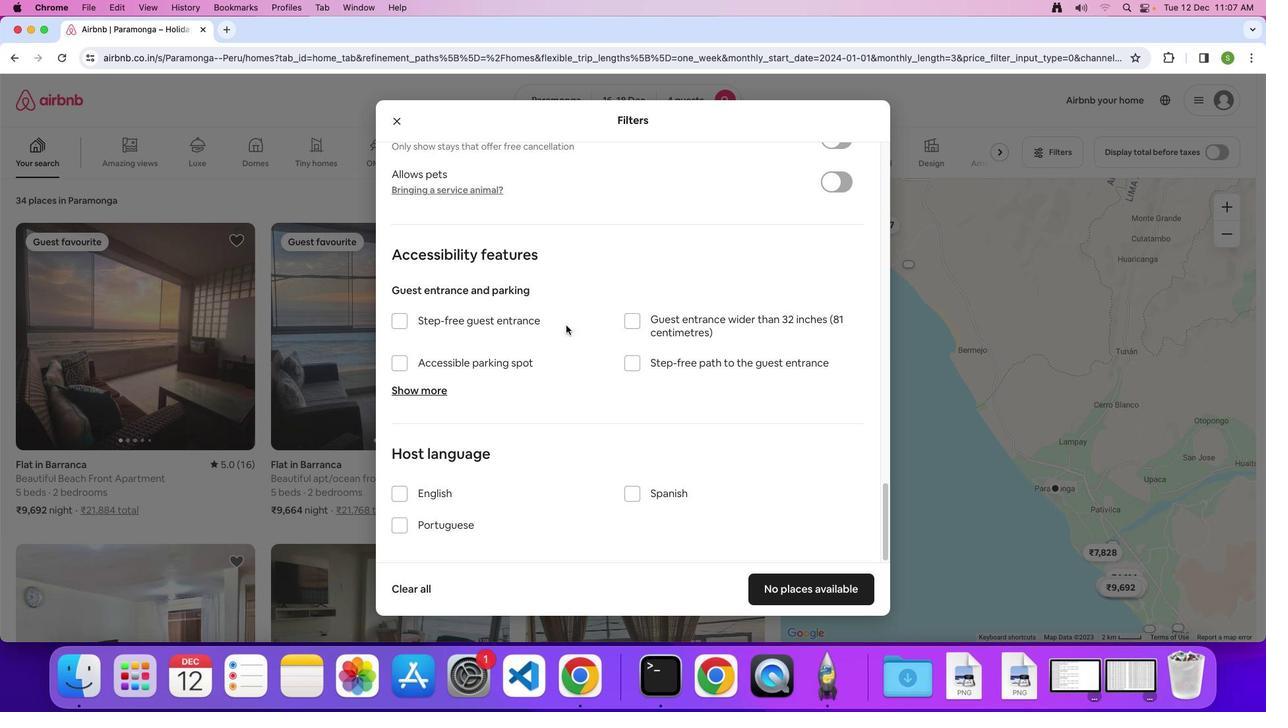 
Action: Mouse scrolled (569, 329) with delta (3, 2)
Screenshot: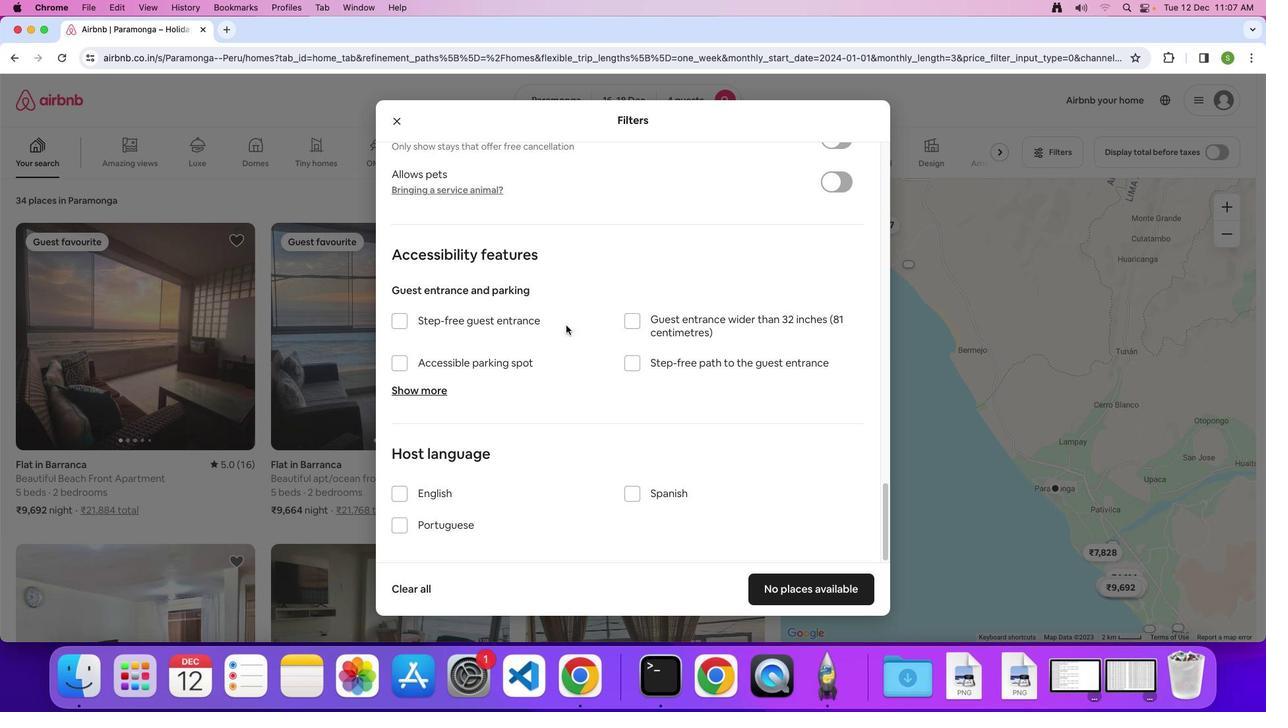 
Action: Mouse scrolled (569, 329) with delta (3, 1)
Screenshot: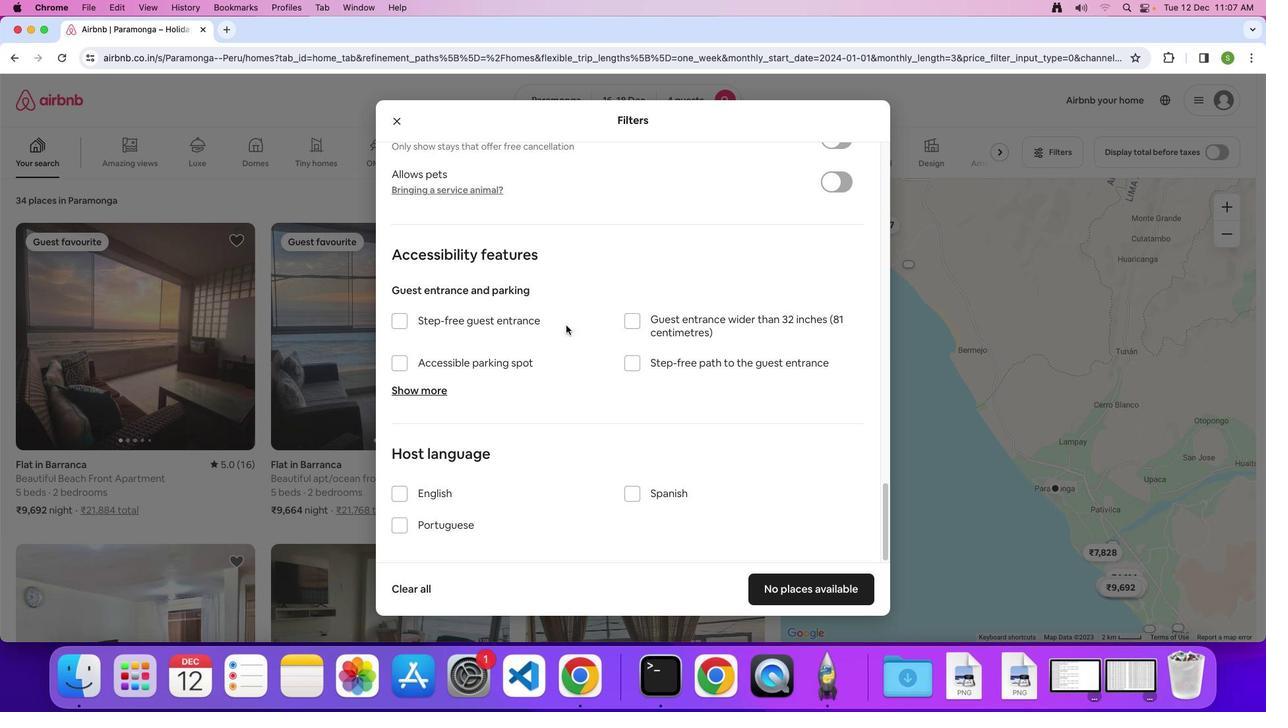
Action: Mouse moved to (813, 589)
Screenshot: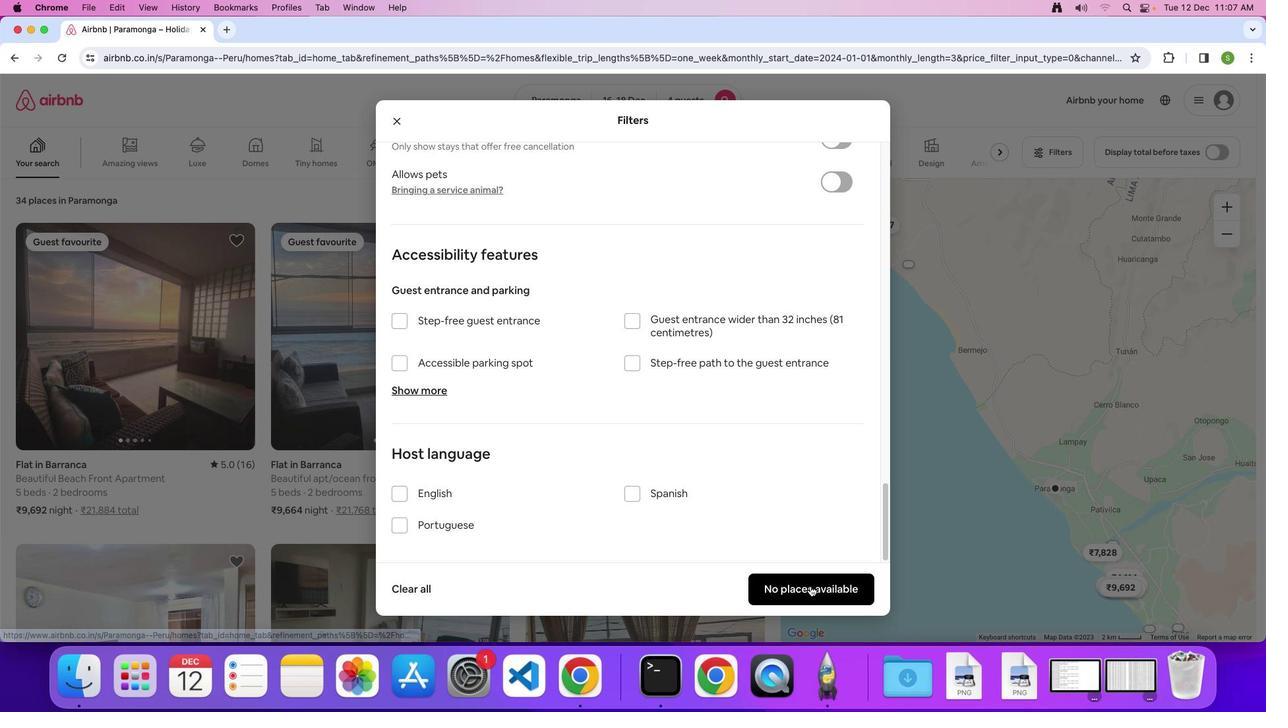 
Action: Mouse pressed left at (813, 589)
Screenshot: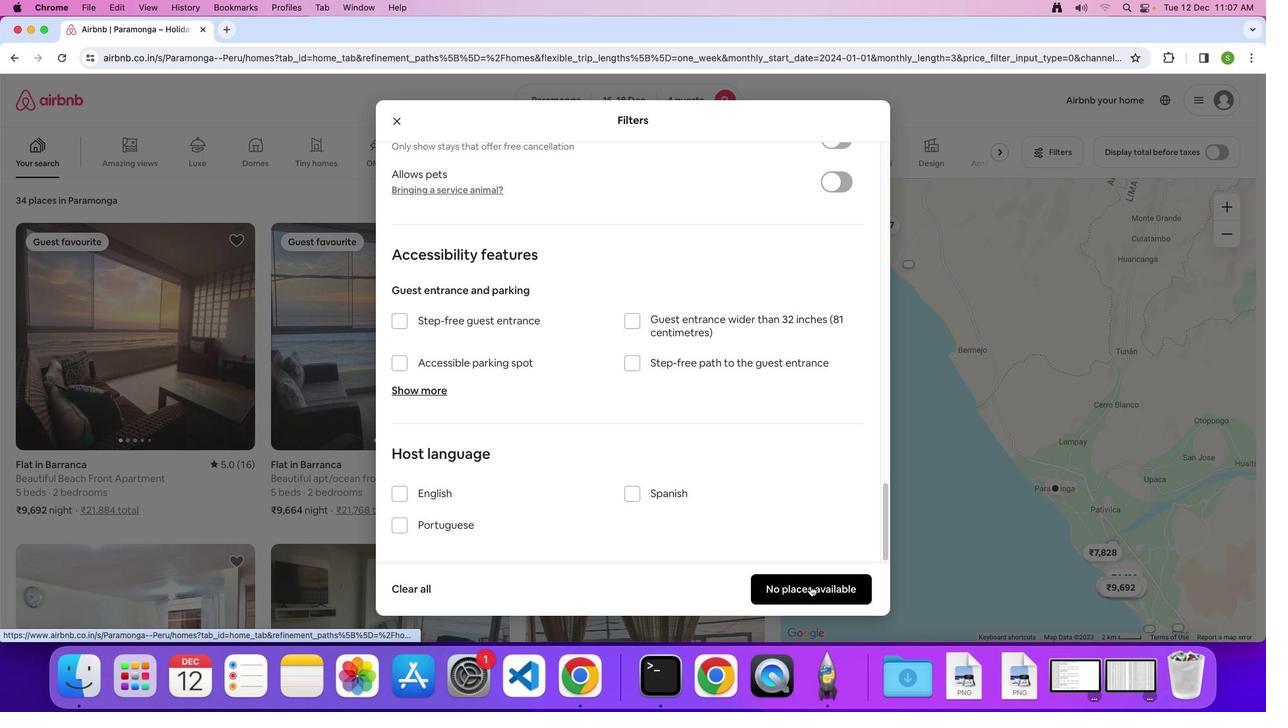
Action: Mouse moved to (715, 364)
Screenshot: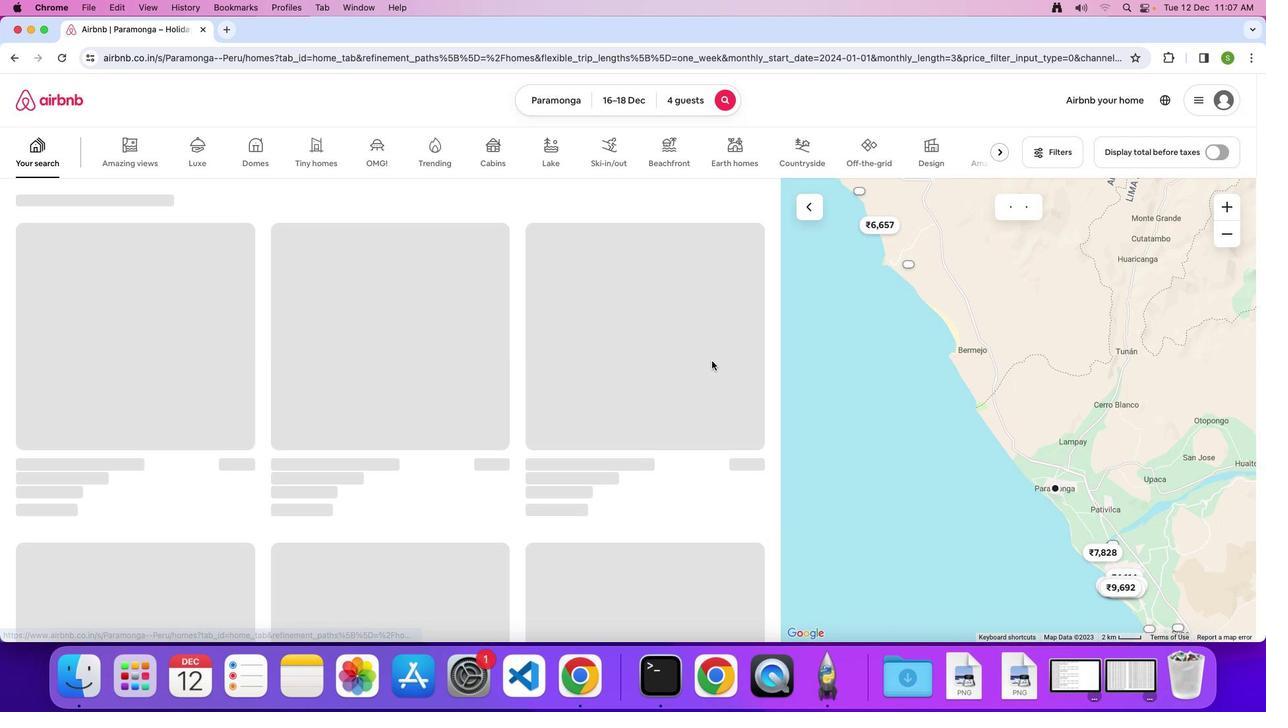 
